 Task: Research Airbnb options in AtamarÃÂ­a, Spain from 26th December, 2023 to 28st December, 2023 for 5 adults. Place can be entire room with 3 bedrooms having 3 beds and 3 bathrooms. Property type can be house.
Action: Mouse moved to (440, 122)
Screenshot: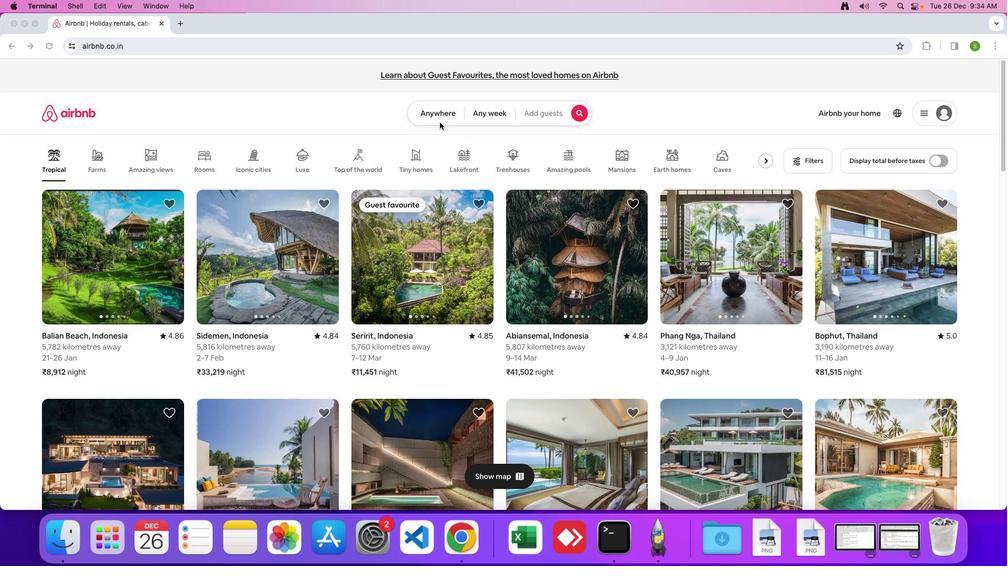 
Action: Mouse pressed left at (440, 122)
Screenshot: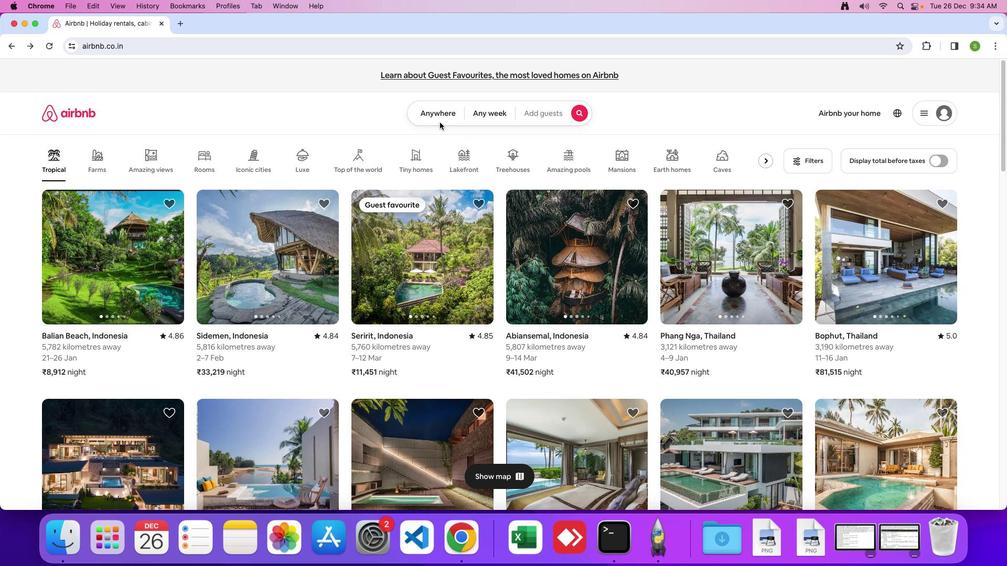 
Action: Mouse moved to (435, 116)
Screenshot: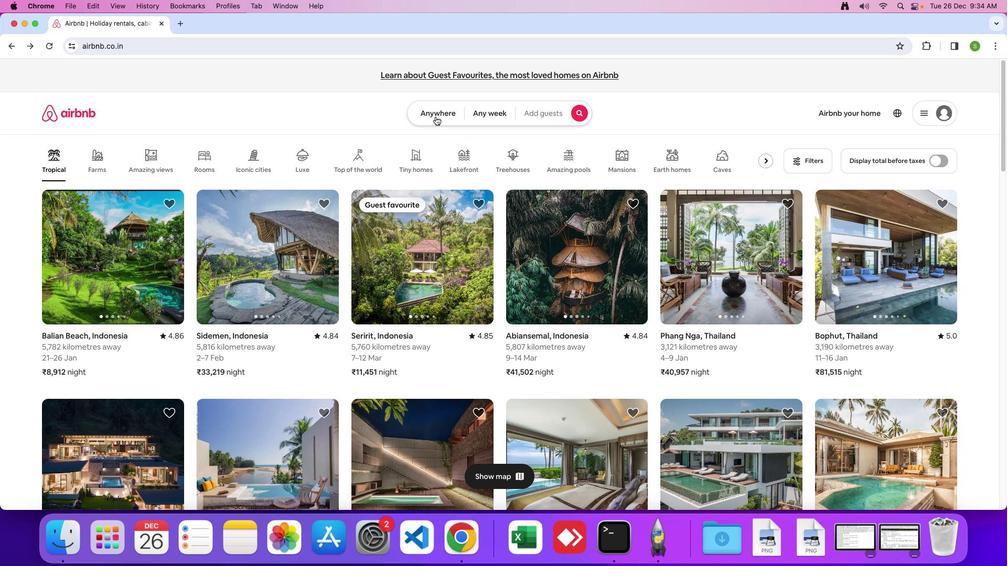 
Action: Mouse pressed left at (435, 116)
Screenshot: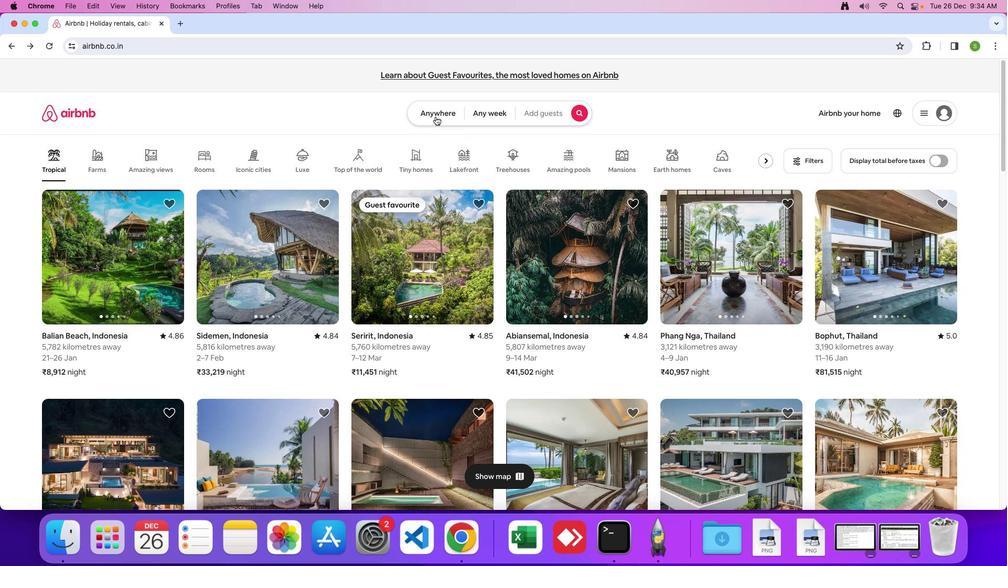
Action: Mouse moved to (378, 150)
Screenshot: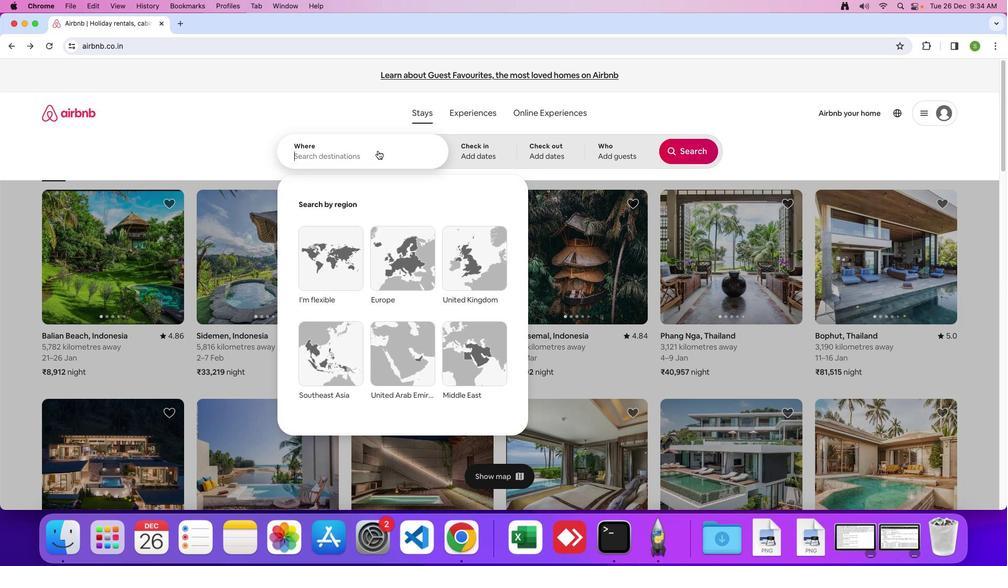 
Action: Mouse pressed left at (378, 150)
Screenshot: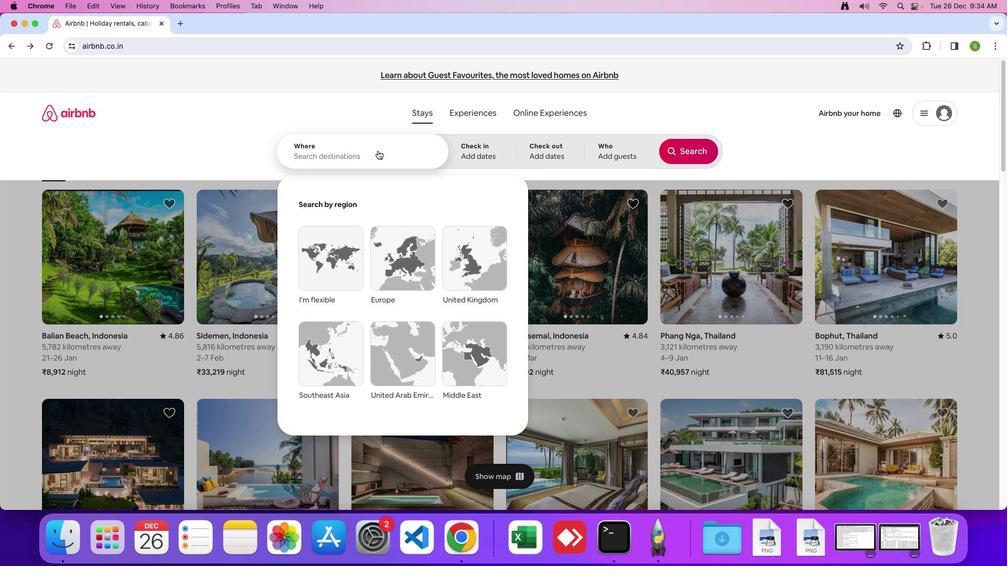 
Action: Key pressed 'A'Key.caps_lock't''a''m''a''r'Key.shift'A''a'','Key.spaceKey.shift'S''p''a''i''n'Key.enter
Screenshot: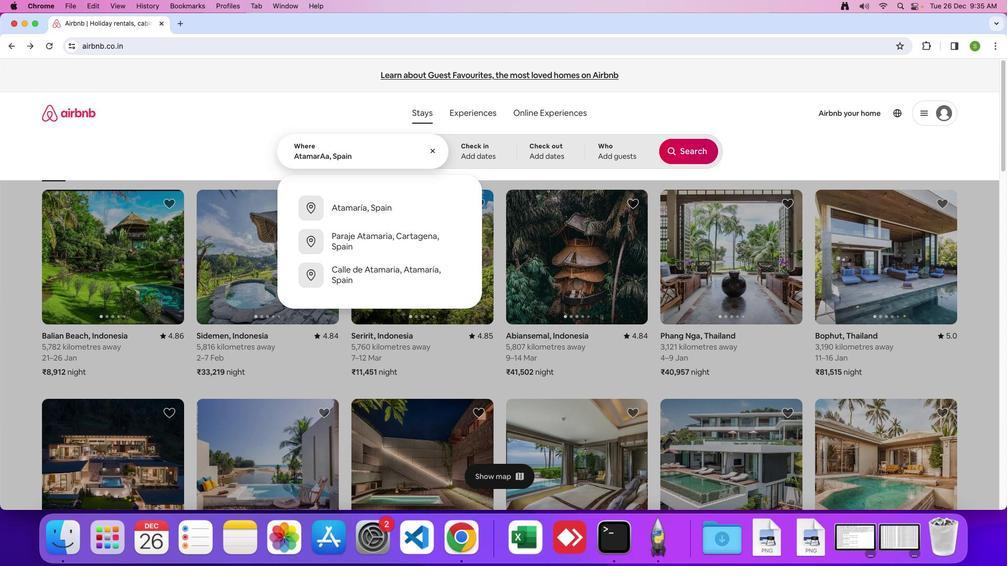
Action: Mouse moved to (368, 390)
Screenshot: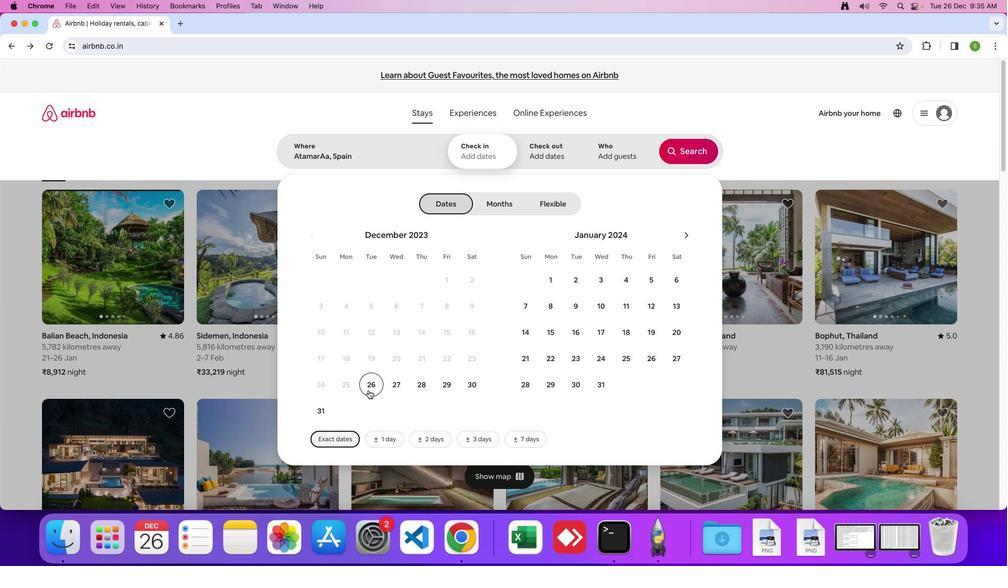 
Action: Mouse pressed left at (368, 390)
Screenshot: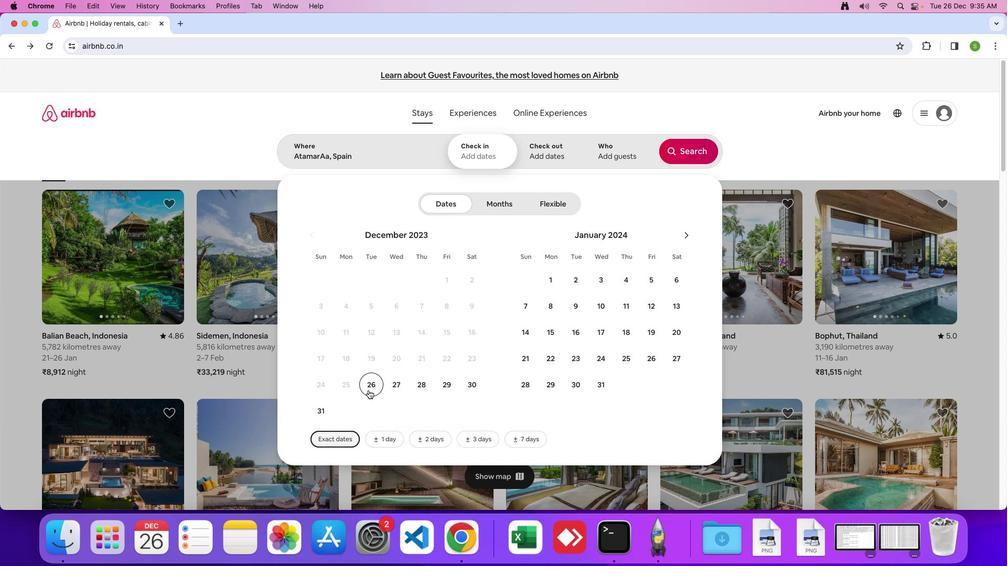 
Action: Mouse moved to (419, 392)
Screenshot: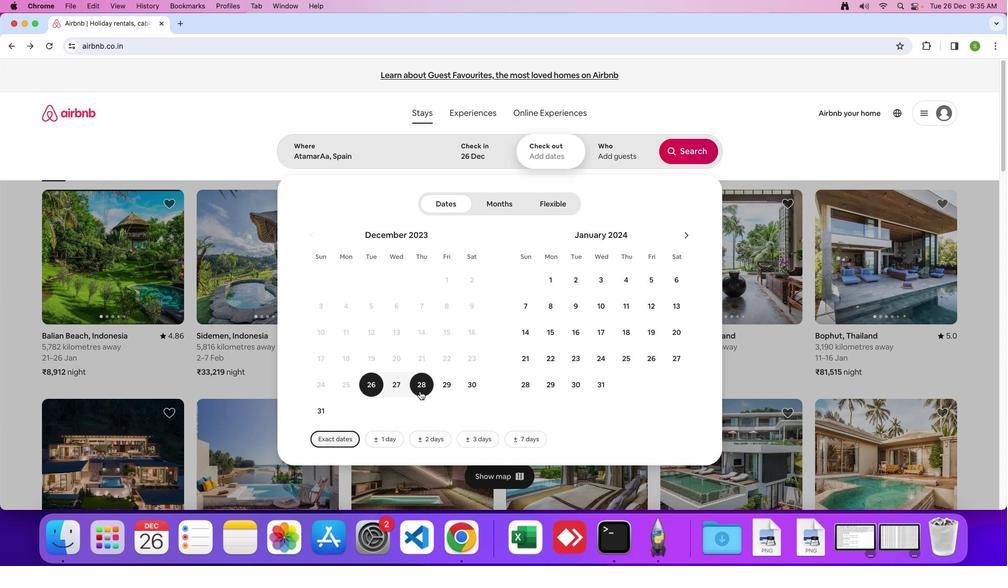 
Action: Mouse pressed left at (419, 392)
Screenshot: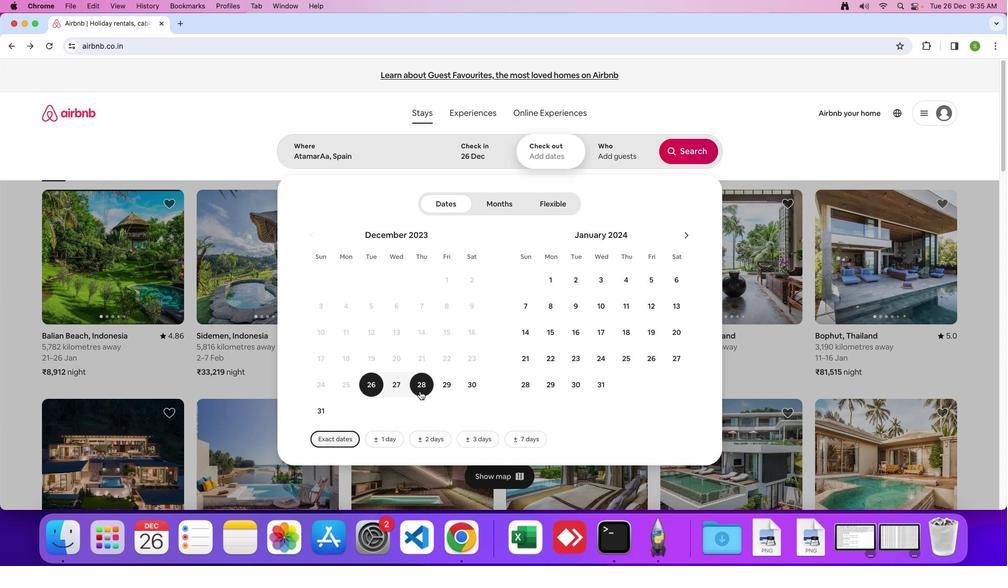 
Action: Mouse moved to (617, 159)
Screenshot: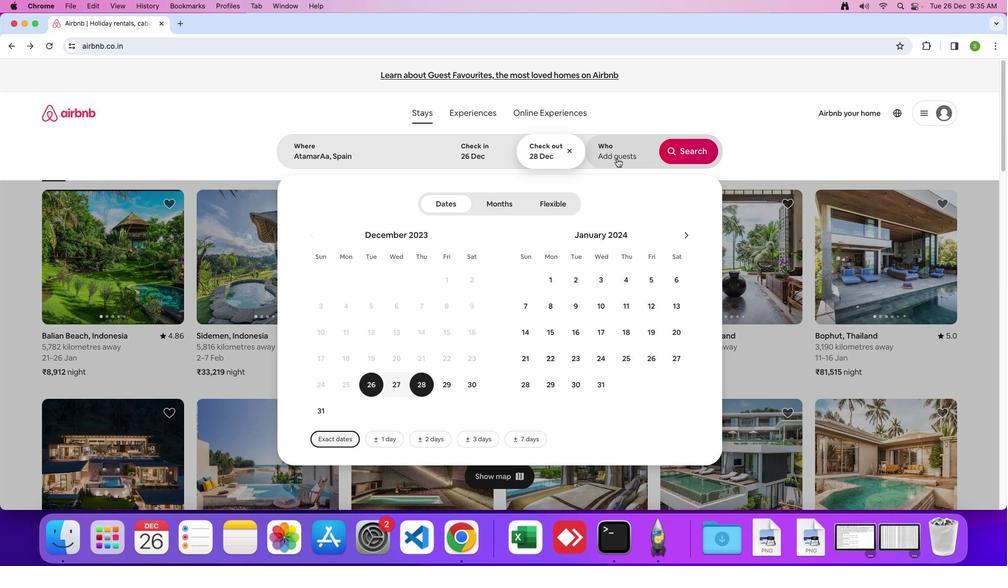 
Action: Mouse pressed left at (617, 159)
Screenshot: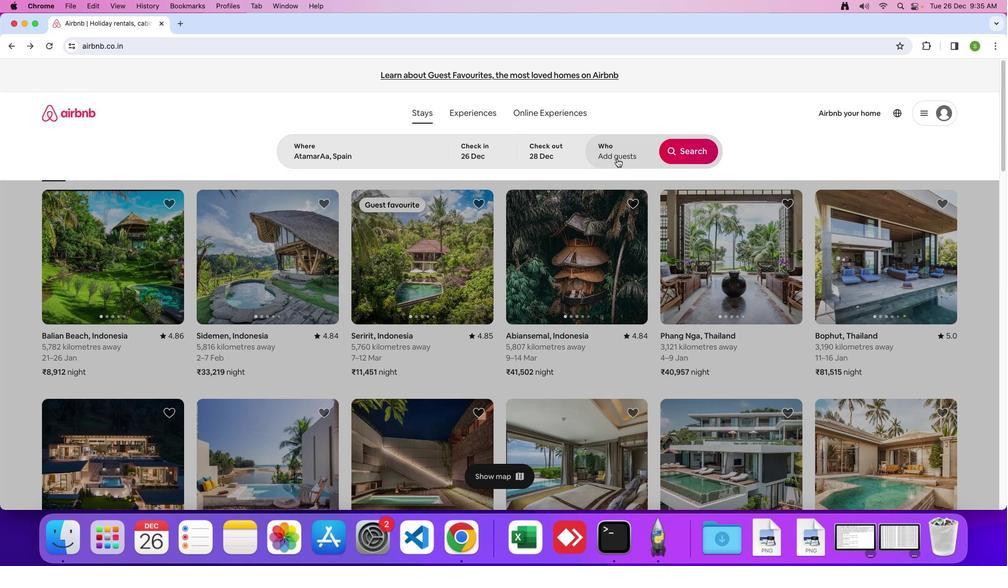 
Action: Mouse moved to (689, 207)
Screenshot: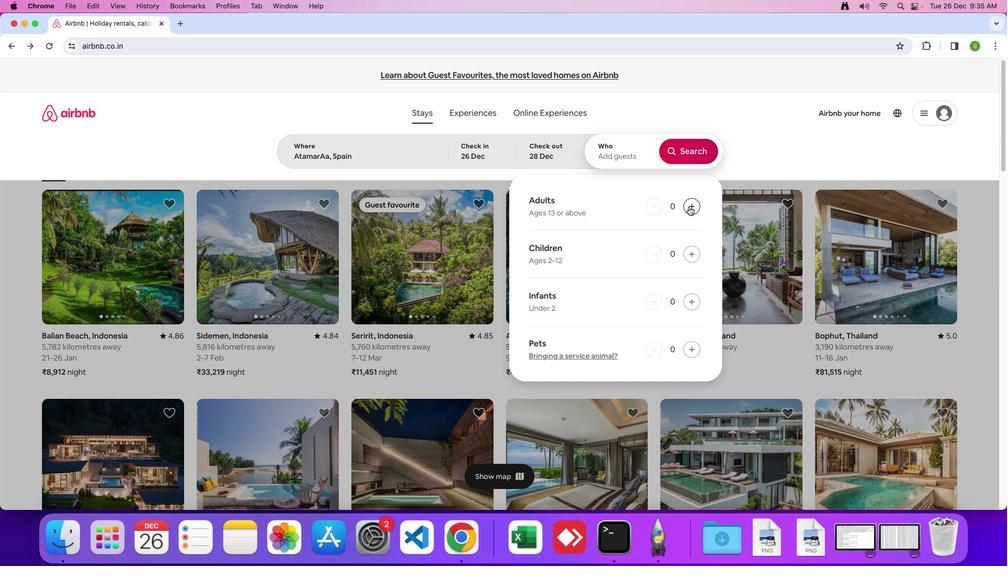 
Action: Mouse pressed left at (689, 207)
Screenshot: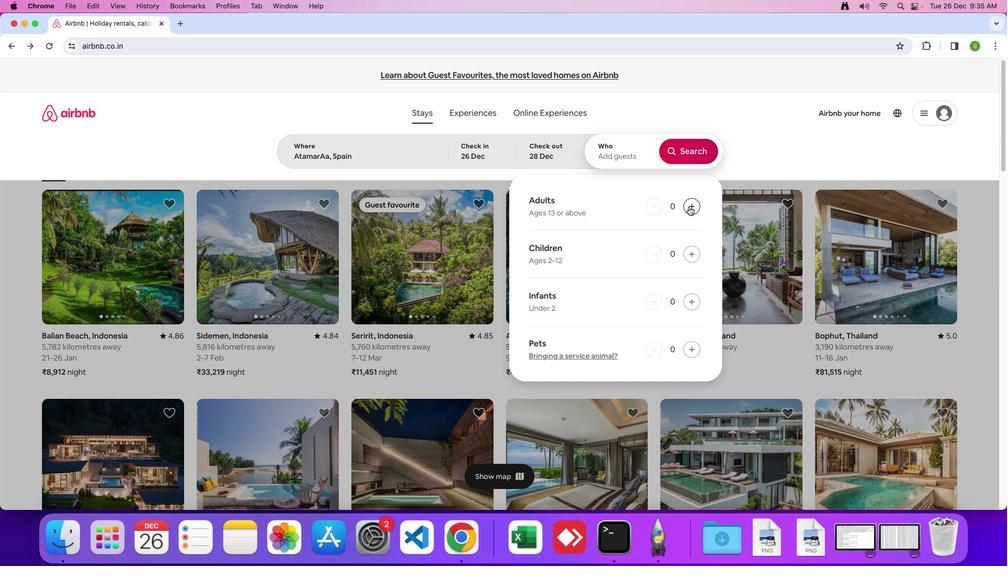 
Action: Mouse pressed left at (689, 207)
Screenshot: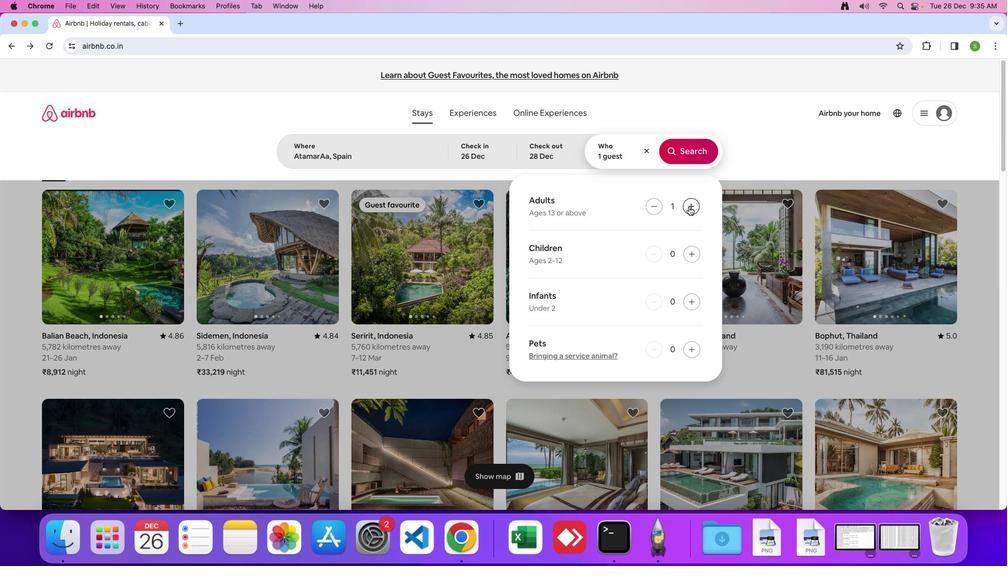 
Action: Mouse pressed left at (689, 207)
Screenshot: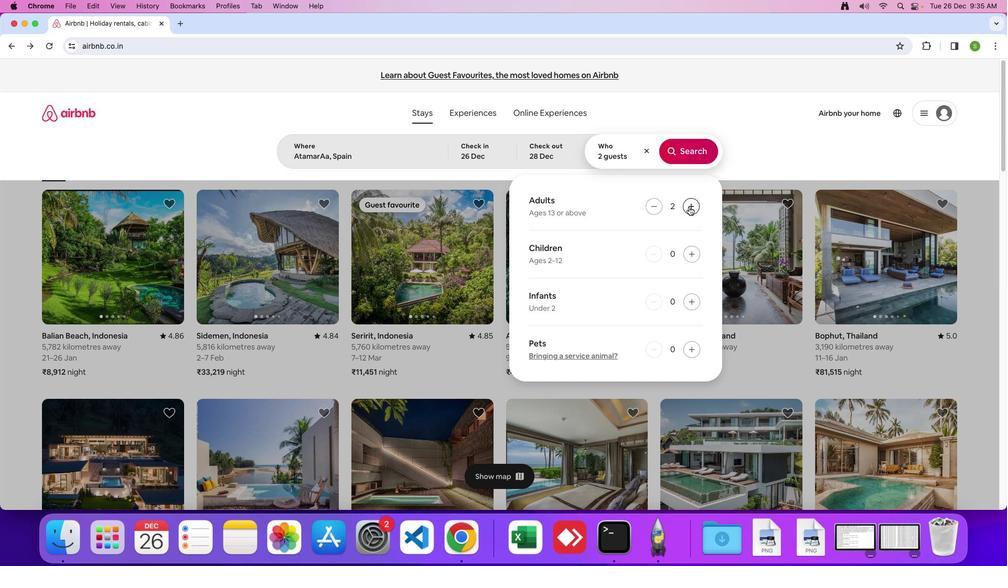 
Action: Mouse pressed left at (689, 207)
Screenshot: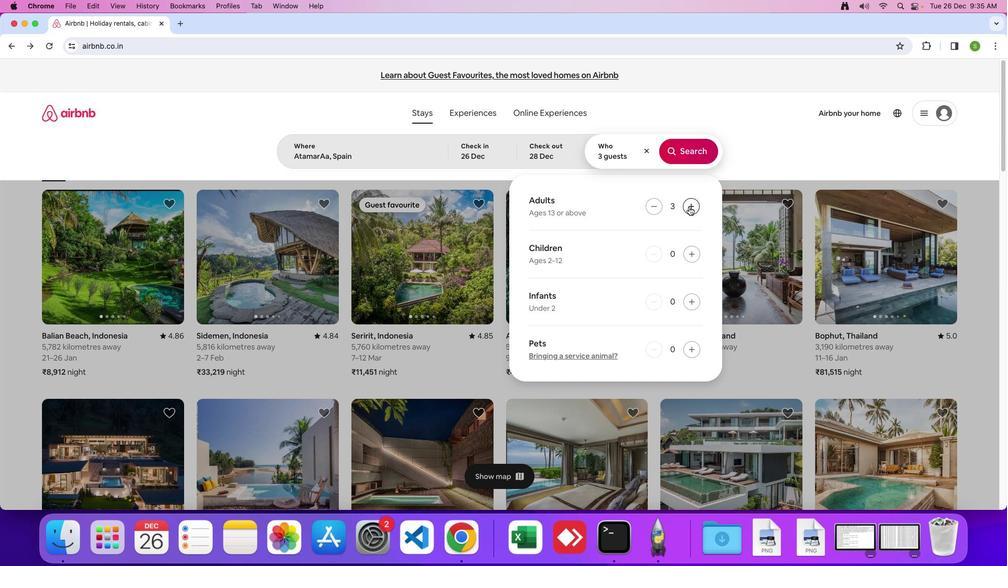 
Action: Mouse pressed left at (689, 207)
Screenshot: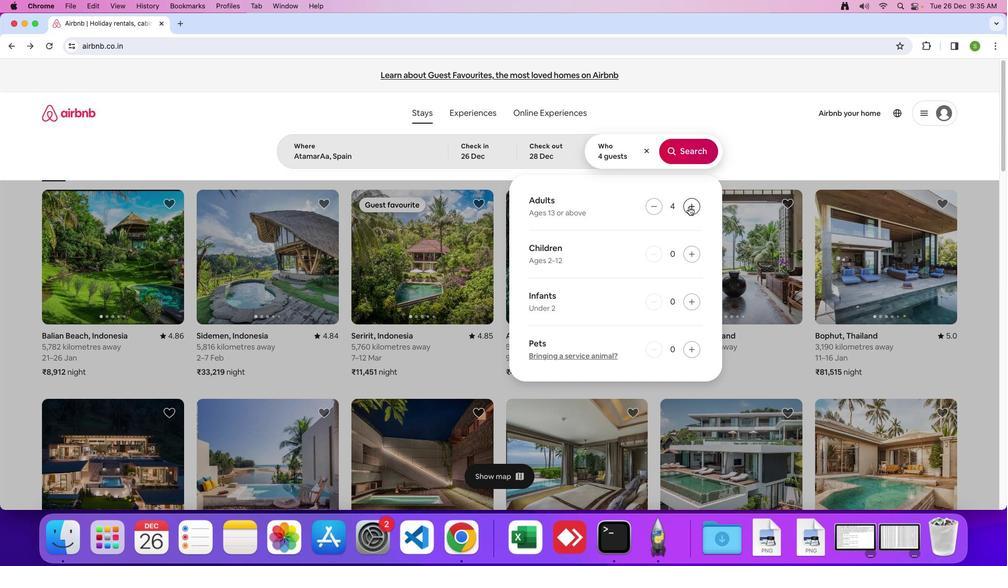 
Action: Mouse moved to (693, 146)
Screenshot: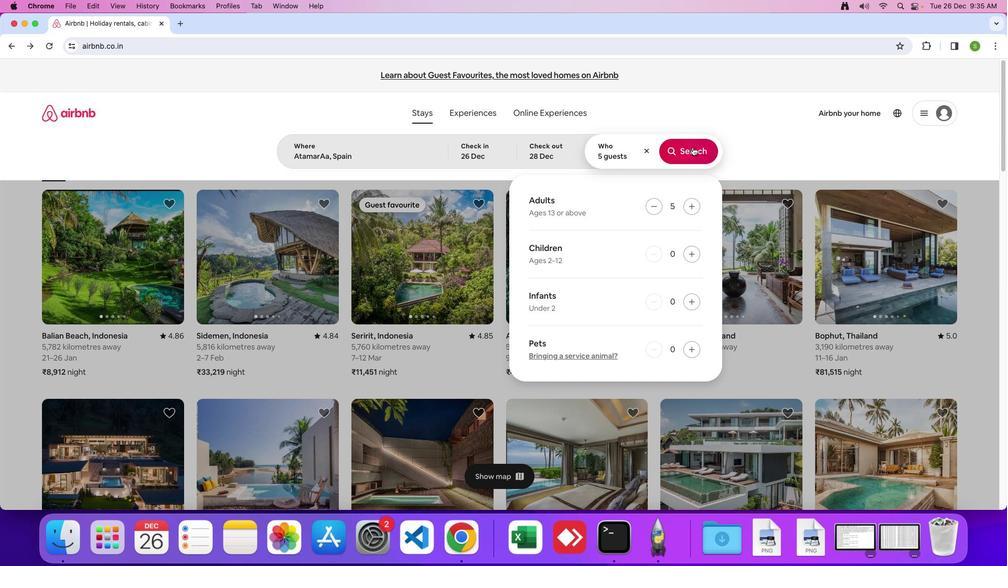 
Action: Mouse pressed left at (693, 146)
Screenshot: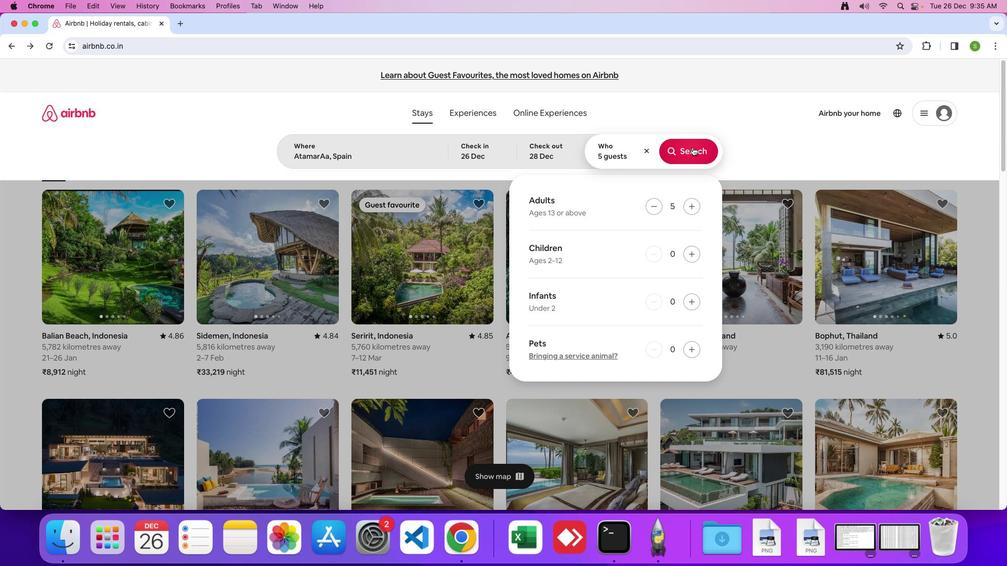 
Action: Mouse moved to (825, 114)
Screenshot: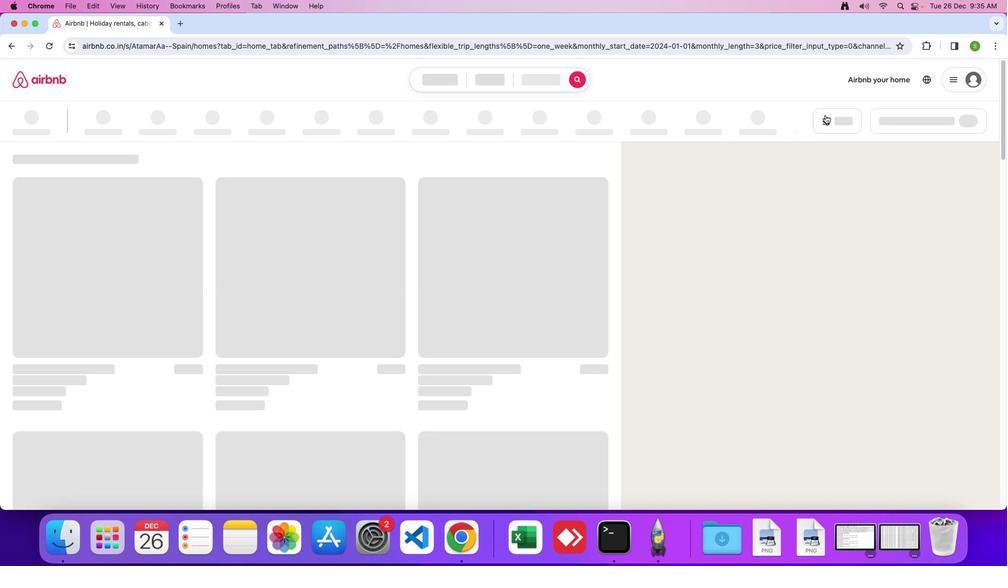 
Action: Mouse pressed left at (825, 114)
Screenshot: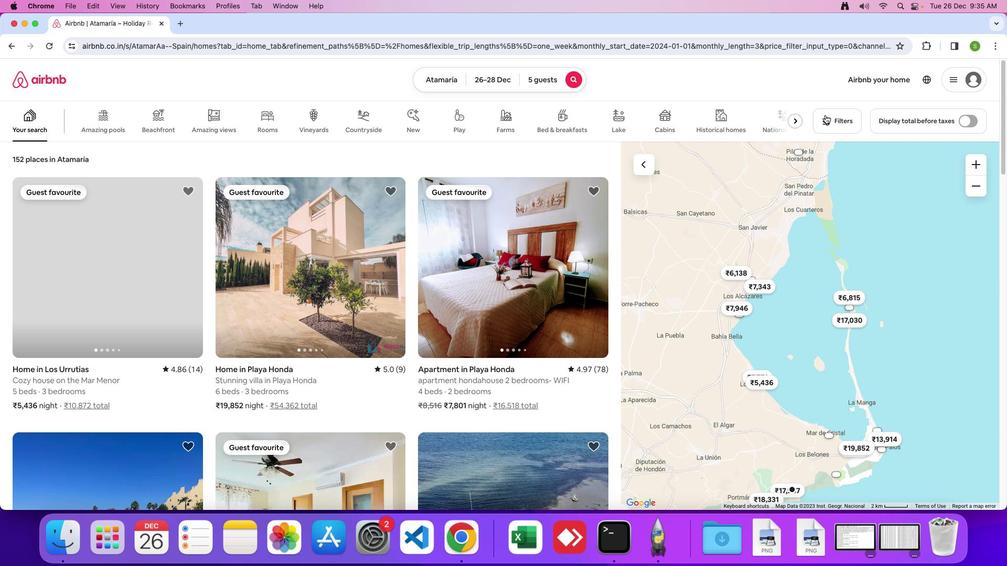 
Action: Mouse moved to (463, 273)
Screenshot: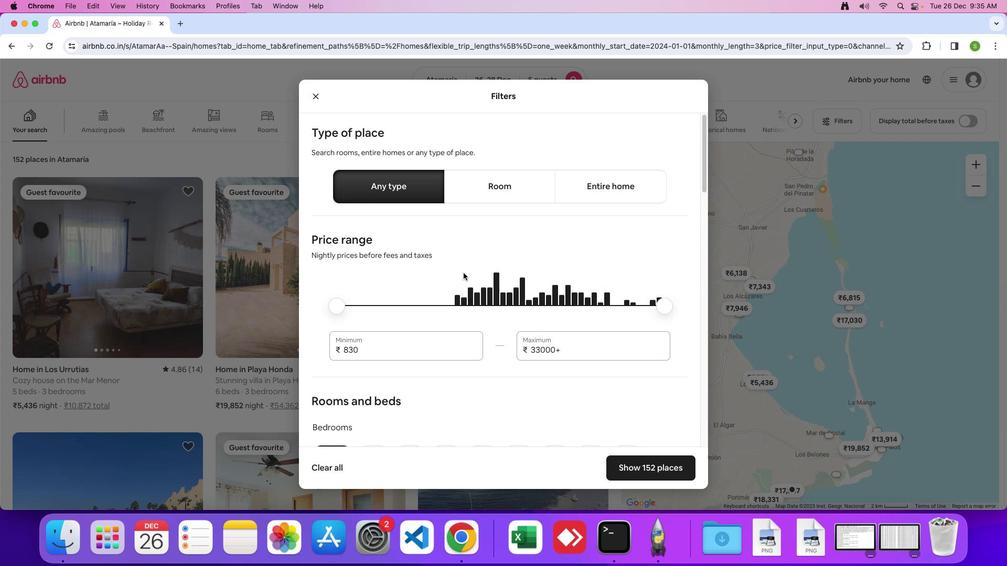 
Action: Mouse scrolled (463, 273) with delta (0, 0)
Screenshot: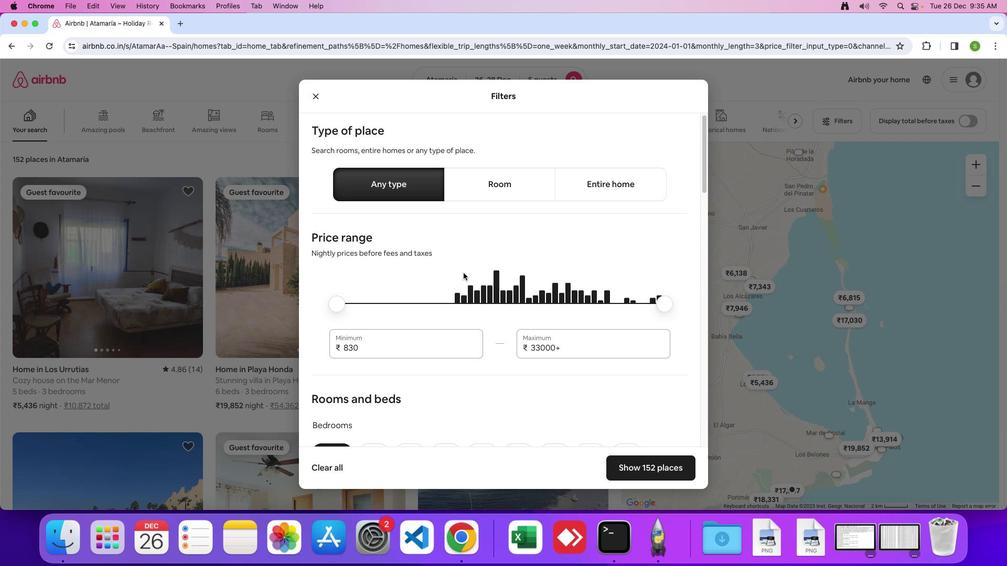 
Action: Mouse scrolled (463, 273) with delta (0, 0)
Screenshot: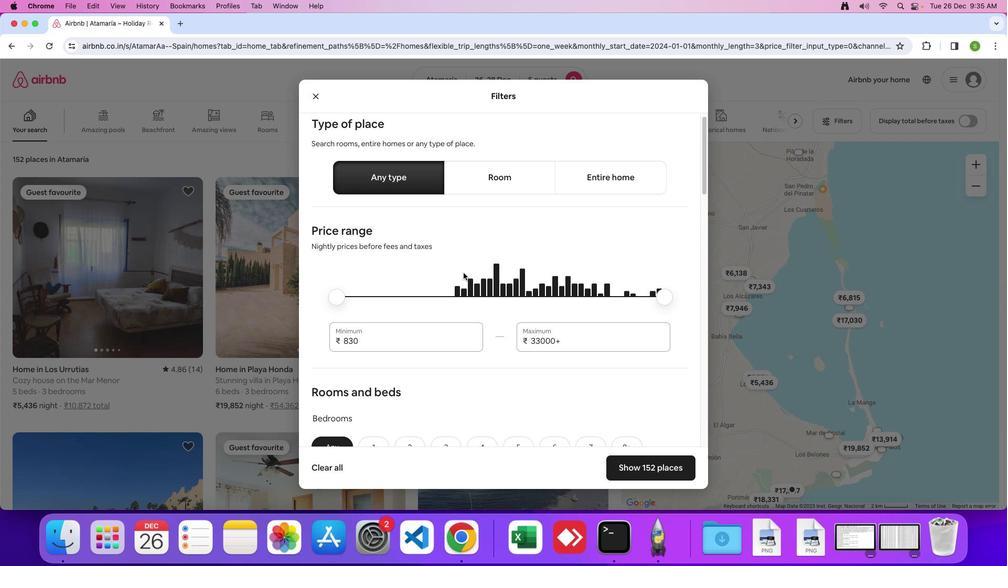
Action: Mouse scrolled (463, 273) with delta (0, 0)
Screenshot: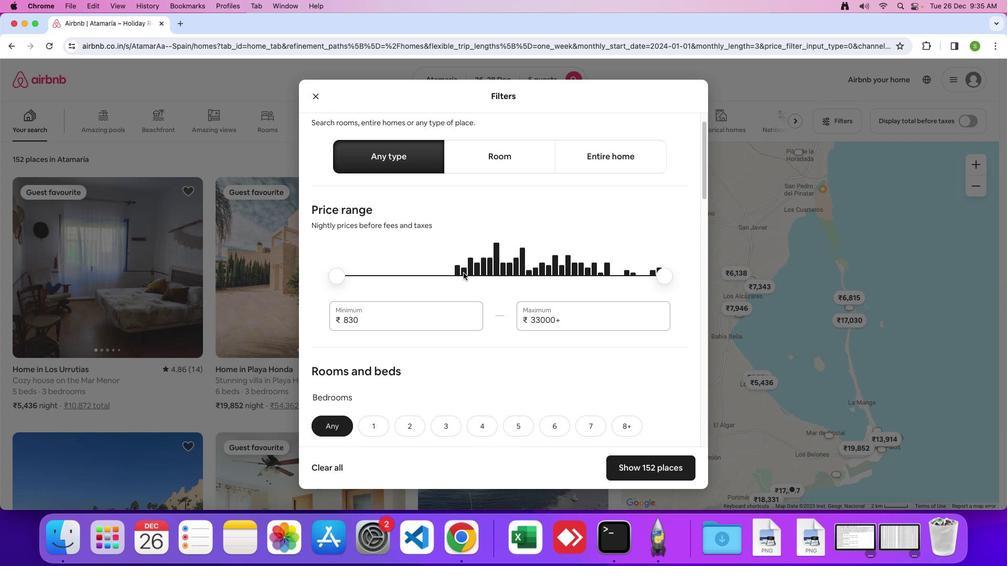 
Action: Mouse scrolled (463, 273) with delta (0, 0)
Screenshot: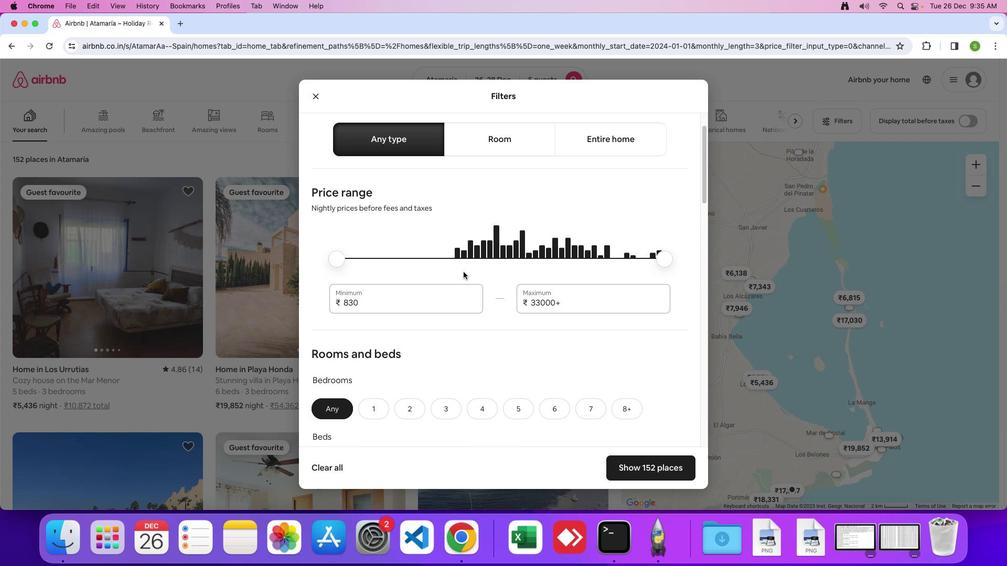 
Action: Mouse moved to (463, 271)
Screenshot: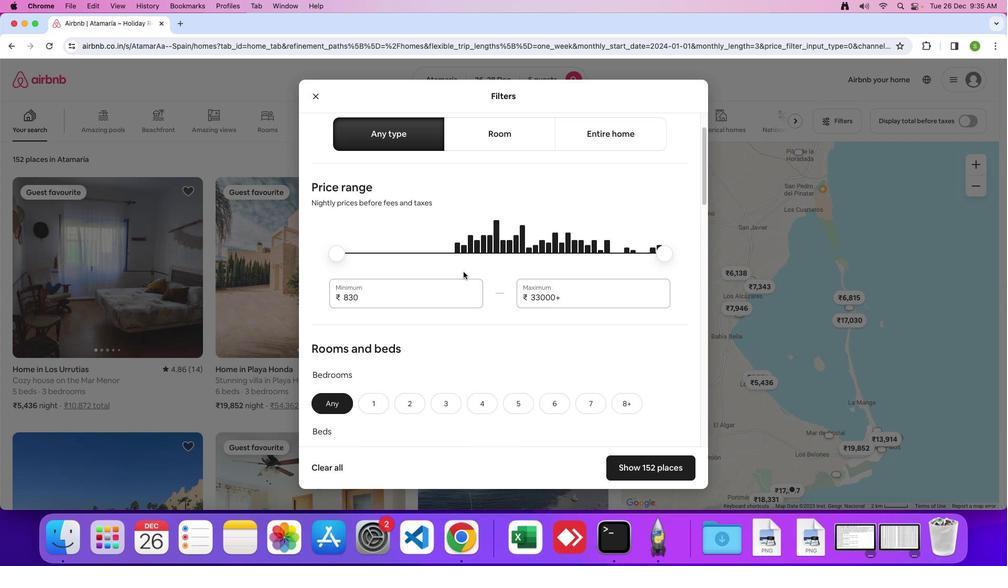 
Action: Mouse scrolled (463, 271) with delta (0, 0)
Screenshot: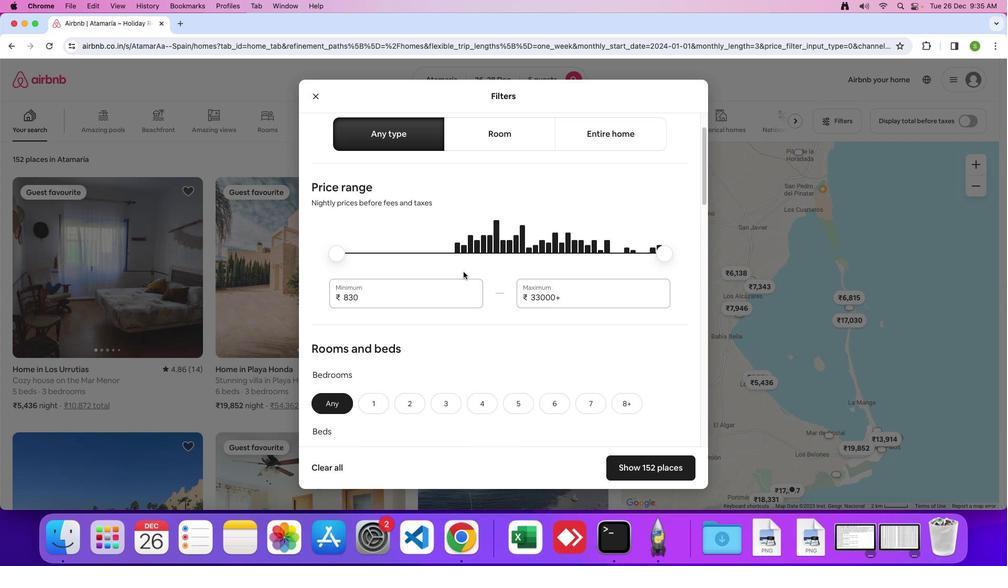 
Action: Mouse scrolled (463, 271) with delta (0, -1)
Screenshot: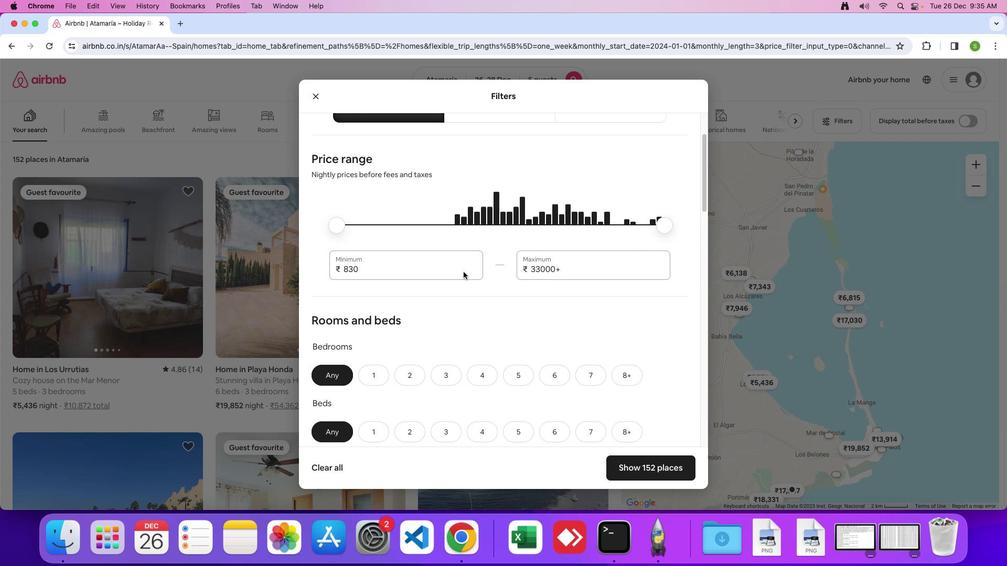 
Action: Mouse moved to (463, 271)
Screenshot: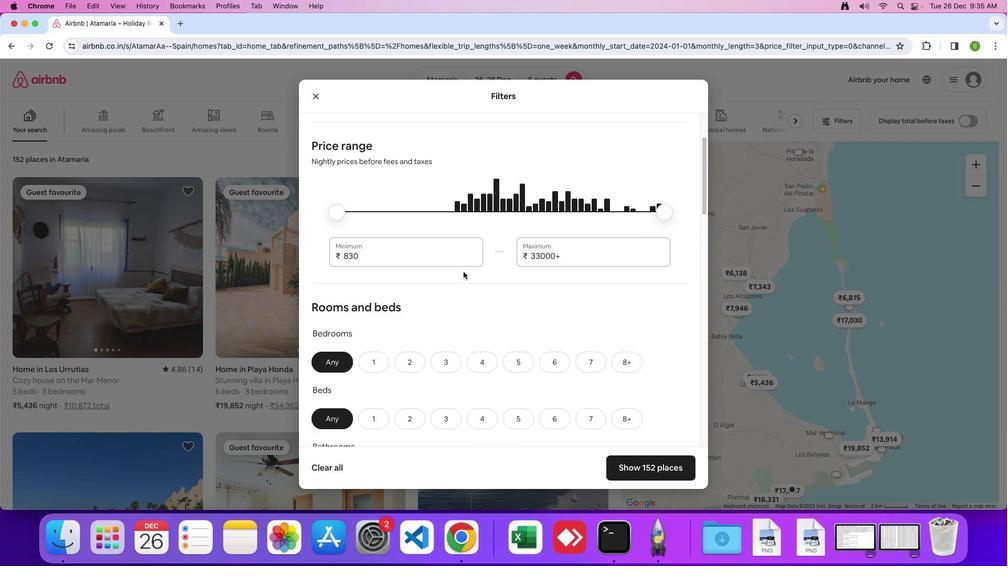 
Action: Mouse scrolled (463, 271) with delta (0, 0)
Screenshot: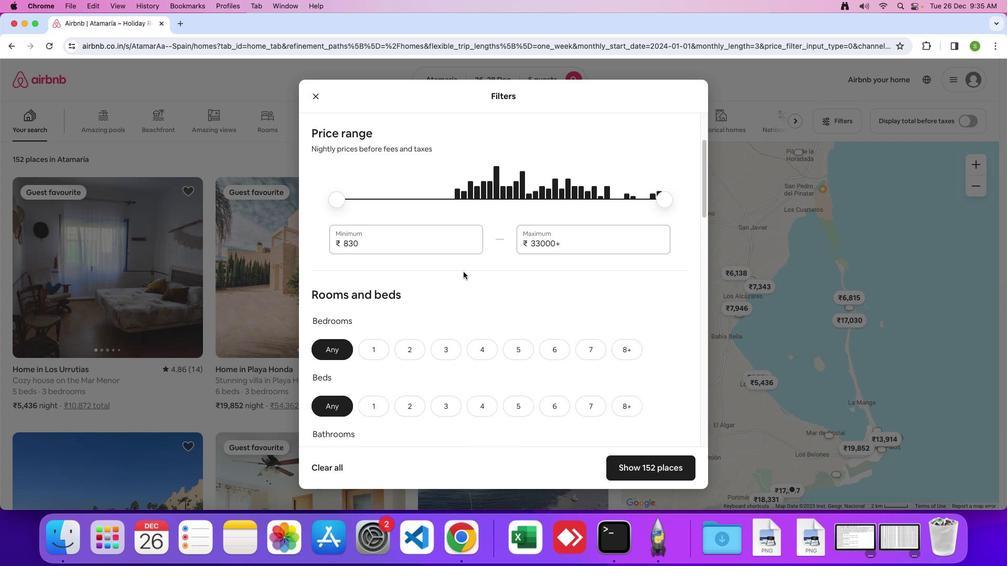 
Action: Mouse scrolled (463, 271) with delta (0, 0)
Screenshot: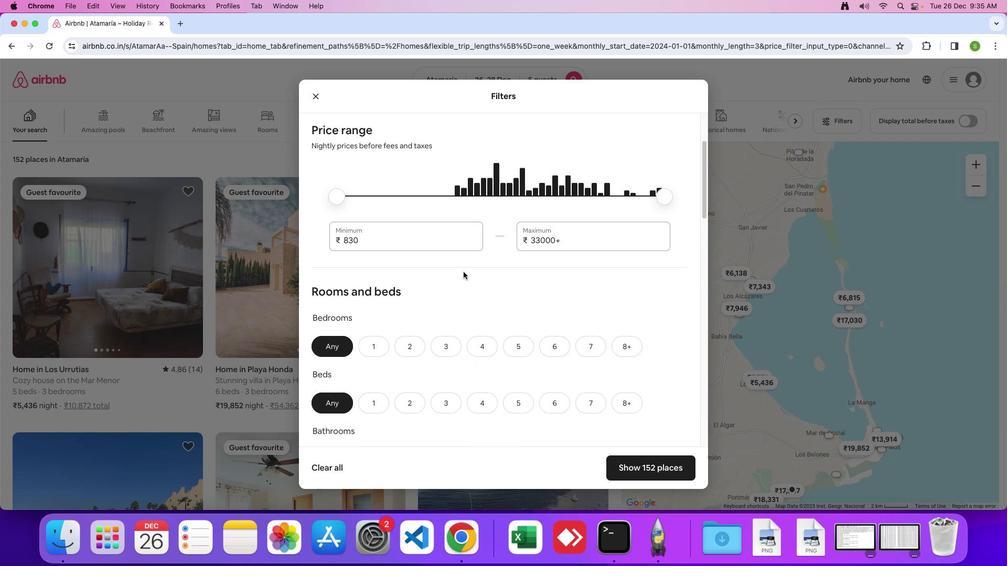 
Action: Mouse scrolled (463, 271) with delta (0, 0)
Screenshot: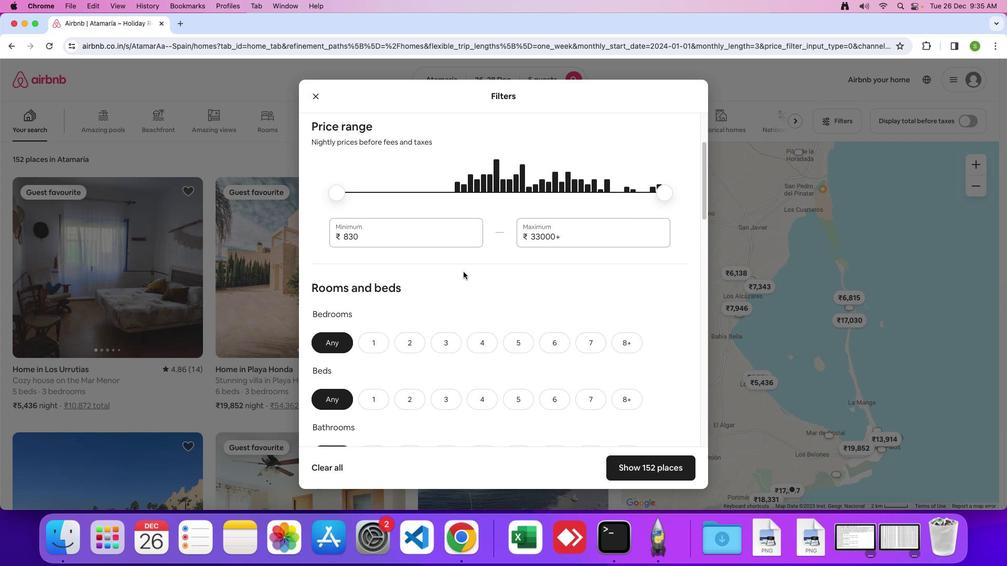 
Action: Mouse scrolled (463, 271) with delta (0, 0)
Screenshot: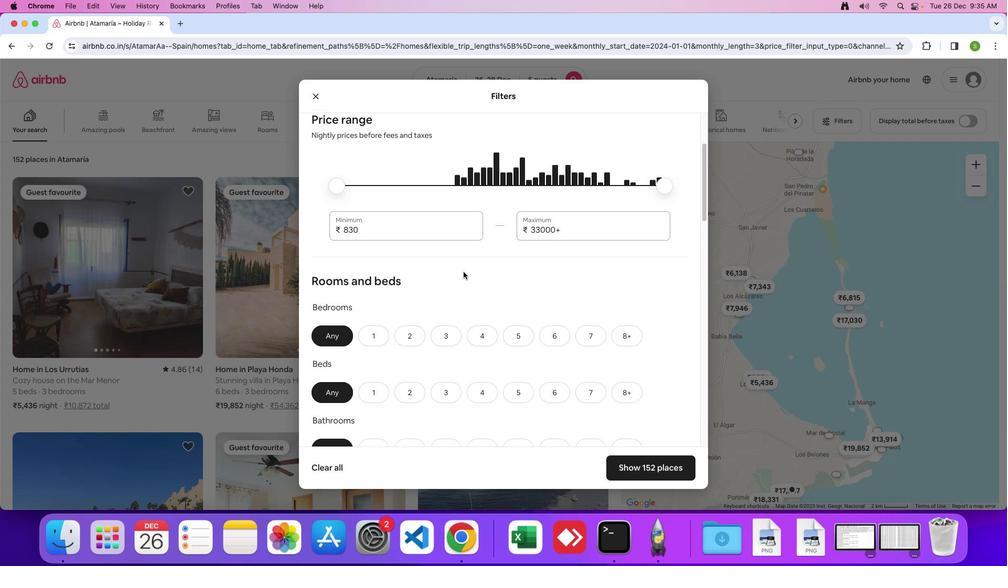 
Action: Mouse scrolled (463, 271) with delta (0, 0)
Screenshot: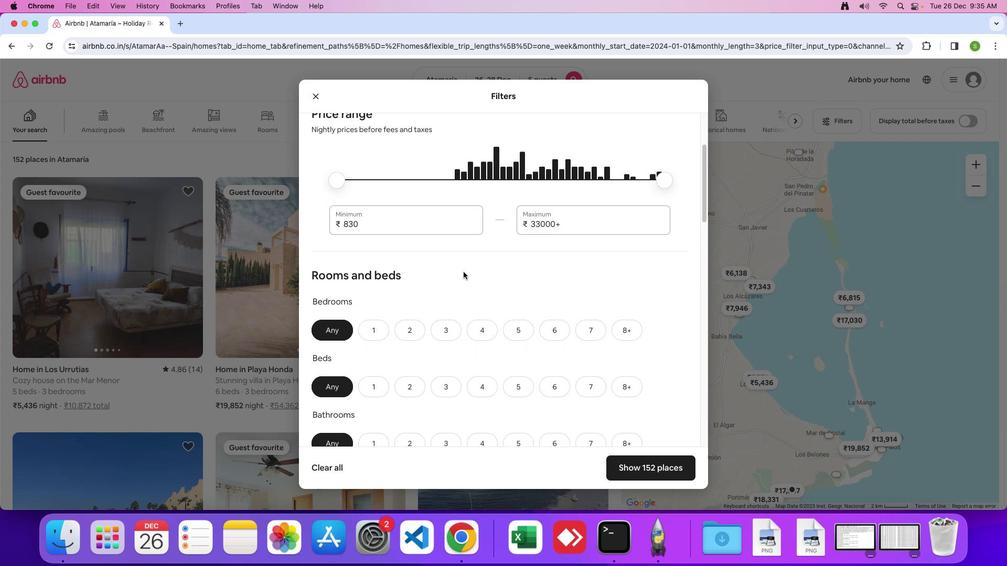 
Action: Mouse scrolled (463, 271) with delta (0, 0)
Screenshot: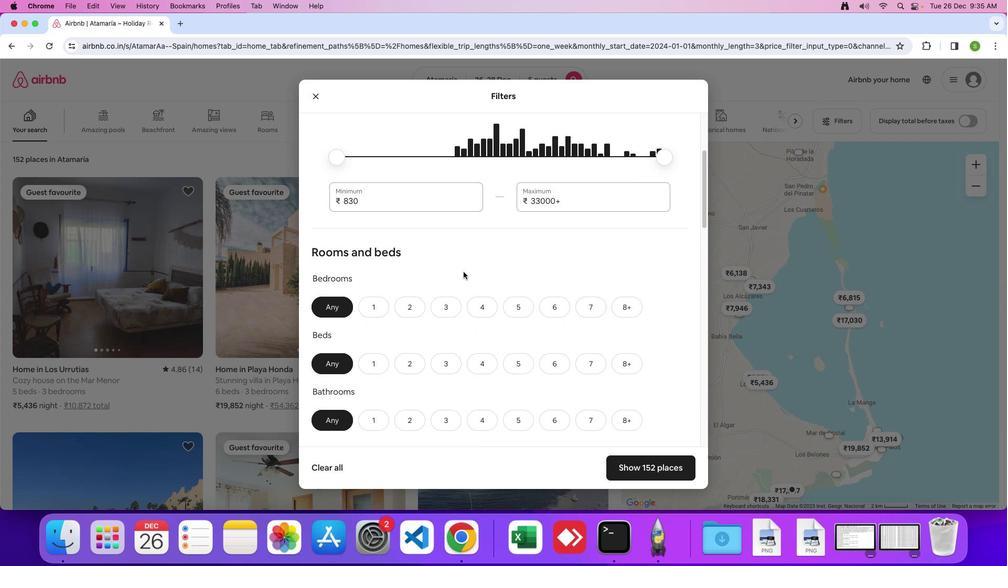 
Action: Mouse scrolled (463, 271) with delta (0, 0)
Screenshot: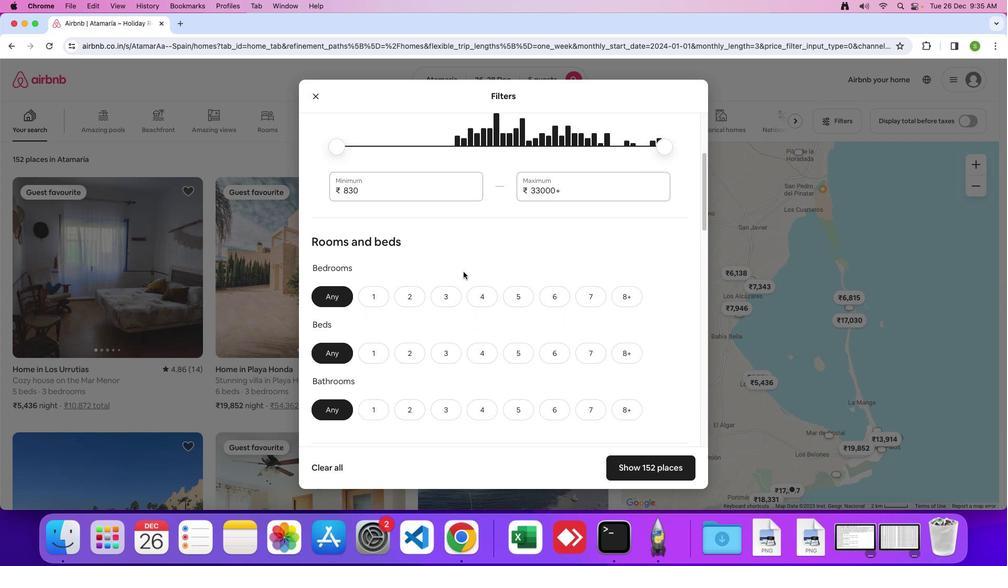 
Action: Mouse moved to (463, 271)
Screenshot: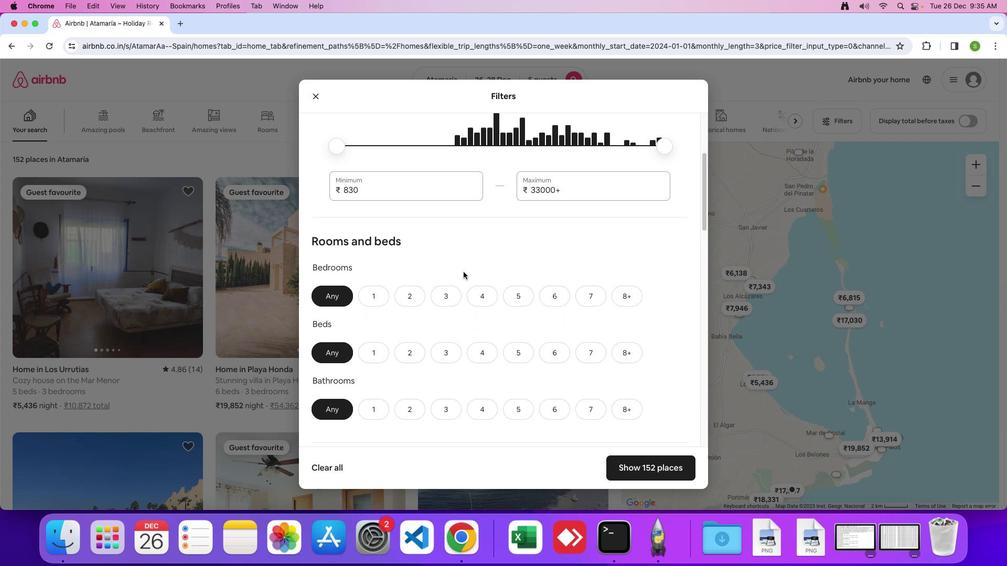 
Action: Mouse scrolled (463, 271) with delta (0, 0)
Screenshot: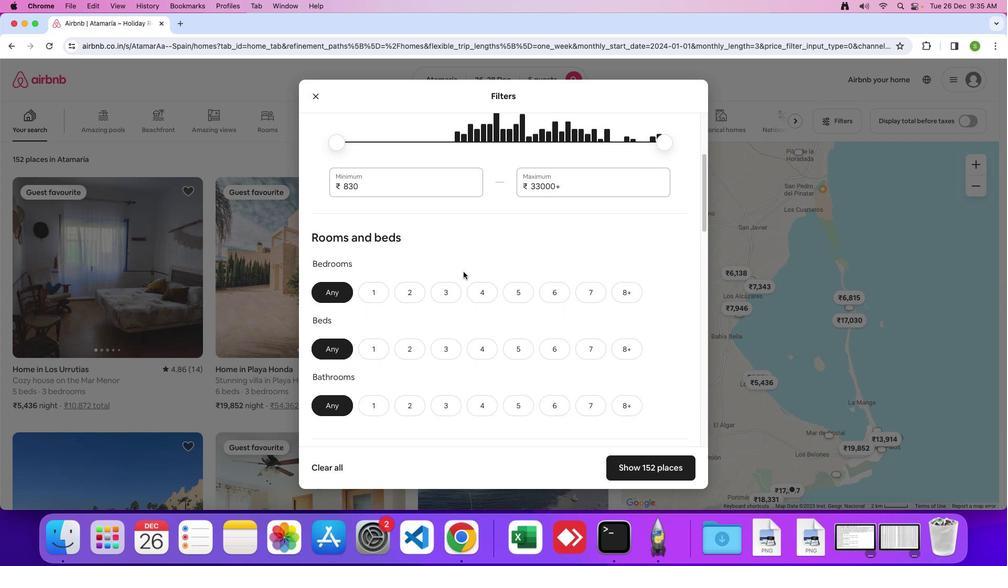 
Action: Mouse scrolled (463, 271) with delta (0, 0)
Screenshot: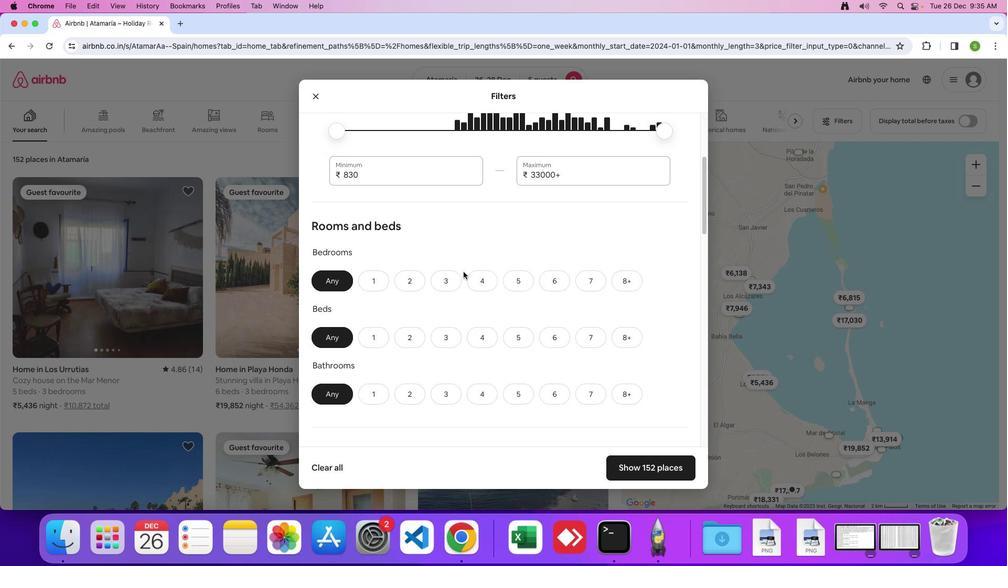 
Action: Mouse scrolled (463, 271) with delta (0, -1)
Screenshot: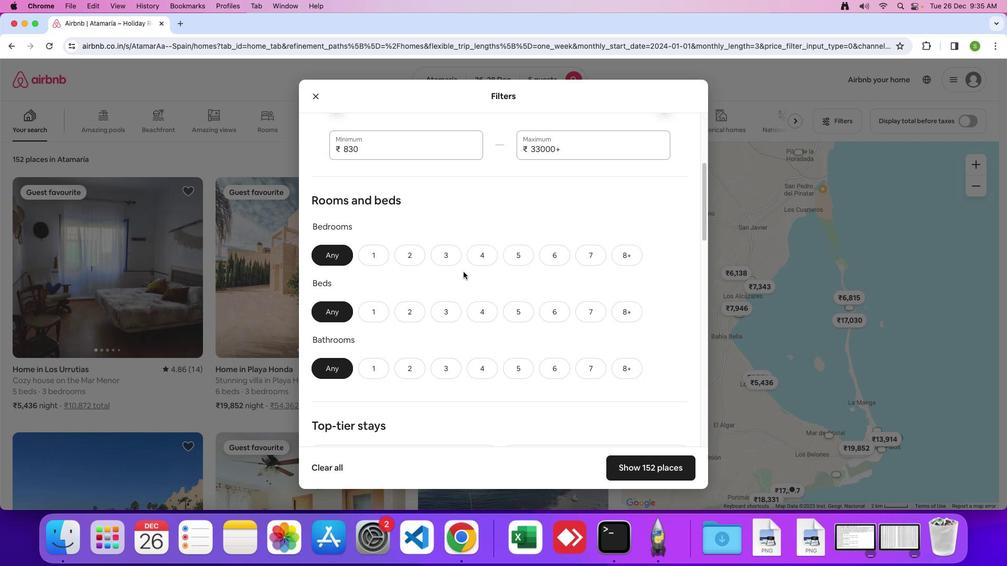 
Action: Mouse moved to (451, 238)
Screenshot: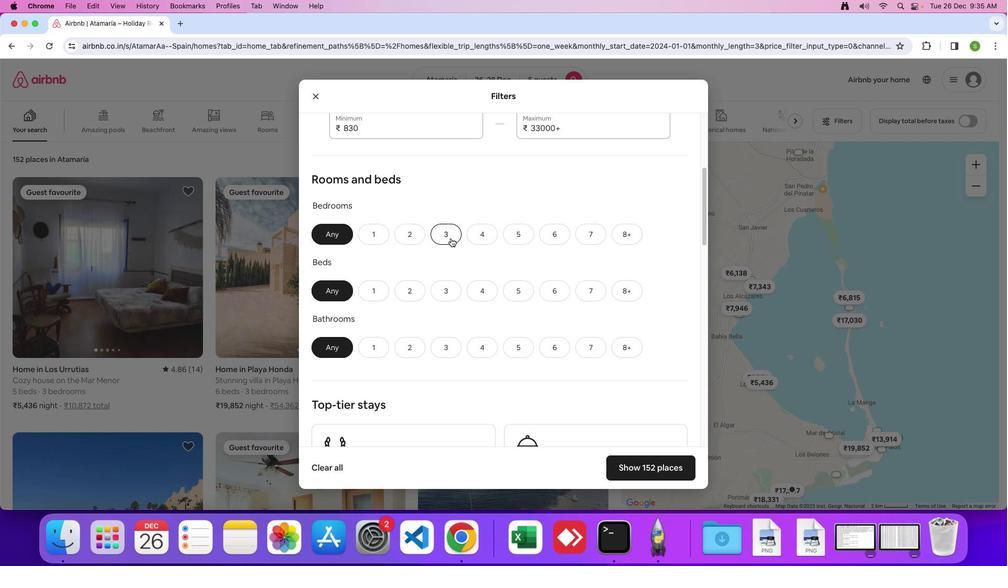 
Action: Mouse pressed left at (451, 238)
Screenshot: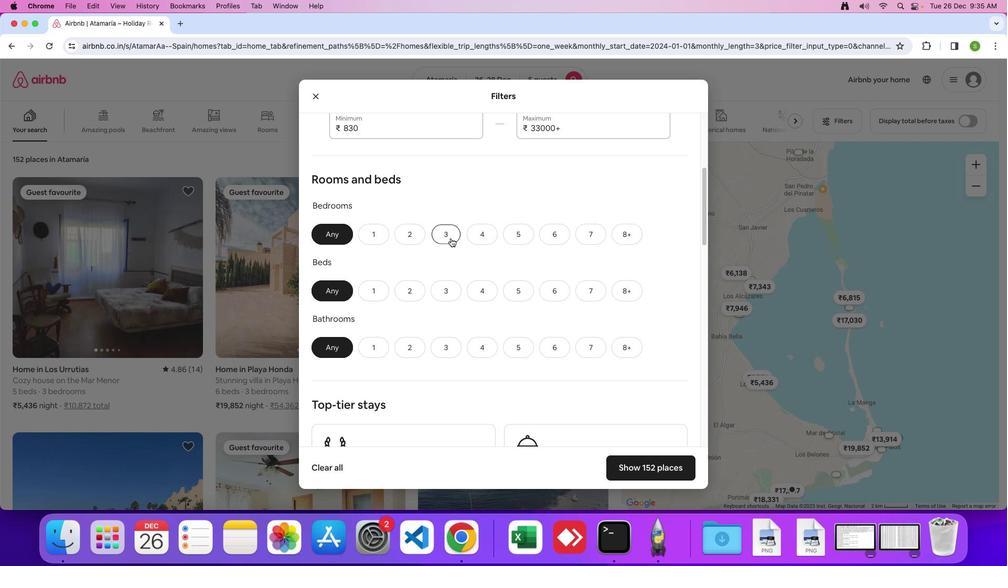 
Action: Mouse moved to (452, 285)
Screenshot: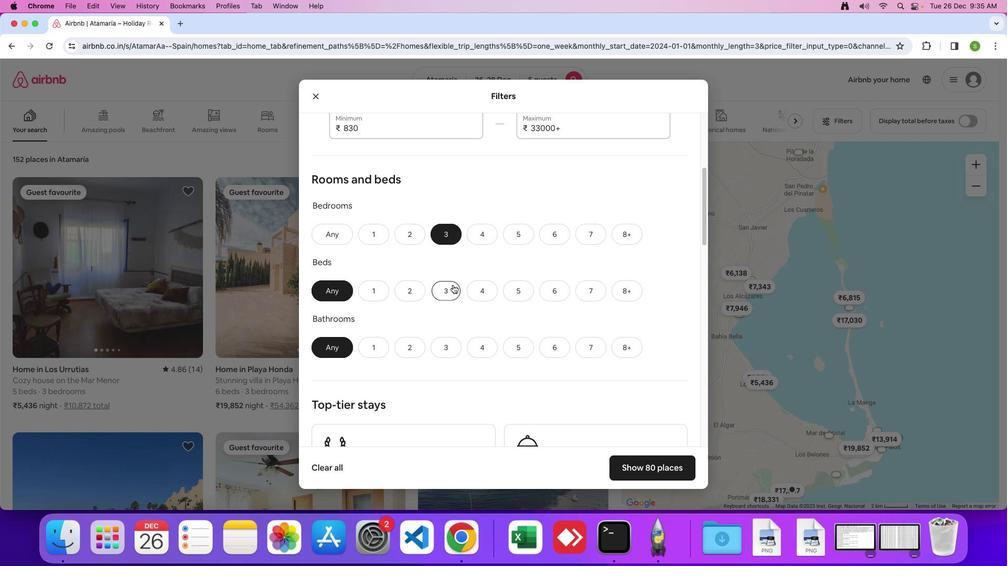 
Action: Mouse pressed left at (452, 285)
Screenshot: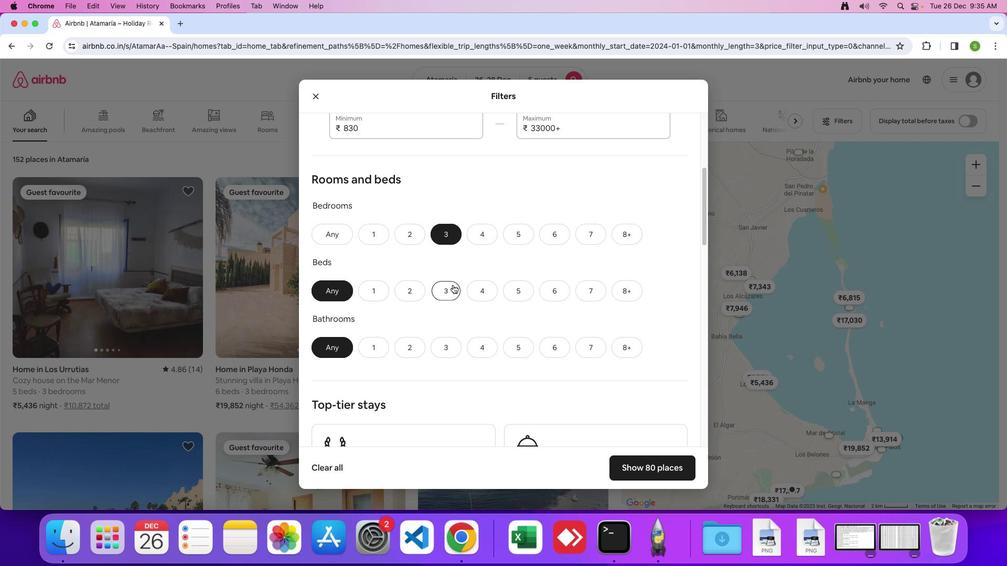 
Action: Mouse moved to (450, 341)
Screenshot: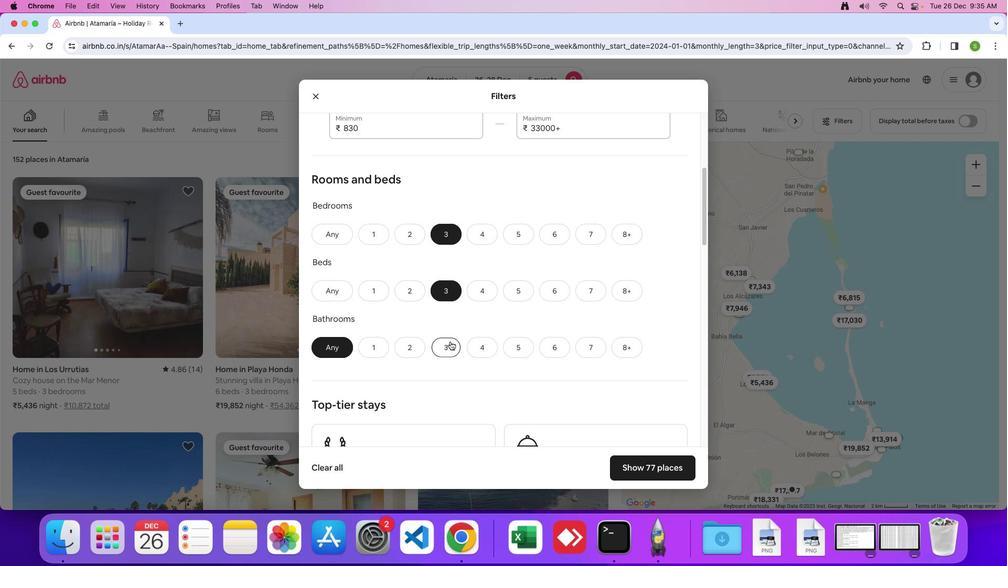 
Action: Mouse pressed left at (450, 341)
Screenshot: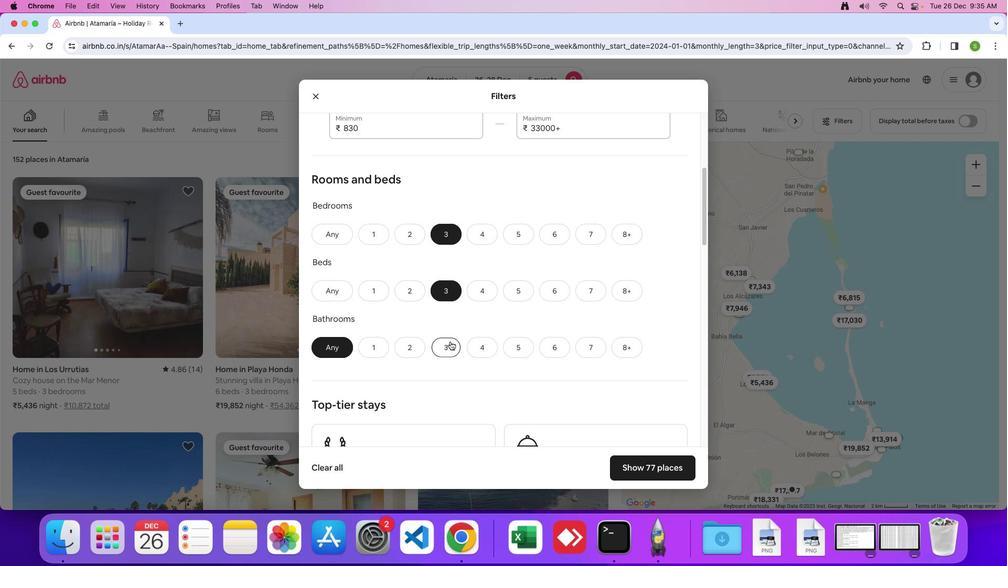 
Action: Mouse moved to (494, 282)
Screenshot: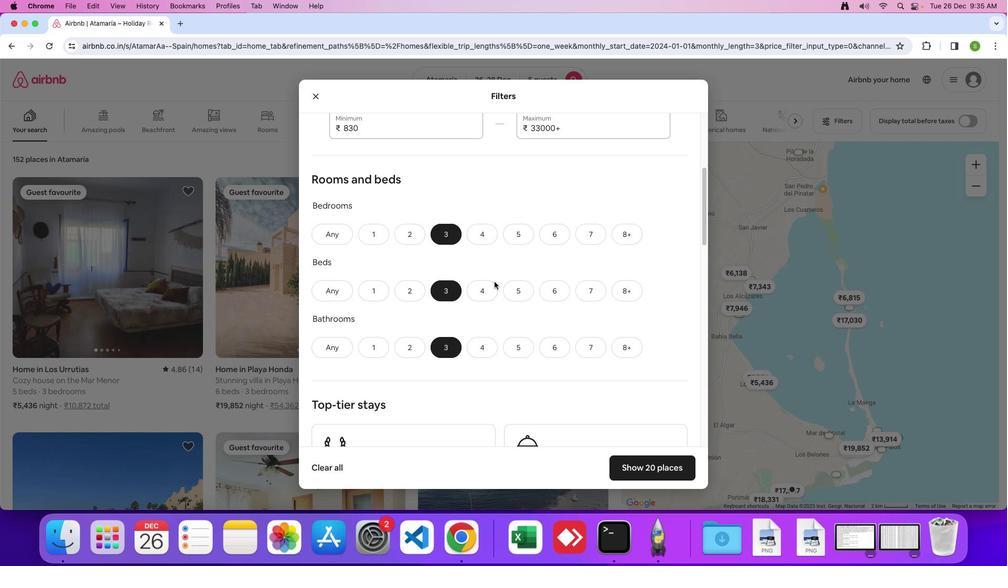 
Action: Mouse scrolled (494, 282) with delta (0, 0)
Screenshot: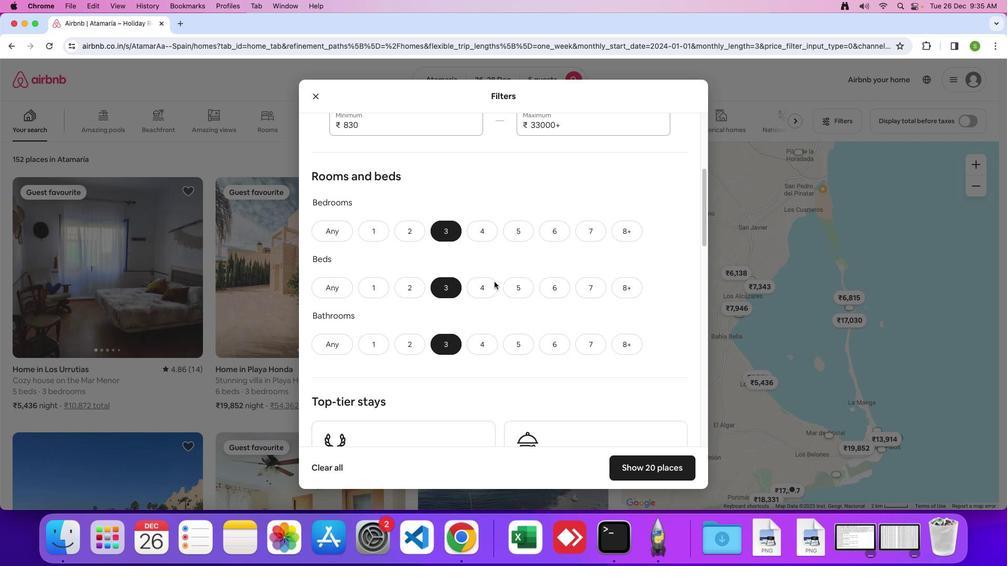
Action: Mouse scrolled (494, 282) with delta (0, 0)
Screenshot: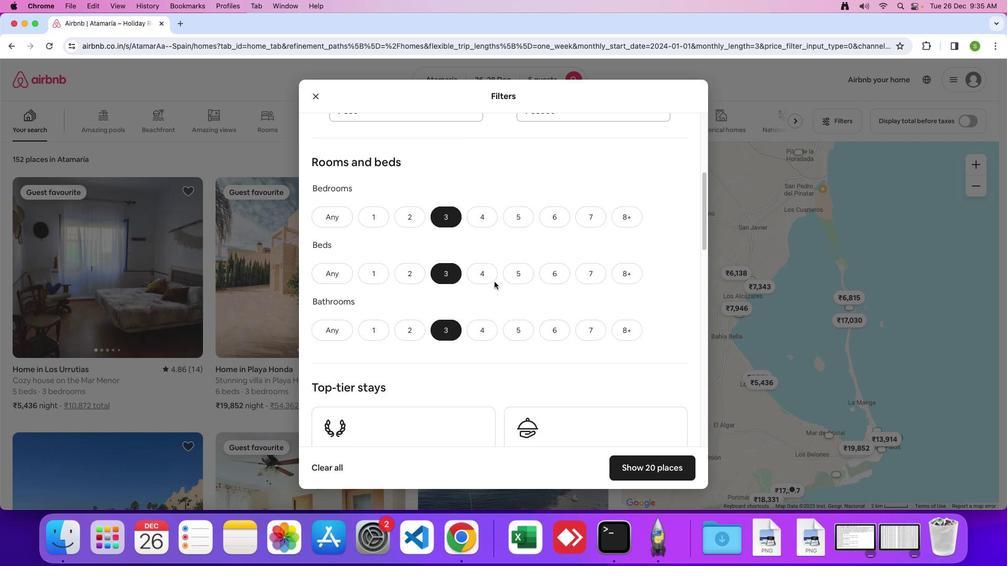 
Action: Mouse scrolled (494, 282) with delta (0, -1)
Screenshot: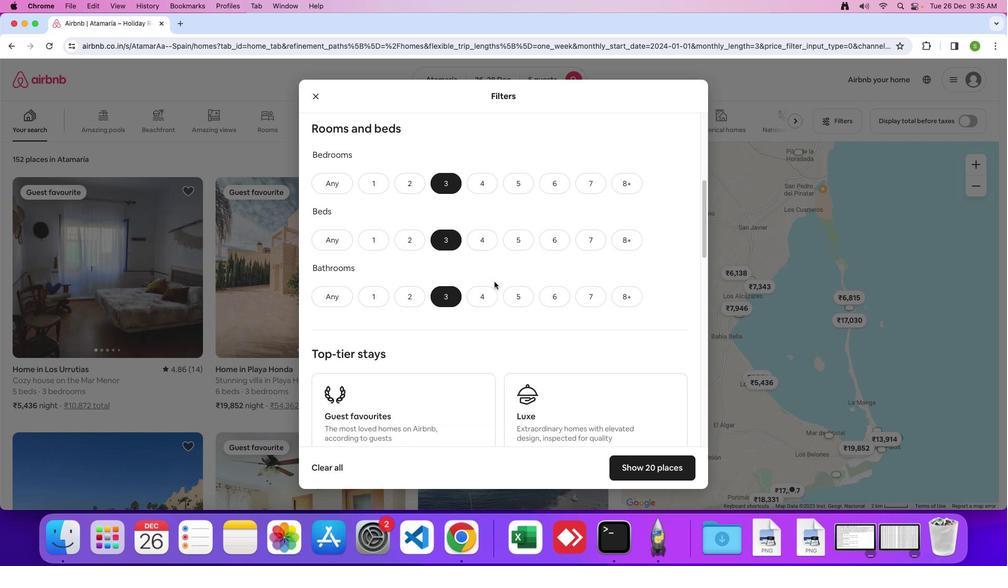 
Action: Mouse scrolled (494, 282) with delta (0, 0)
Screenshot: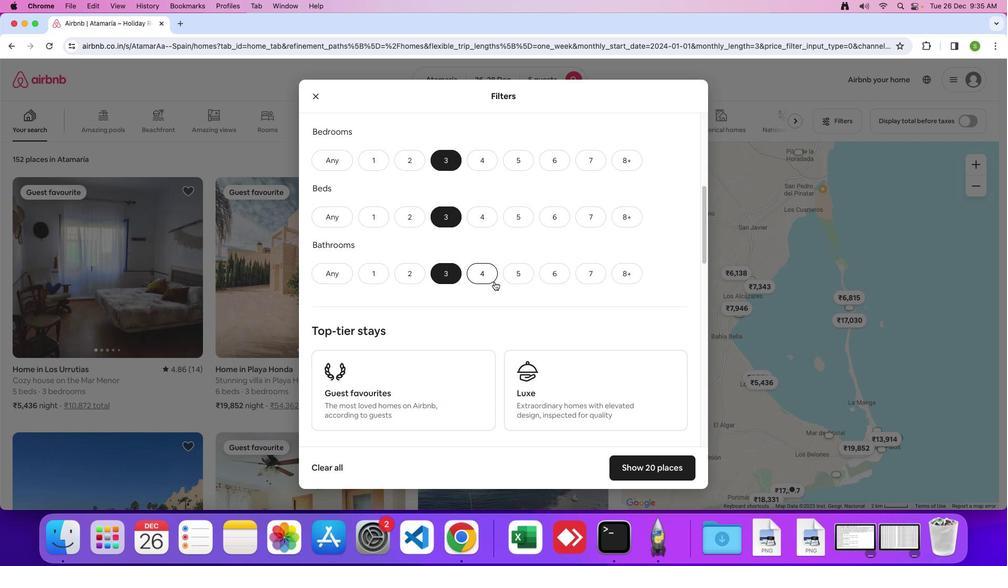 
Action: Mouse scrolled (494, 282) with delta (0, 0)
Screenshot: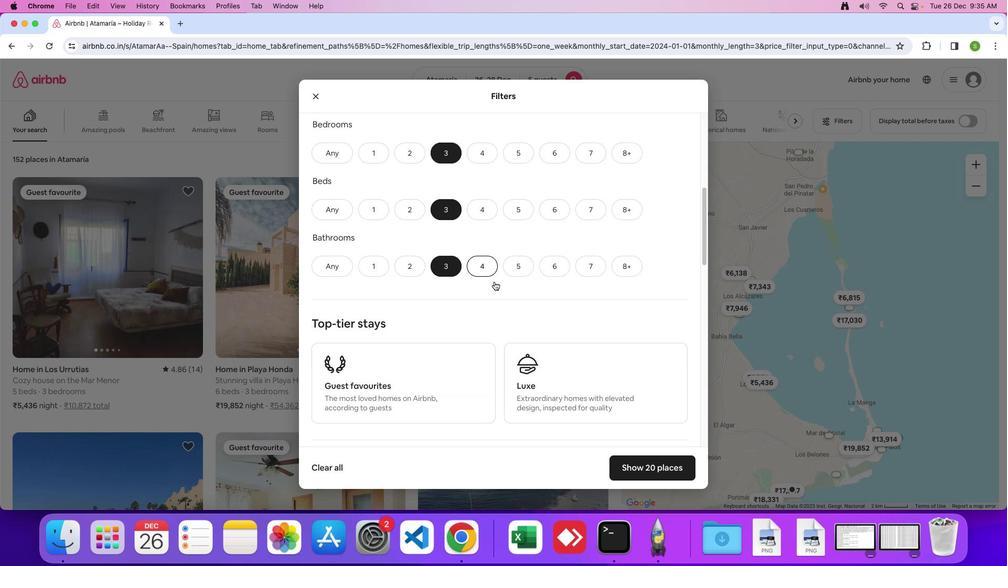 
Action: Mouse scrolled (494, 282) with delta (0, 0)
Screenshot: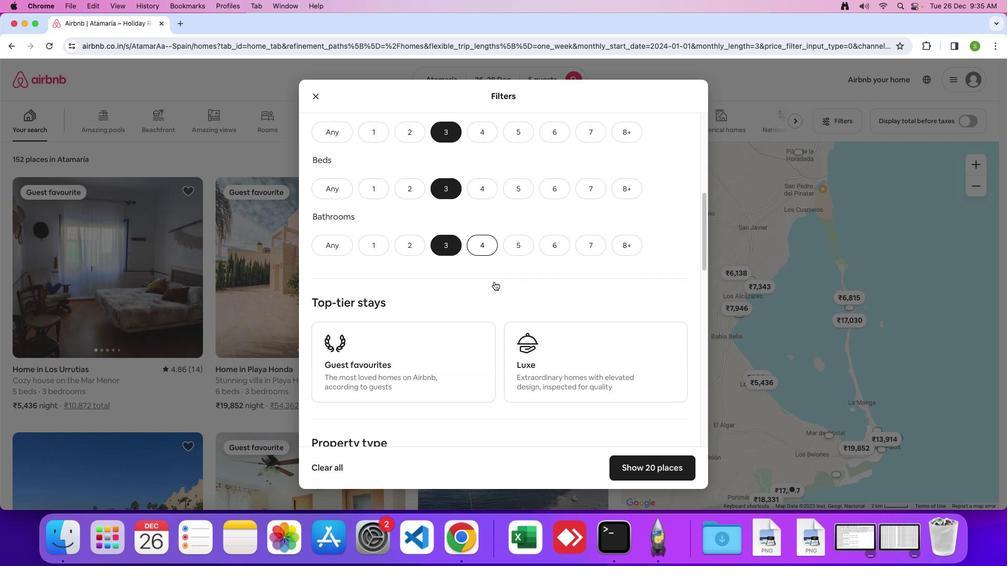 
Action: Mouse scrolled (494, 282) with delta (0, 0)
Screenshot: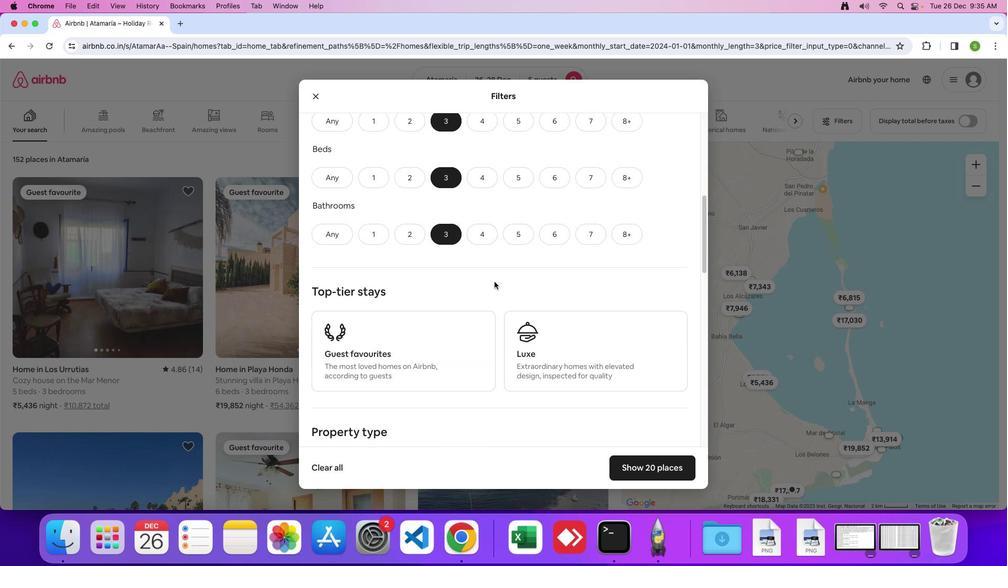 
Action: Mouse scrolled (494, 282) with delta (0, 0)
Screenshot: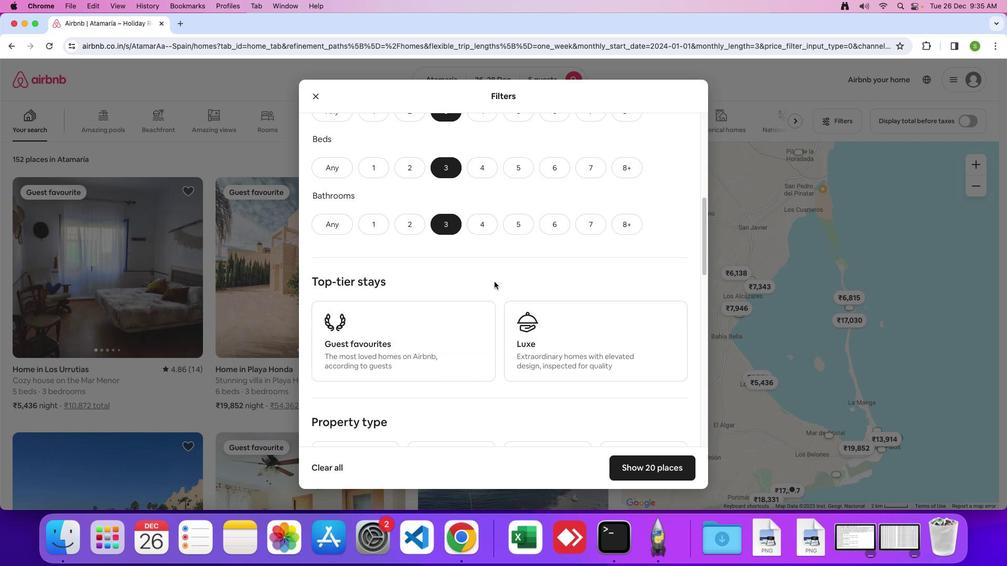 
Action: Mouse scrolled (494, 282) with delta (0, 0)
Screenshot: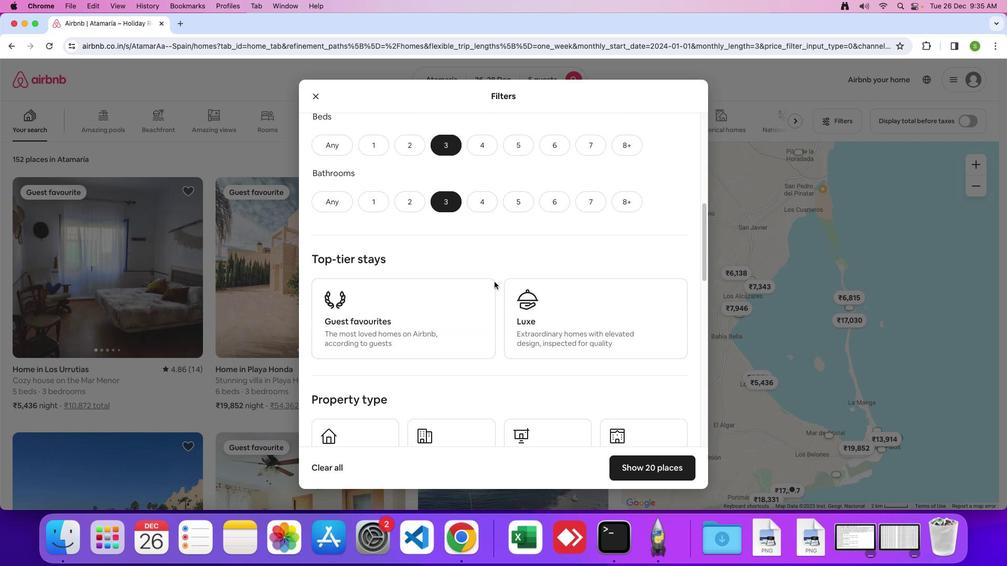
Action: Mouse scrolled (494, 282) with delta (0, 0)
Screenshot: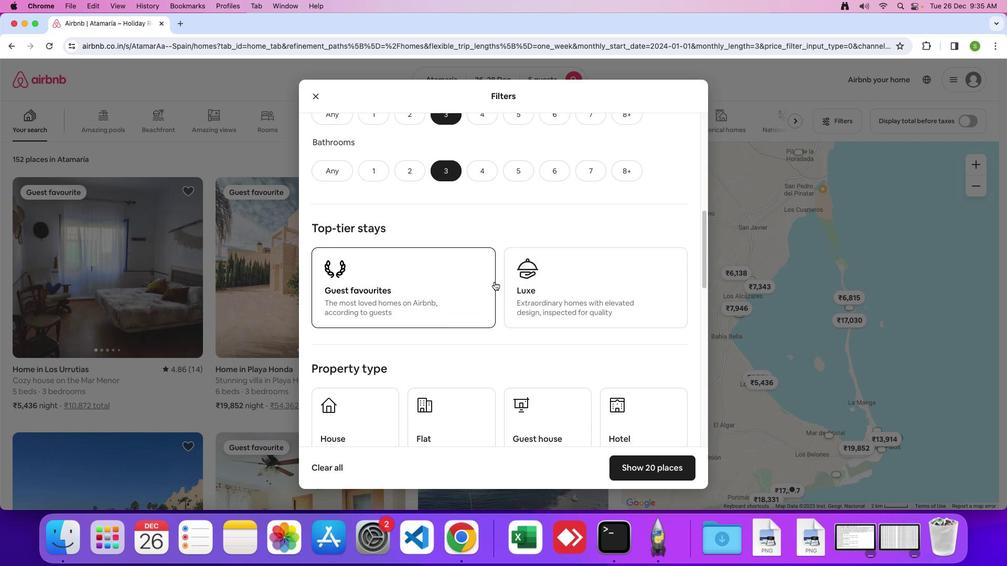 
Action: Mouse scrolled (494, 282) with delta (0, 0)
Screenshot: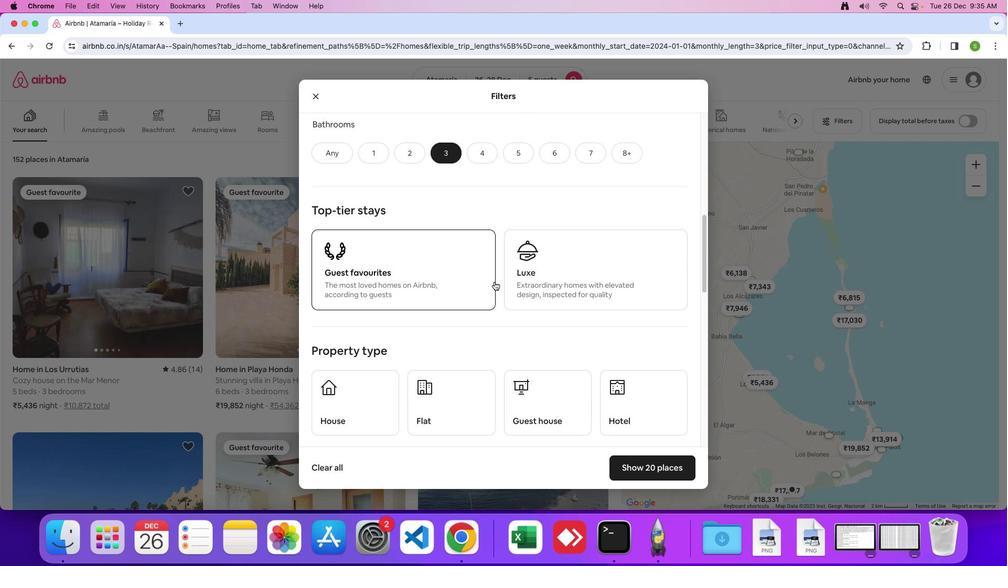 
Action: Mouse scrolled (494, 282) with delta (0, -1)
Screenshot: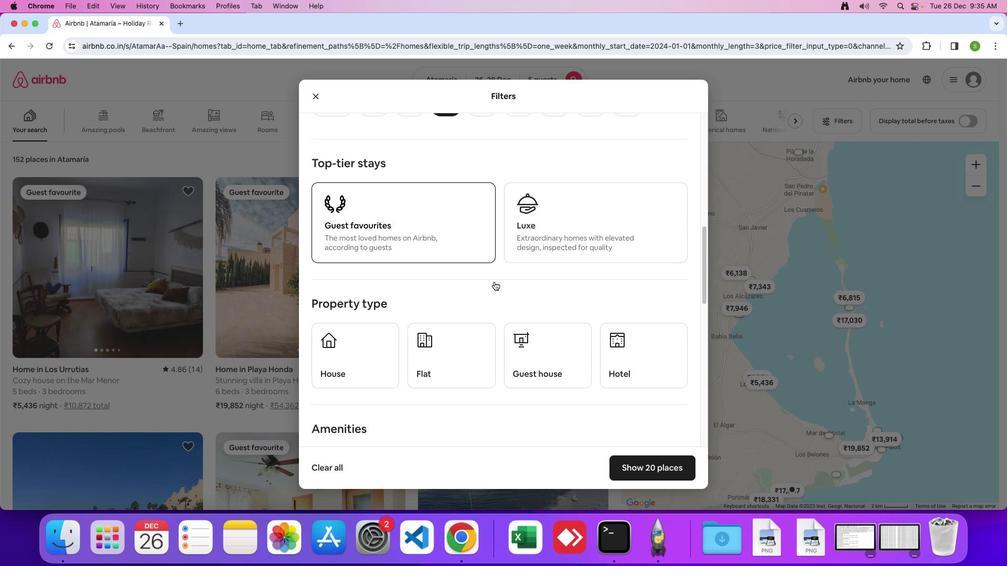 
Action: Mouse scrolled (494, 282) with delta (0, 0)
Screenshot: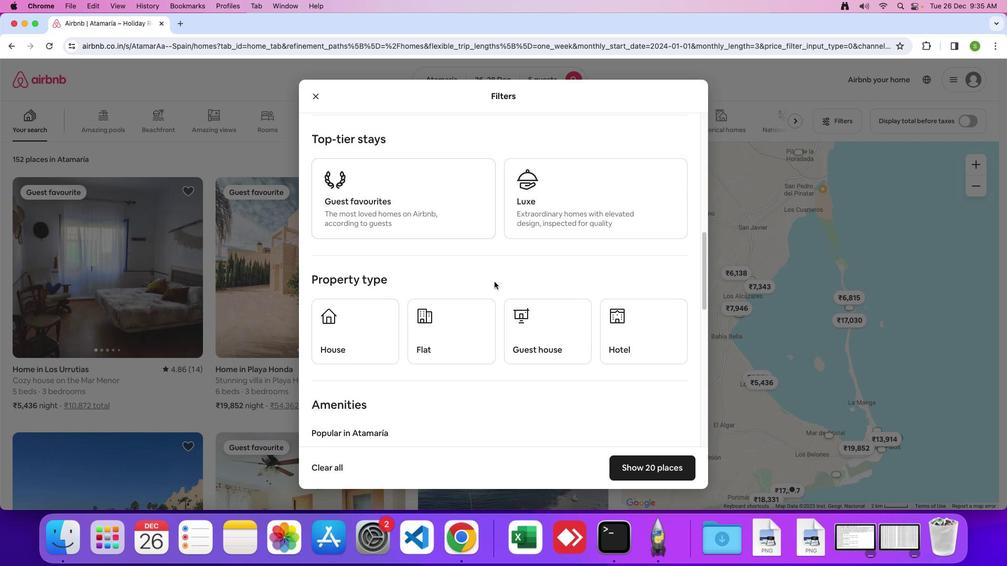 
Action: Mouse scrolled (494, 282) with delta (0, 0)
Screenshot: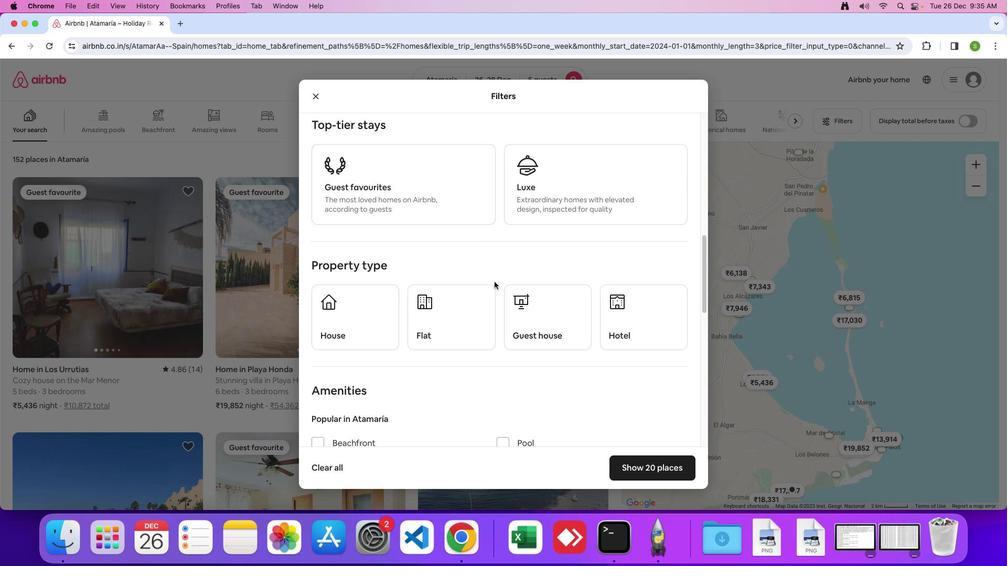 
Action: Mouse scrolled (494, 282) with delta (0, -1)
Screenshot: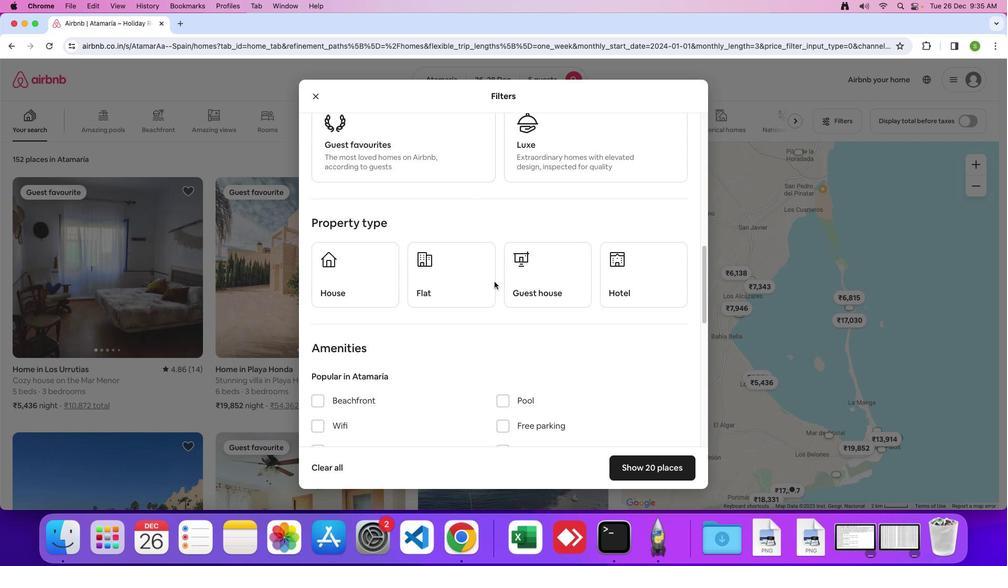 
Action: Mouse moved to (351, 275)
Screenshot: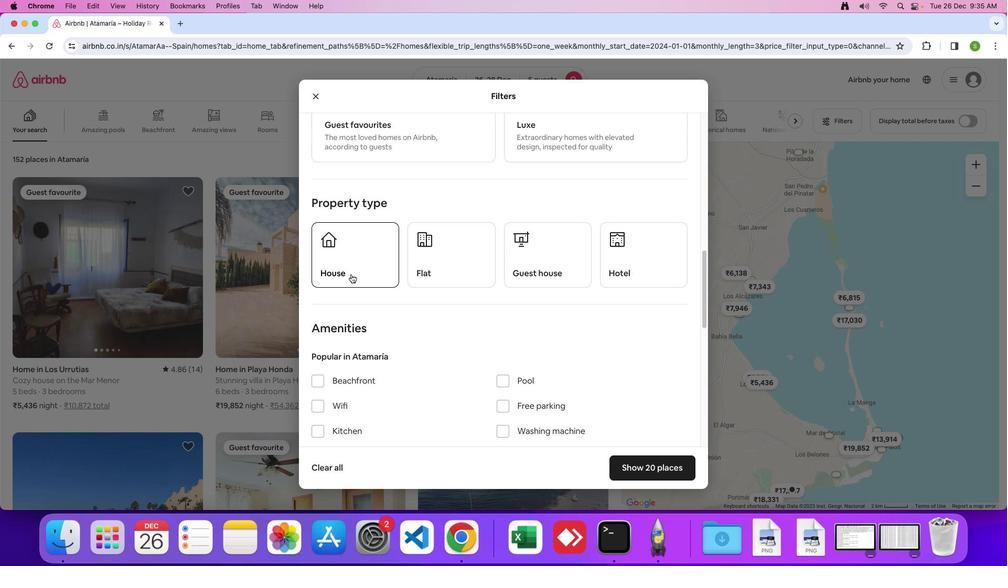 
Action: Mouse pressed left at (351, 275)
Screenshot: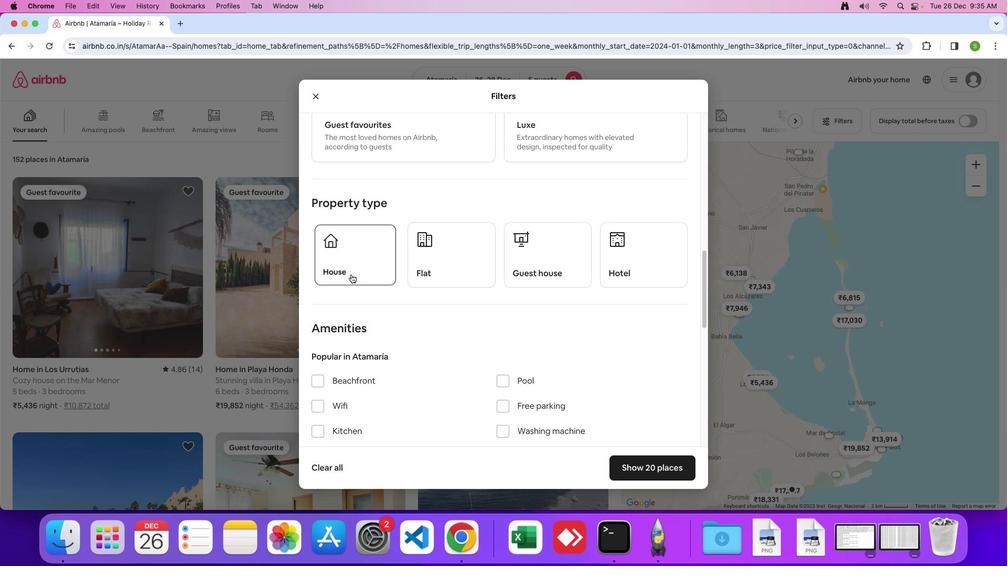 
Action: Mouse moved to (537, 330)
Screenshot: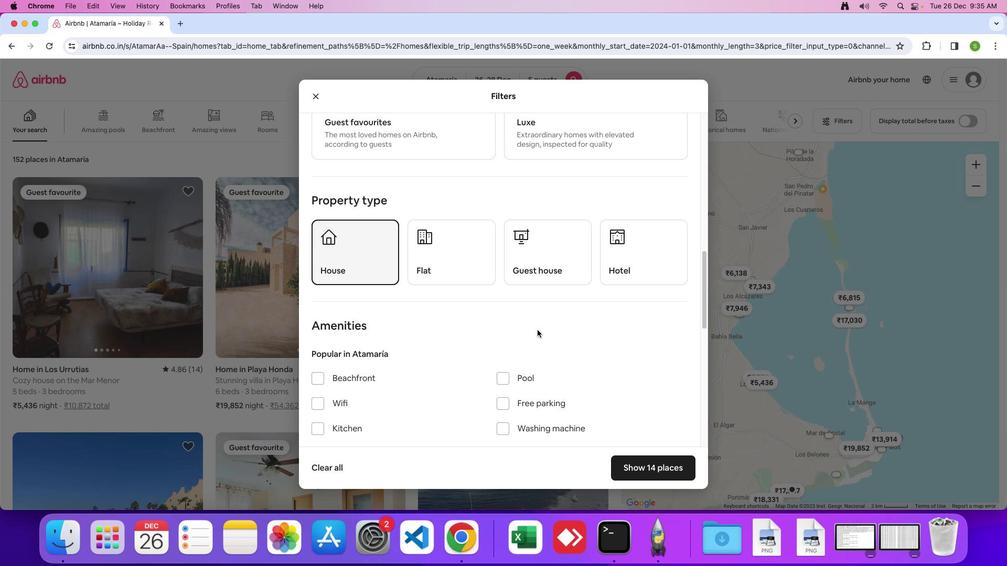 
Action: Mouse scrolled (537, 330) with delta (0, 0)
Screenshot: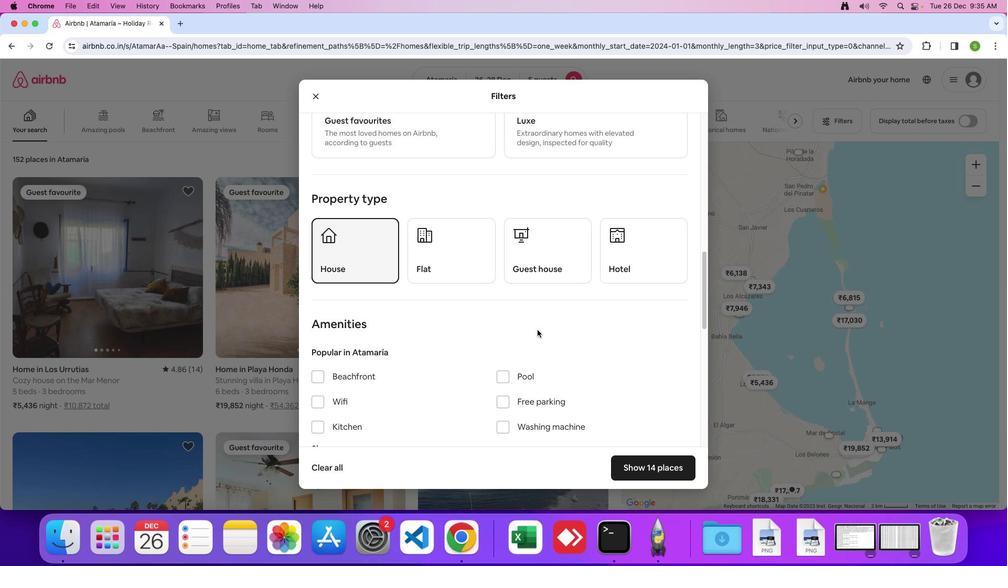 
Action: Mouse scrolled (537, 330) with delta (0, 0)
Screenshot: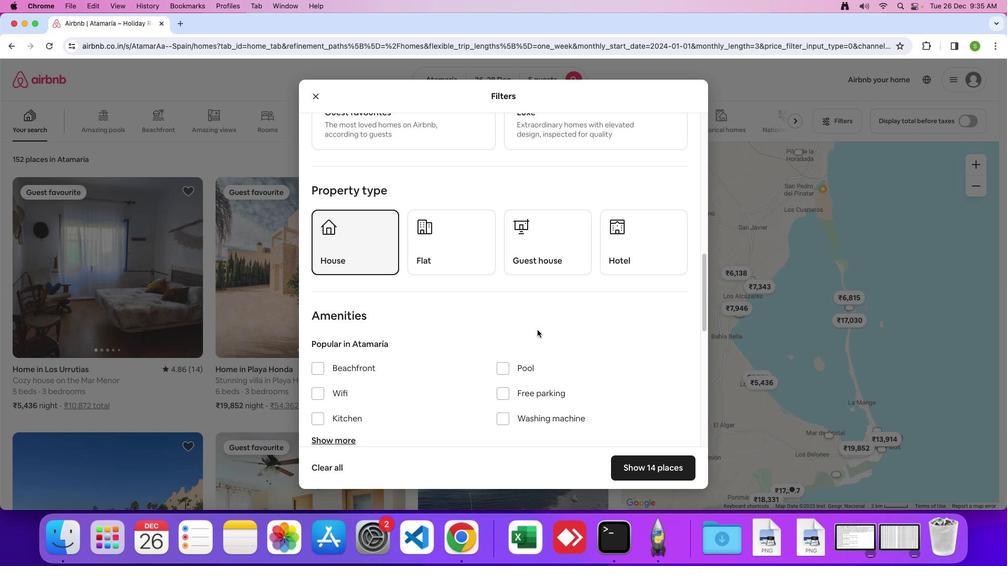 
Action: Mouse scrolled (537, 330) with delta (0, 0)
Screenshot: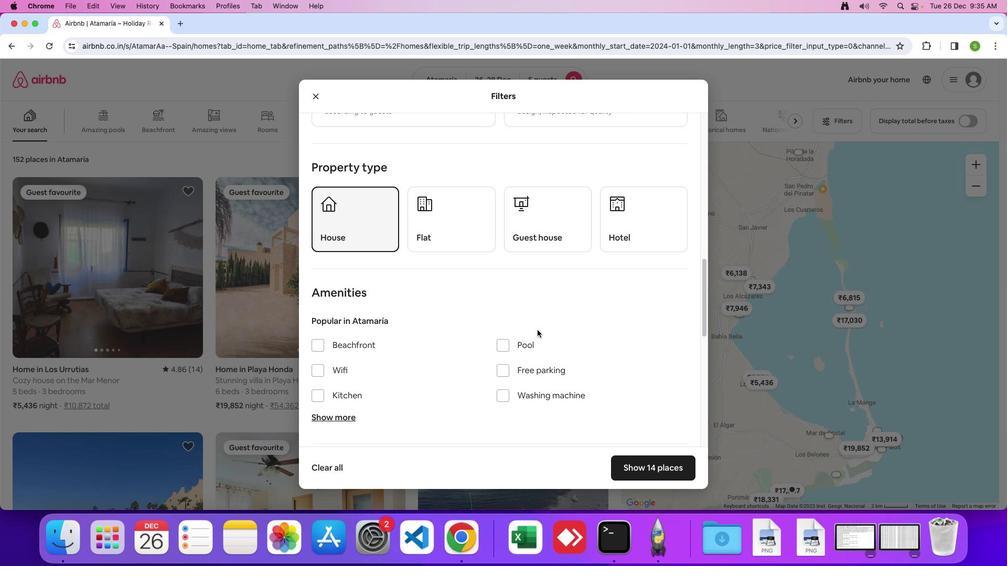 
Action: Mouse scrolled (537, 330) with delta (0, 0)
Screenshot: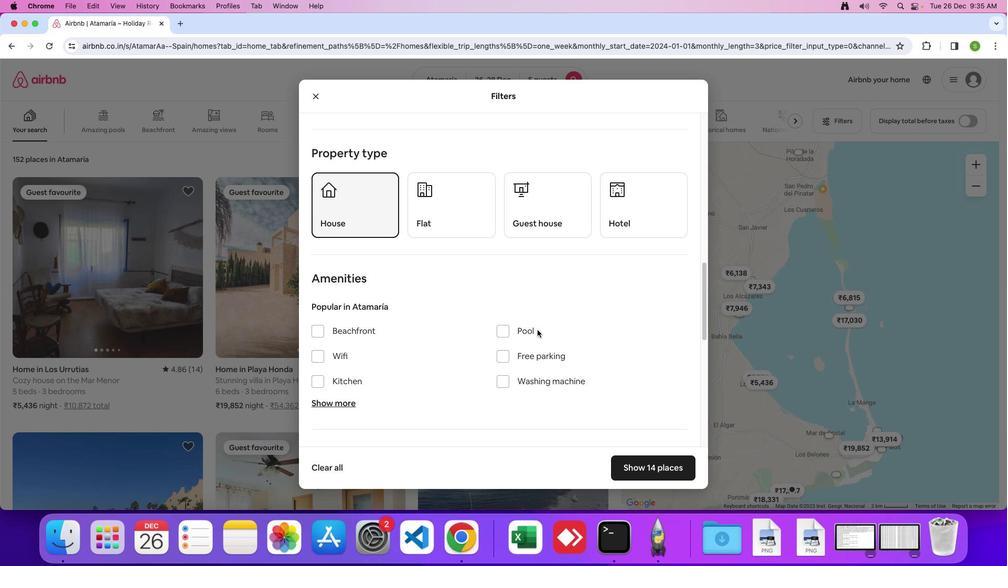 
Action: Mouse scrolled (537, 330) with delta (0, 0)
Screenshot: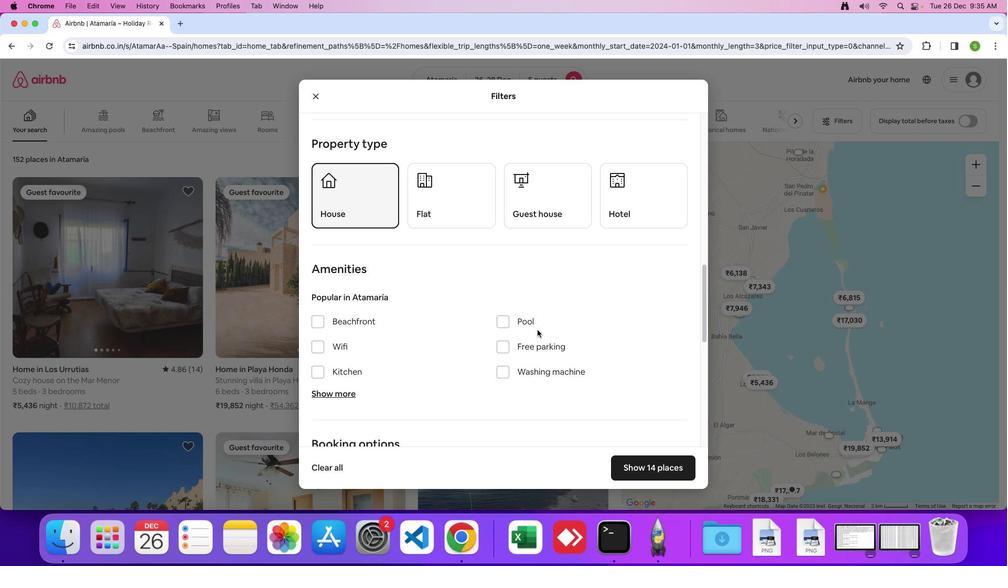 
Action: Mouse scrolled (537, 330) with delta (0, -1)
Screenshot: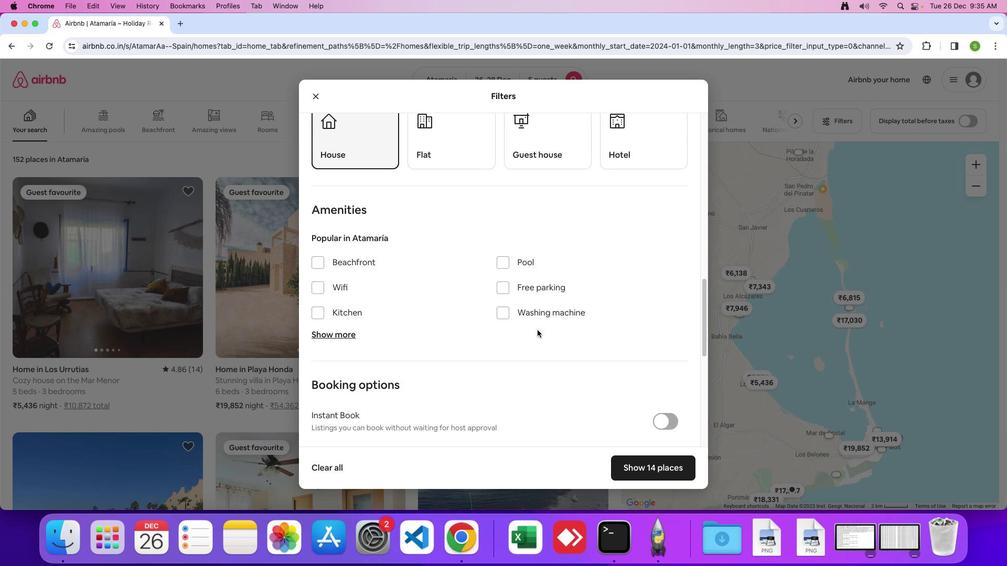 
Action: Mouse scrolled (537, 330) with delta (0, 0)
Screenshot: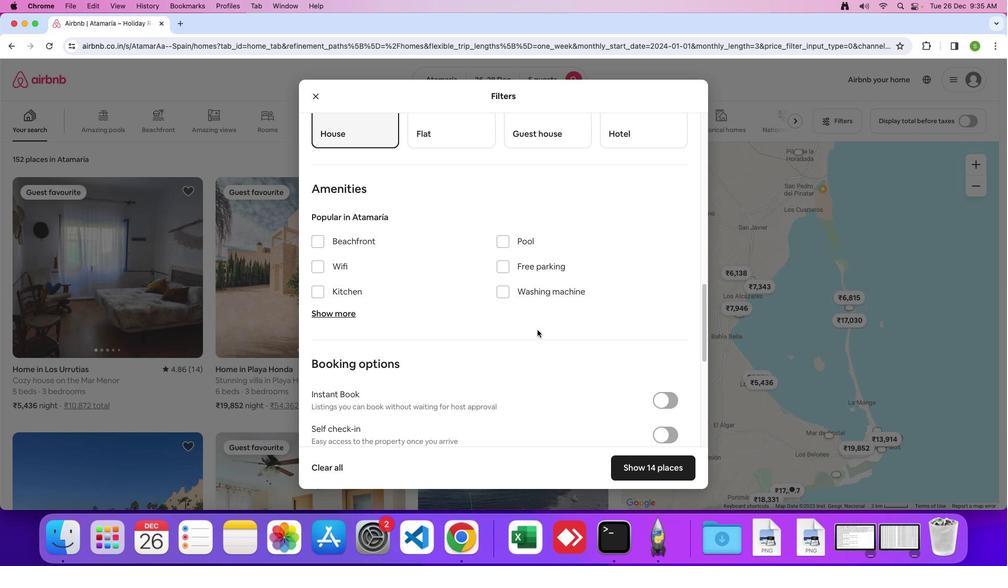 
Action: Mouse scrolled (537, 330) with delta (0, 0)
Screenshot: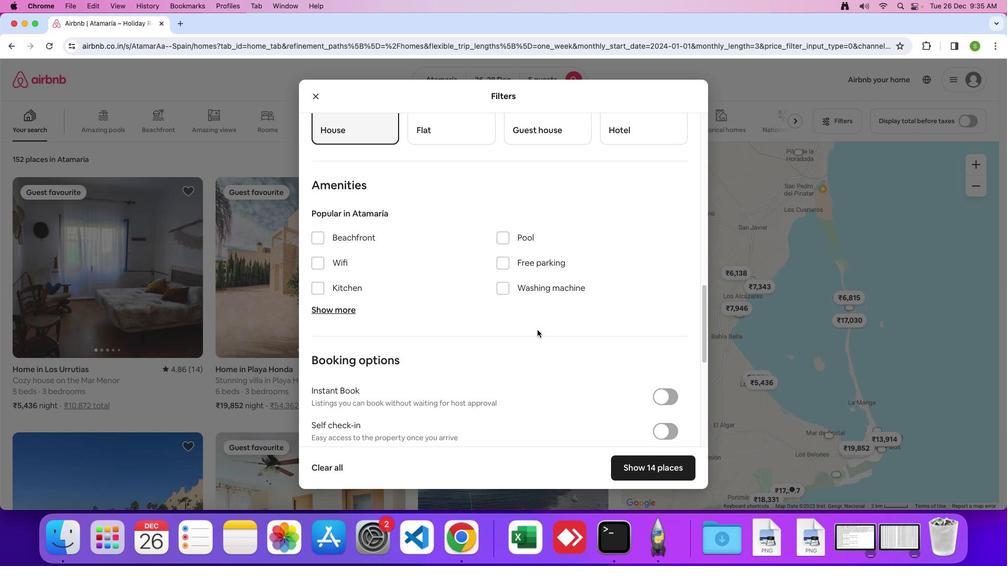 
Action: Mouse scrolled (537, 330) with delta (0, -1)
Screenshot: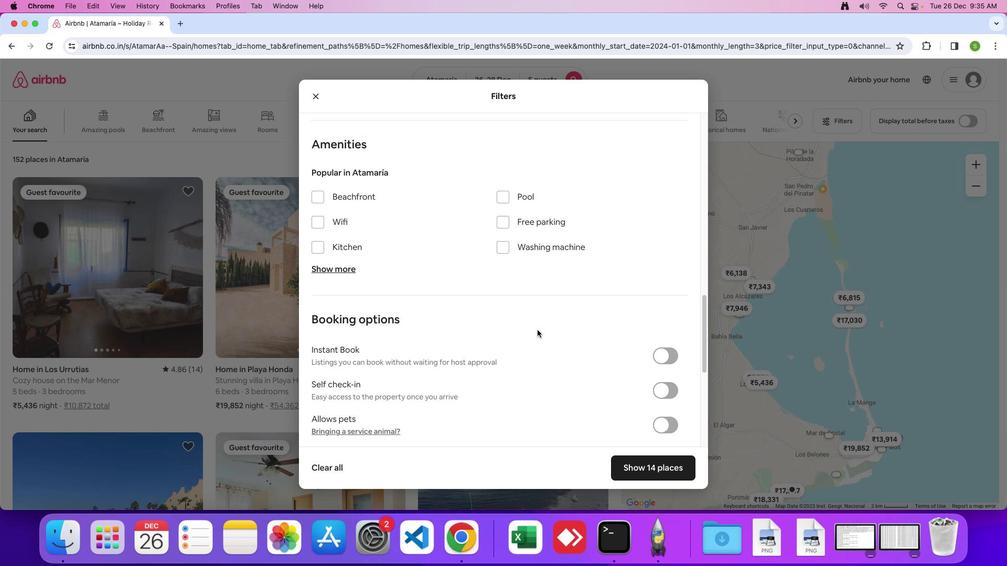 
Action: Mouse scrolled (537, 330) with delta (0, 0)
Screenshot: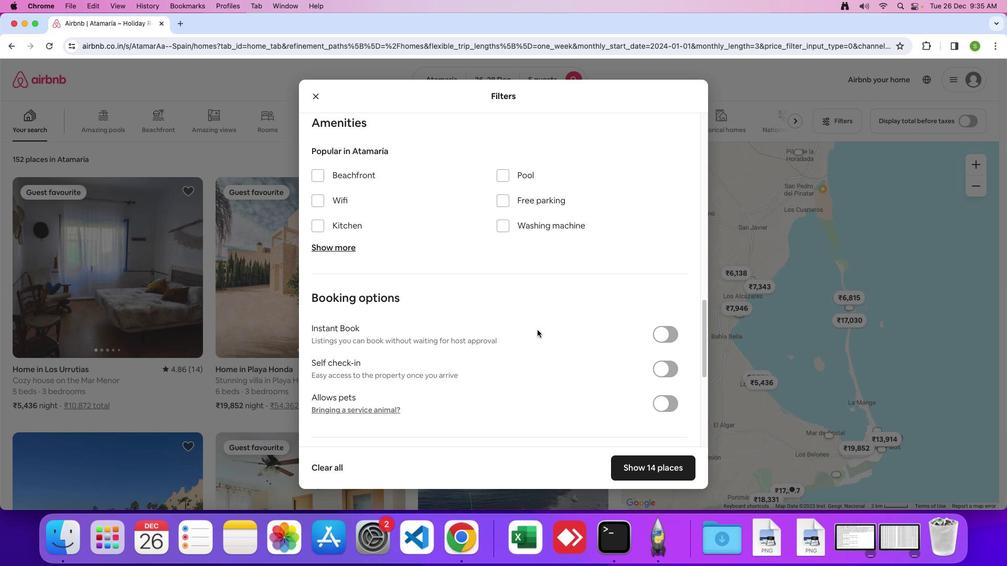 
Action: Mouse scrolled (537, 330) with delta (0, 0)
Screenshot: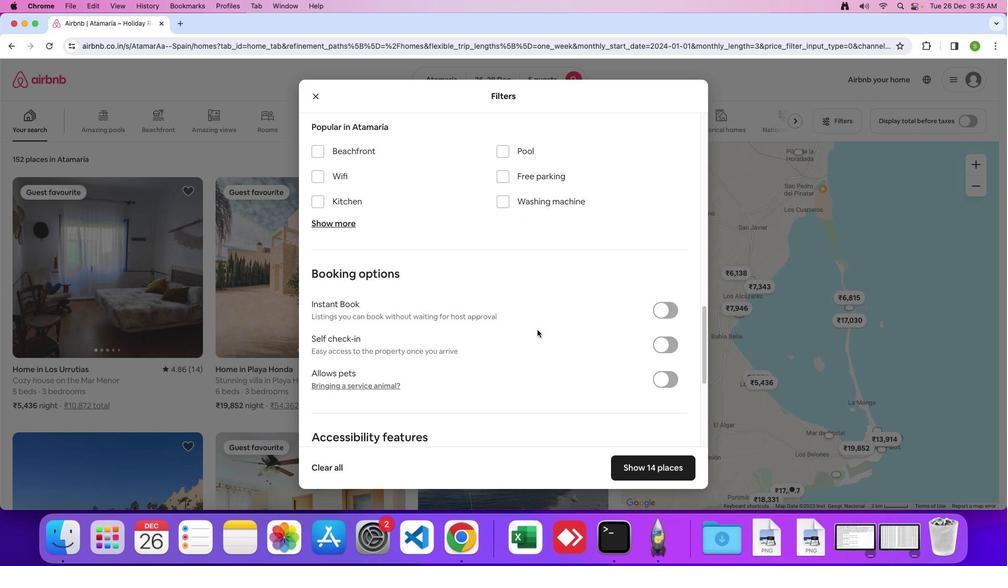 
Action: Mouse scrolled (537, 330) with delta (0, -1)
Screenshot: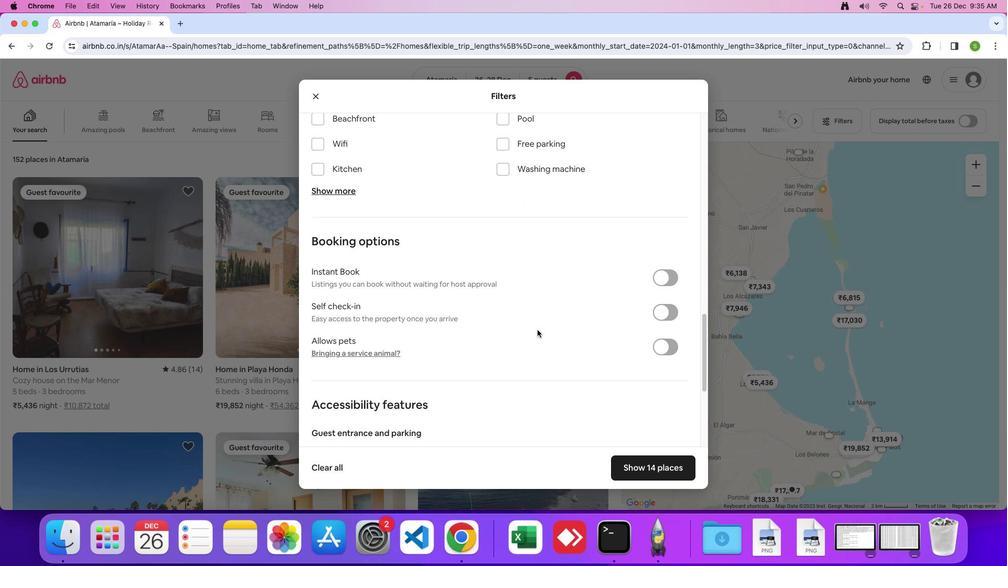 
Action: Mouse scrolled (537, 330) with delta (0, 0)
Screenshot: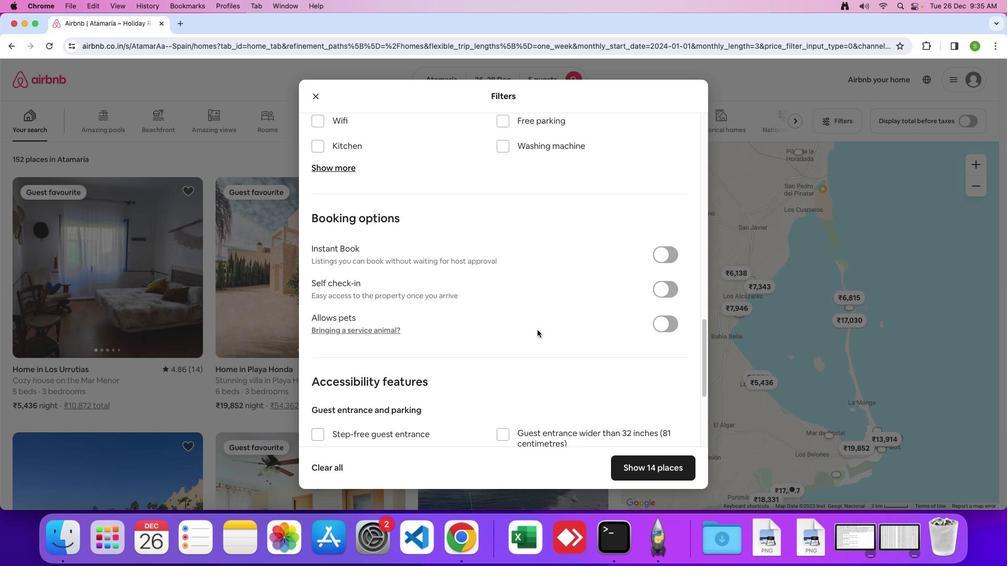 
Action: Mouse scrolled (537, 330) with delta (0, 0)
Screenshot: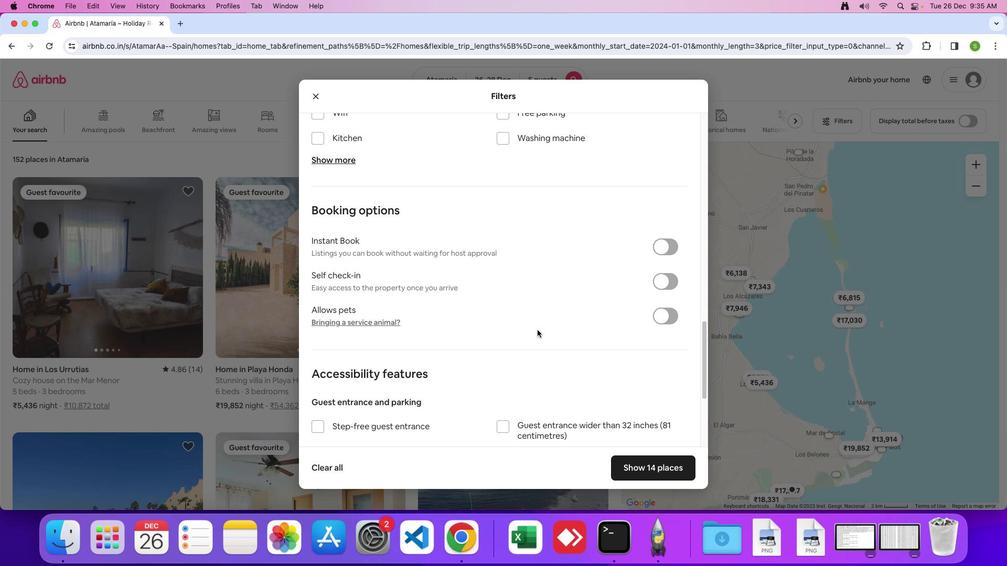 
Action: Mouse scrolled (537, 330) with delta (0, -1)
Screenshot: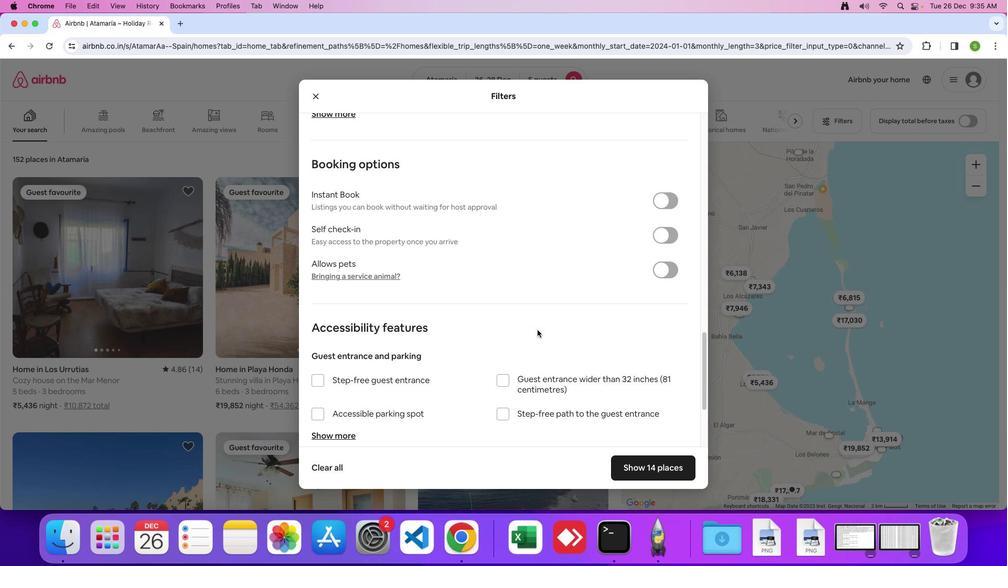 
Action: Mouse moved to (520, 304)
Screenshot: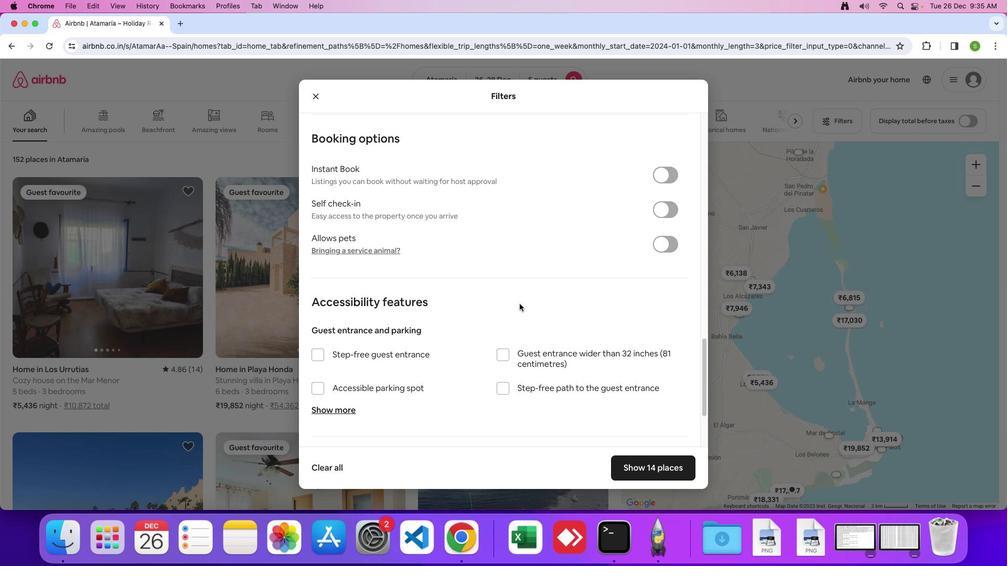 
Action: Mouse scrolled (520, 304) with delta (0, 0)
Screenshot: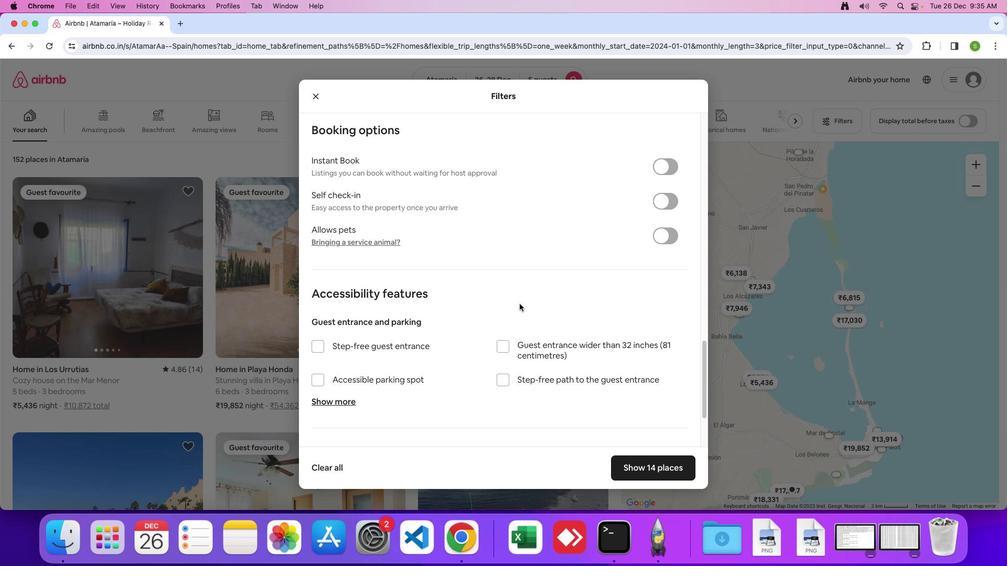 
Action: Mouse scrolled (520, 304) with delta (0, 0)
Screenshot: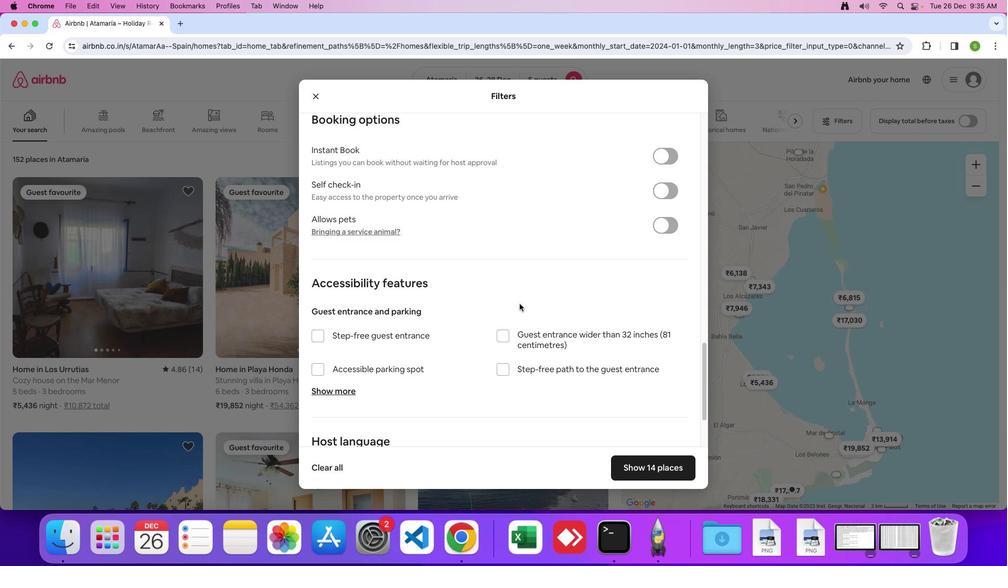 
Action: Mouse scrolled (520, 304) with delta (0, -1)
Screenshot: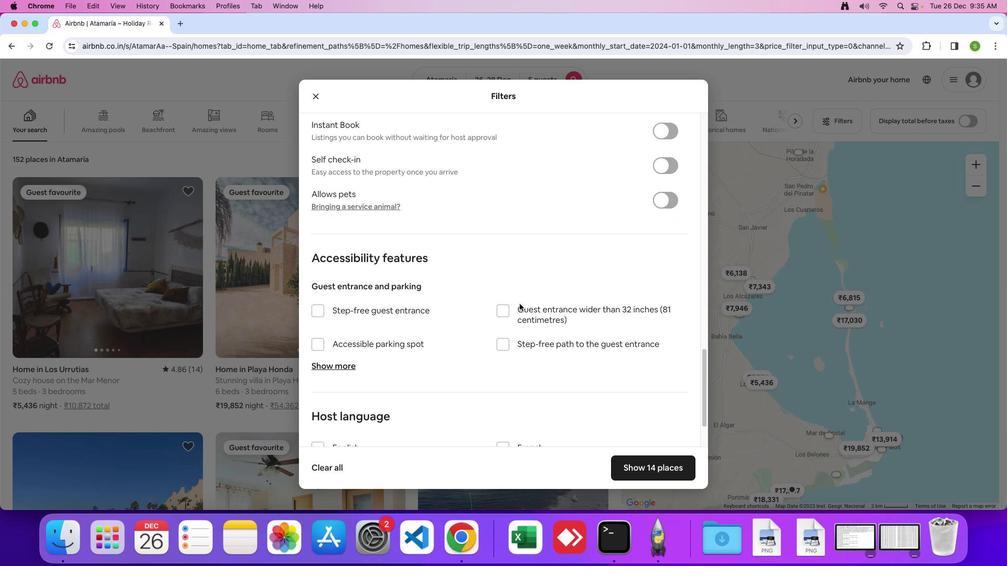 
Action: Mouse scrolled (520, 304) with delta (0, 0)
Screenshot: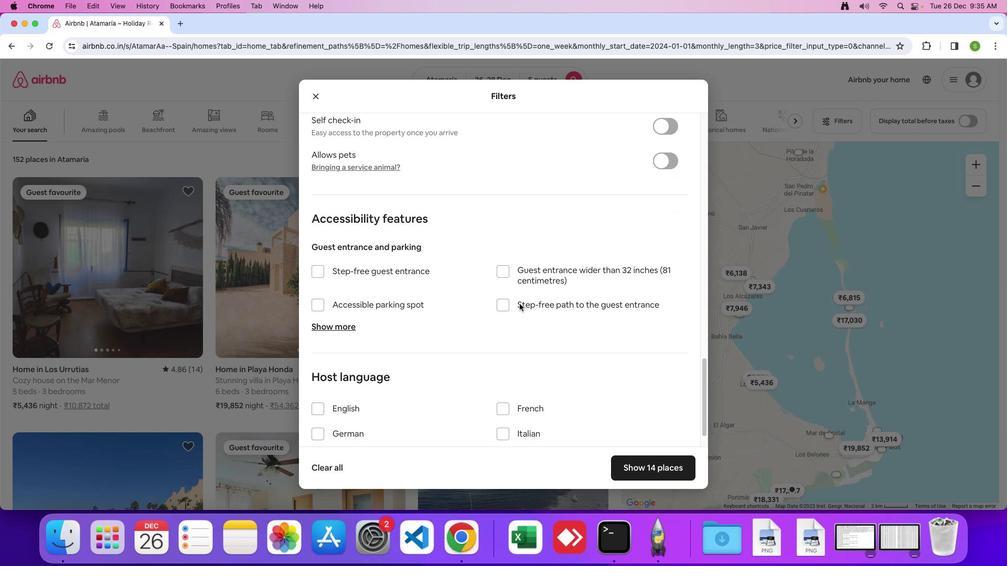 
Action: Mouse scrolled (520, 304) with delta (0, 0)
Screenshot: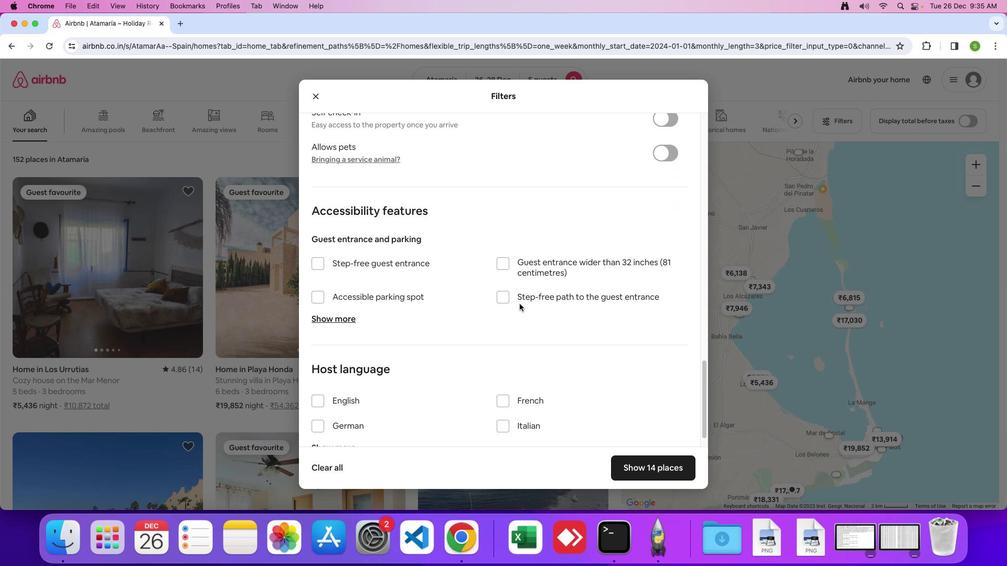 
Action: Mouse scrolled (520, 304) with delta (0, -1)
Screenshot: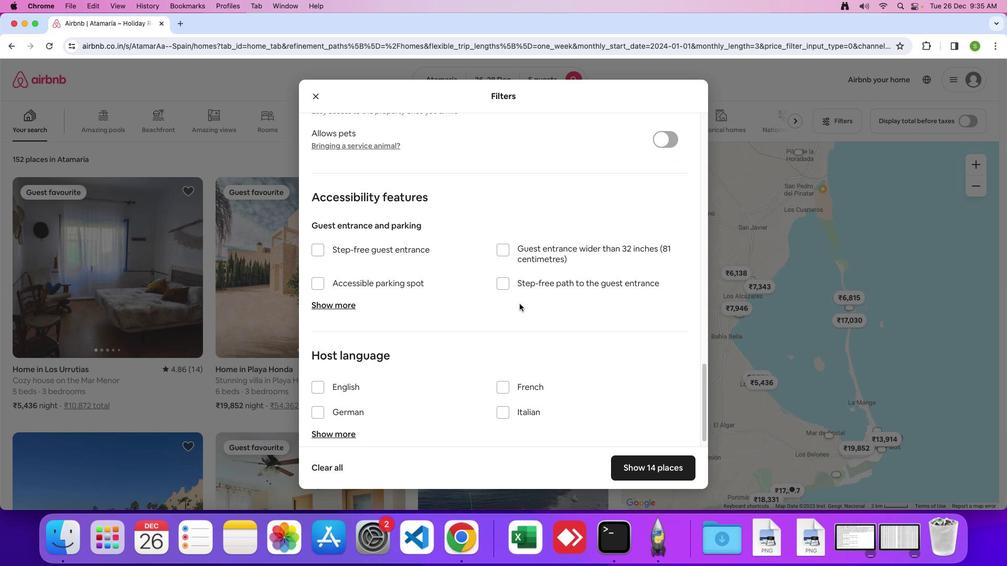 
Action: Mouse scrolled (520, 304) with delta (0, 0)
Screenshot: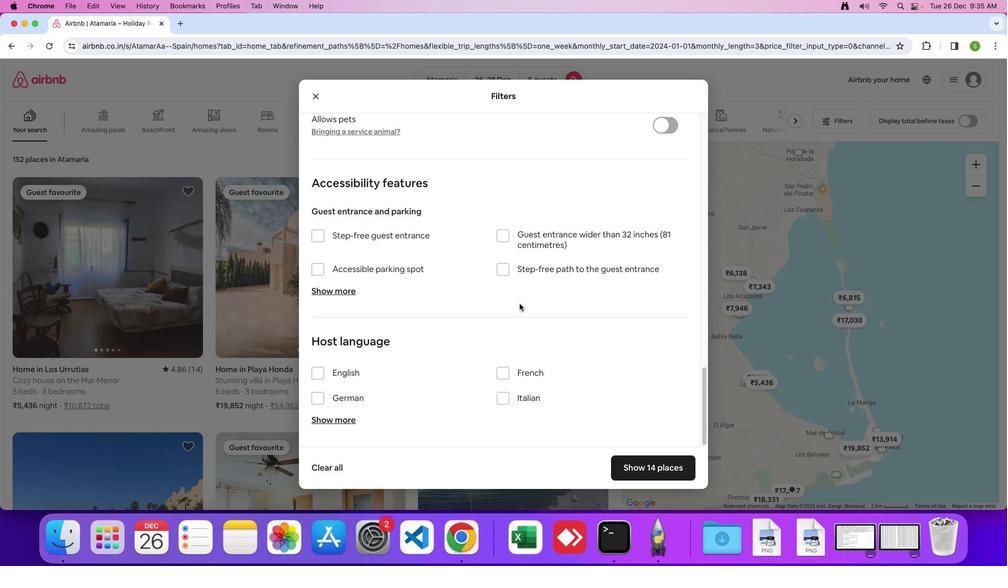 
Action: Mouse scrolled (520, 304) with delta (0, 0)
Screenshot: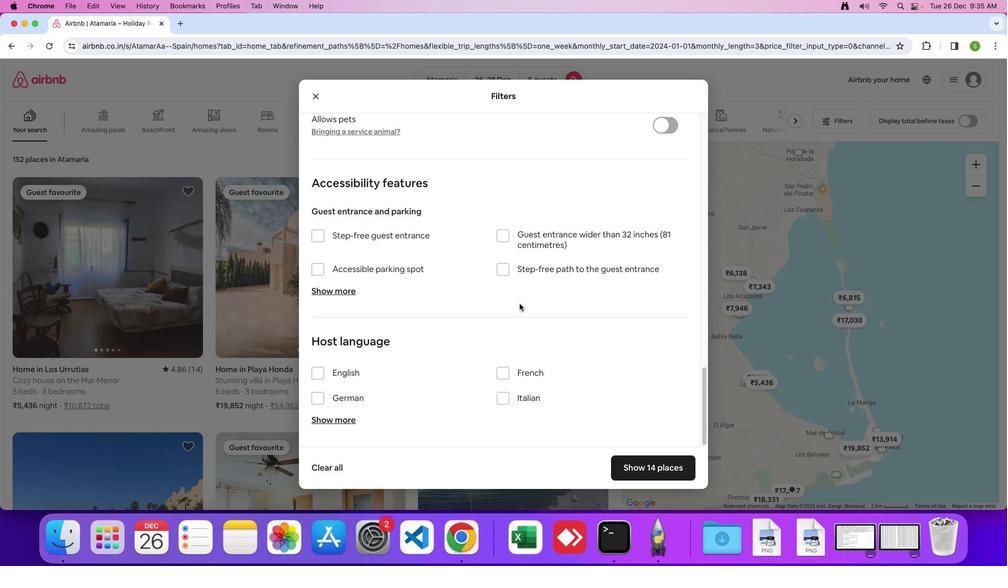 
Action: Mouse scrolled (520, 304) with delta (0, -1)
Screenshot: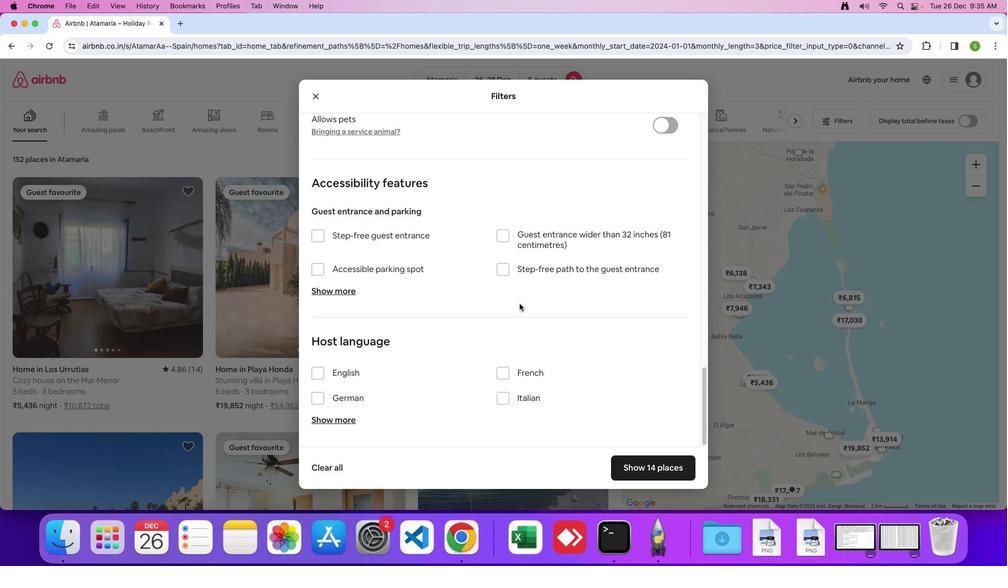 
Action: Mouse moved to (668, 458)
Screenshot: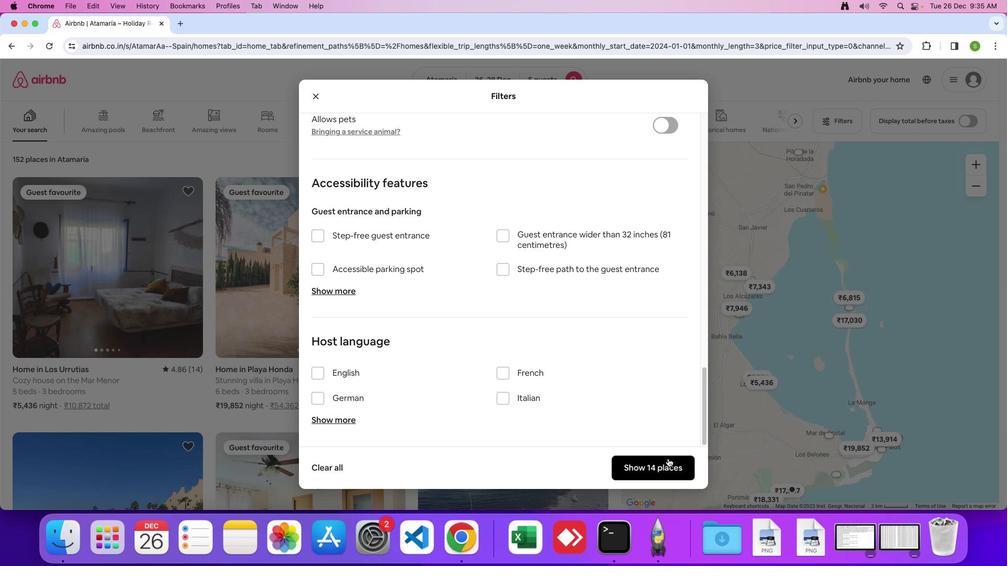 
Action: Mouse pressed left at (668, 458)
Screenshot: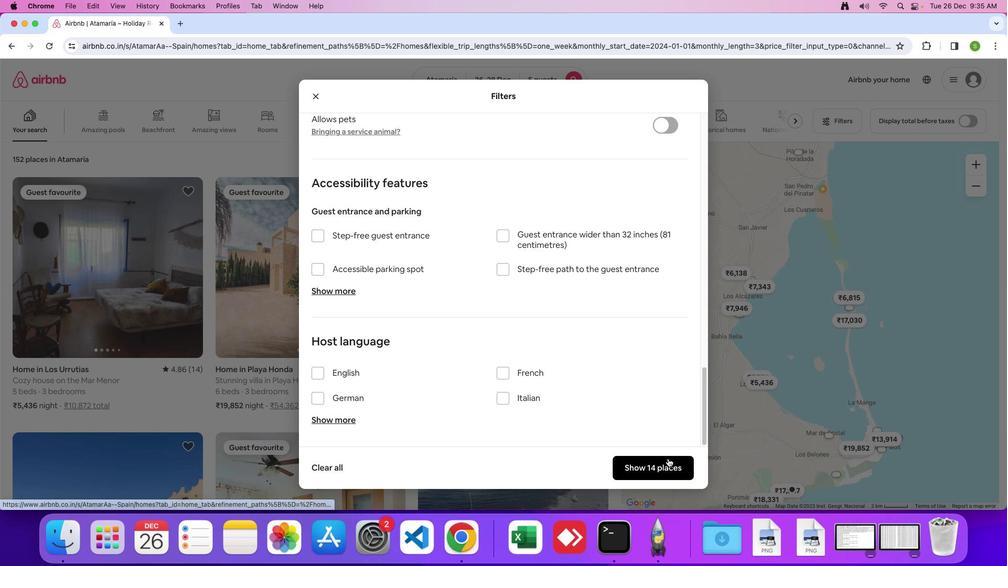 
Action: Mouse moved to (140, 258)
Screenshot: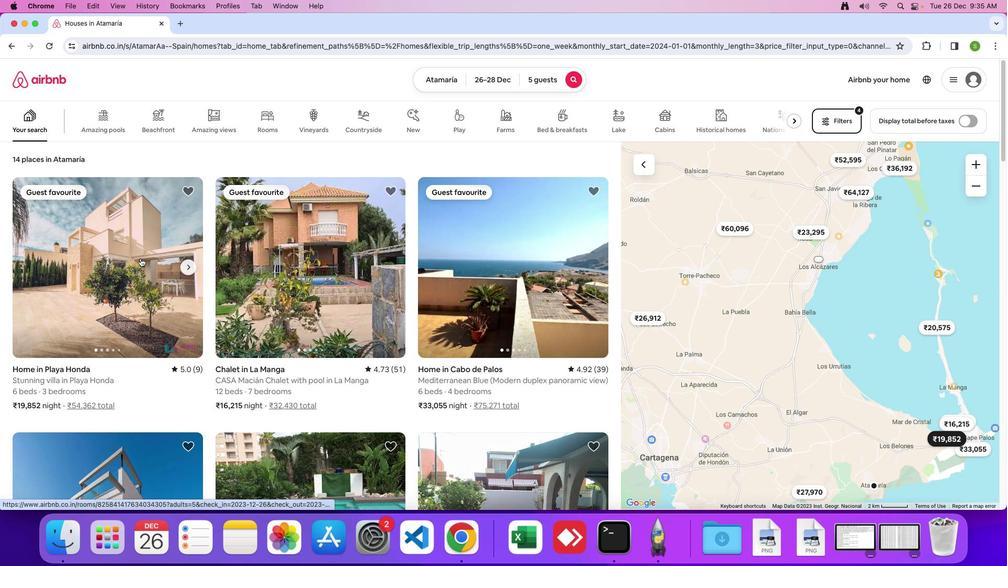
Action: Mouse pressed left at (140, 258)
Screenshot: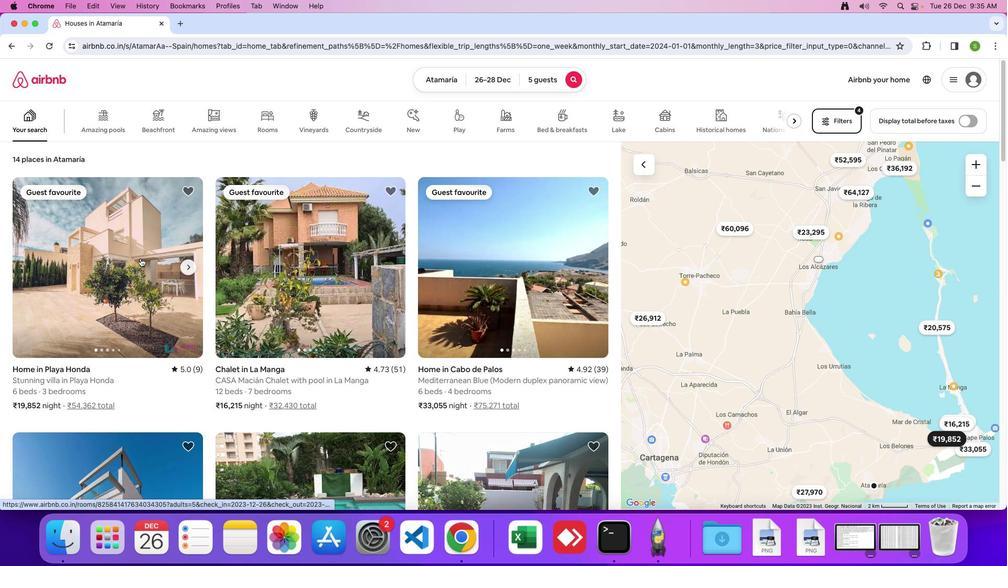 
Action: Mouse moved to (425, 258)
Screenshot: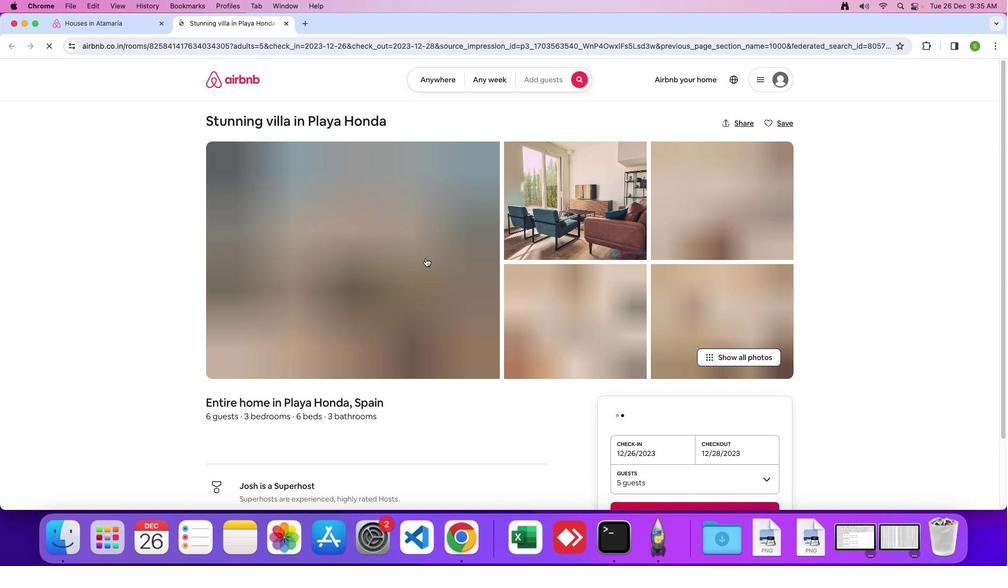 
Action: Mouse pressed left at (425, 258)
Screenshot: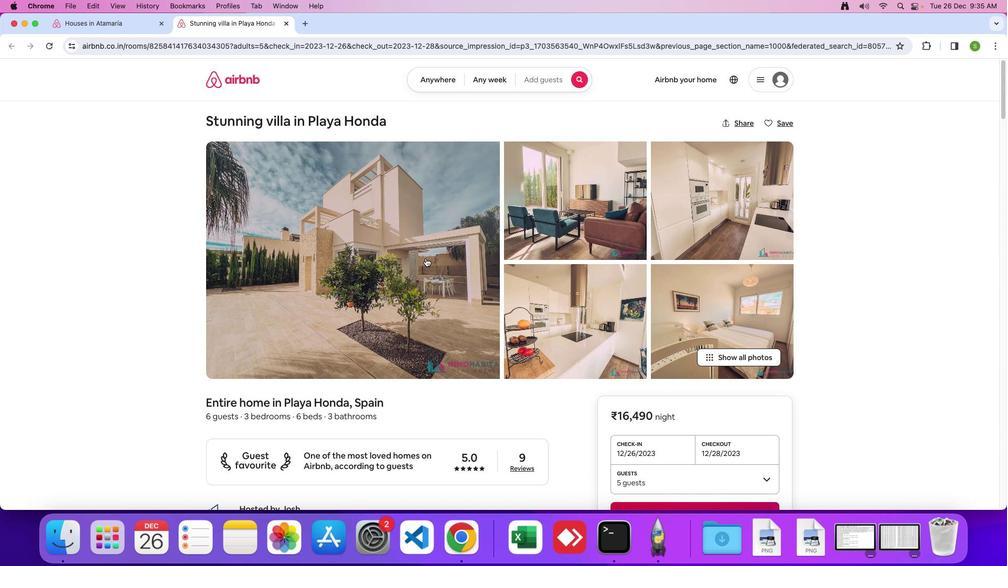 
Action: Mouse moved to (559, 278)
Screenshot: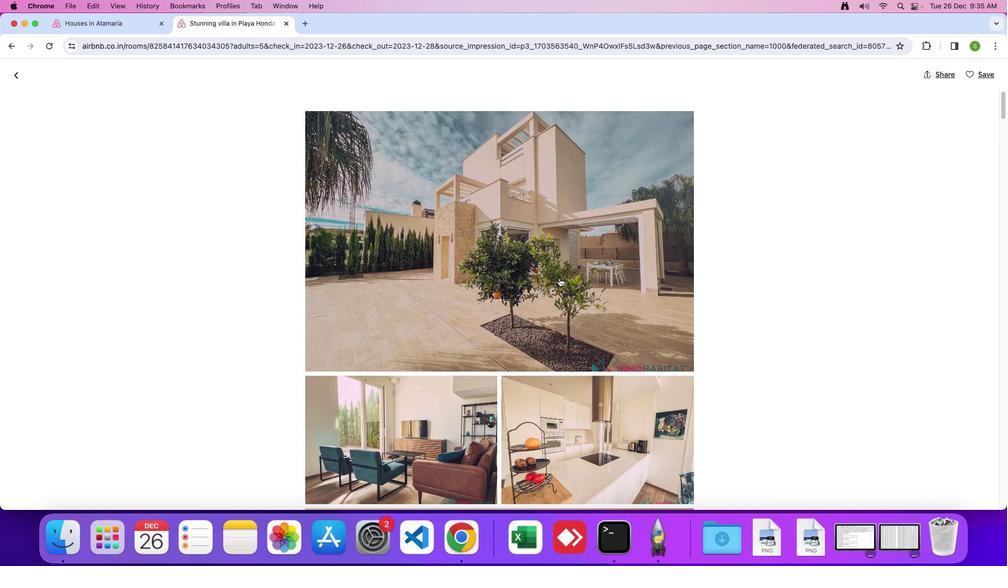 
Action: Mouse scrolled (559, 278) with delta (0, 0)
Screenshot: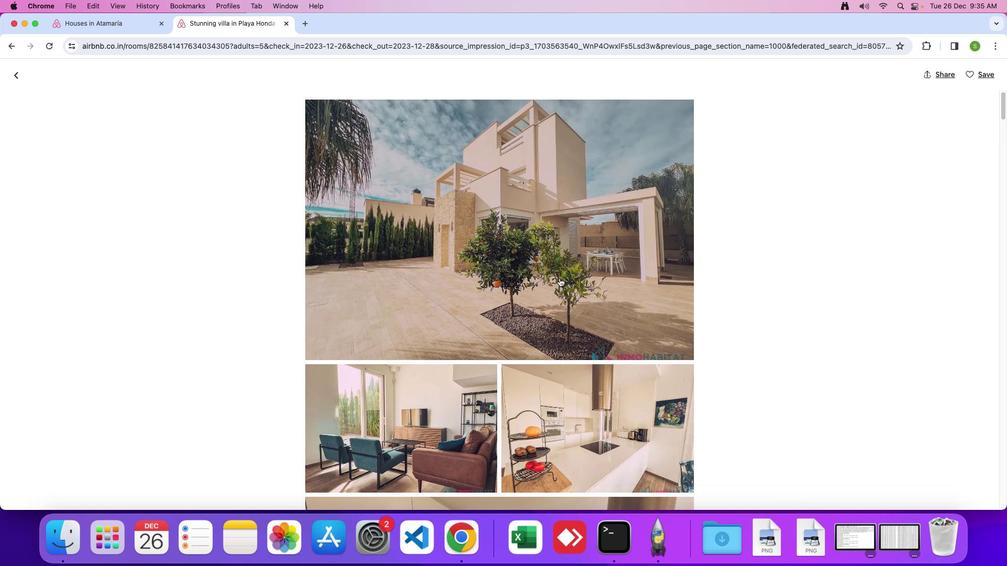 
Action: Mouse scrolled (559, 278) with delta (0, 0)
Screenshot: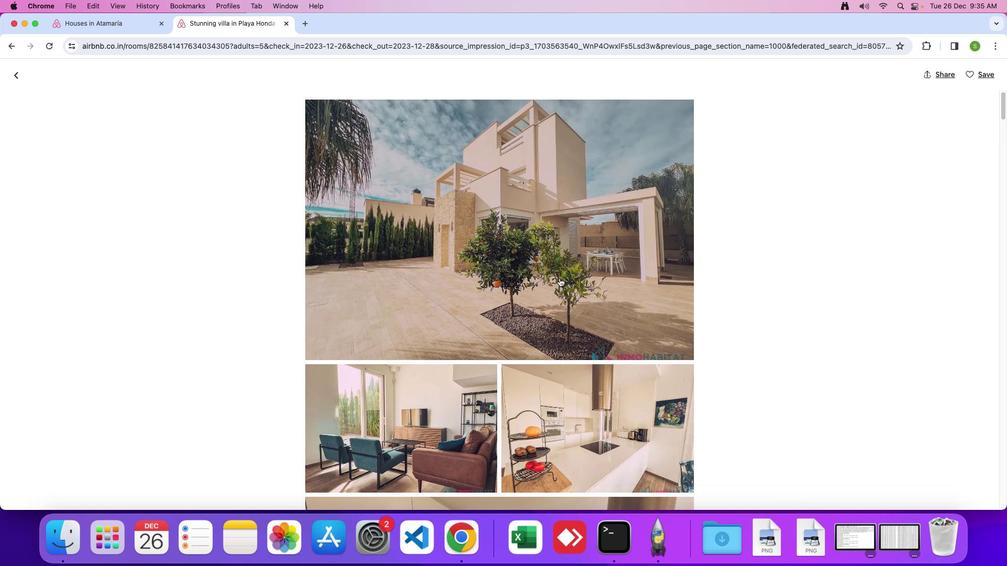 
Action: Mouse scrolled (559, 278) with delta (0, -1)
Screenshot: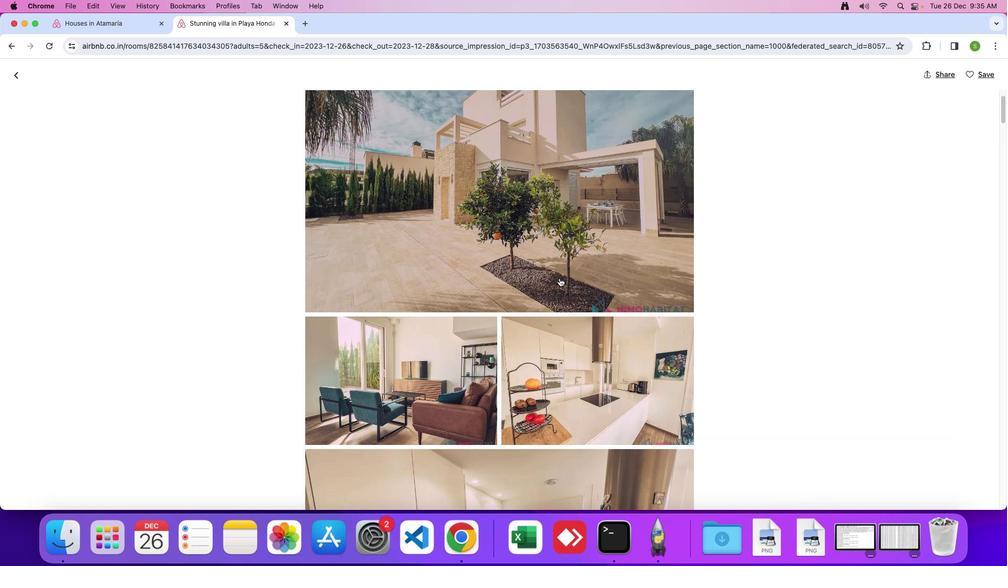 
Action: Mouse scrolled (559, 278) with delta (0, 0)
Screenshot: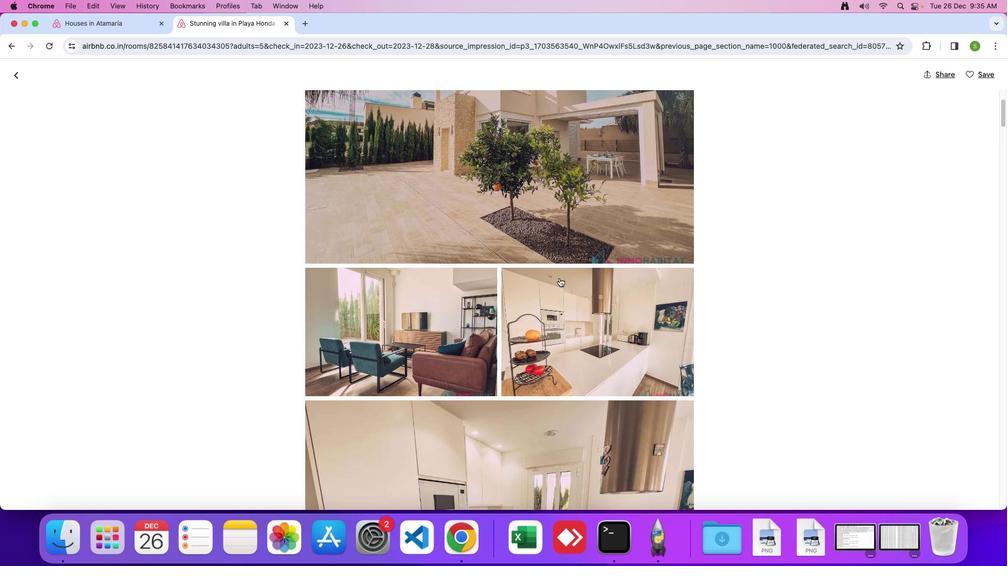 
Action: Mouse scrolled (559, 278) with delta (0, 0)
Screenshot: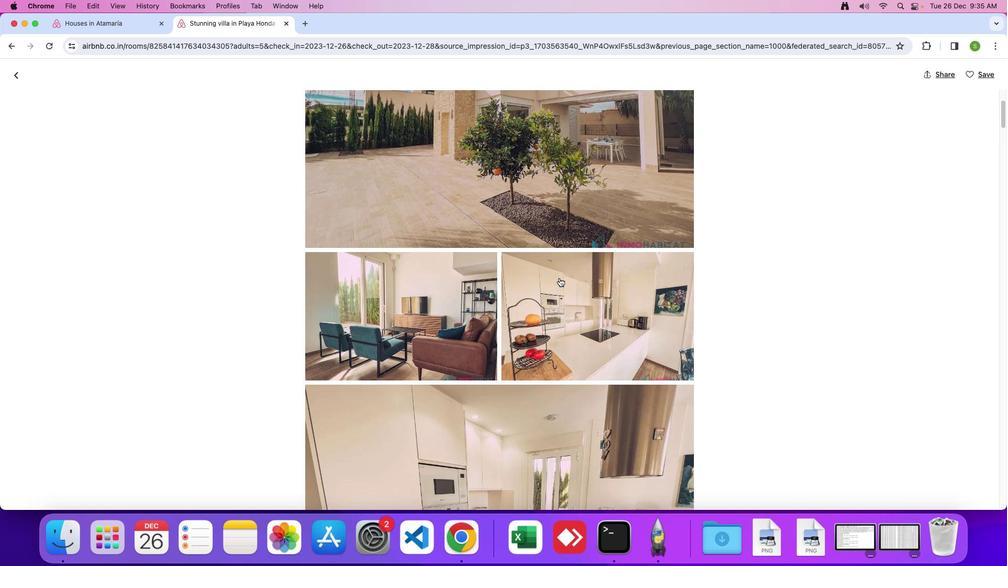 
Action: Mouse scrolled (559, 278) with delta (0, -1)
Screenshot: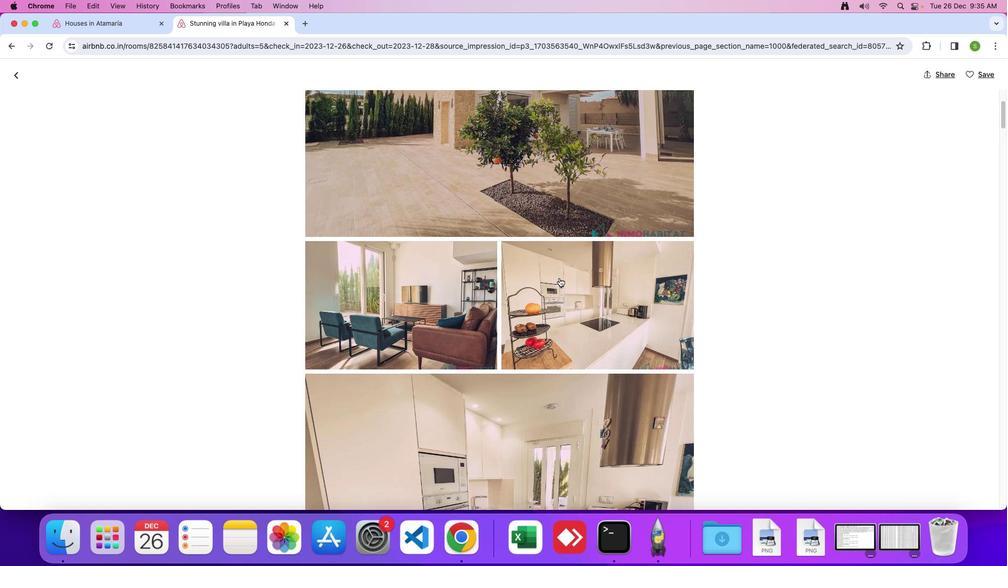 
Action: Mouse scrolled (559, 278) with delta (0, -1)
Screenshot: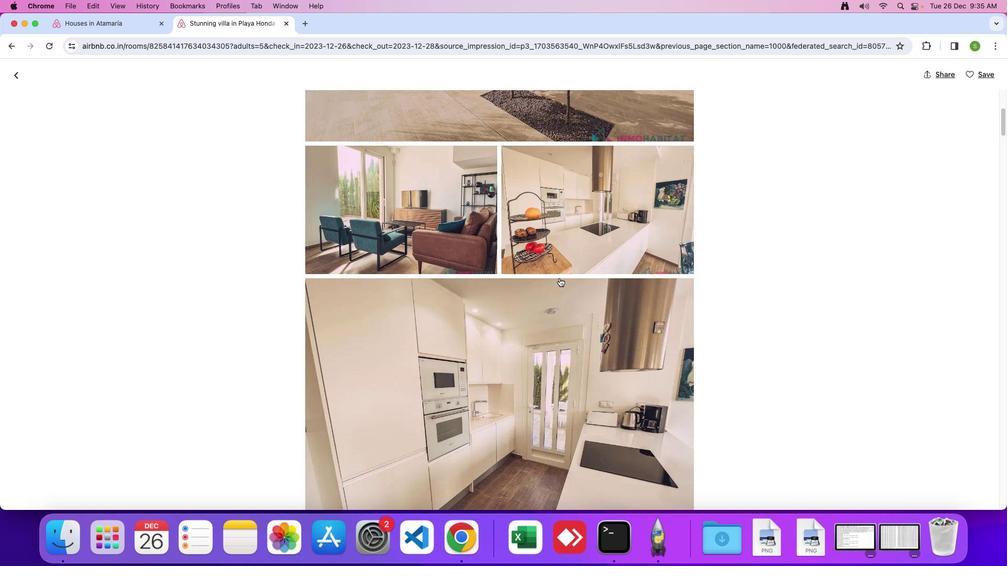 
Action: Mouse scrolled (559, 278) with delta (0, 0)
Screenshot: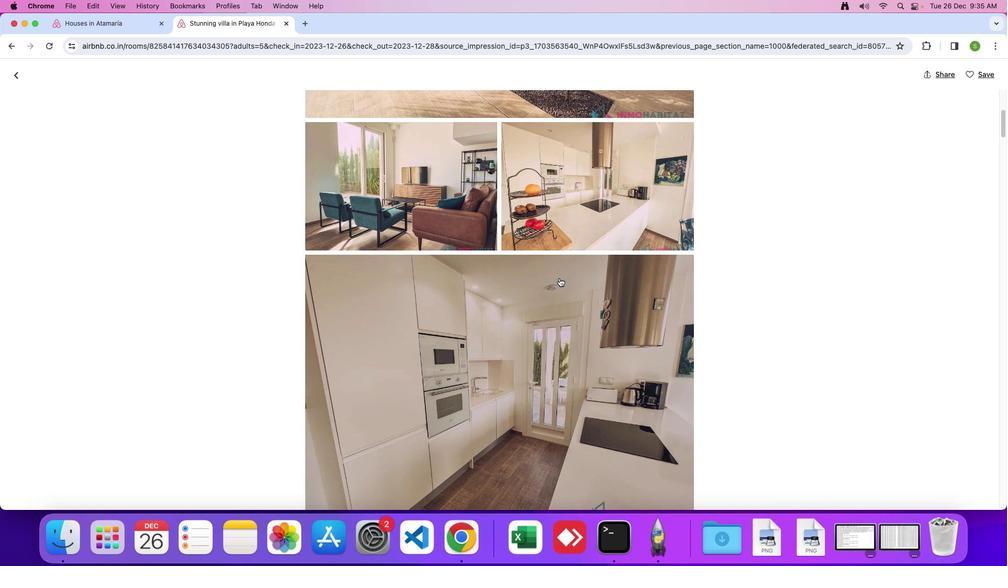 
Action: Mouse scrolled (559, 278) with delta (0, 0)
Screenshot: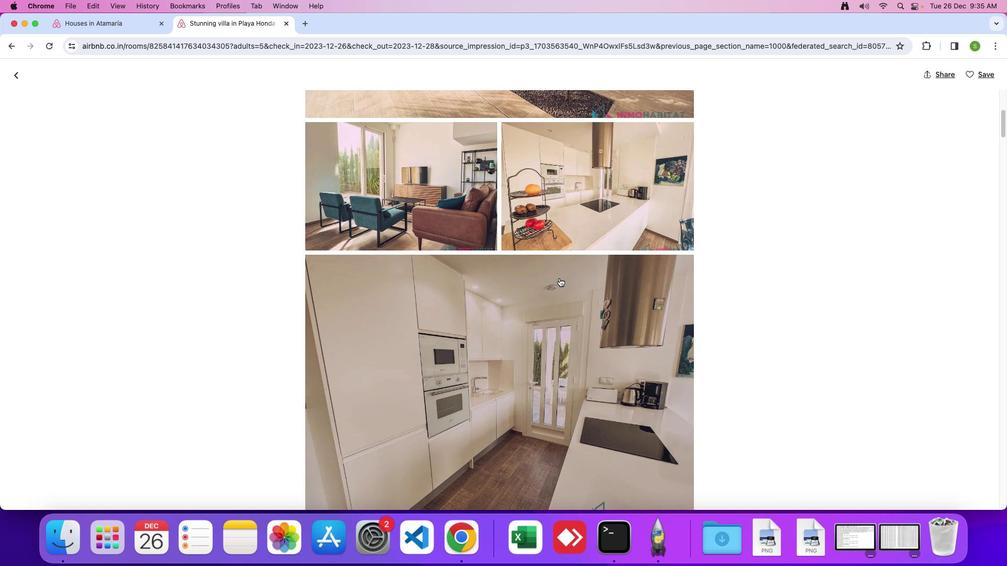 
Action: Mouse scrolled (559, 278) with delta (0, -1)
Screenshot: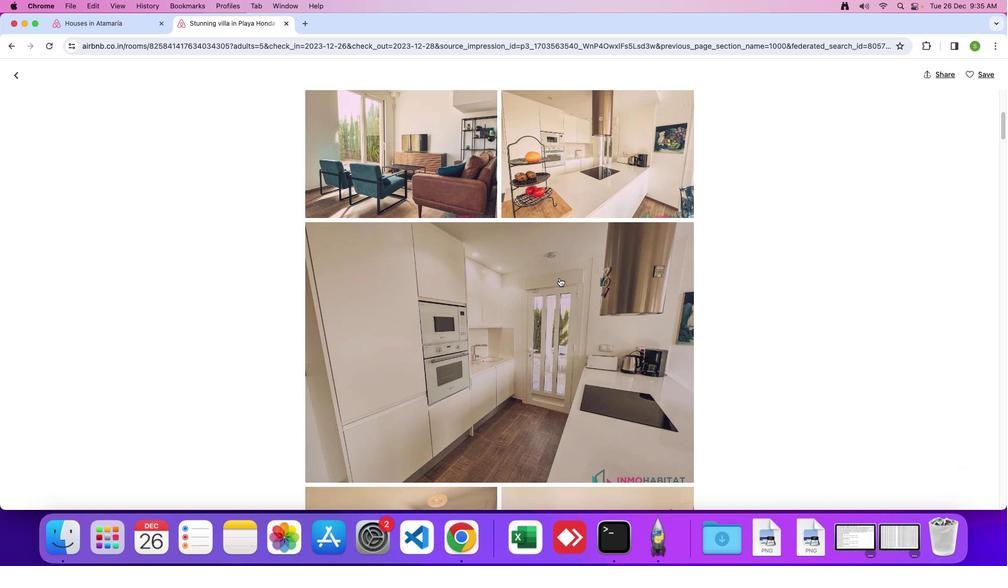 
Action: Mouse scrolled (559, 278) with delta (0, 0)
Screenshot: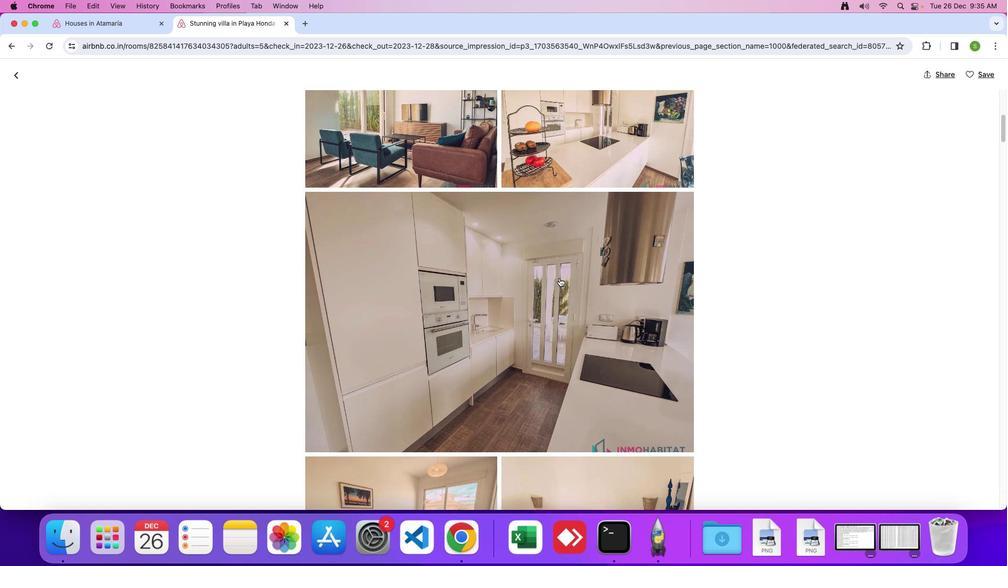 
Action: Mouse scrolled (559, 278) with delta (0, 0)
Screenshot: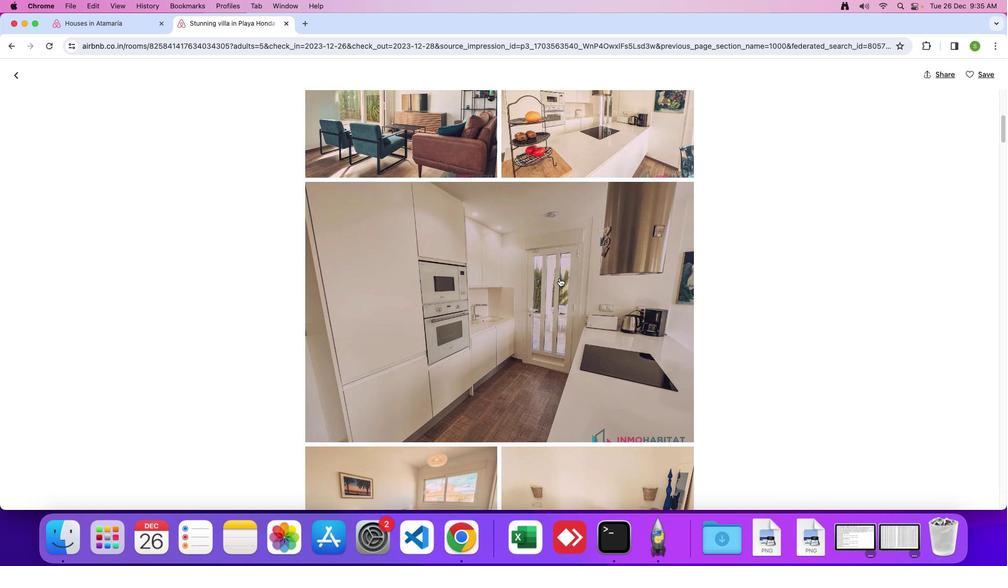 
Action: Mouse scrolled (559, 278) with delta (0, -1)
Screenshot: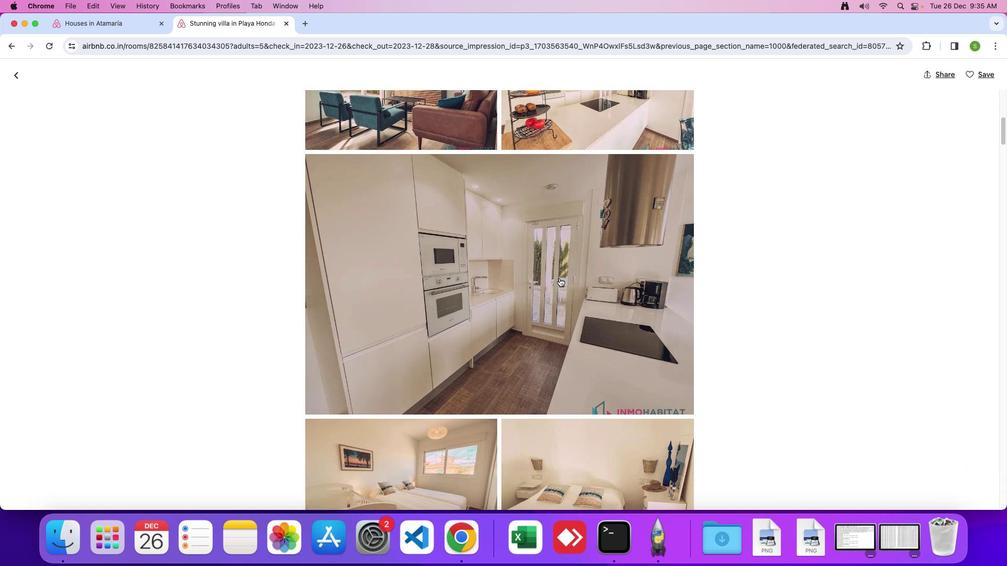 
Action: Mouse scrolled (559, 278) with delta (0, 0)
Screenshot: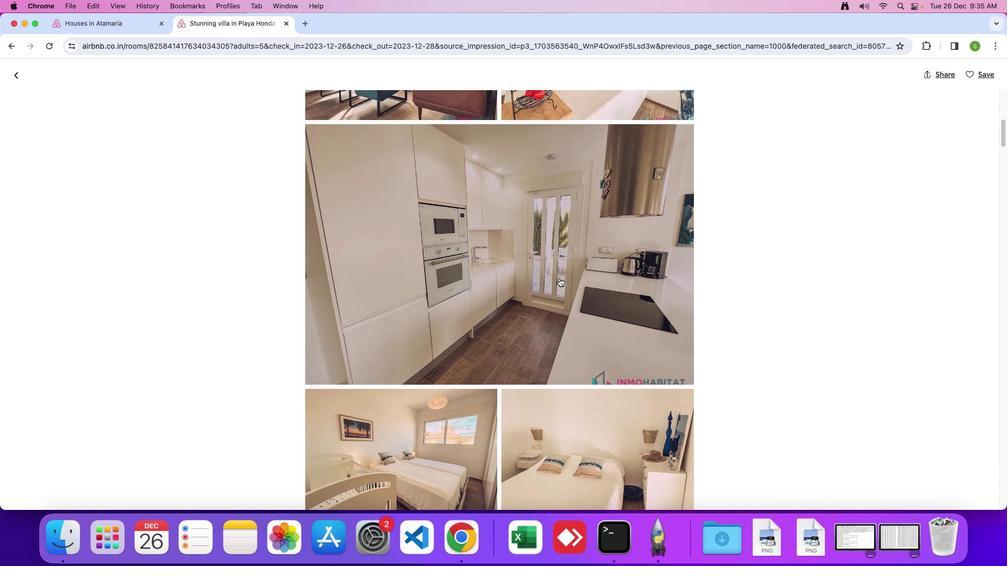 
Action: Mouse scrolled (559, 278) with delta (0, 0)
Screenshot: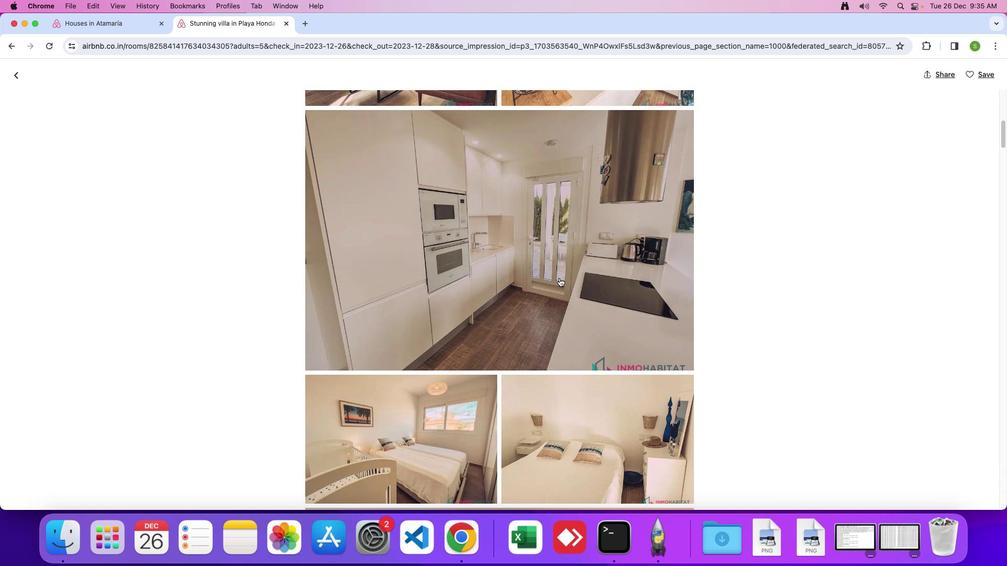 
Action: Mouse scrolled (559, 278) with delta (0, -1)
Screenshot: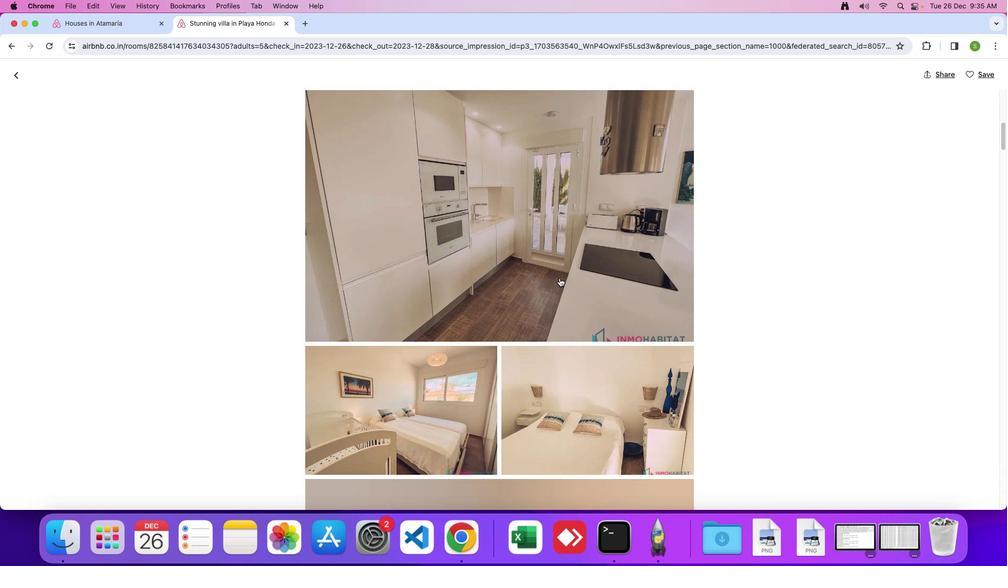 
Action: Mouse scrolled (559, 278) with delta (0, 0)
Screenshot: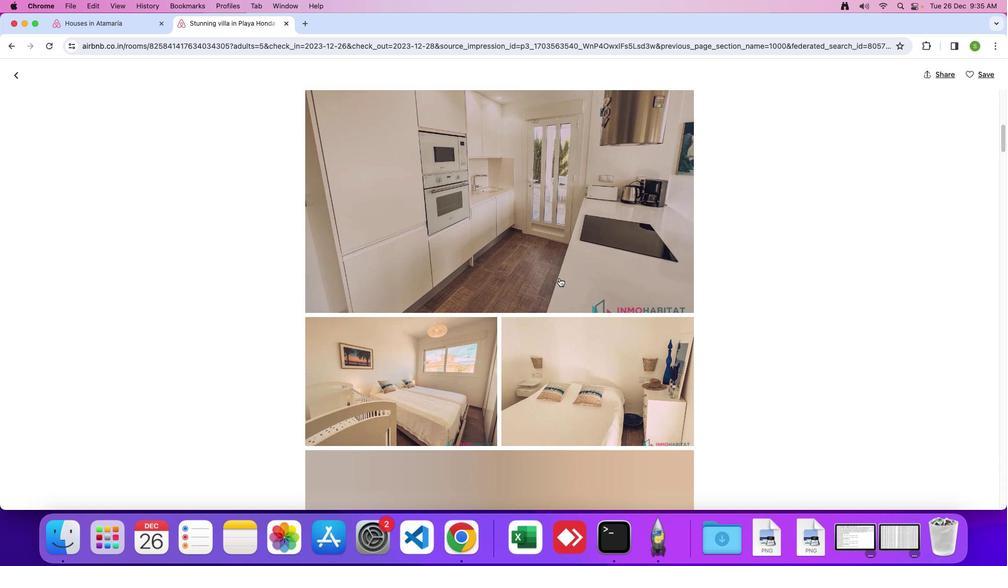
Action: Mouse scrolled (559, 278) with delta (0, 0)
Screenshot: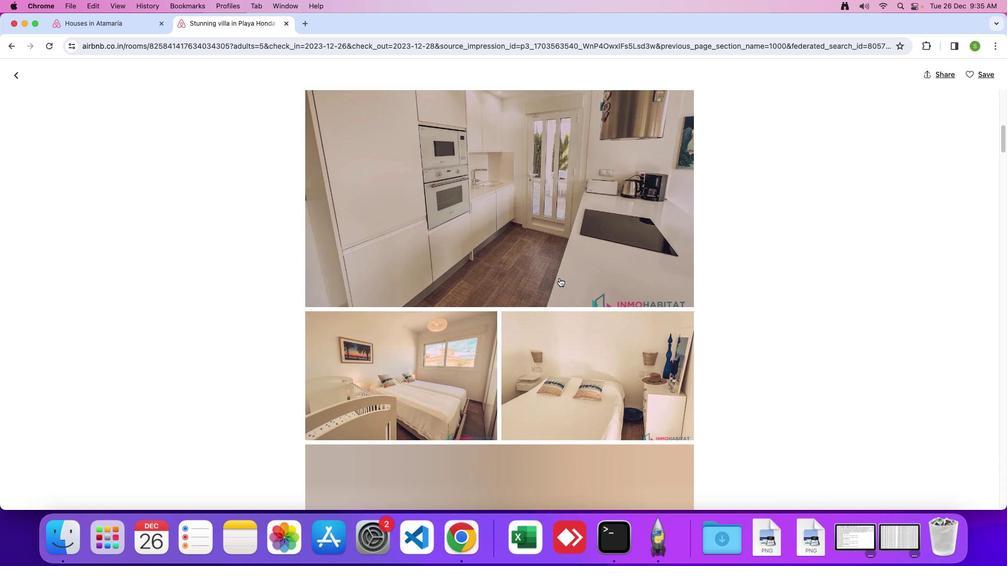 
Action: Mouse scrolled (559, 278) with delta (0, 0)
Screenshot: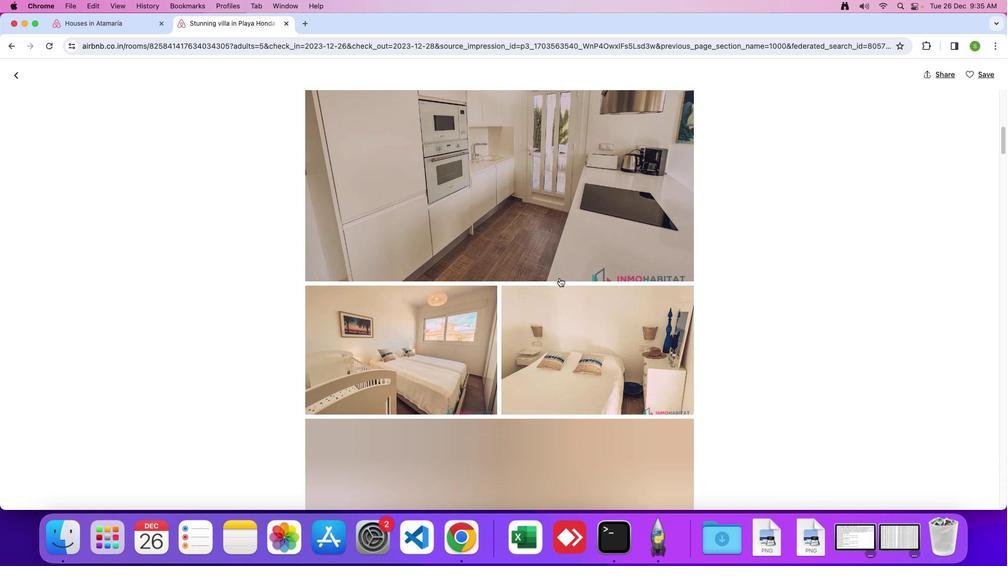 
Action: Mouse scrolled (559, 278) with delta (0, 0)
Screenshot: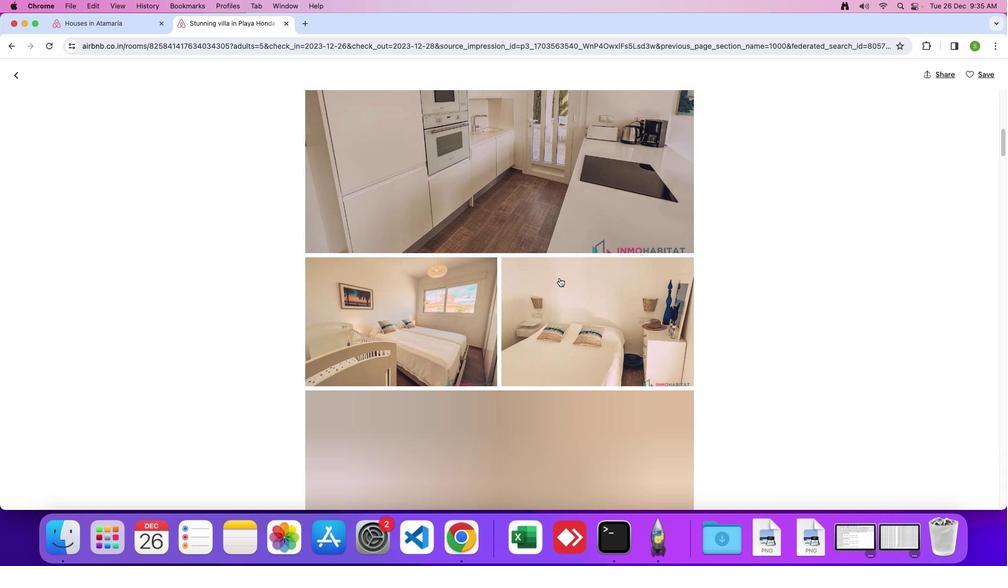 
Action: Mouse scrolled (559, 278) with delta (0, 0)
Screenshot: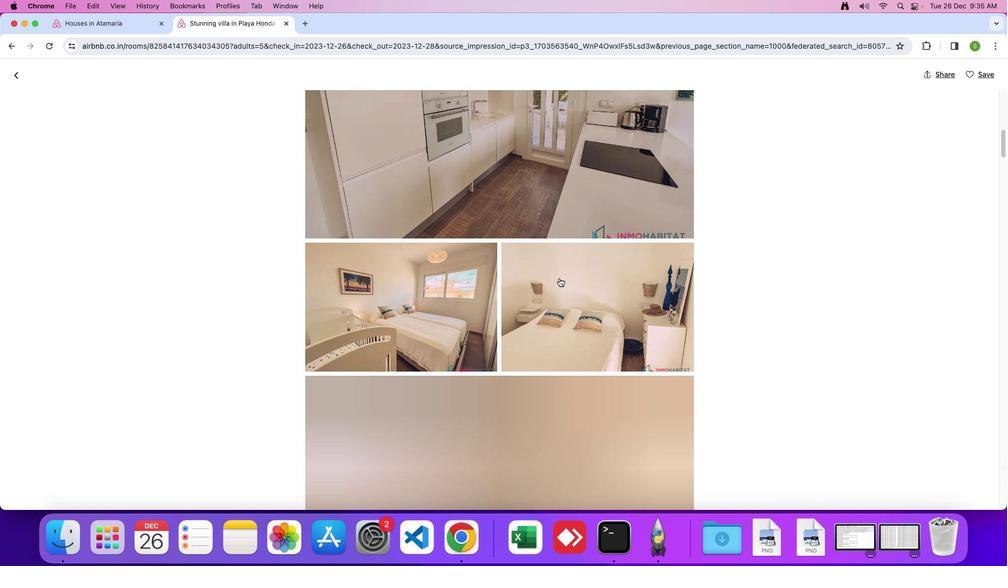 
Action: Mouse scrolled (559, 278) with delta (0, -1)
Screenshot: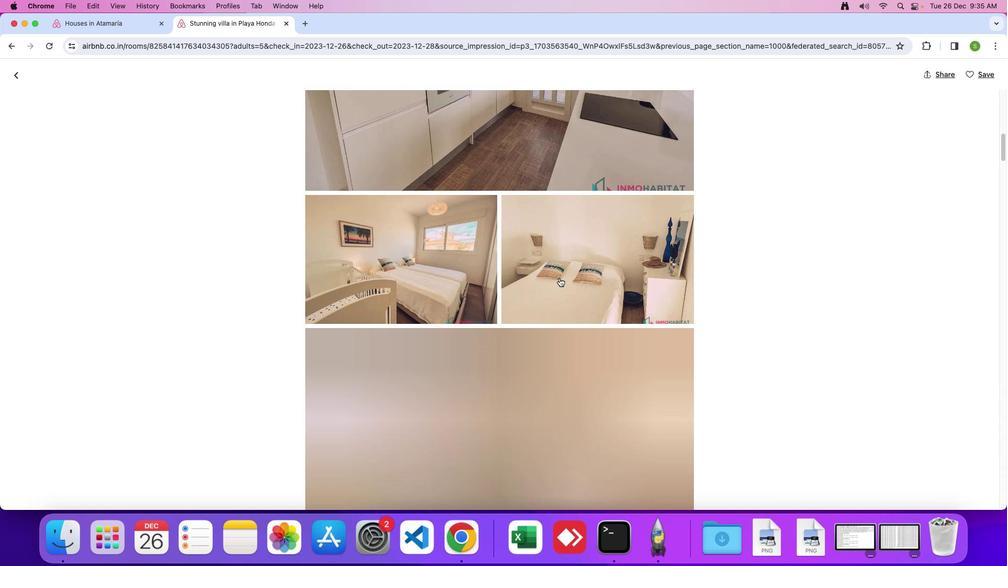 
Action: Mouse moved to (642, 314)
Screenshot: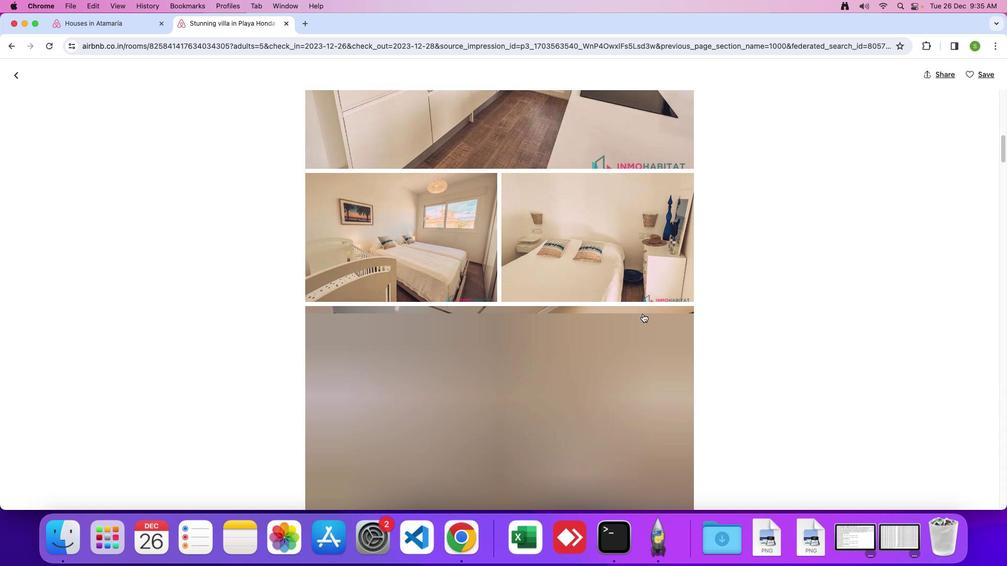 
Action: Mouse scrolled (642, 314) with delta (0, 0)
Screenshot: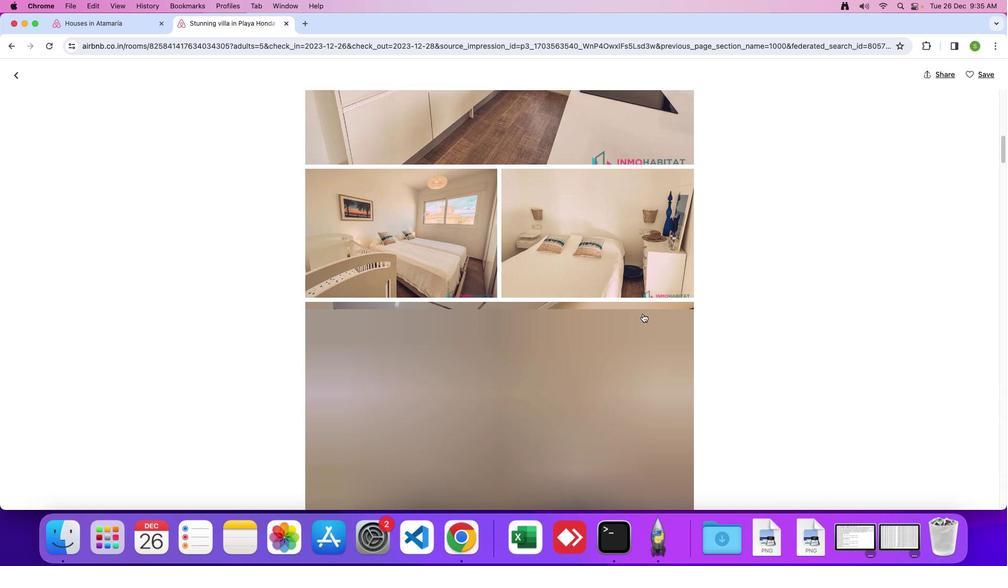 
Action: Mouse moved to (642, 313)
Screenshot: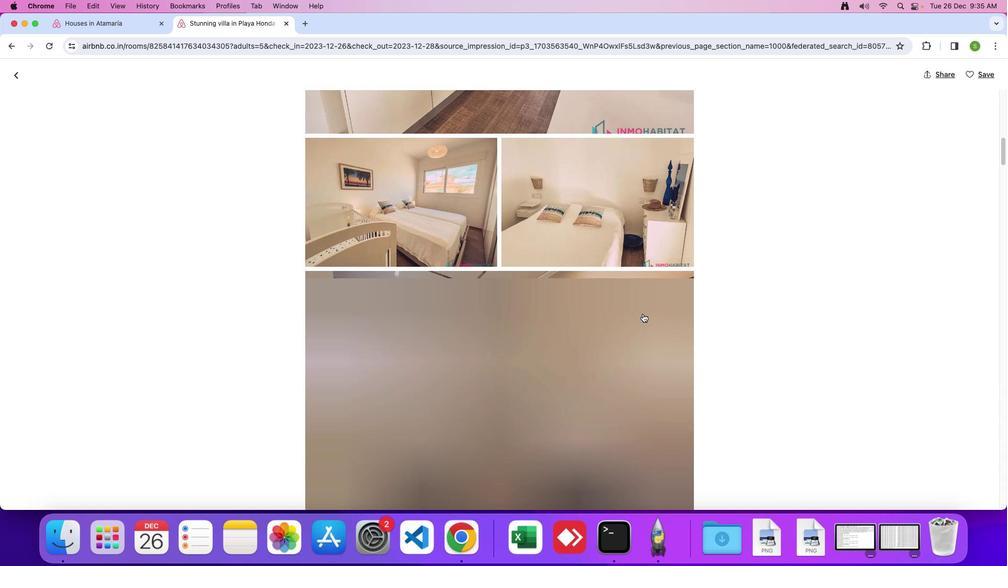 
Action: Mouse scrolled (642, 313) with delta (0, -1)
Screenshot: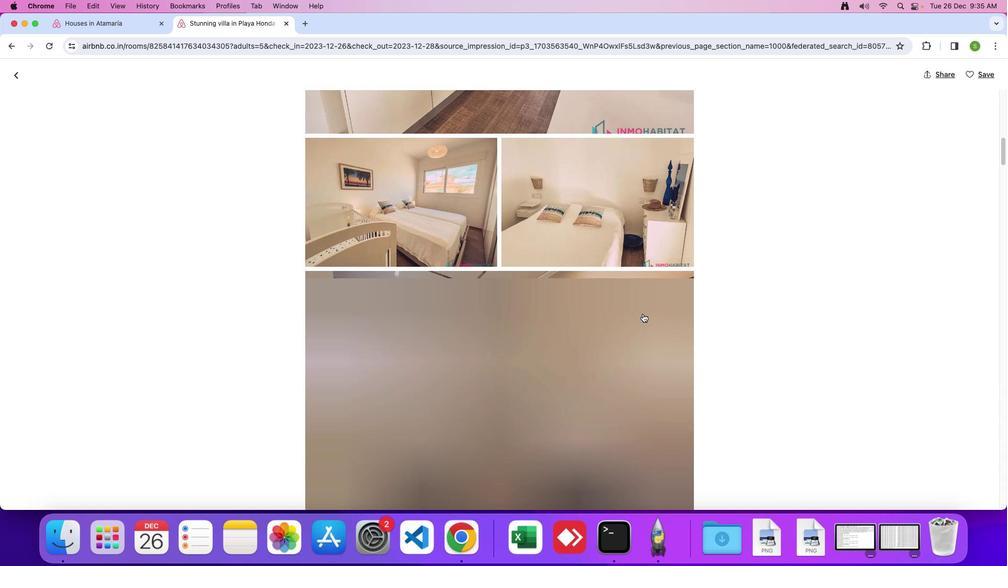 
Action: Mouse scrolled (642, 313) with delta (0, 0)
Screenshot: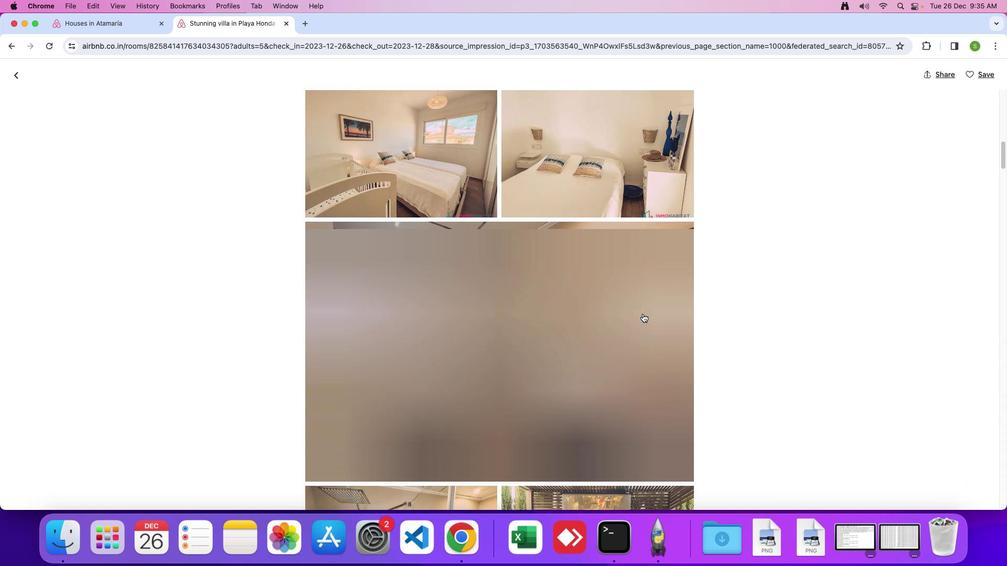 
Action: Mouse scrolled (642, 313) with delta (0, 0)
Screenshot: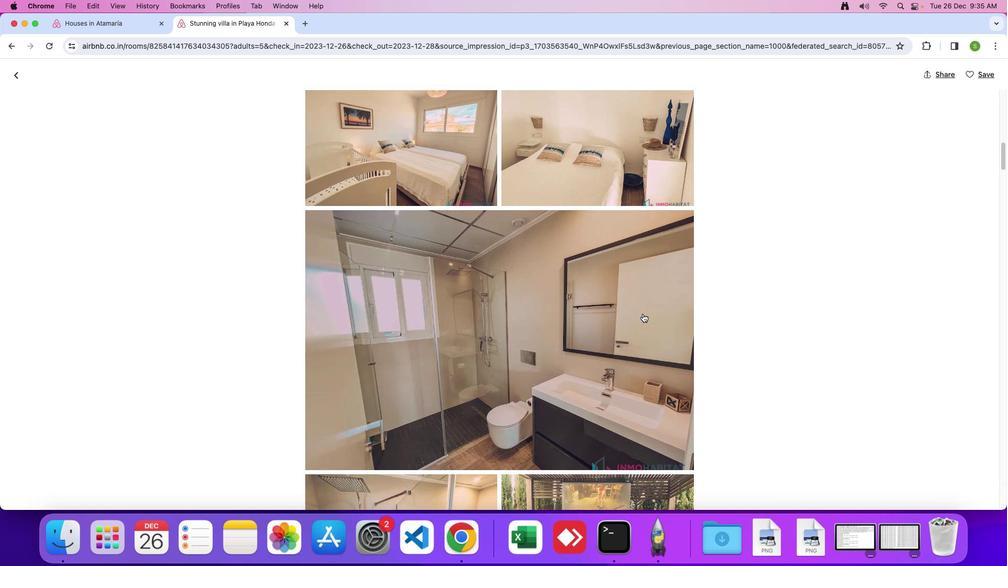 
Action: Mouse scrolled (642, 313) with delta (0, 0)
Screenshot: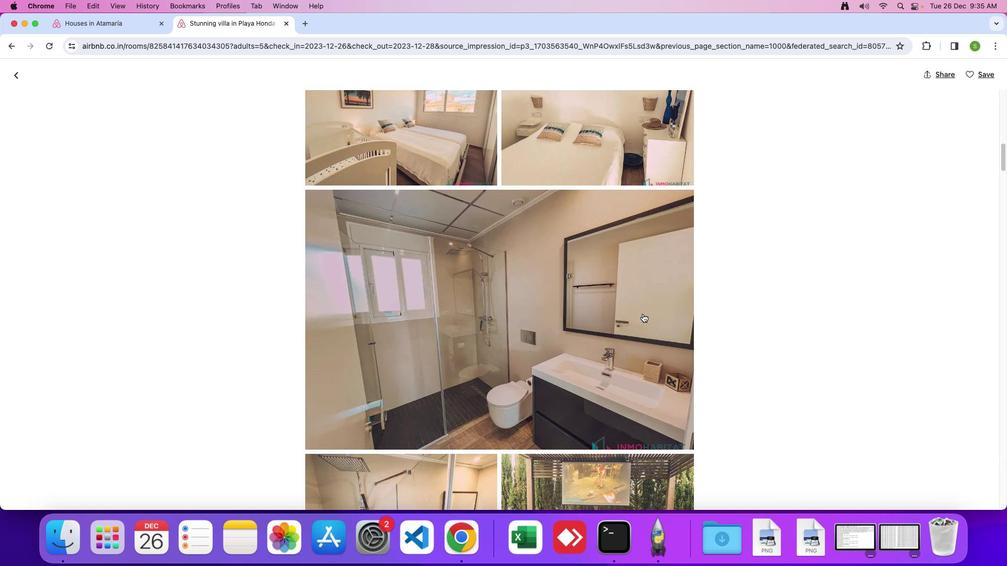 
Action: Mouse scrolled (642, 313) with delta (0, -1)
Screenshot: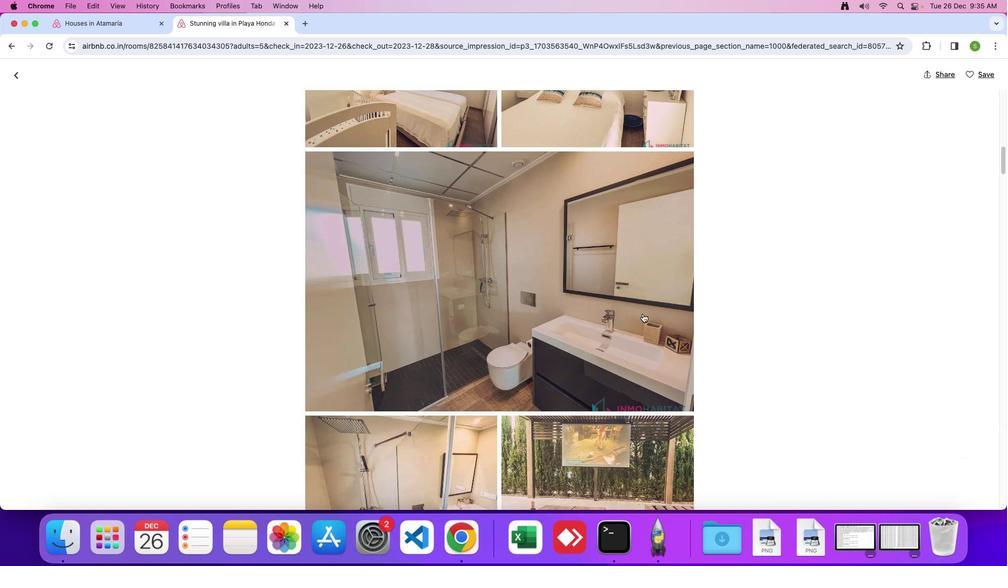 
Action: Mouse scrolled (642, 313) with delta (0, 0)
Screenshot: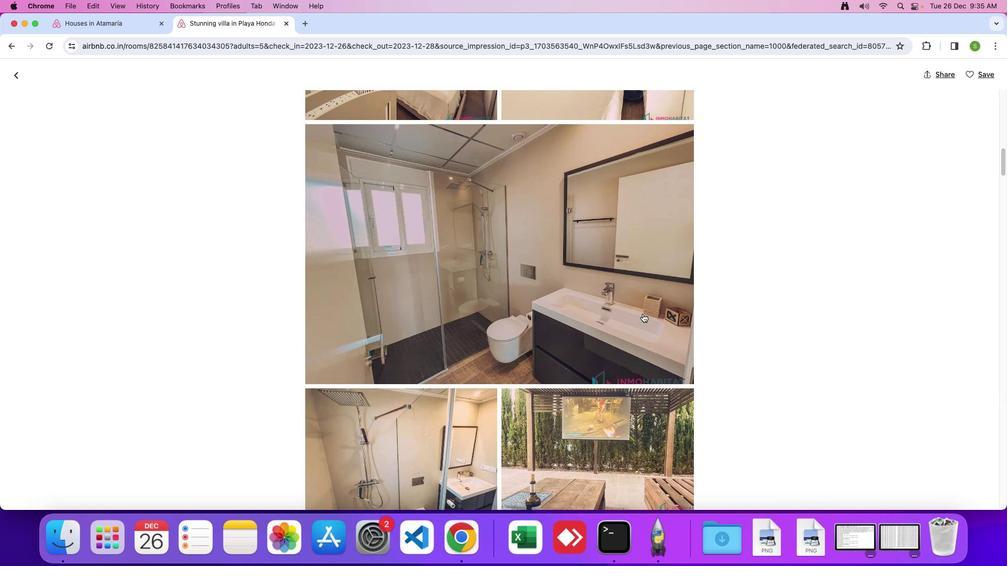 
Action: Mouse scrolled (642, 313) with delta (0, 0)
Screenshot: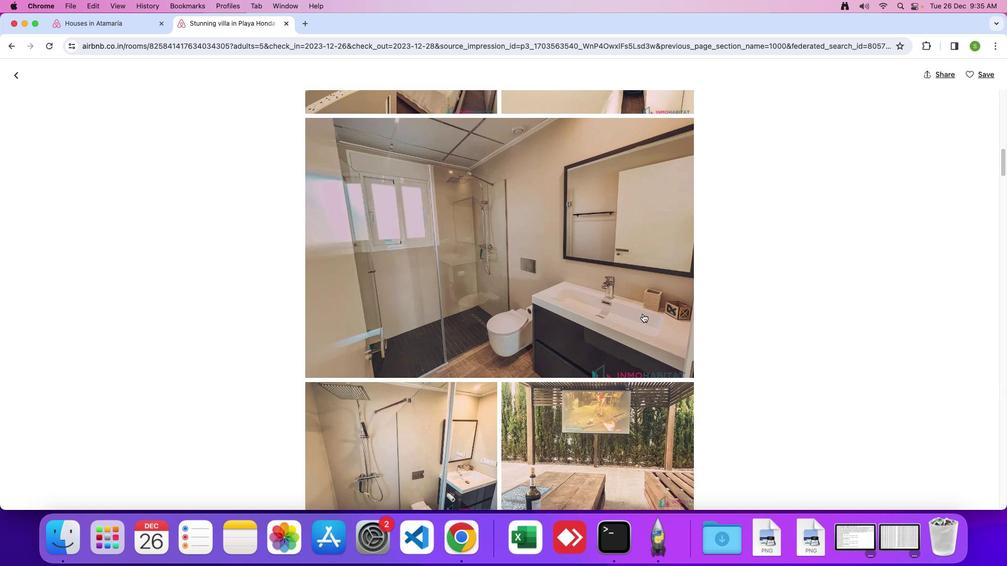 
Action: Mouse scrolled (642, 313) with delta (0, -1)
Screenshot: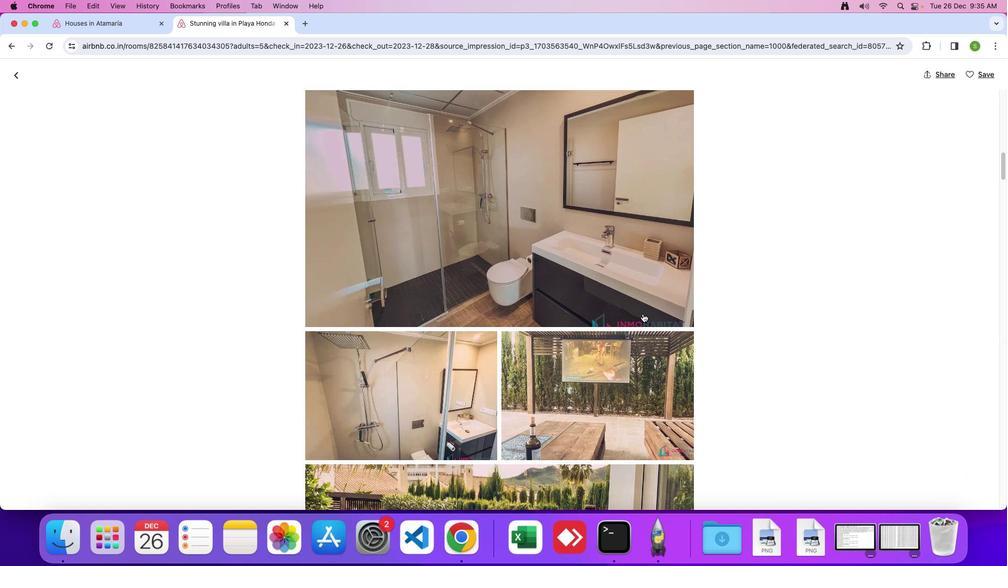 
Action: Mouse scrolled (642, 313) with delta (0, 0)
Screenshot: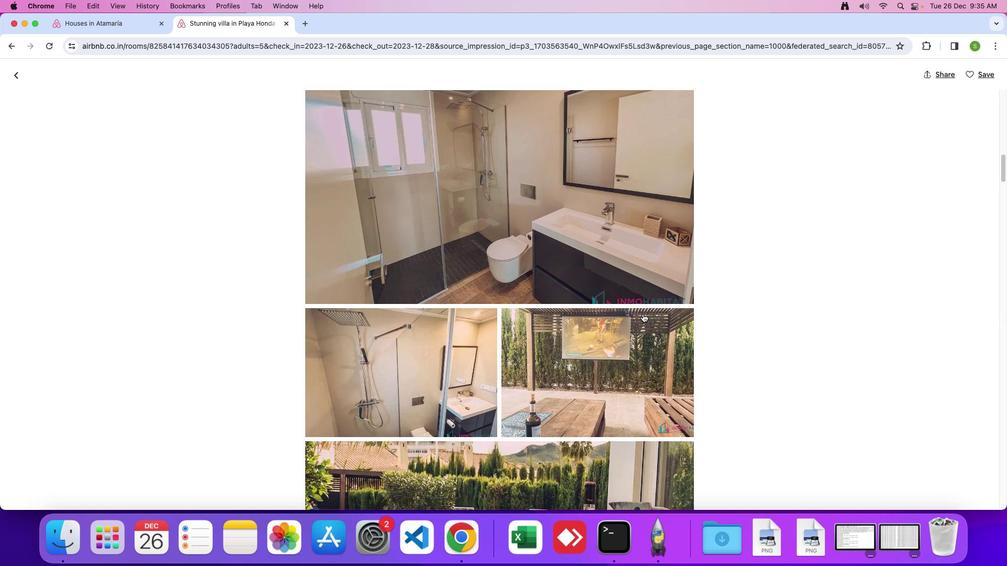 
Action: Mouse scrolled (642, 313) with delta (0, 0)
Screenshot: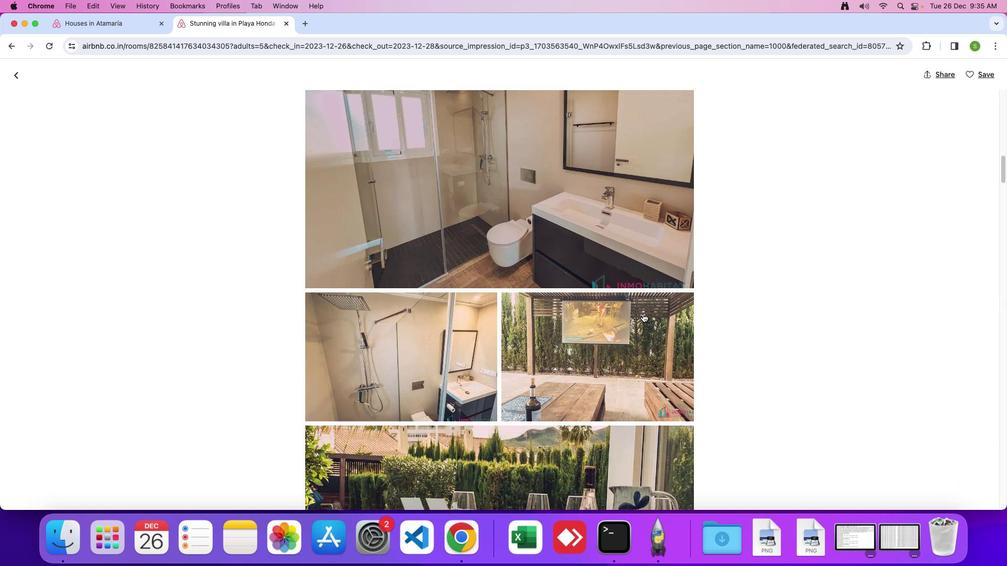 
Action: Mouse scrolled (642, 313) with delta (0, -1)
Screenshot: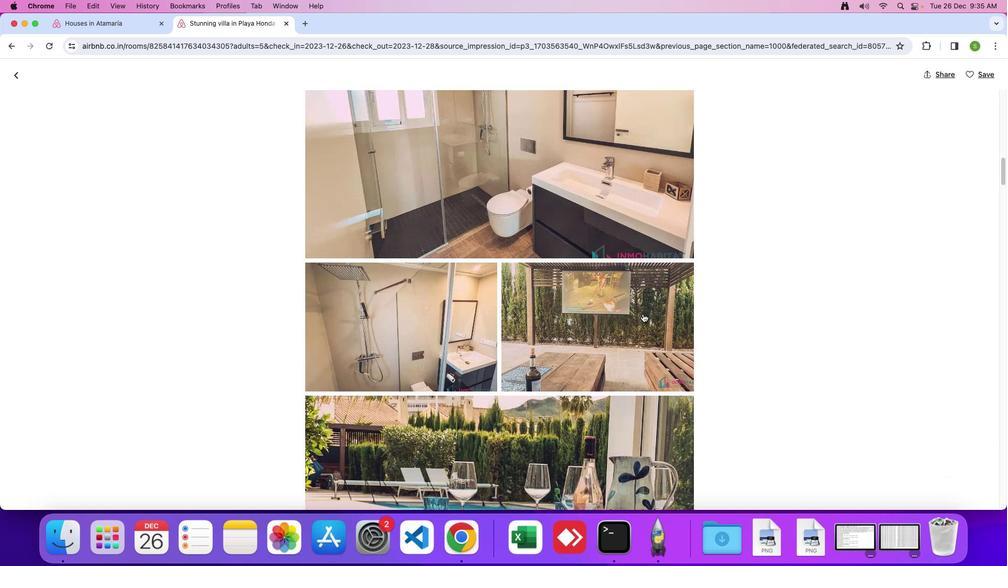 
Action: Mouse scrolled (642, 313) with delta (0, 0)
Screenshot: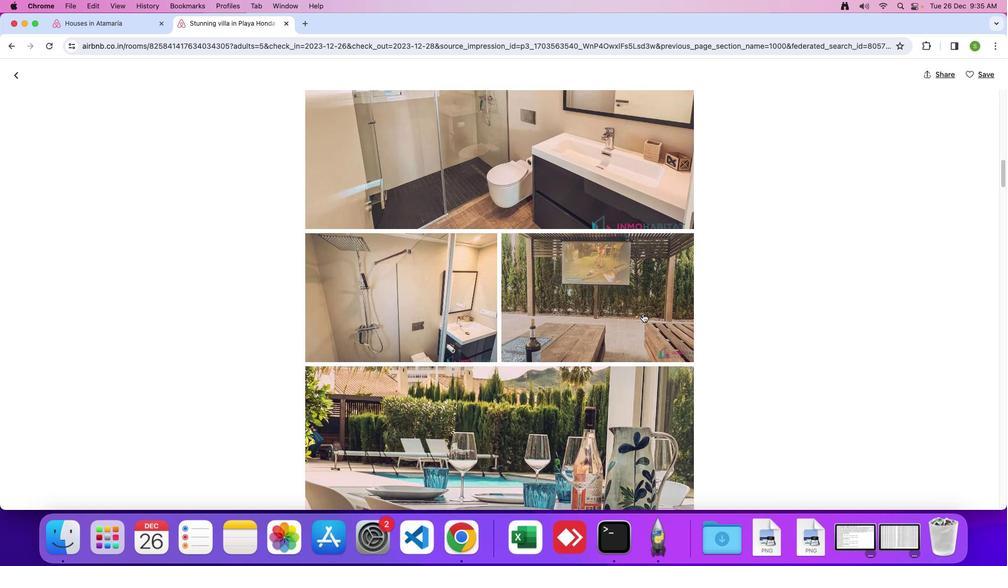 
Action: Mouse scrolled (642, 313) with delta (0, 0)
Screenshot: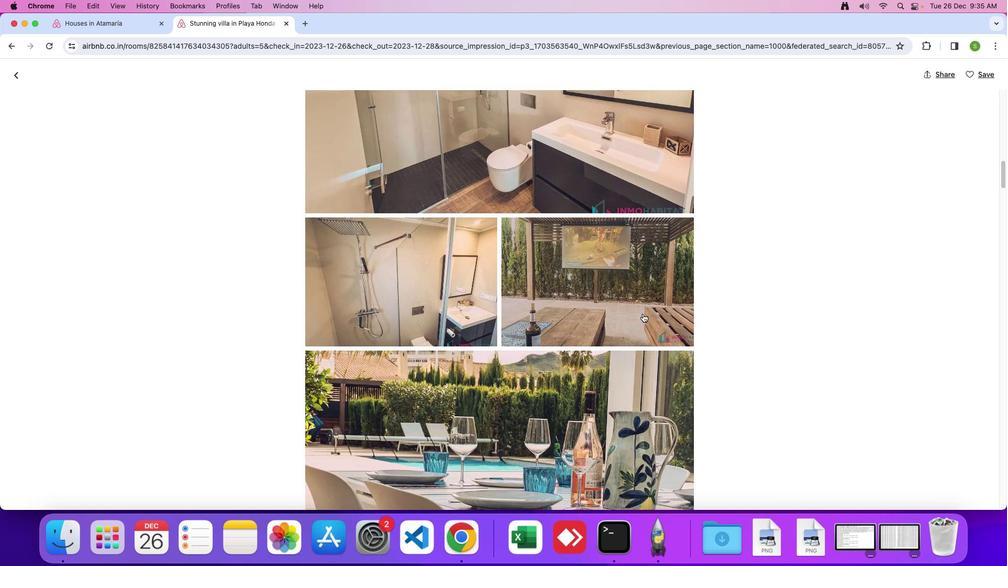 
Action: Mouse scrolled (642, 313) with delta (0, -1)
Screenshot: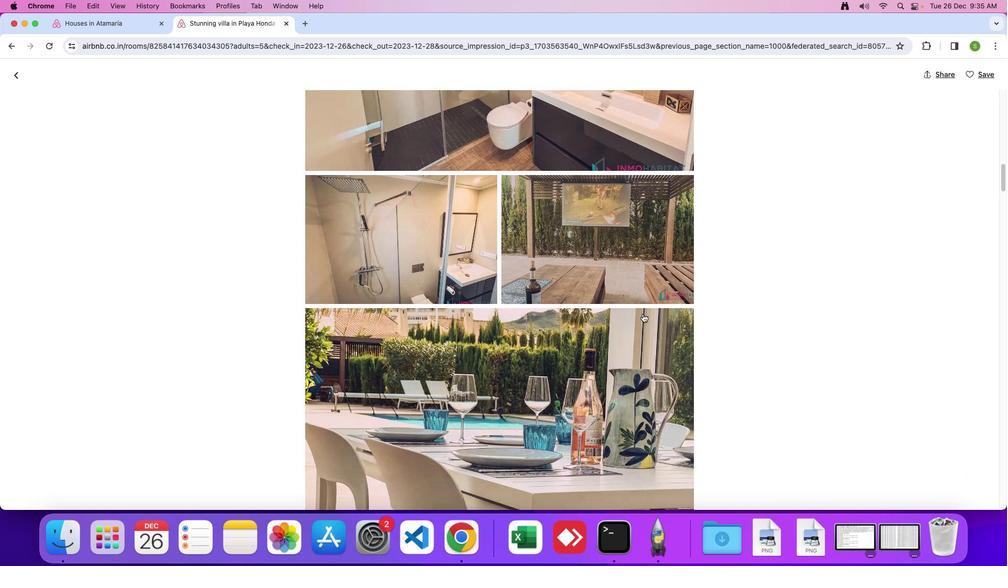 
Action: Mouse scrolled (642, 313) with delta (0, 0)
Screenshot: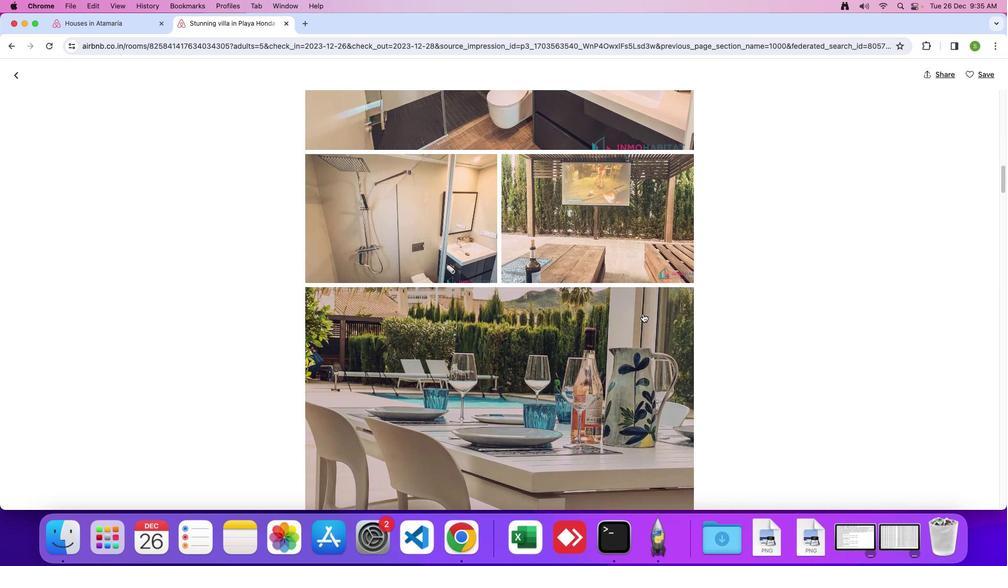 
Action: Mouse scrolled (642, 313) with delta (0, 0)
Screenshot: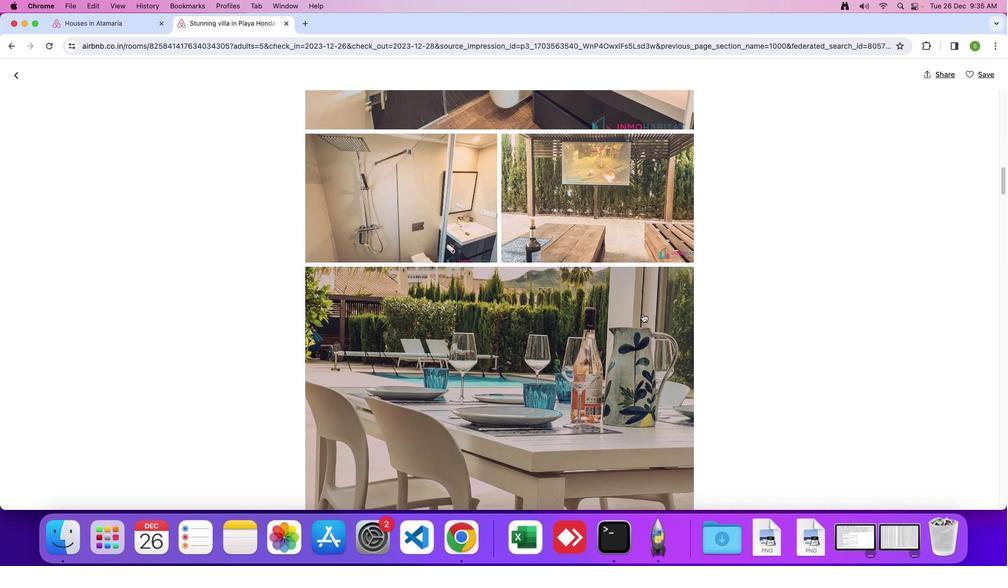 
Action: Mouse scrolled (642, 313) with delta (0, -1)
Screenshot: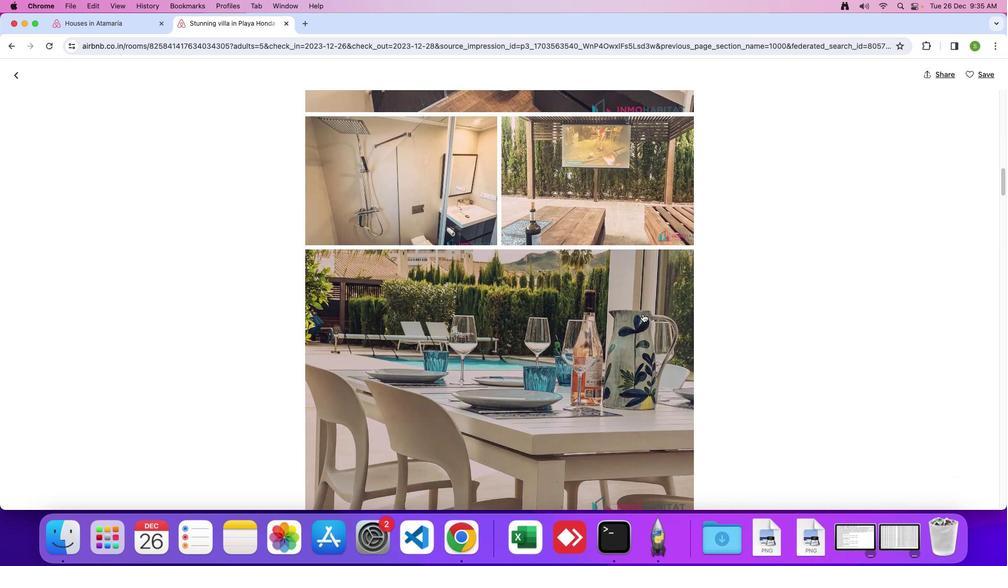
Action: Mouse scrolled (642, 313) with delta (0, 0)
Screenshot: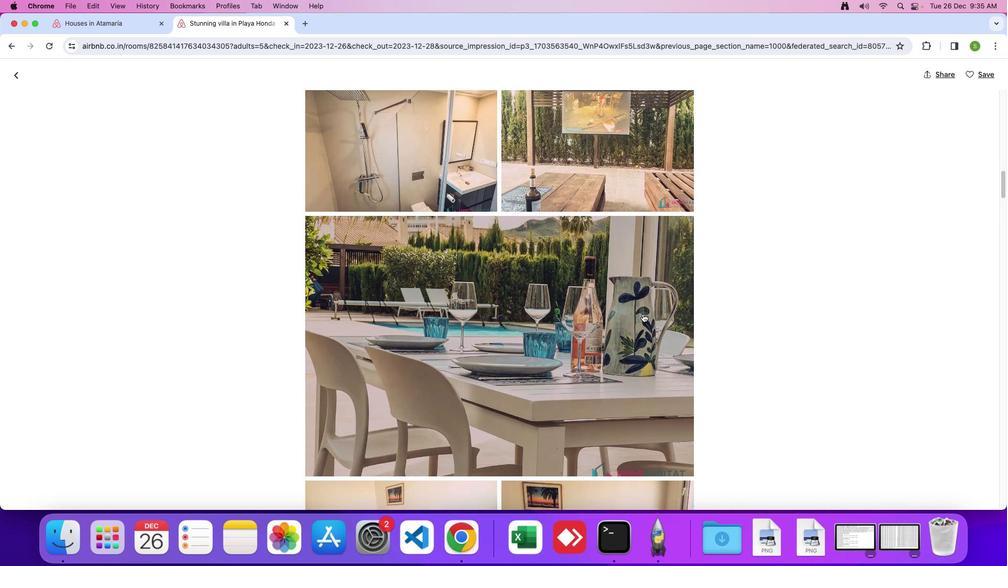 
Action: Mouse scrolled (642, 313) with delta (0, 0)
Screenshot: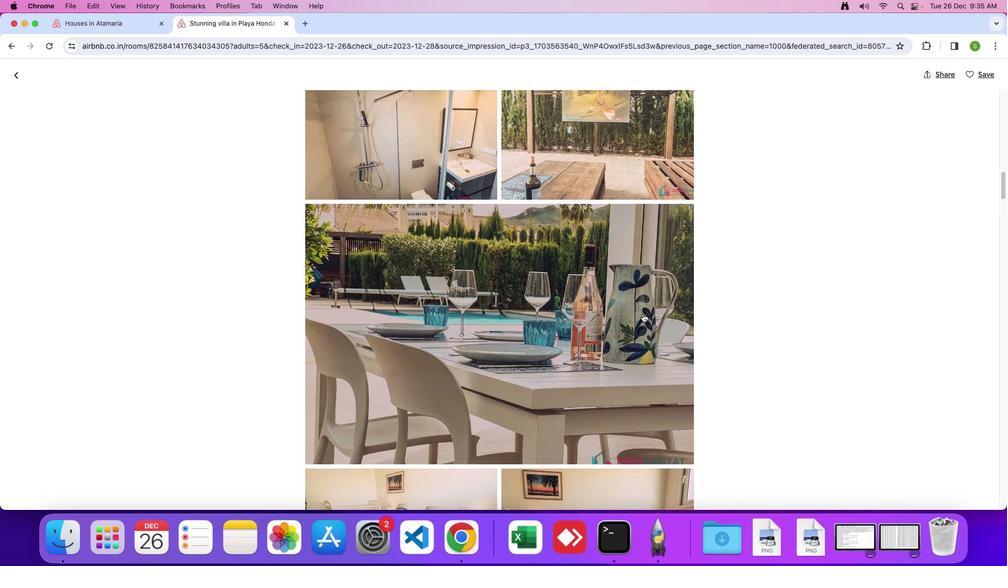 
Action: Mouse scrolled (642, 313) with delta (0, -1)
Screenshot: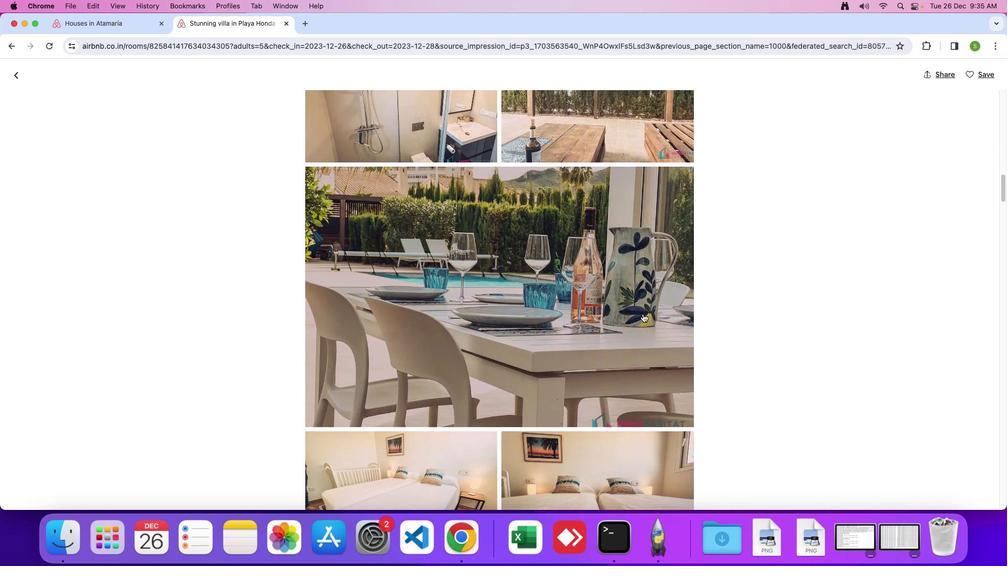 
Action: Mouse scrolled (642, 313) with delta (0, 0)
Screenshot: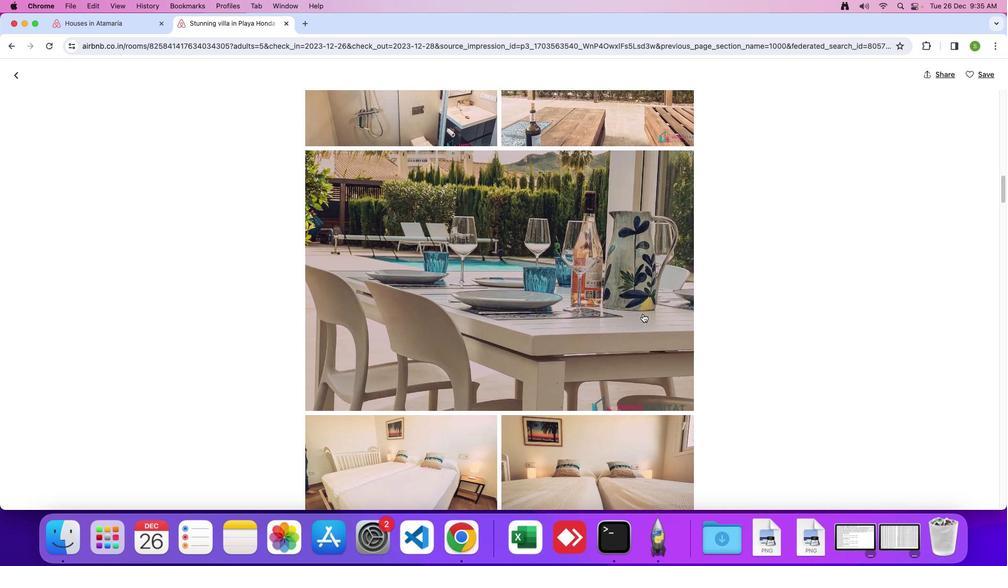 
Action: Mouse scrolled (642, 313) with delta (0, 0)
Screenshot: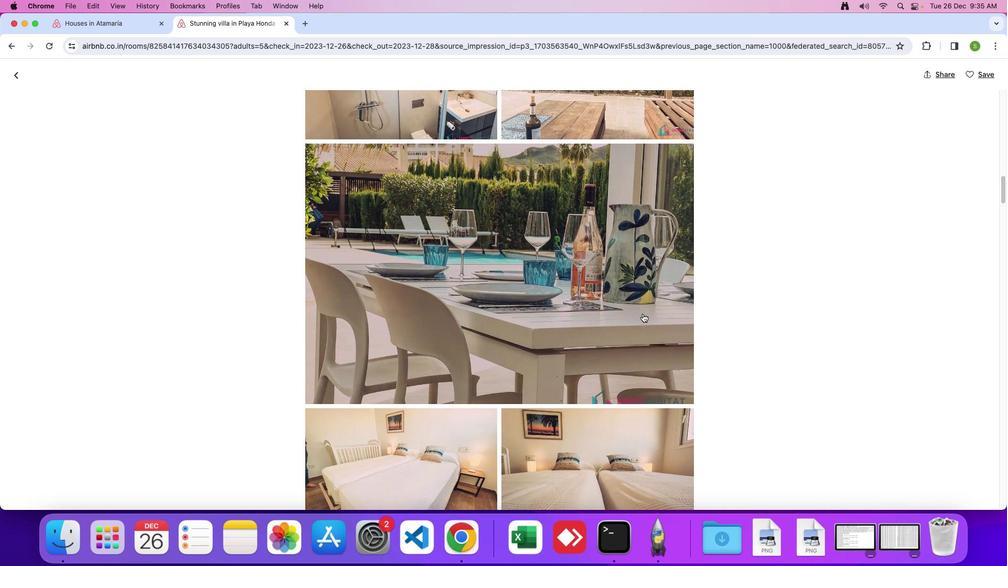 
Action: Mouse scrolled (642, 313) with delta (0, -1)
Screenshot: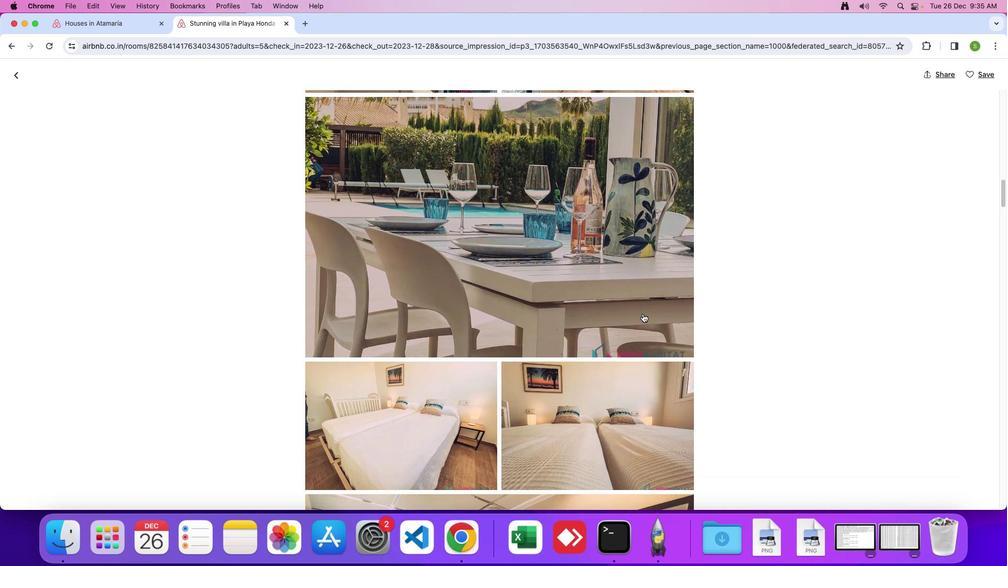 
Action: Mouse scrolled (642, 313) with delta (0, 0)
Screenshot: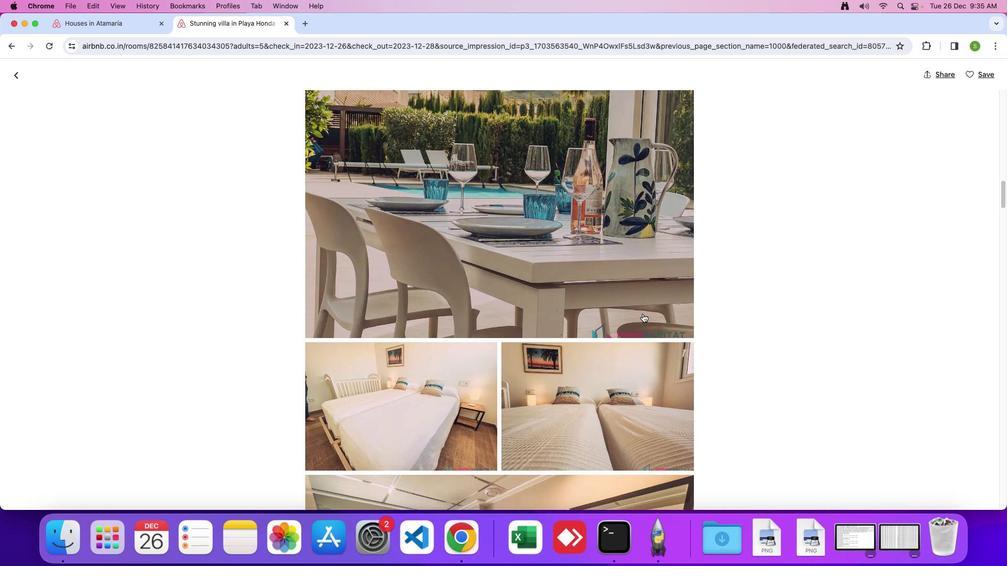 
Action: Mouse scrolled (642, 313) with delta (0, 0)
Screenshot: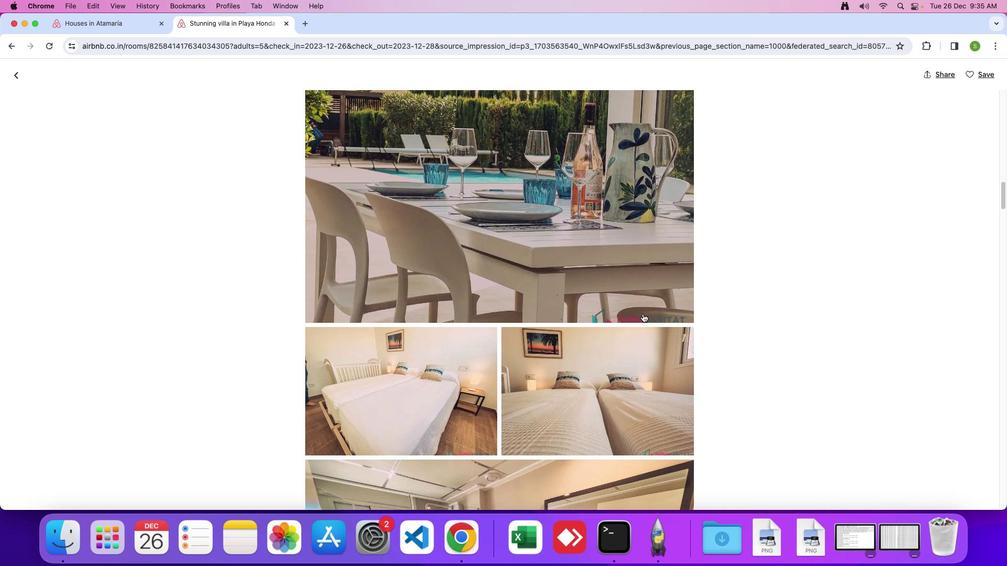 
Action: Mouse scrolled (642, 313) with delta (0, -1)
Screenshot: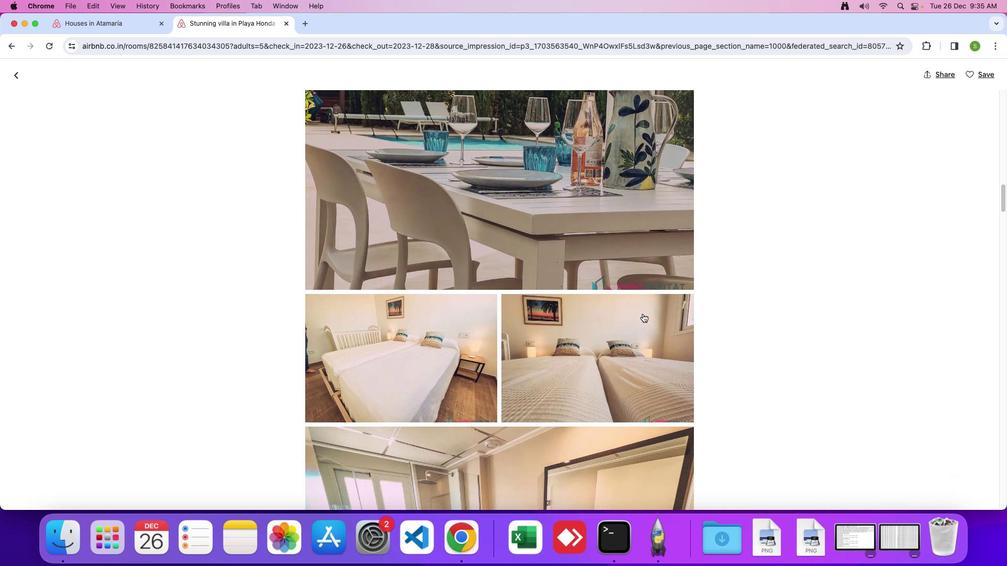 
Action: Mouse scrolled (642, 313) with delta (0, 0)
Screenshot: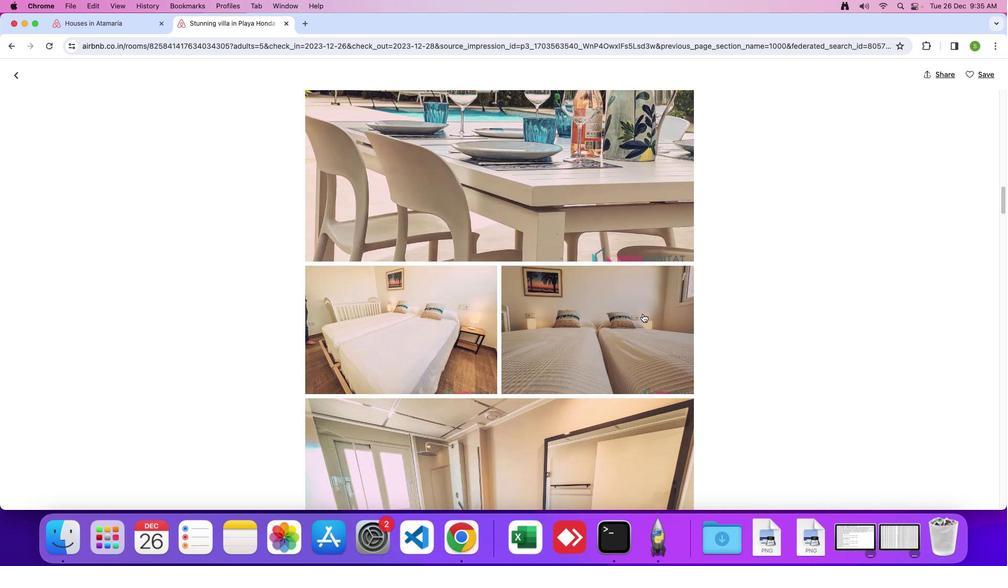 
Action: Mouse scrolled (642, 313) with delta (0, 0)
Screenshot: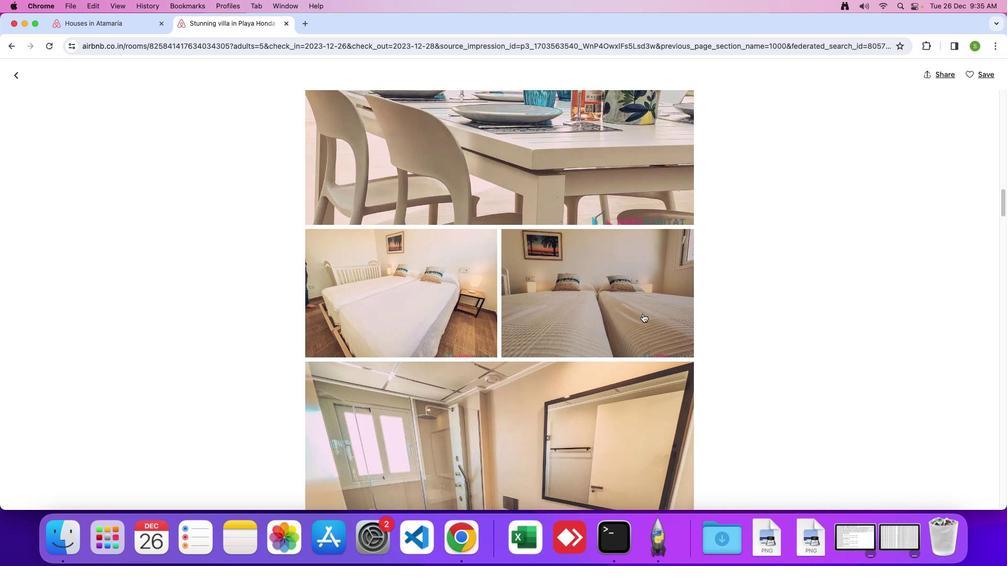 
Action: Mouse scrolled (642, 313) with delta (0, -1)
Screenshot: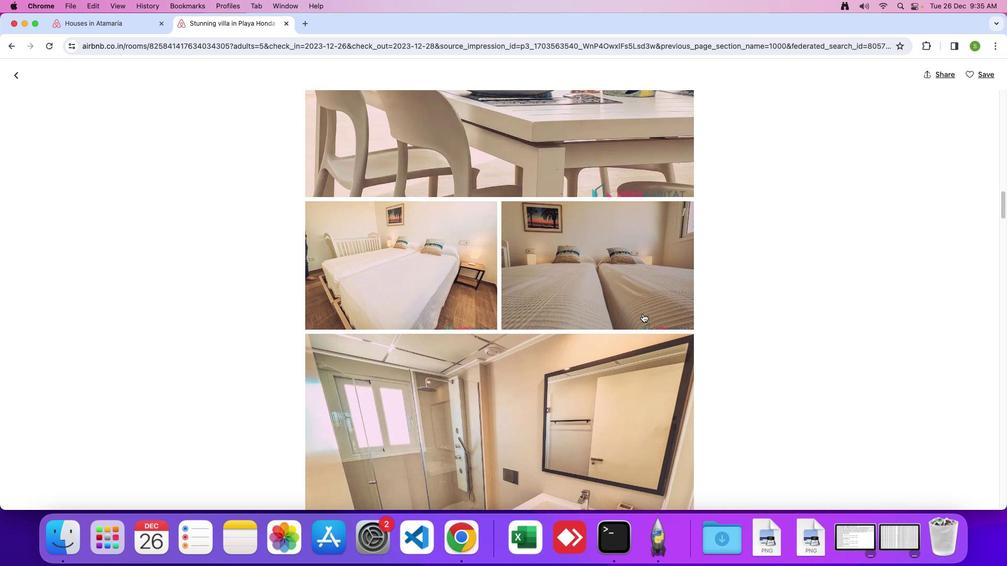 
Action: Mouse moved to (590, 289)
Screenshot: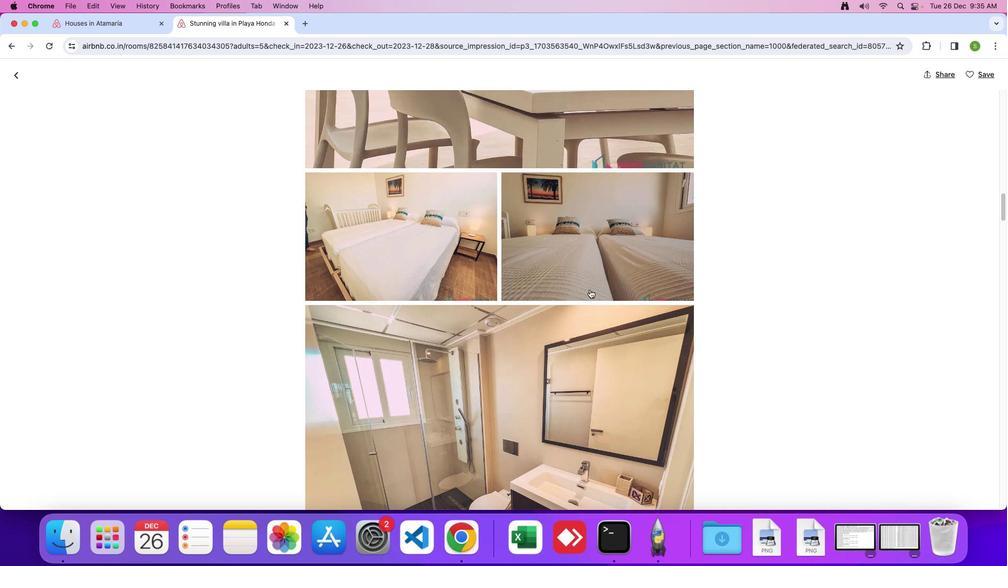 
Action: Mouse scrolled (590, 289) with delta (0, 0)
Screenshot: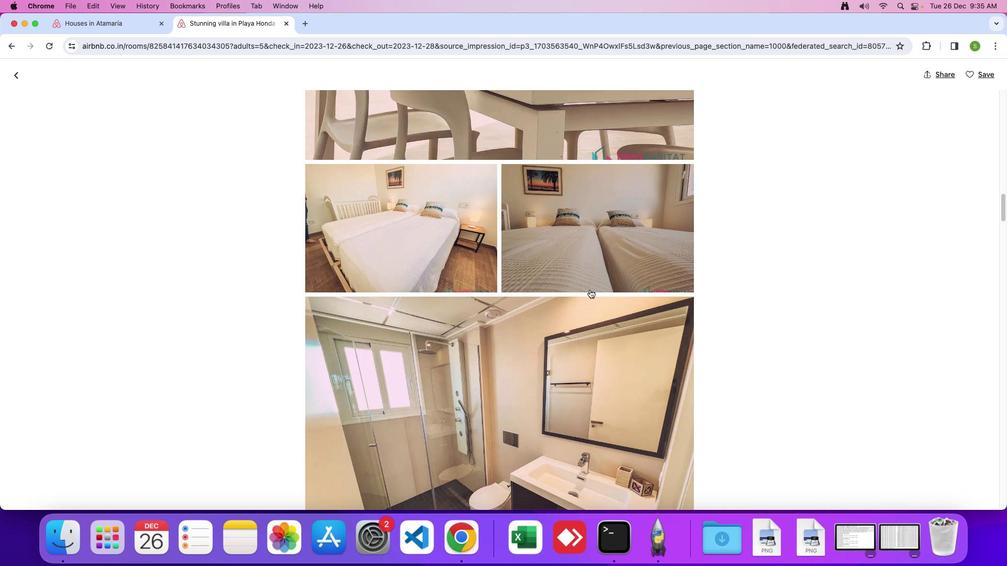 
Action: Mouse scrolled (590, 289) with delta (0, 0)
Screenshot: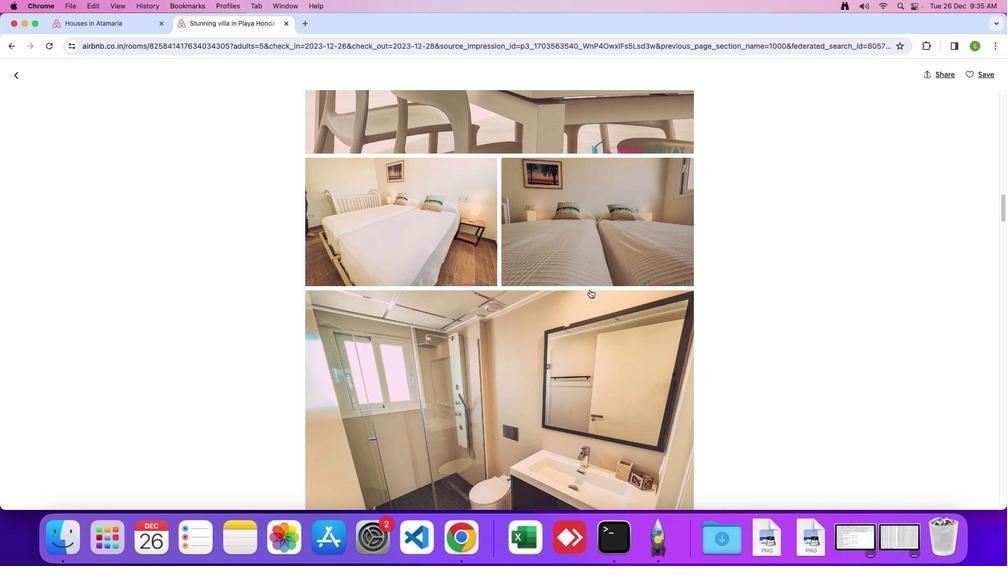 
Action: Mouse scrolled (590, 289) with delta (0, 0)
Screenshot: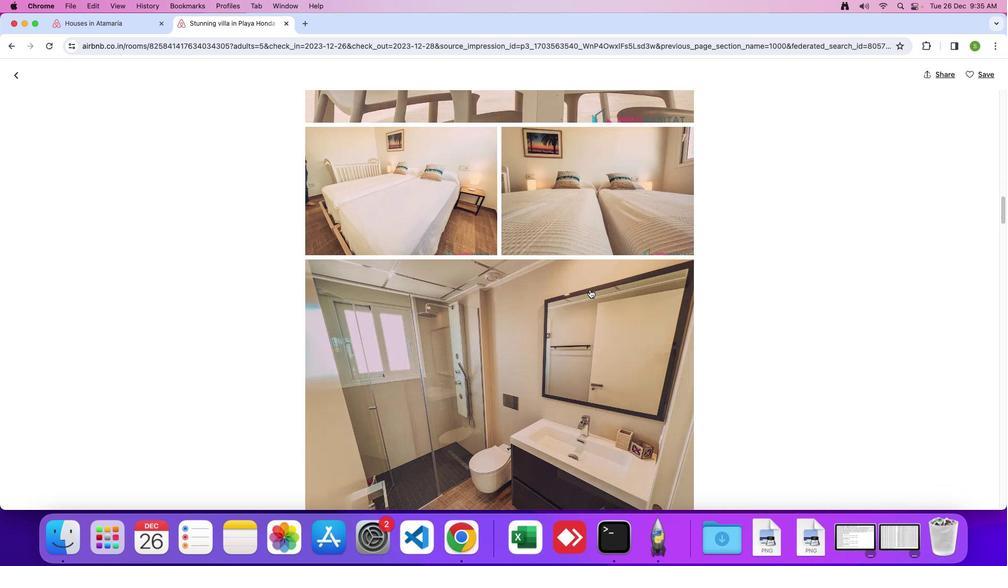 
Action: Mouse scrolled (590, 289) with delta (0, 0)
Screenshot: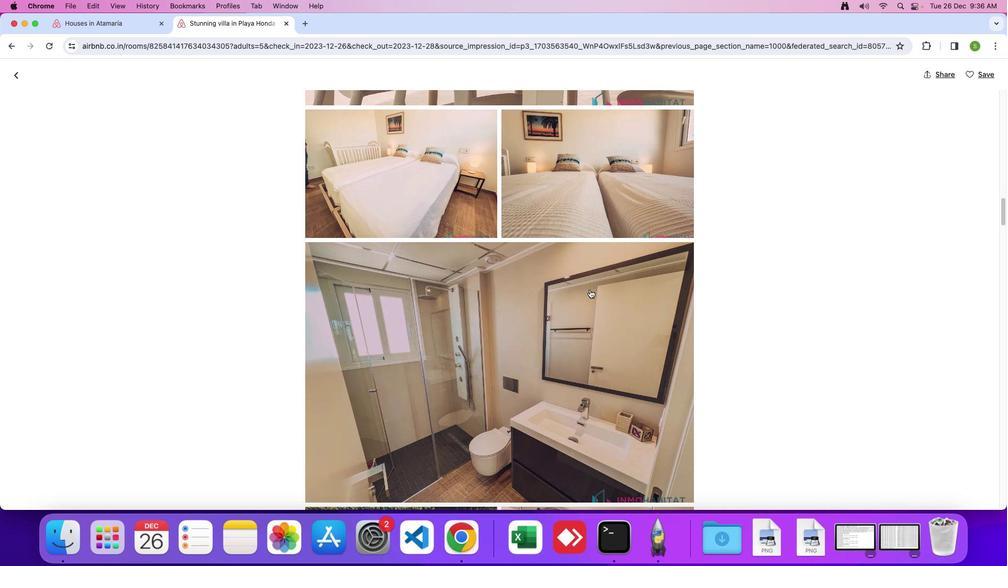 
Action: Mouse scrolled (590, 289) with delta (0, 0)
Screenshot: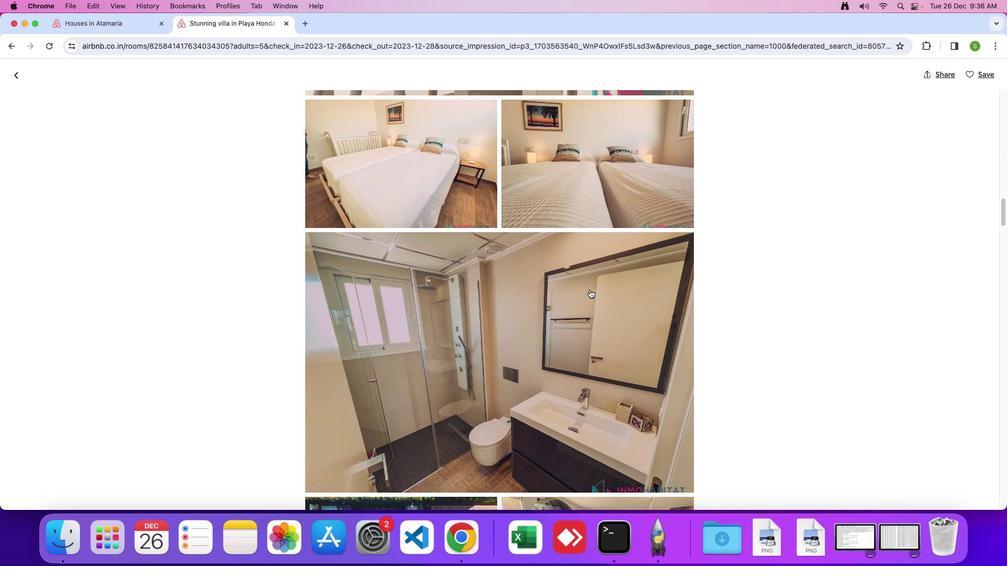
Action: Mouse scrolled (590, 289) with delta (0, -1)
Screenshot: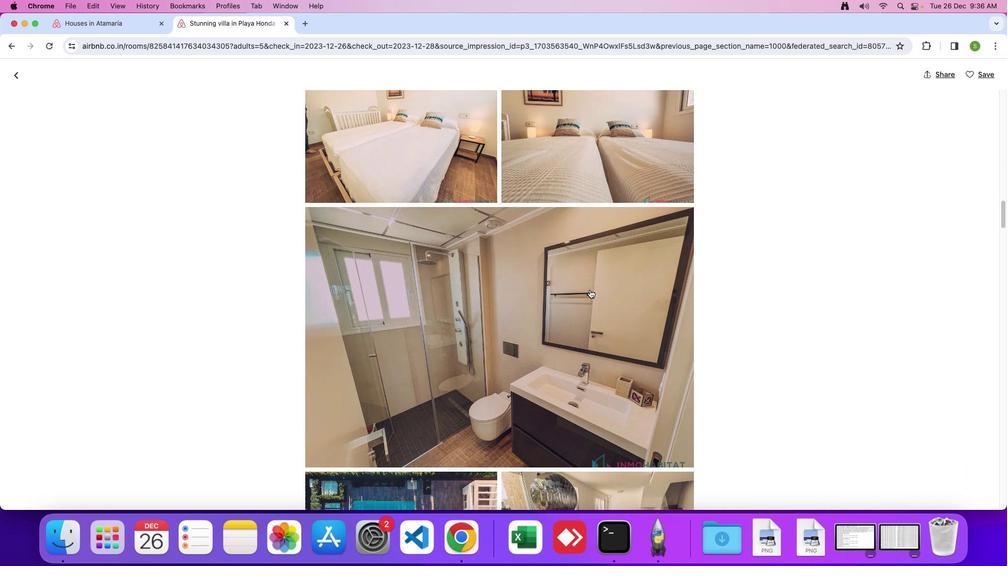 
Action: Mouse scrolled (590, 289) with delta (0, 0)
Screenshot: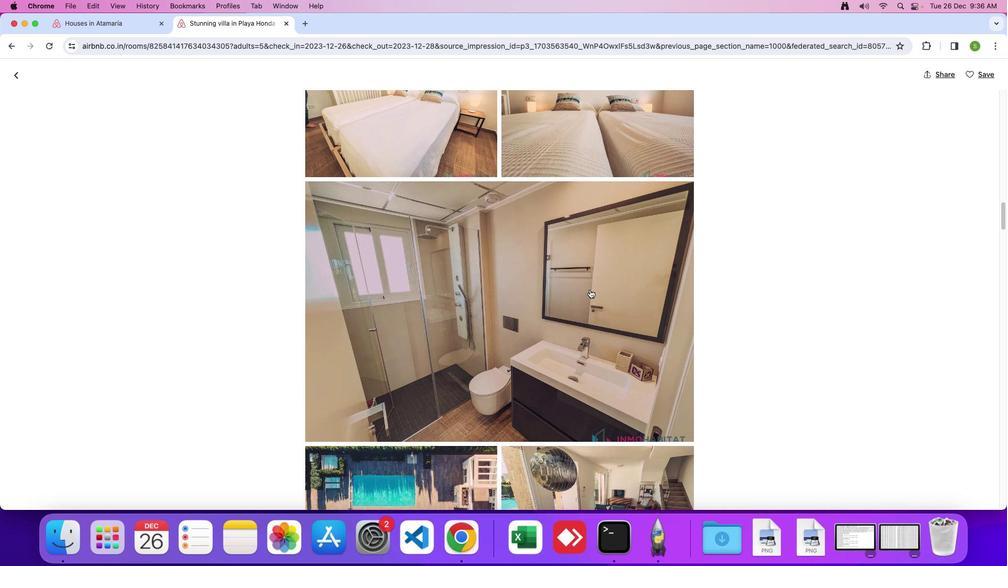 
Action: Mouse scrolled (590, 289) with delta (0, 0)
Screenshot: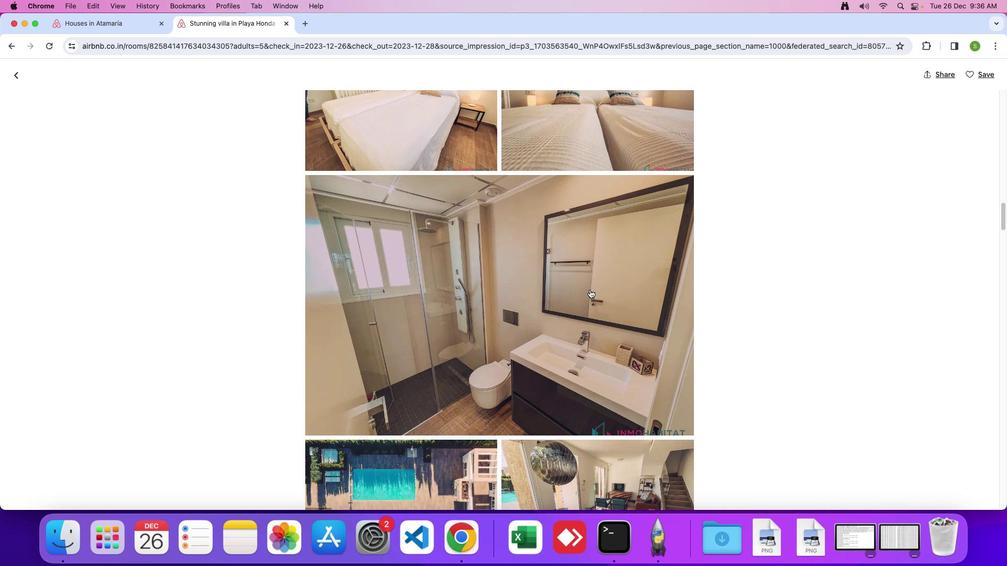 
Action: Mouse scrolled (590, 289) with delta (0, -1)
Screenshot: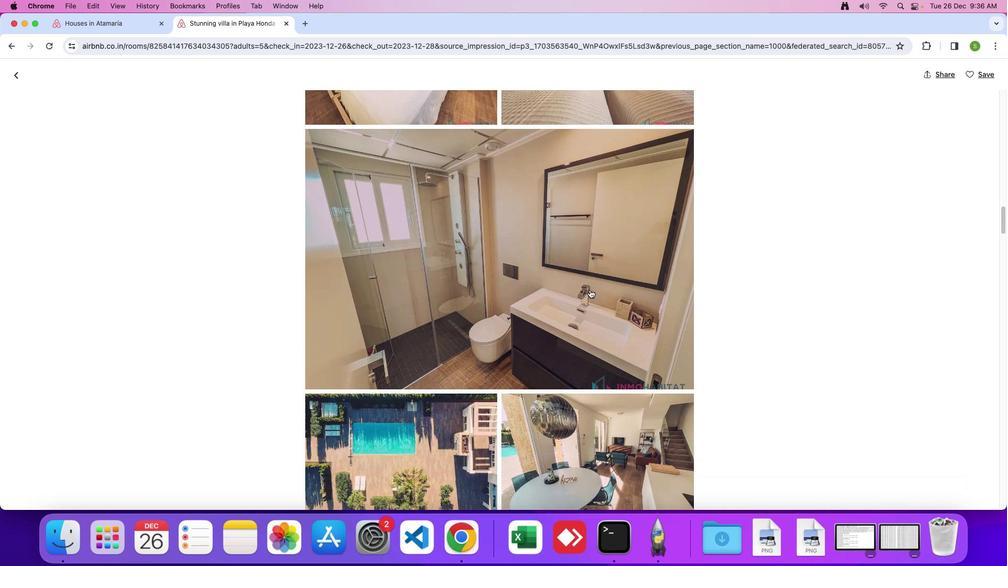 
Action: Mouse scrolled (590, 289) with delta (0, 0)
Screenshot: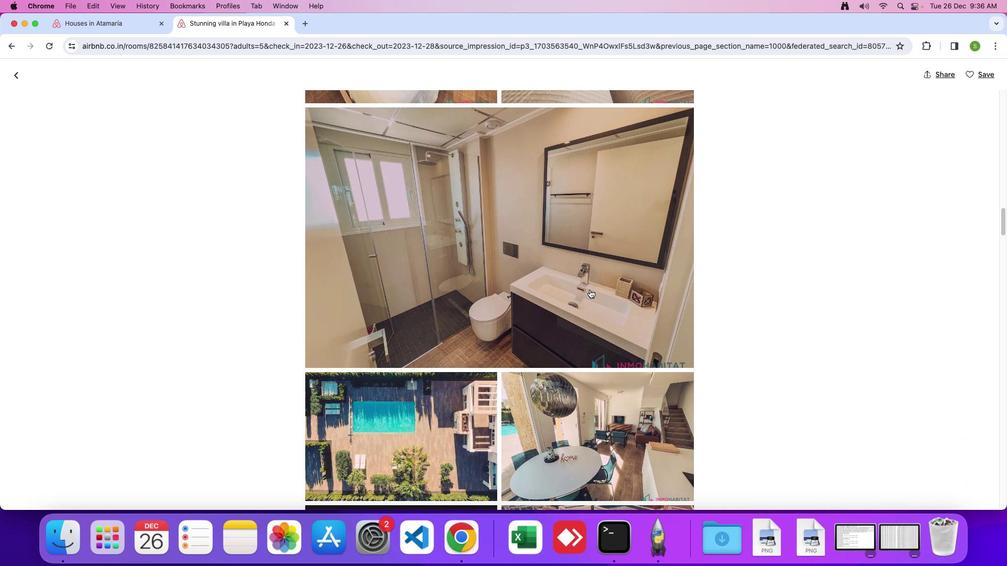 
Action: Mouse scrolled (590, 289) with delta (0, 0)
Screenshot: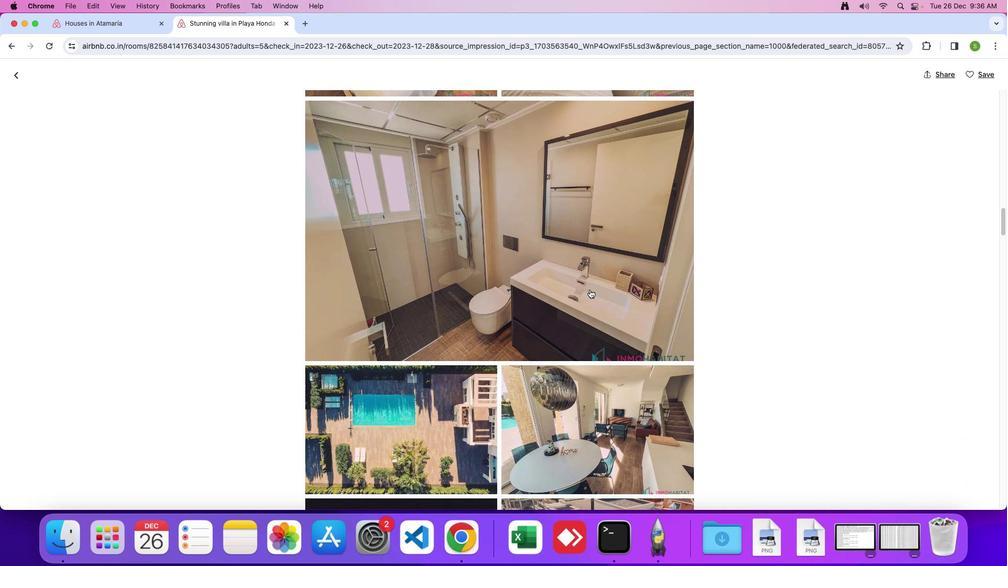 
Action: Mouse scrolled (590, 289) with delta (0, -1)
Screenshot: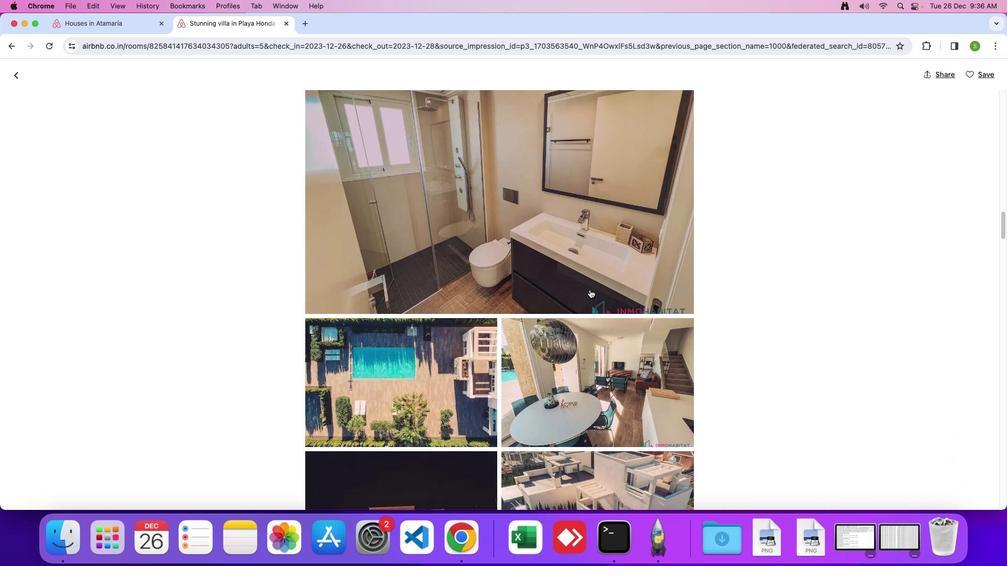 
Action: Mouse scrolled (590, 289) with delta (0, 0)
Screenshot: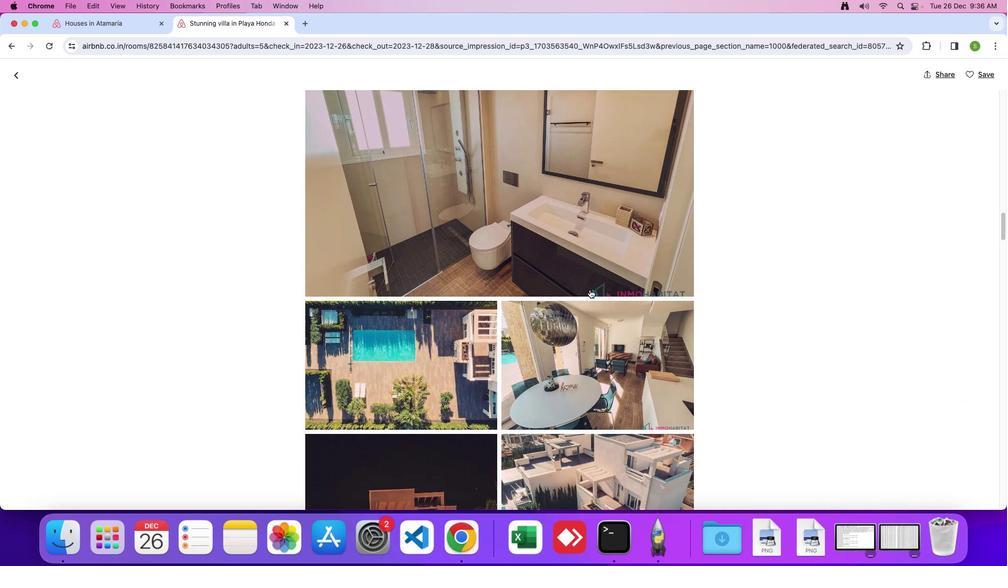 
Action: Mouse scrolled (590, 289) with delta (0, 0)
Screenshot: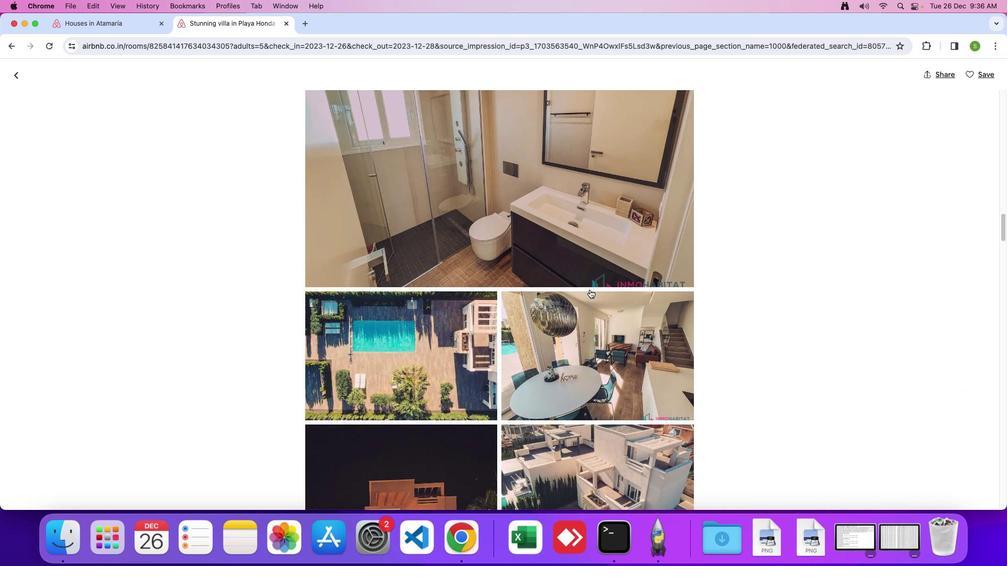 
Action: Mouse scrolled (590, 289) with delta (0, 0)
Screenshot: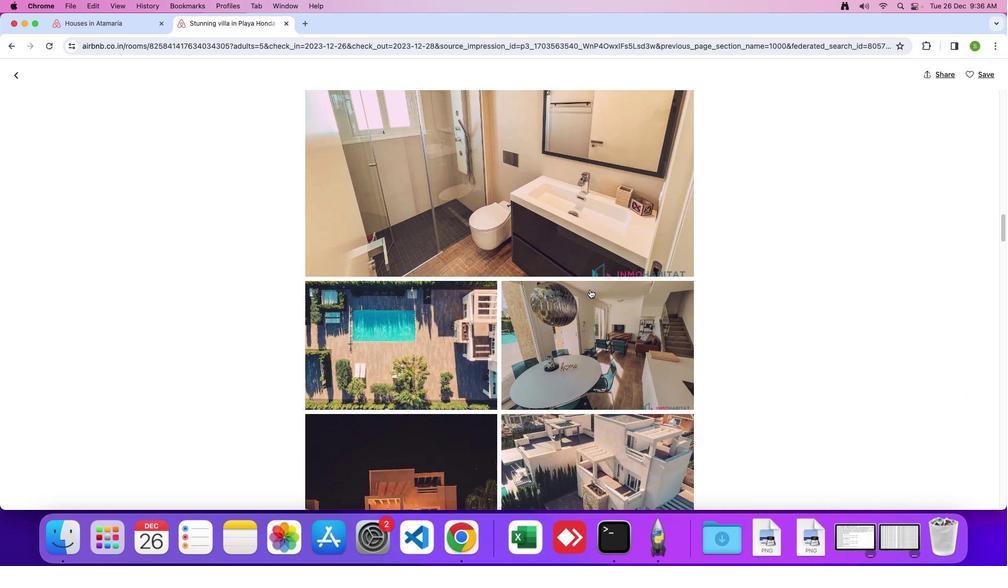 
Action: Mouse scrolled (590, 289) with delta (0, 0)
Screenshot: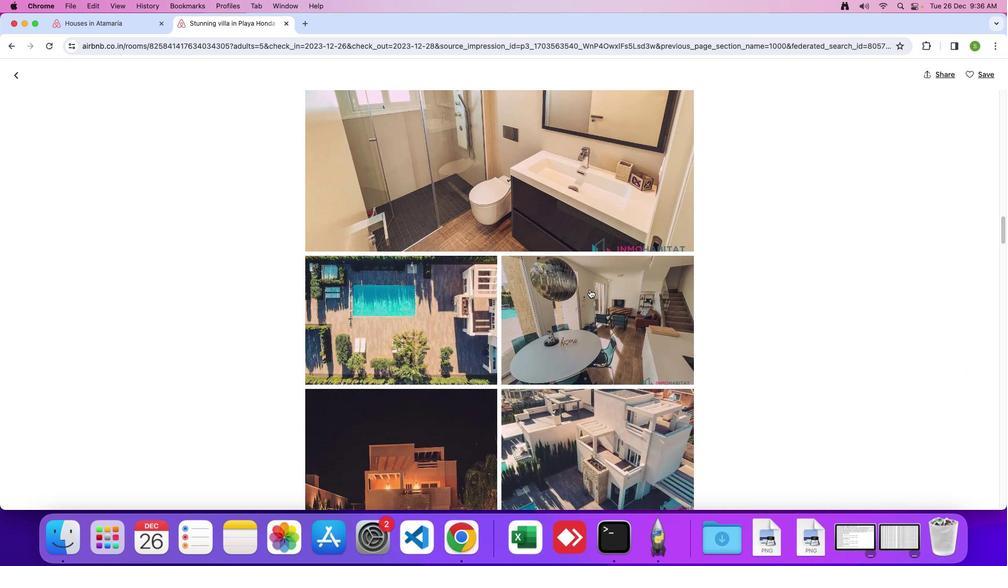 
Action: Mouse scrolled (590, 289) with delta (0, -1)
Screenshot: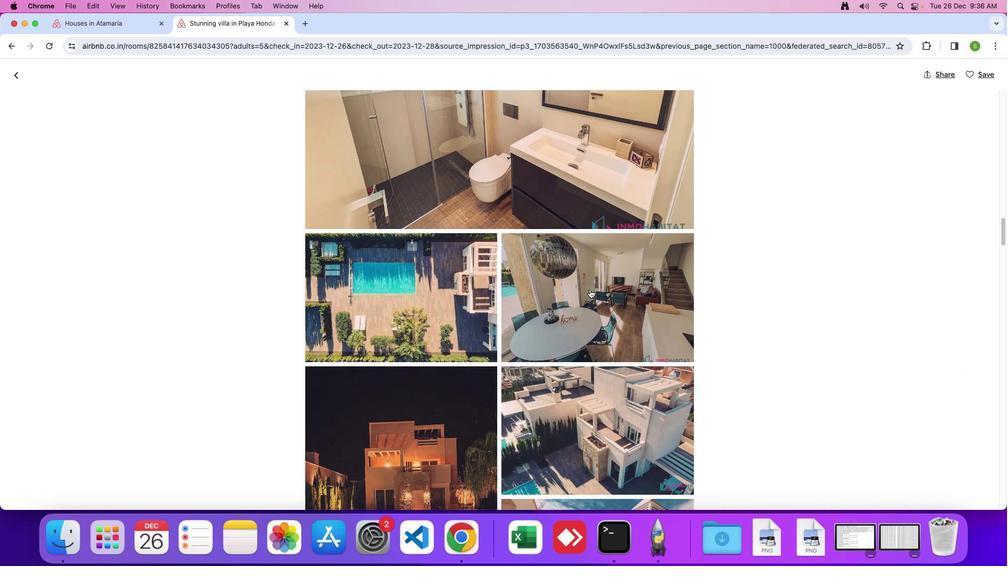 
Action: Mouse scrolled (590, 289) with delta (0, -1)
Screenshot: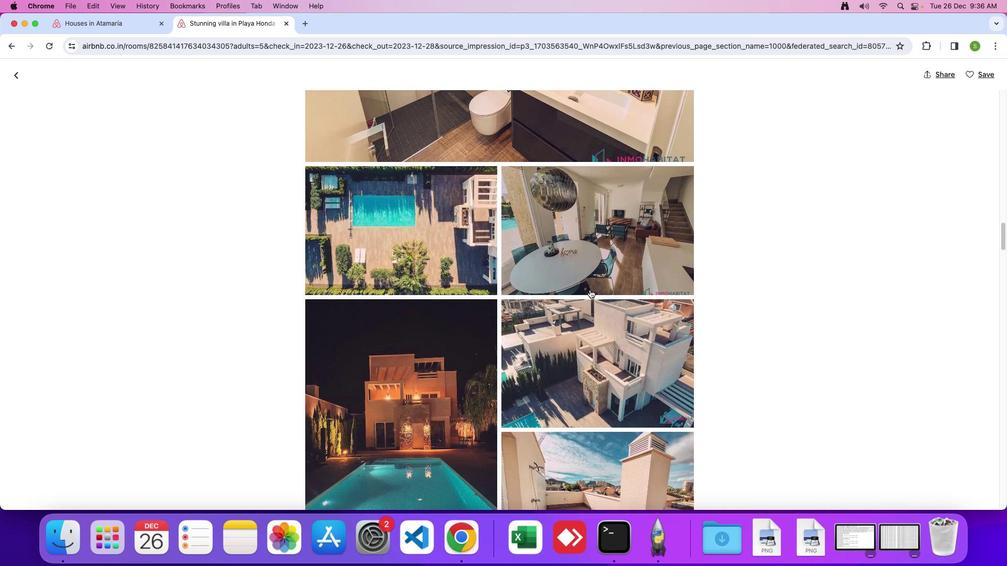 
Action: Mouse scrolled (590, 289) with delta (0, 0)
Screenshot: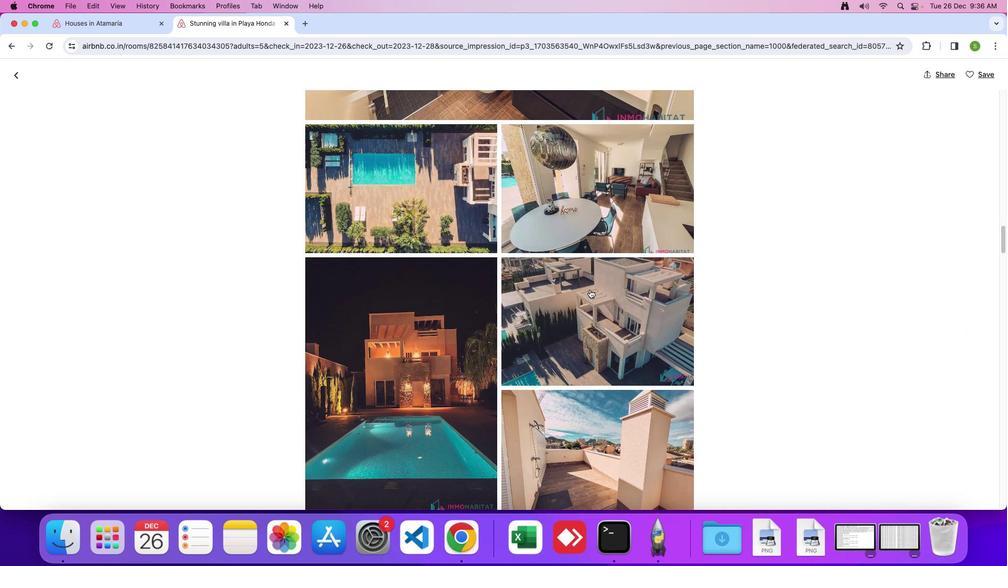 
Action: Mouse scrolled (590, 289) with delta (0, 0)
Screenshot: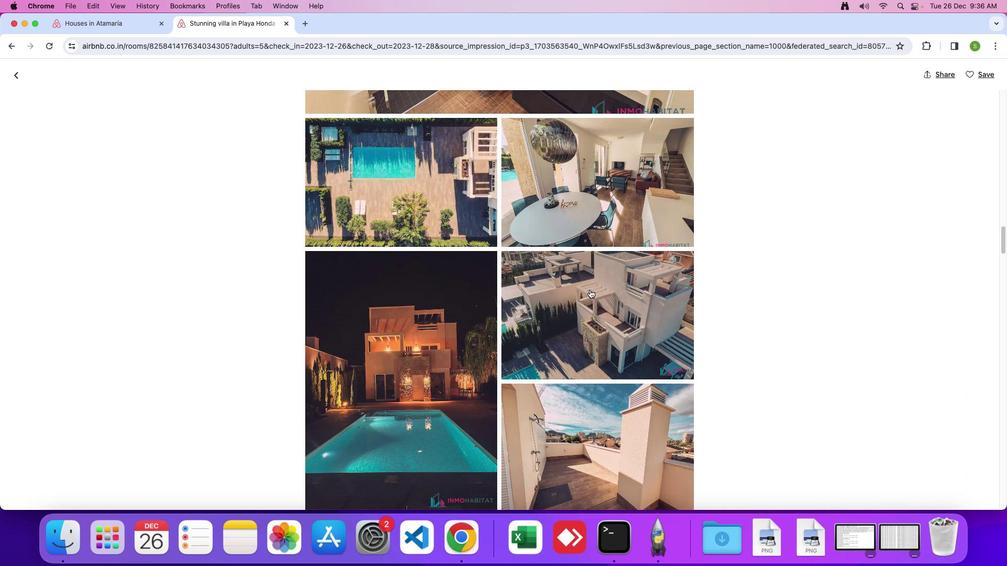
Action: Mouse scrolled (590, 289) with delta (0, -1)
Screenshot: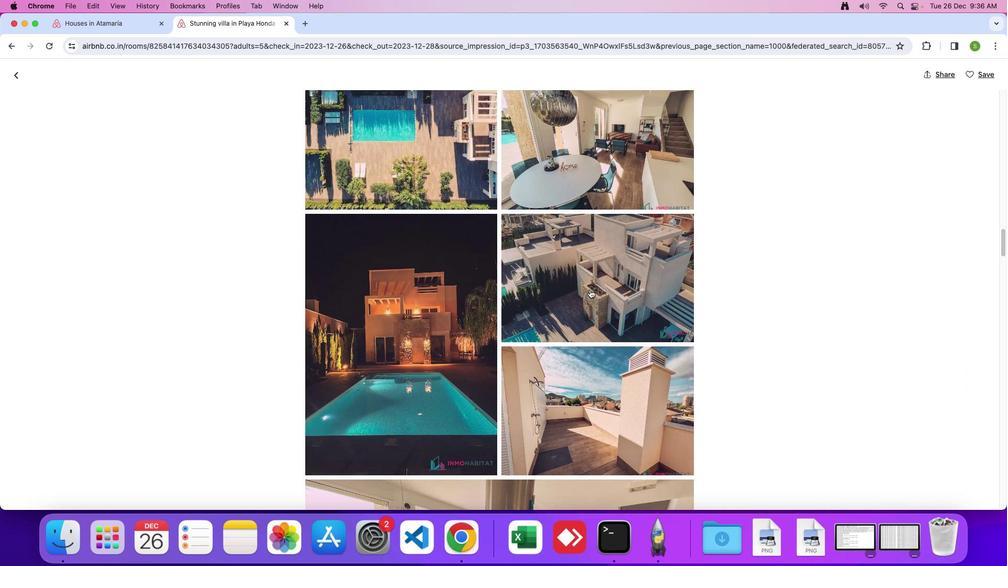 
Action: Mouse scrolled (590, 289) with delta (0, 0)
Screenshot: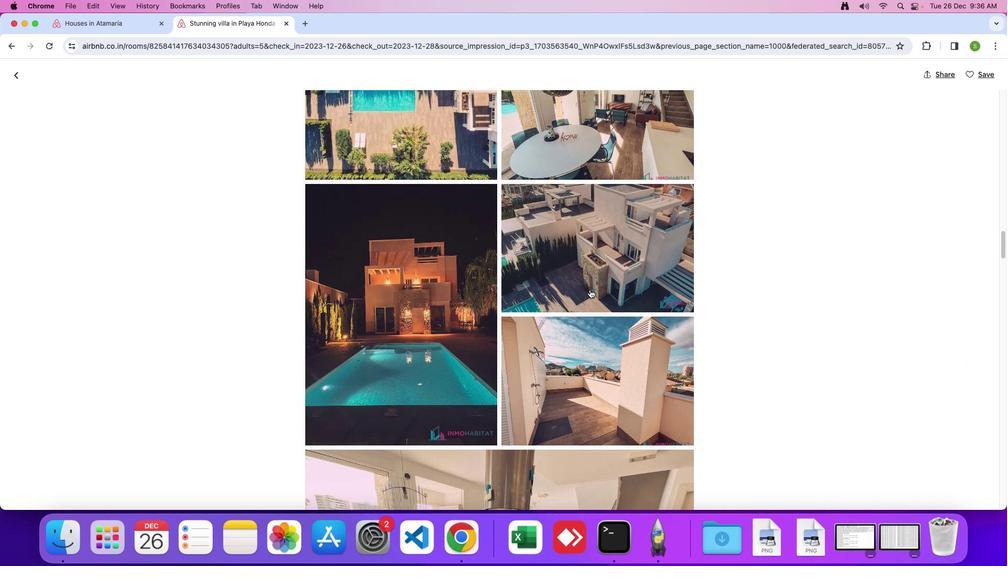 
Action: Mouse scrolled (590, 289) with delta (0, 0)
Screenshot: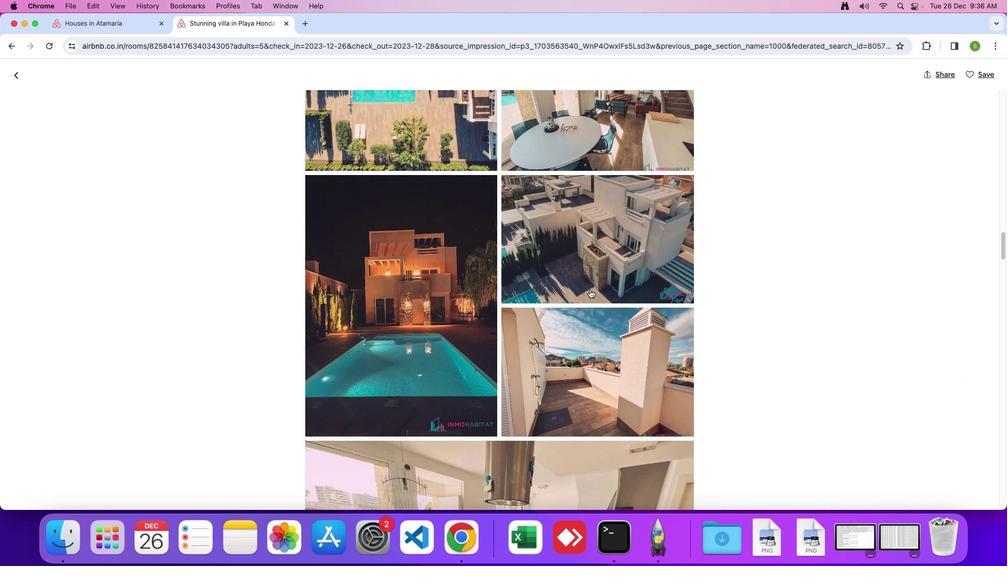 
Action: Mouse scrolled (590, 289) with delta (0, -1)
Screenshot: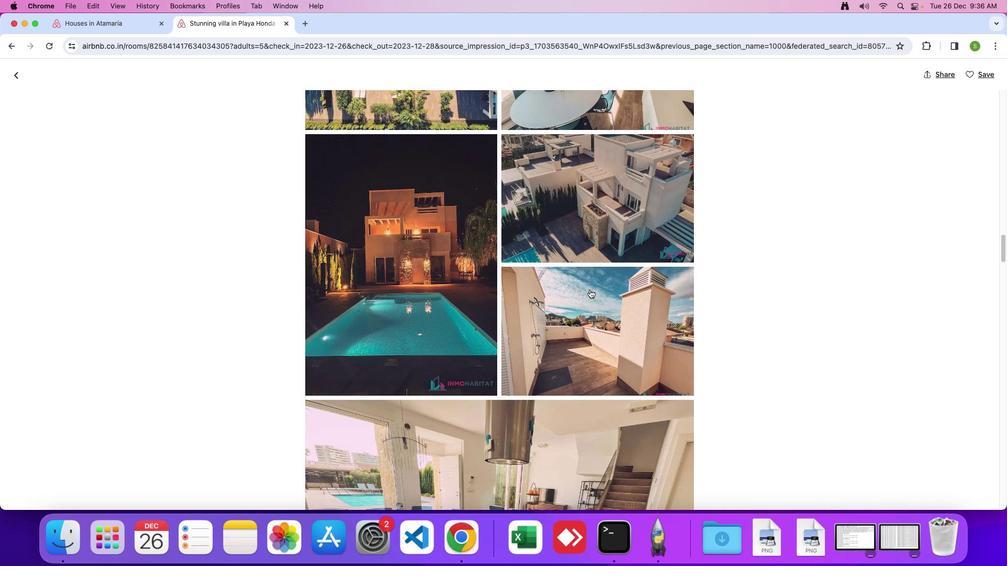 
Action: Mouse scrolled (590, 289) with delta (0, 0)
Screenshot: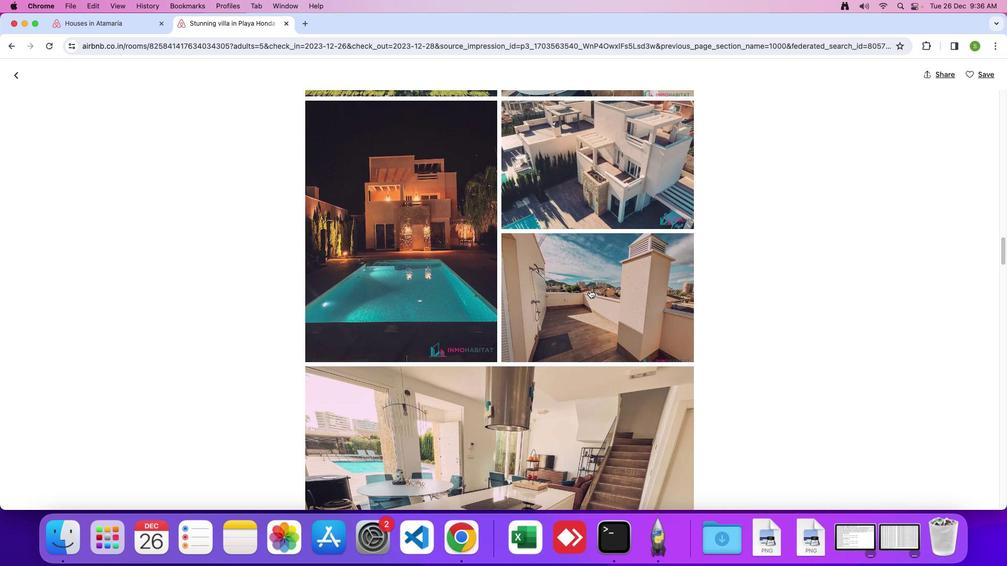 
Action: Mouse scrolled (590, 289) with delta (0, 0)
Screenshot: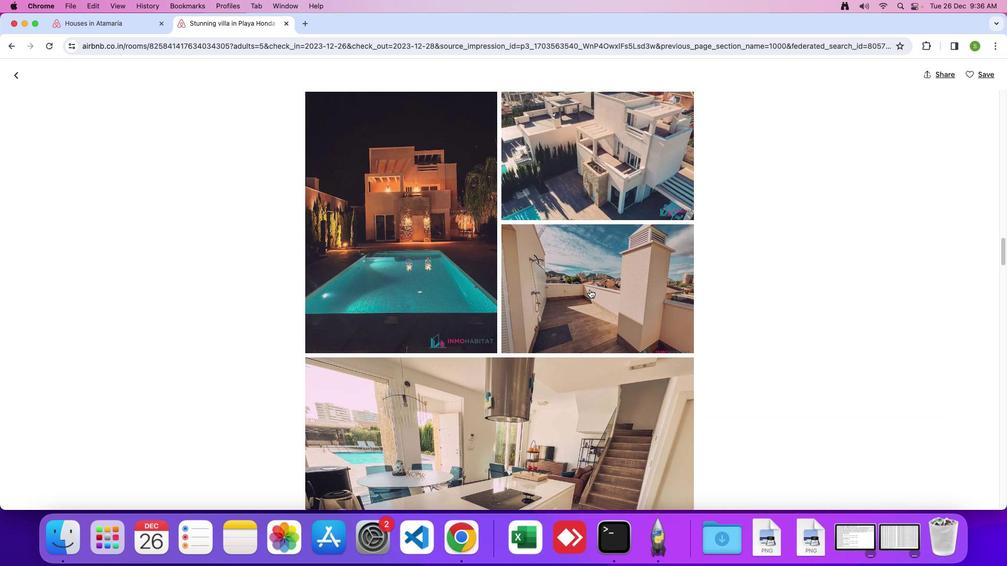 
Action: Mouse scrolled (590, 289) with delta (0, -1)
Screenshot: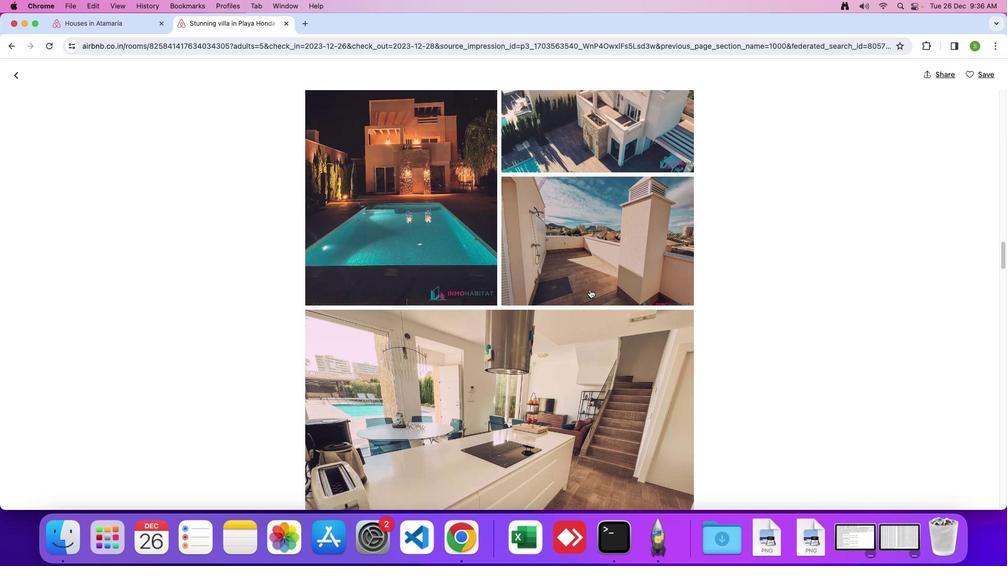 
Action: Mouse scrolled (590, 289) with delta (0, 0)
Screenshot: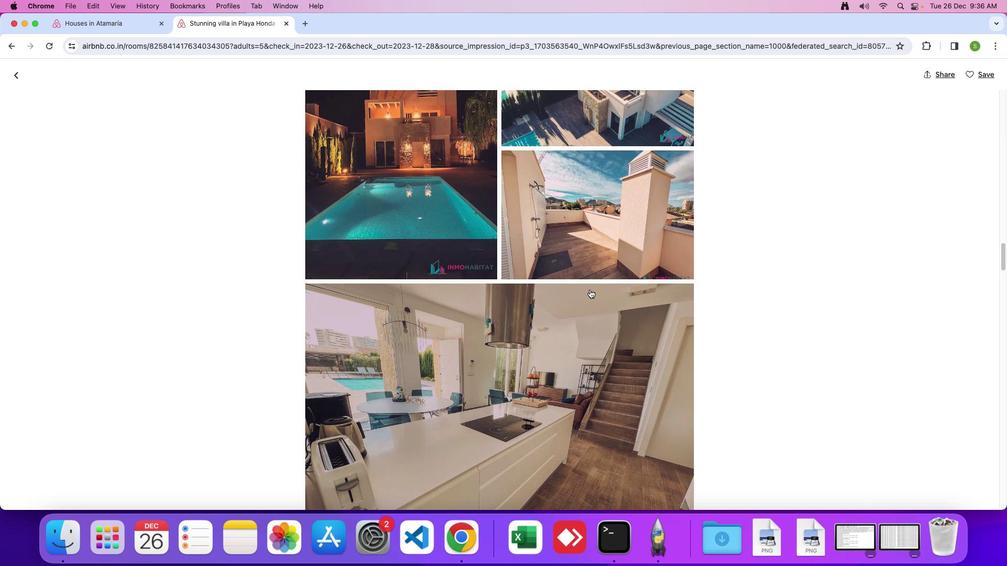 
Action: Mouse scrolled (590, 289) with delta (0, 0)
Screenshot: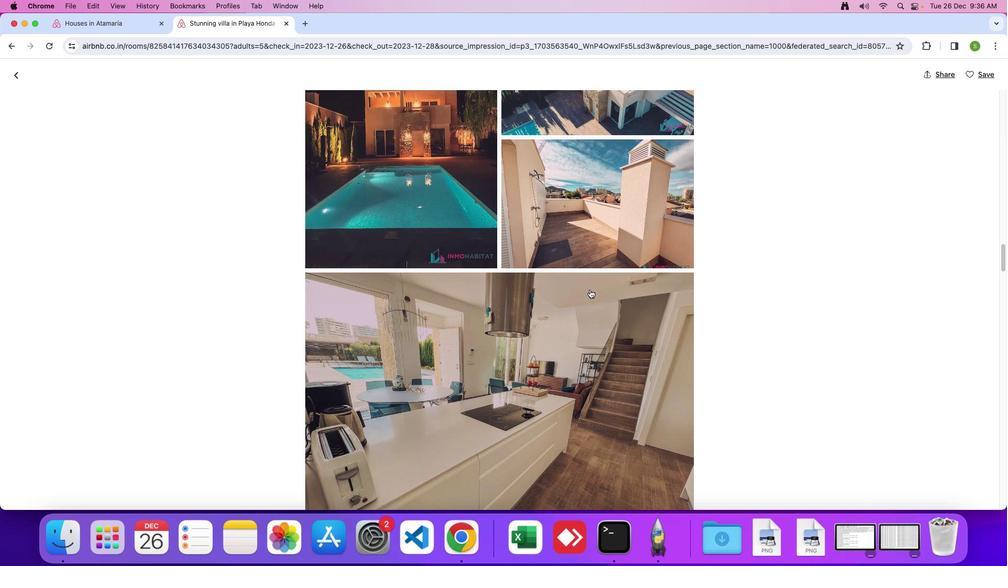 
Action: Mouse scrolled (590, 289) with delta (0, -1)
Screenshot: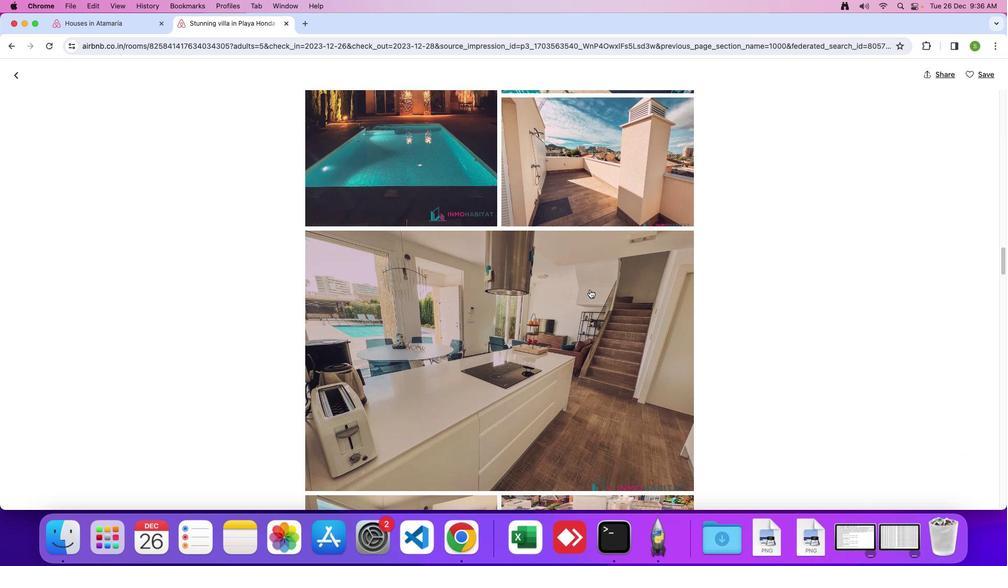 
Action: Mouse scrolled (590, 289) with delta (0, 0)
Screenshot: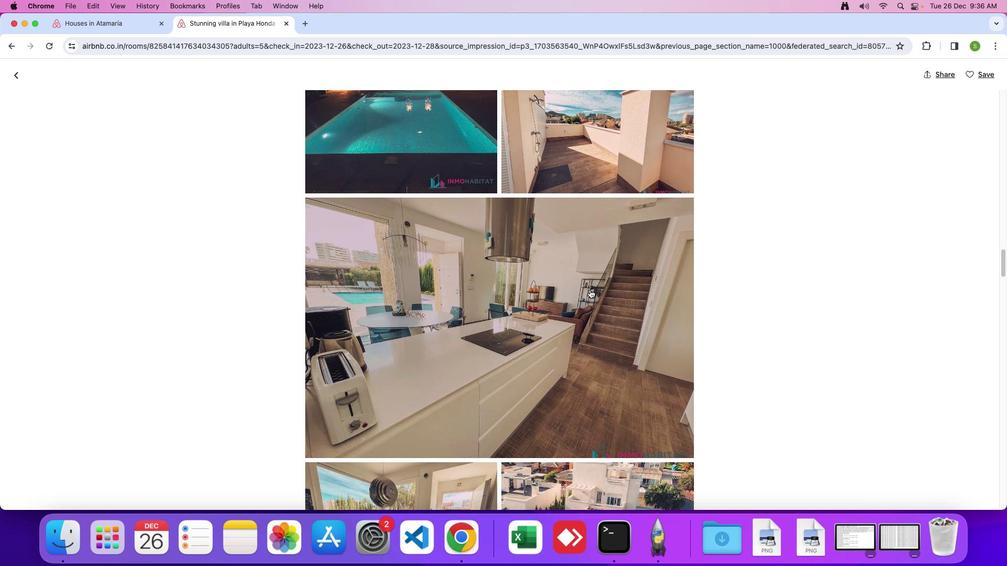 
Action: Mouse scrolled (590, 289) with delta (0, 0)
Screenshot: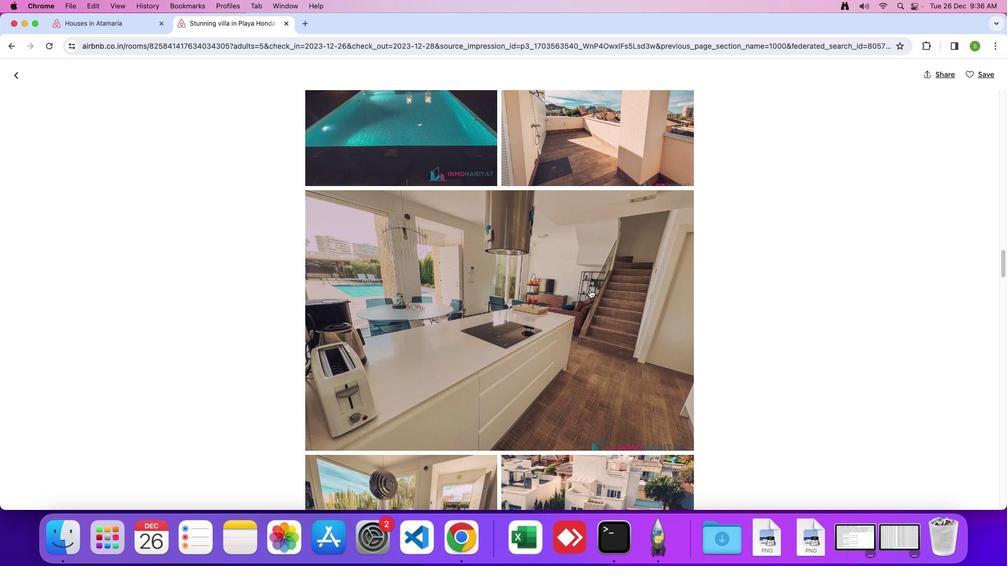 
Action: Mouse scrolled (590, 289) with delta (0, -1)
Screenshot: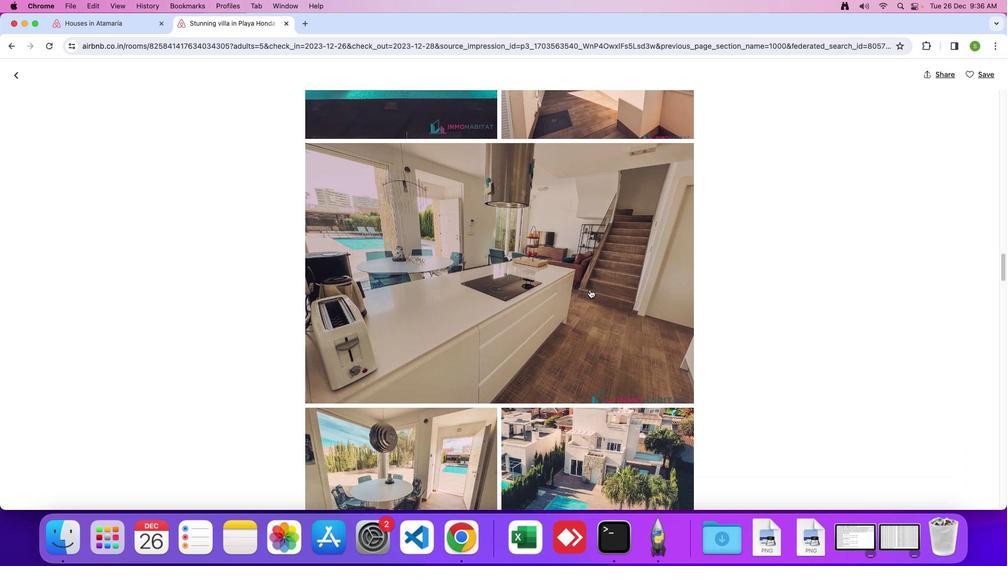 
Action: Mouse scrolled (590, 289) with delta (0, 0)
Screenshot: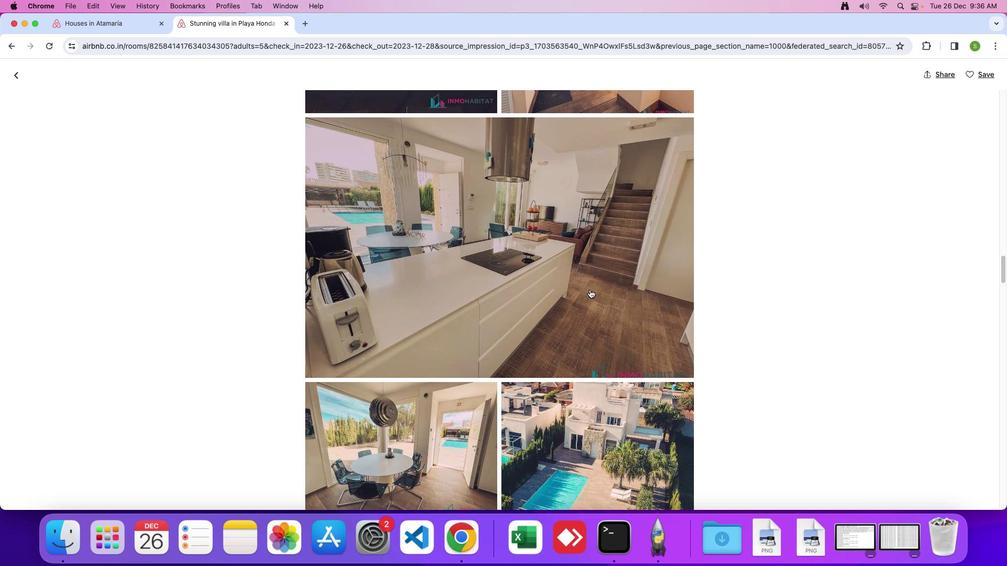 
Action: Mouse scrolled (590, 289) with delta (0, 0)
Screenshot: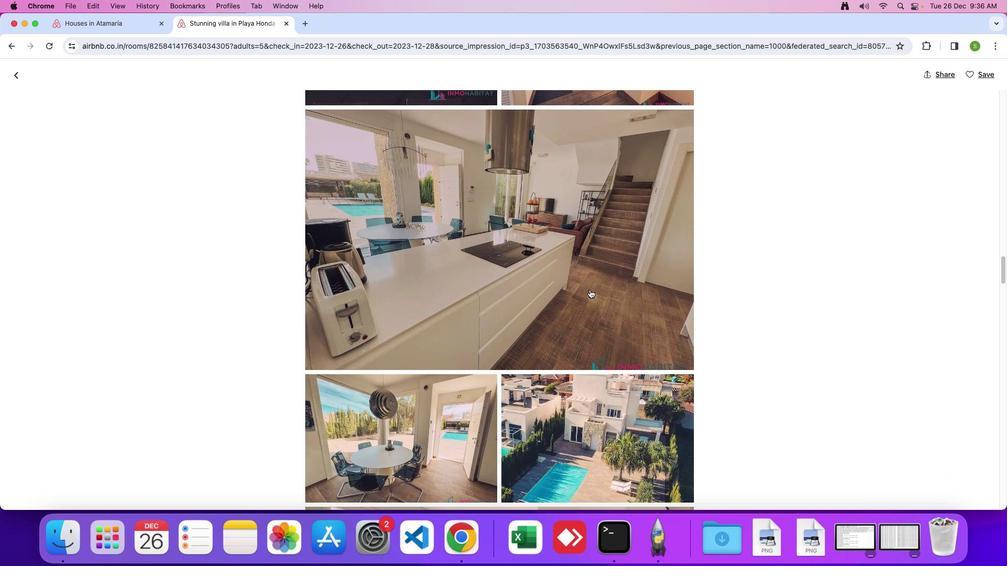 
Action: Mouse scrolled (590, 289) with delta (0, -1)
Screenshot: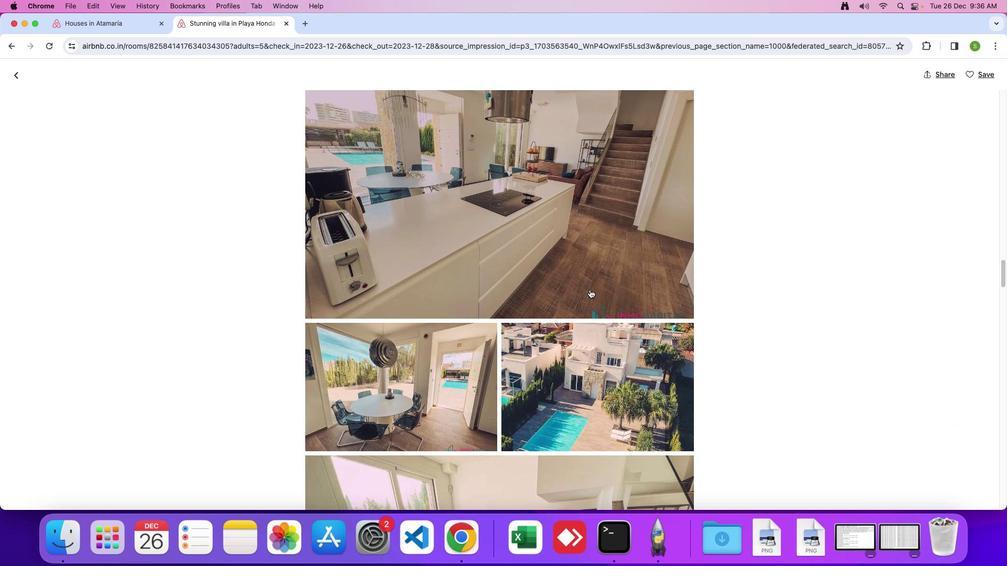 
Action: Mouse scrolled (590, 289) with delta (0, 0)
Screenshot: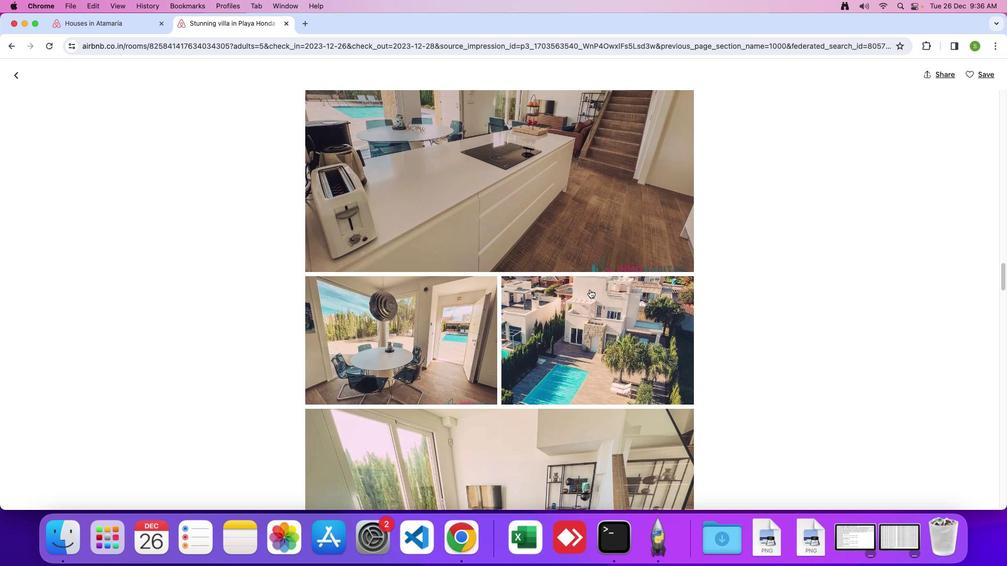 
Action: Mouse scrolled (590, 289) with delta (0, 0)
Screenshot: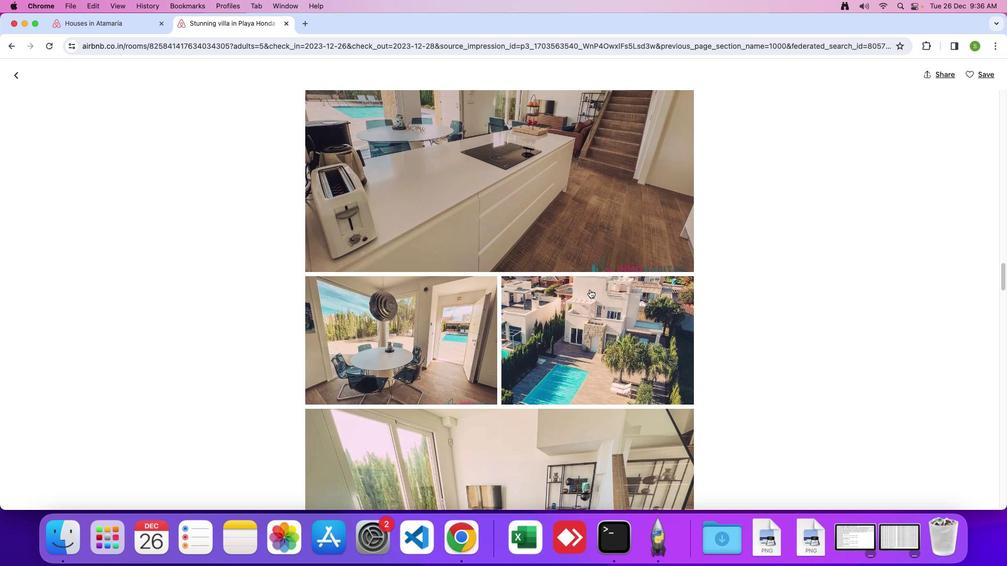 
Action: Mouse scrolled (590, 289) with delta (0, -1)
Screenshot: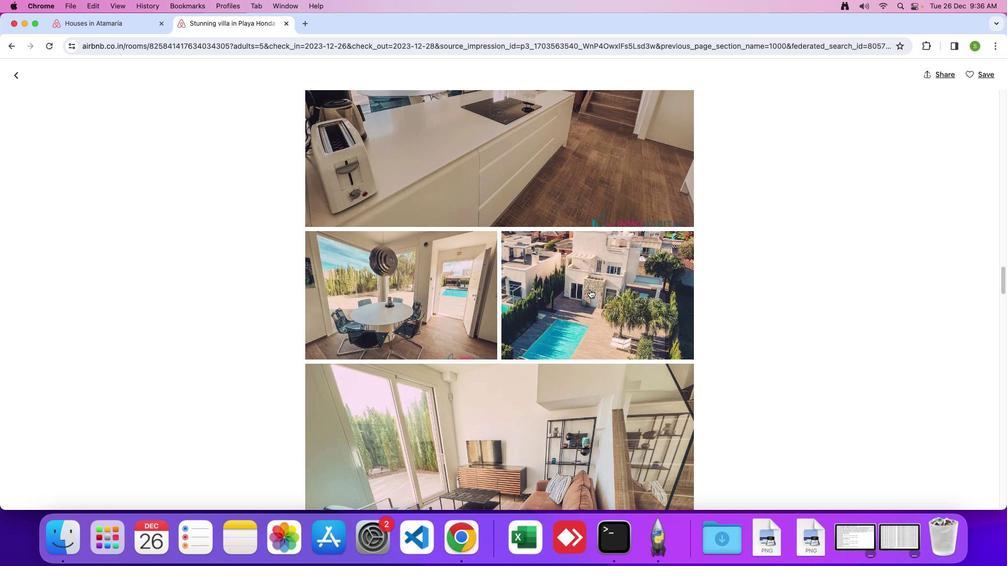 
Action: Mouse scrolled (590, 289) with delta (0, 0)
Screenshot: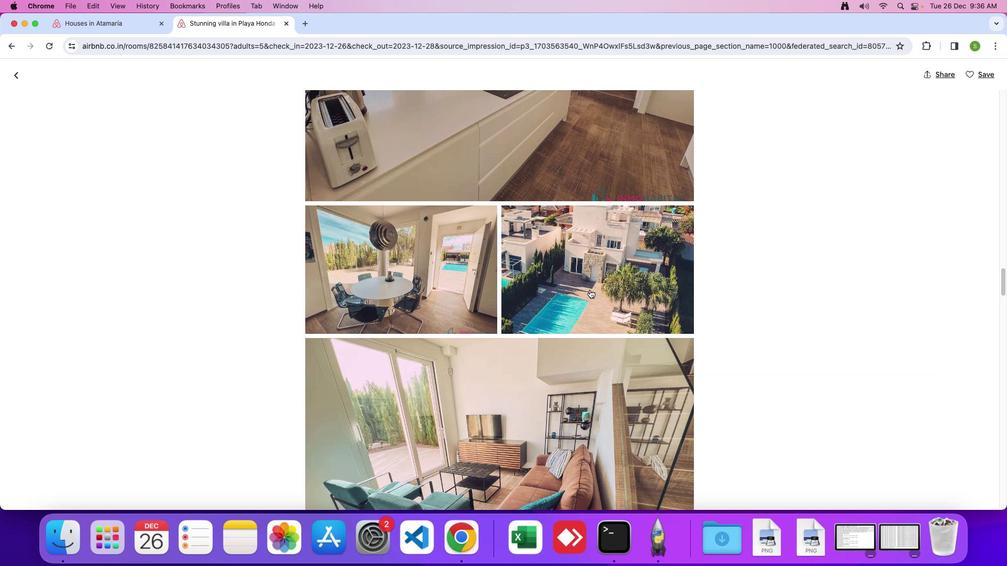 
Action: Mouse scrolled (590, 289) with delta (0, 0)
Screenshot: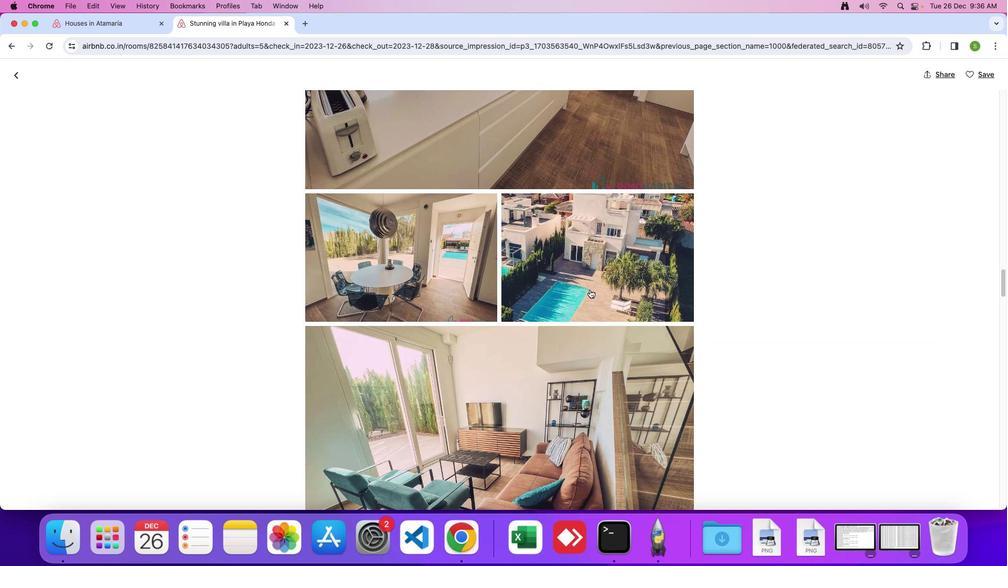 
Action: Mouse scrolled (590, 289) with delta (0, -1)
Screenshot: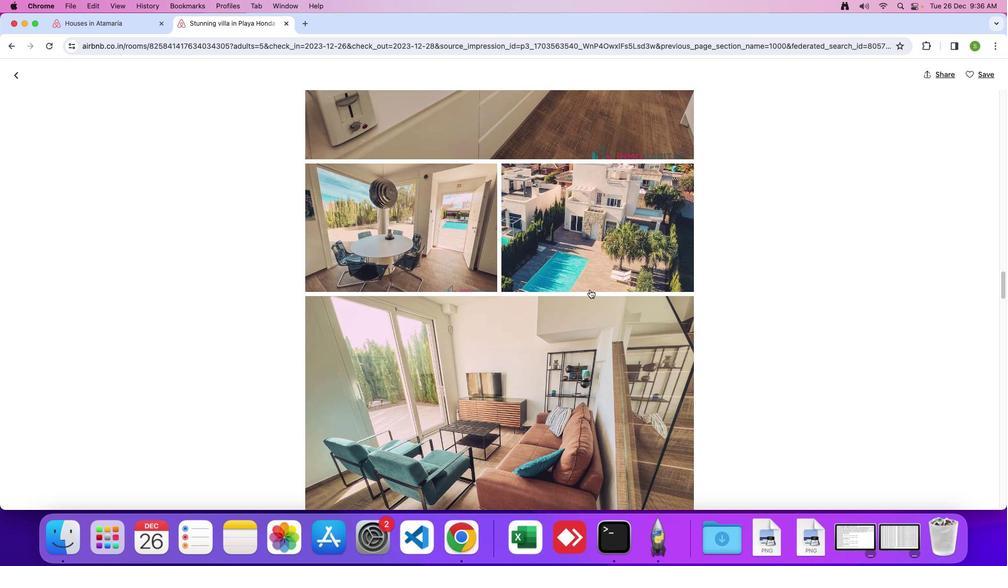 
Action: Mouse scrolled (590, 289) with delta (0, 0)
Screenshot: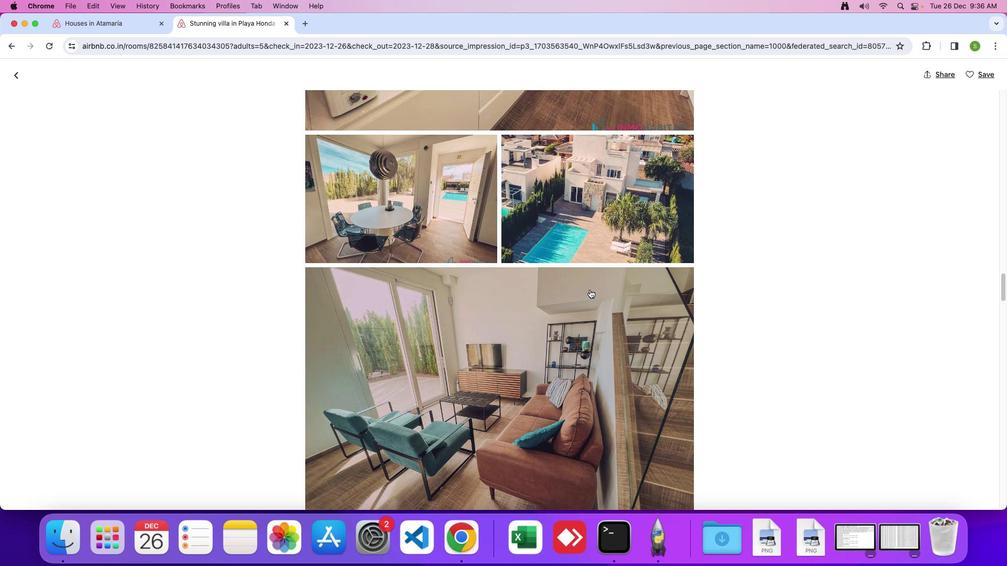 
Action: Mouse scrolled (590, 289) with delta (0, 0)
Screenshot: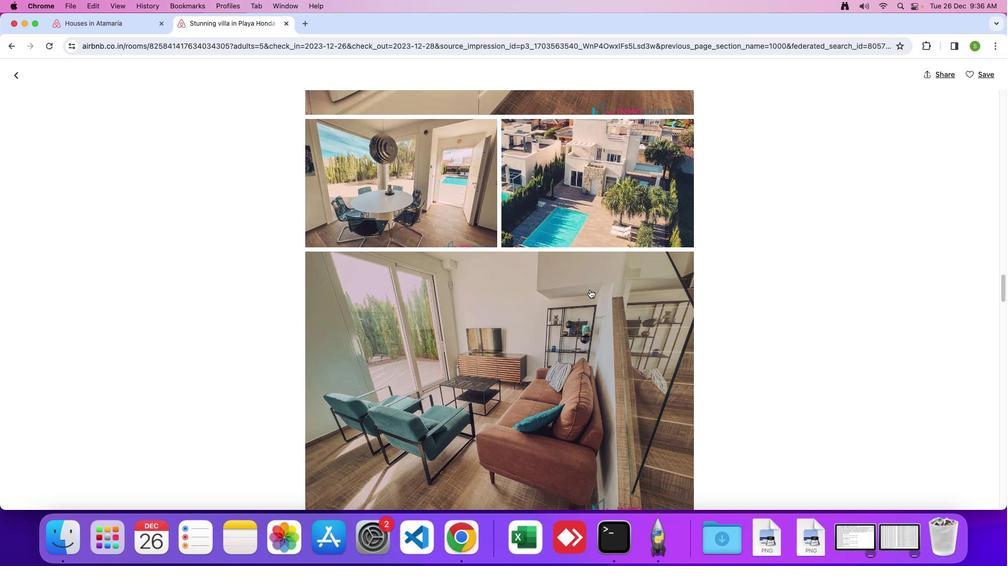
Action: Mouse scrolled (590, 289) with delta (0, -1)
Screenshot: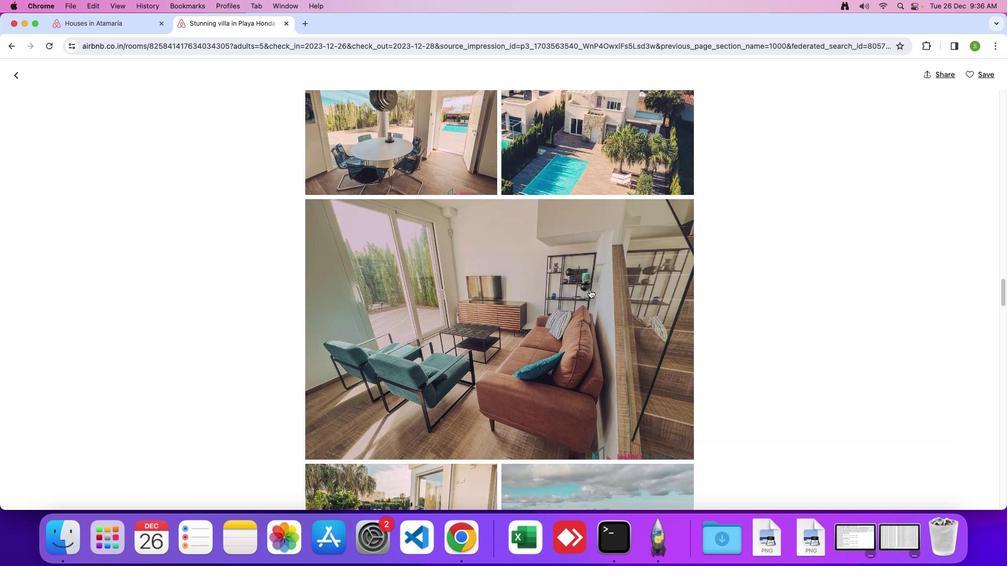 
Action: Mouse moved to (572, 302)
Screenshot: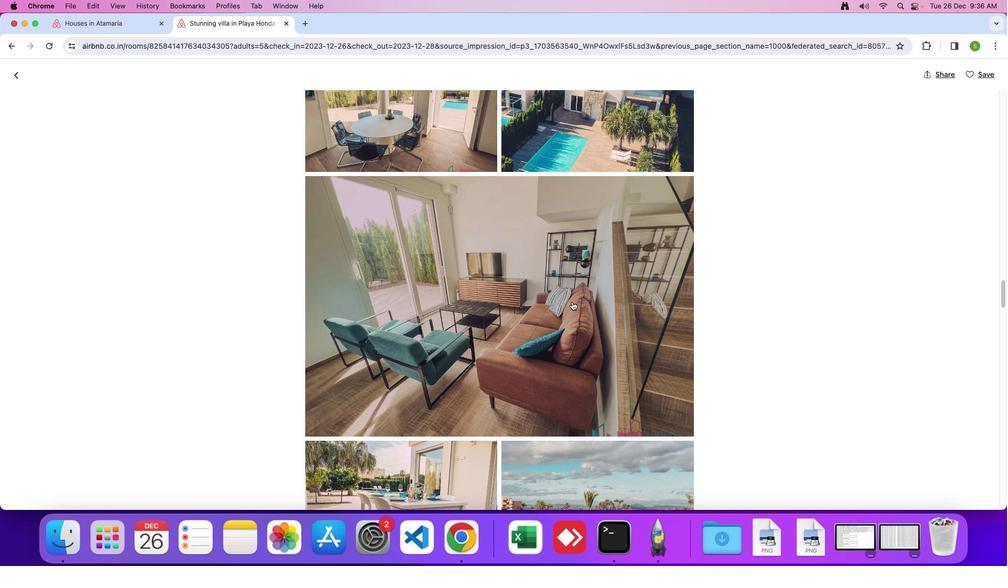 
Action: Mouse scrolled (572, 302) with delta (0, 0)
Screenshot: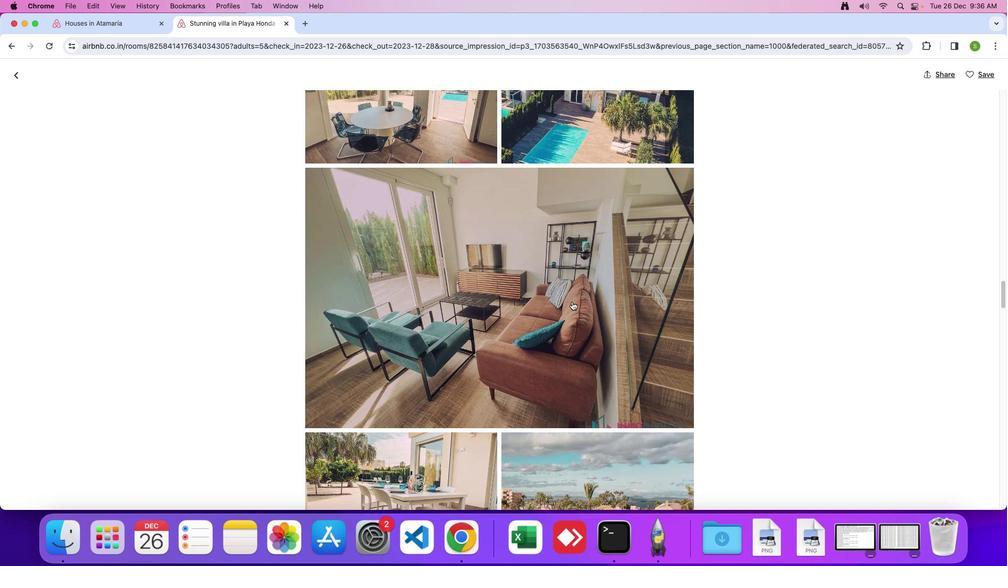 
Action: Mouse scrolled (572, 302) with delta (0, 0)
Screenshot: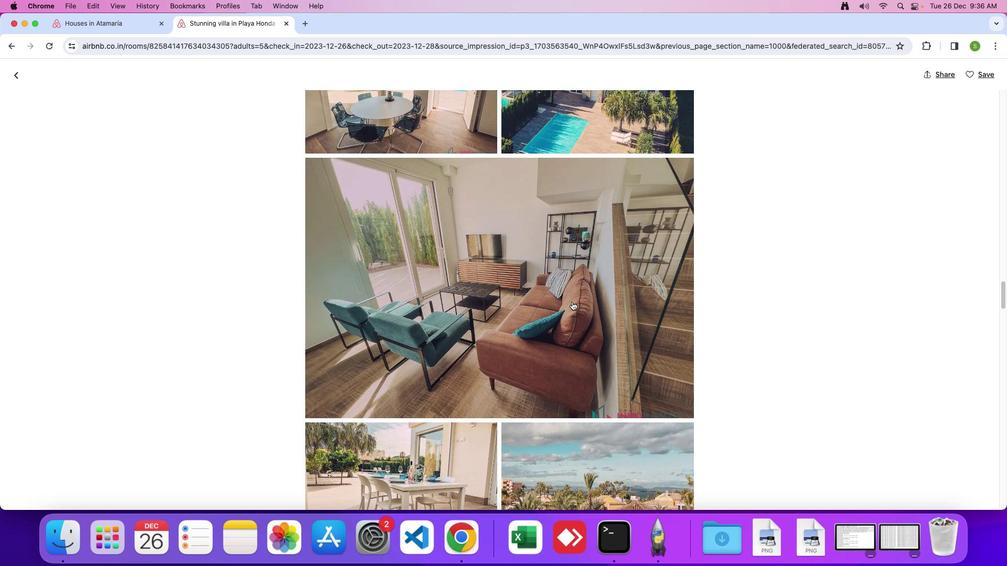 
Action: Mouse moved to (572, 301)
Screenshot: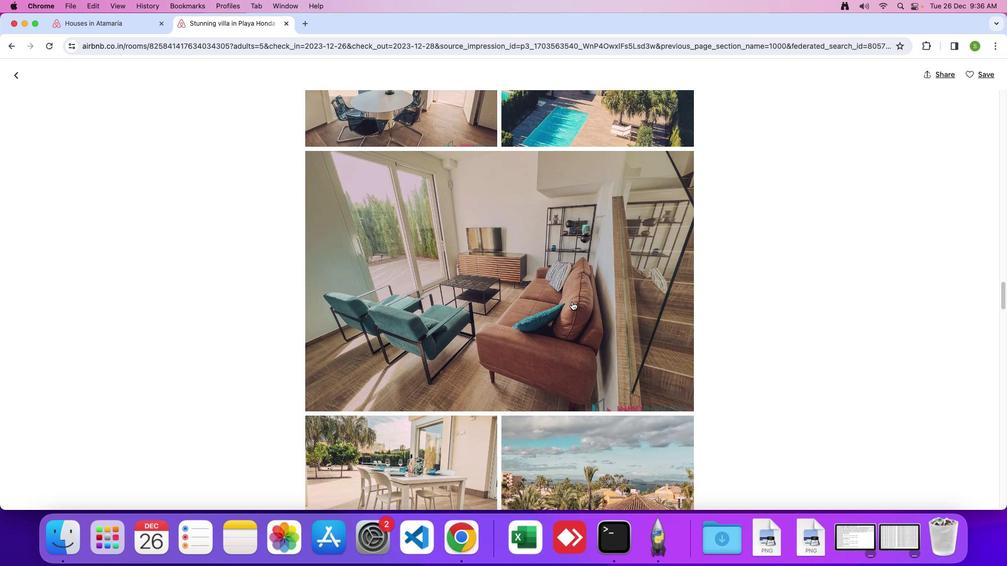 
Action: Mouse scrolled (572, 301) with delta (0, -1)
Screenshot: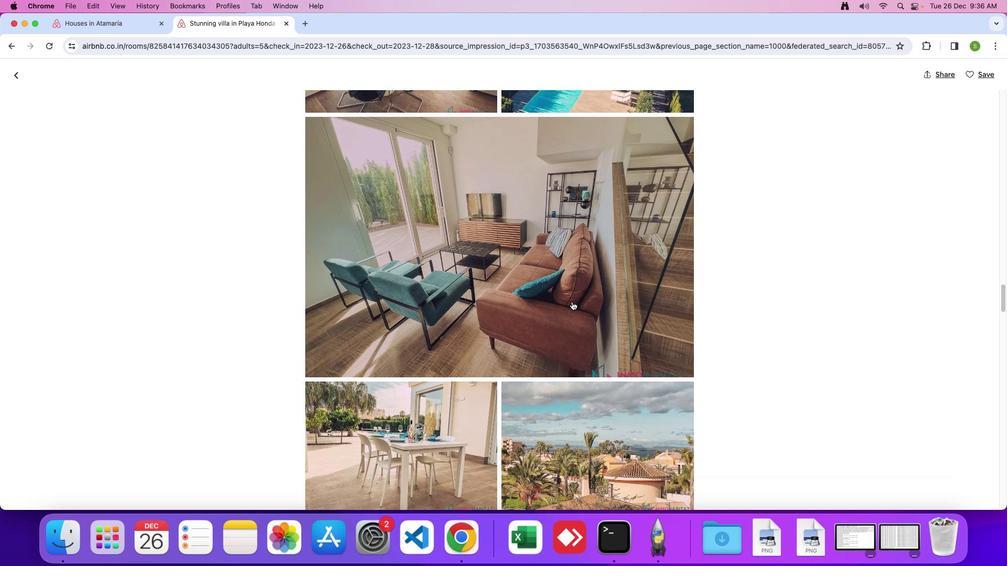 
Action: Mouse scrolled (572, 301) with delta (0, 0)
Screenshot: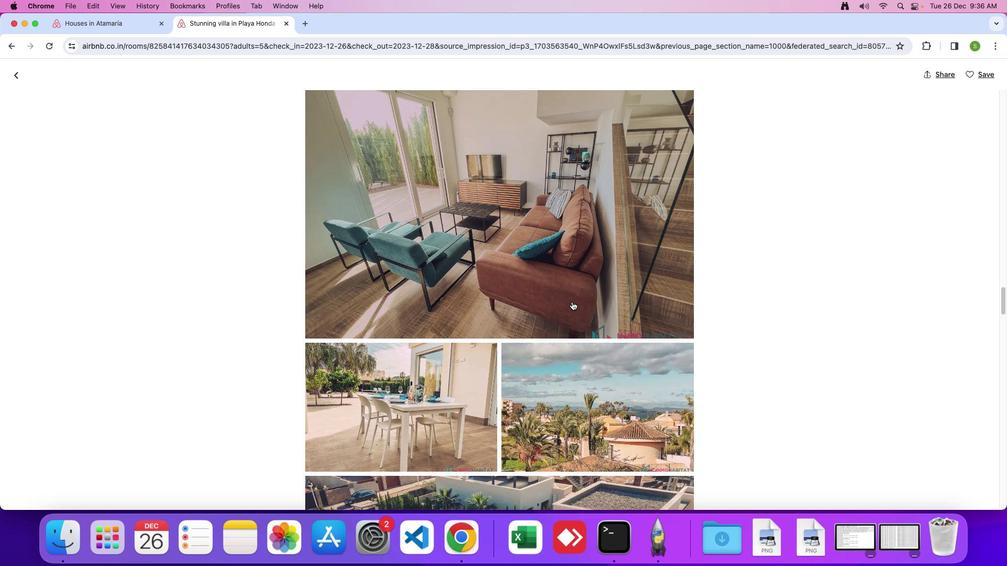 
Action: Mouse scrolled (572, 301) with delta (0, 0)
Screenshot: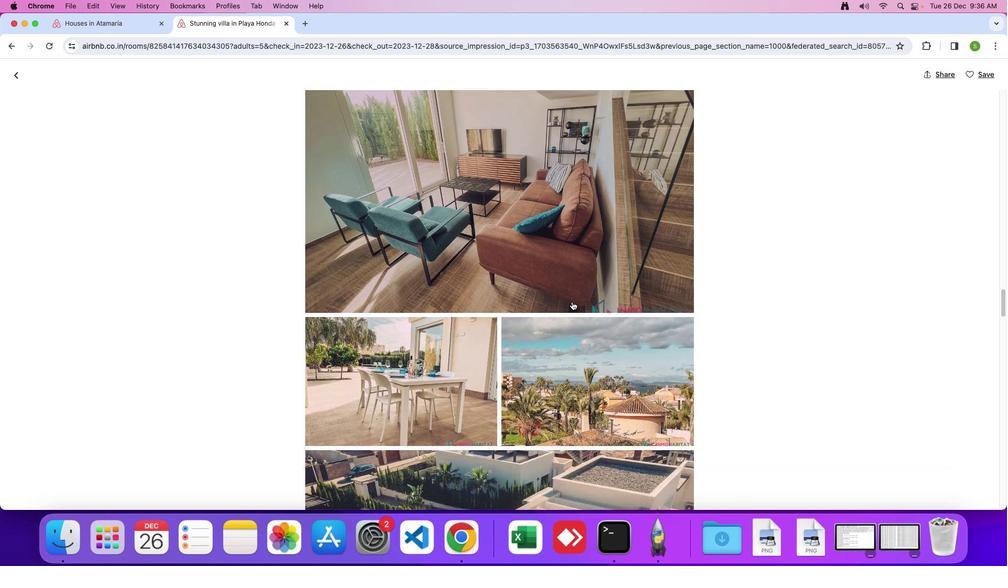 
Action: Mouse scrolled (572, 301) with delta (0, -1)
Screenshot: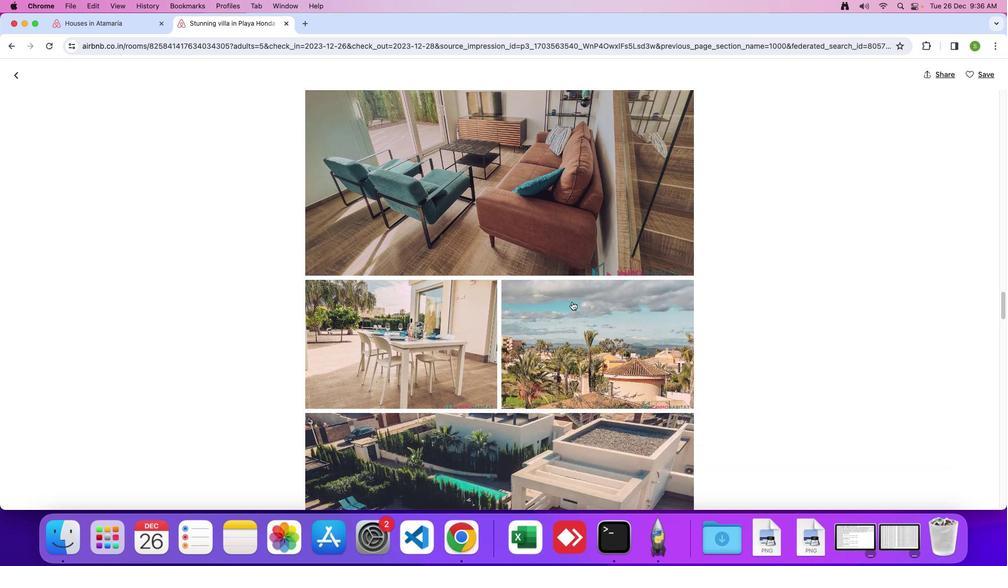 
Action: Mouse scrolled (572, 301) with delta (0, 0)
Screenshot: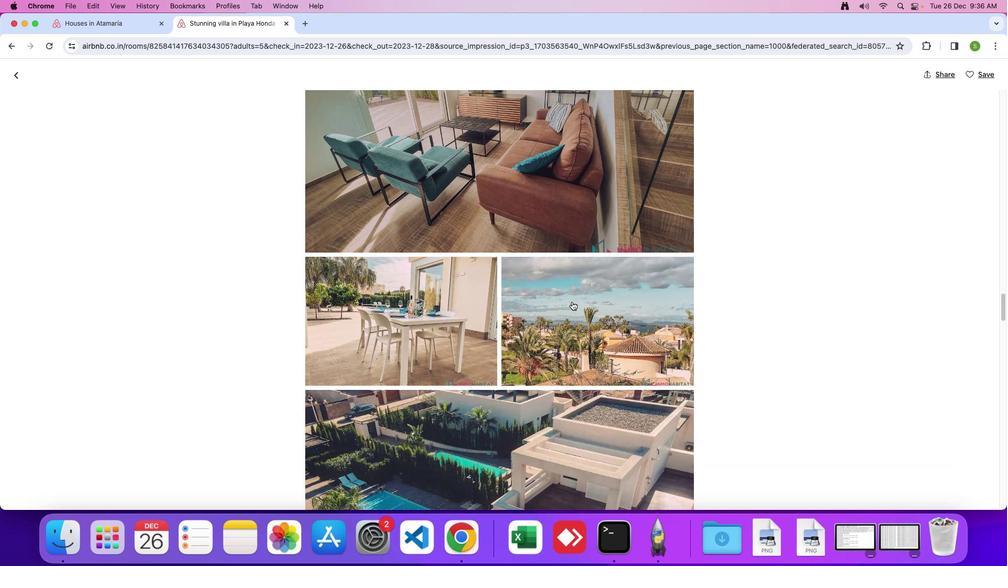 
Action: Mouse scrolled (572, 301) with delta (0, 0)
Screenshot: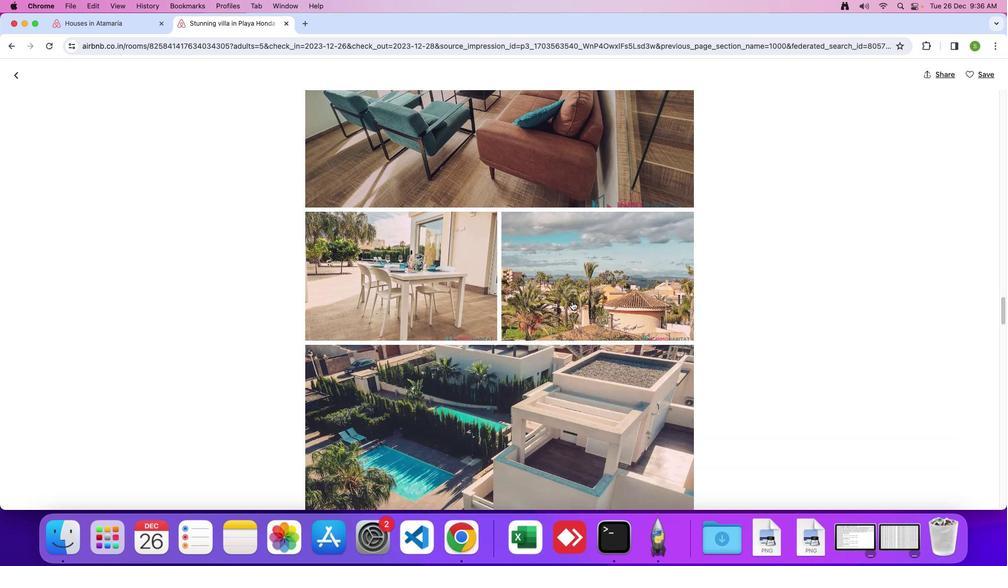 
Action: Mouse scrolled (572, 301) with delta (0, -1)
Screenshot: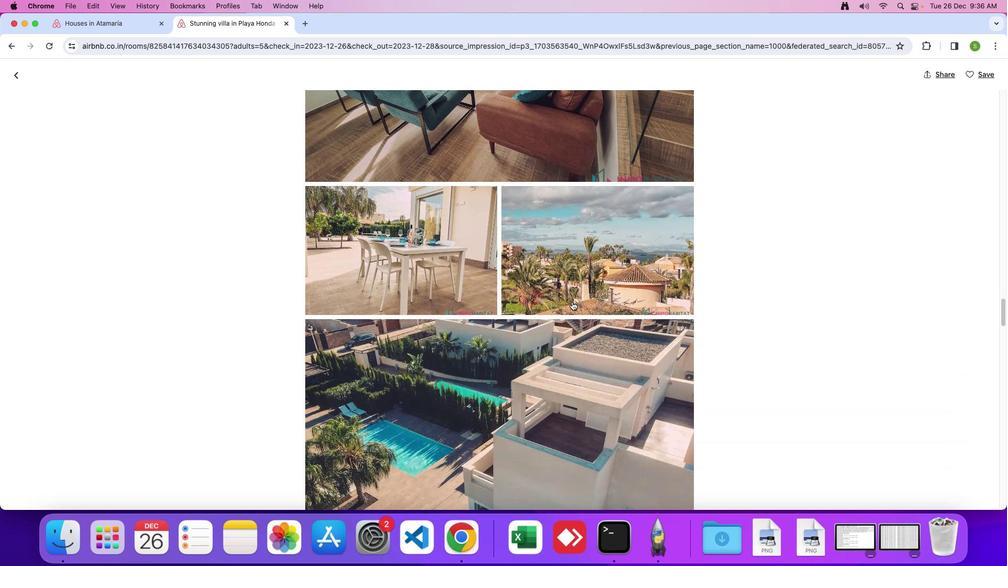
Action: Mouse scrolled (572, 301) with delta (0, 0)
Screenshot: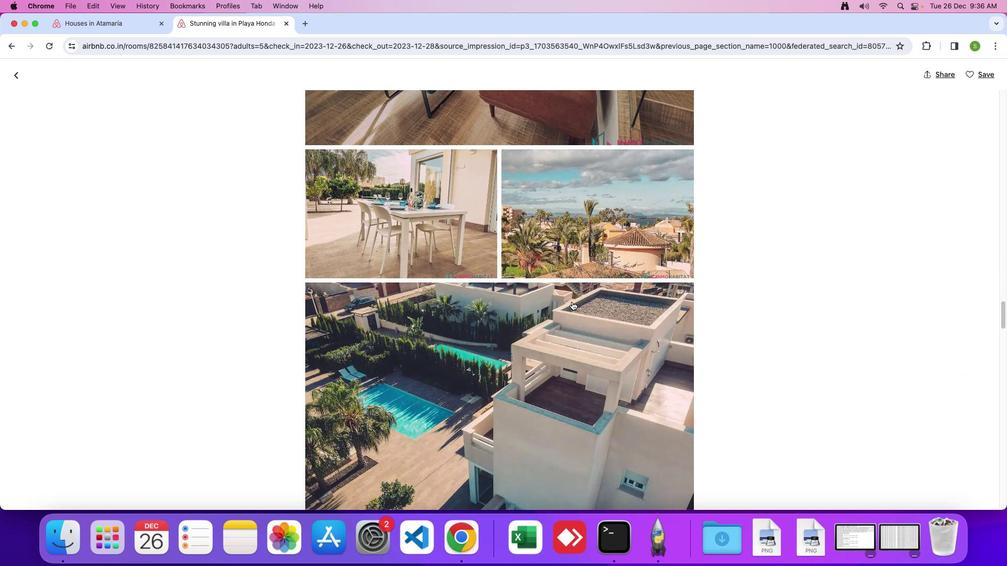 
Action: Mouse scrolled (572, 301) with delta (0, 0)
Screenshot: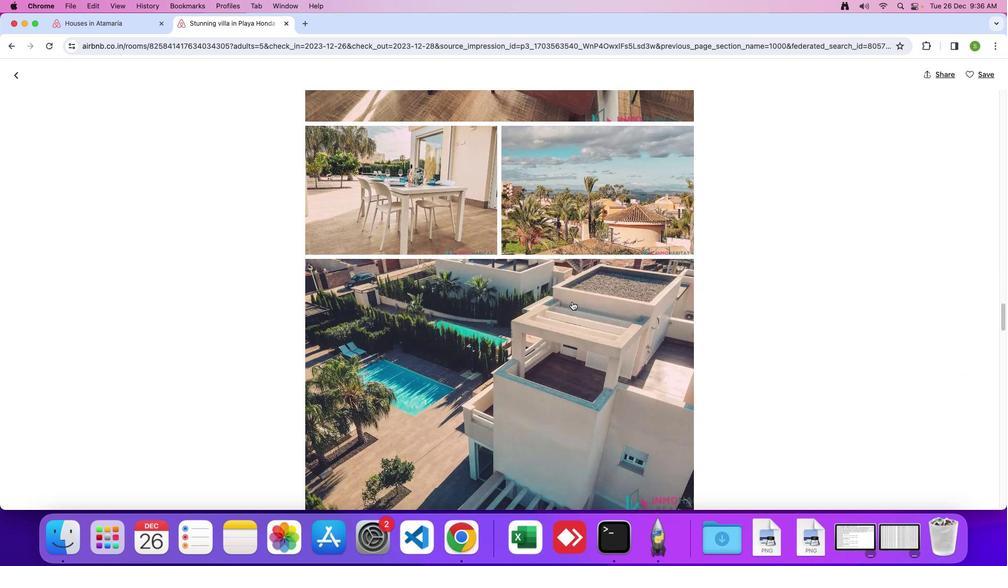 
Action: Mouse scrolled (572, 301) with delta (0, -1)
Screenshot: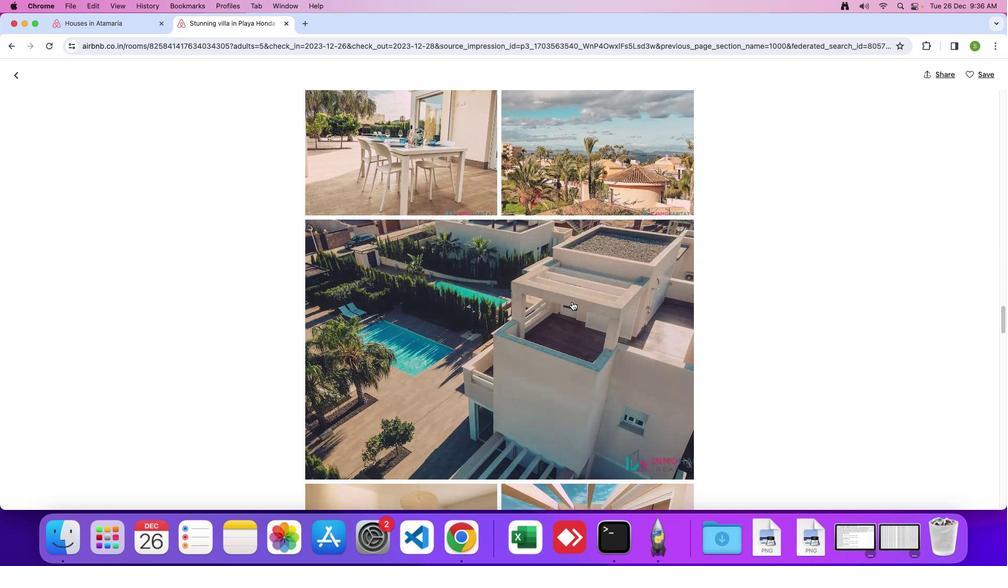 
Action: Mouse scrolled (572, 301) with delta (0, 0)
Screenshot: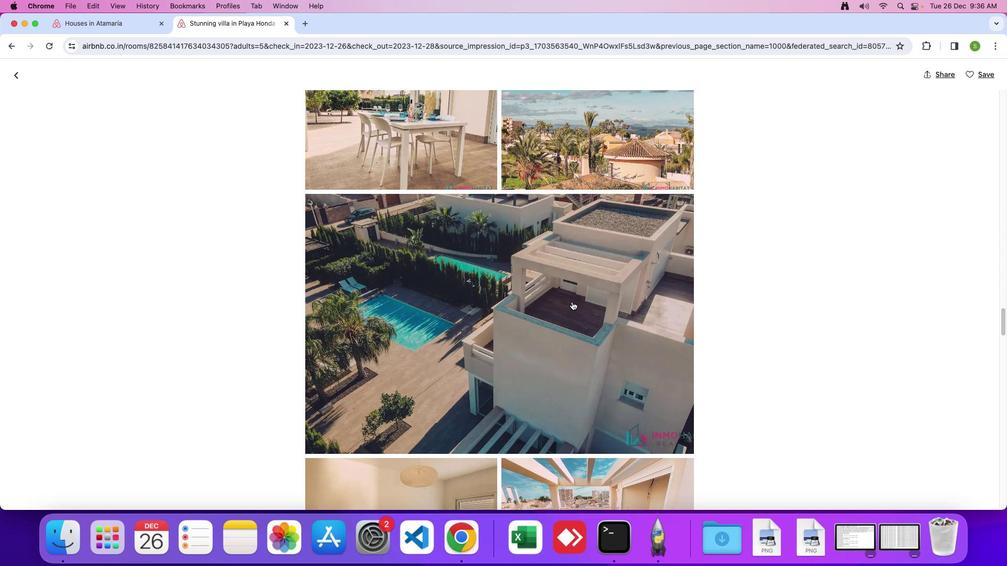 
Action: Mouse scrolled (572, 301) with delta (0, 0)
Screenshot: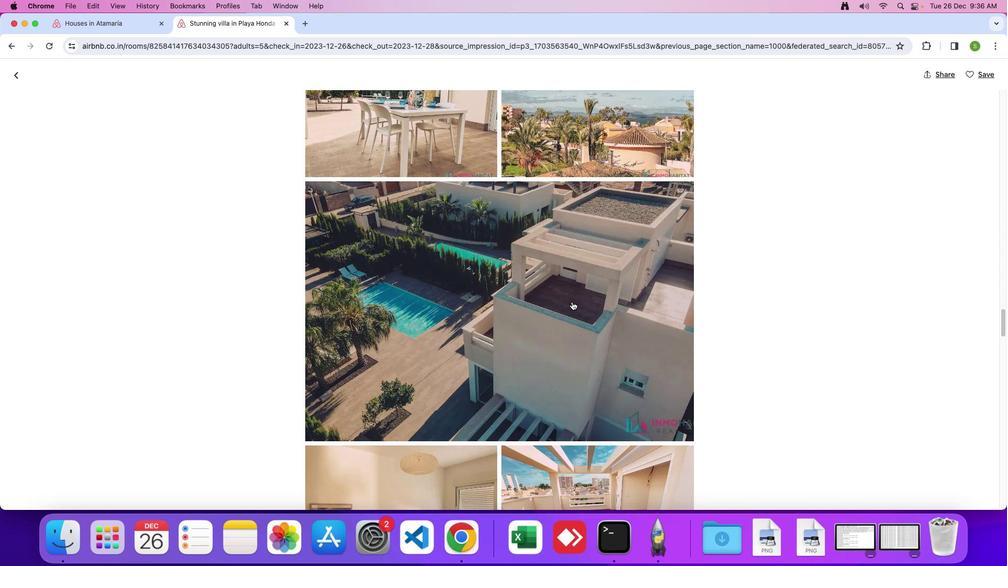 
Action: Mouse scrolled (572, 301) with delta (0, -1)
Screenshot: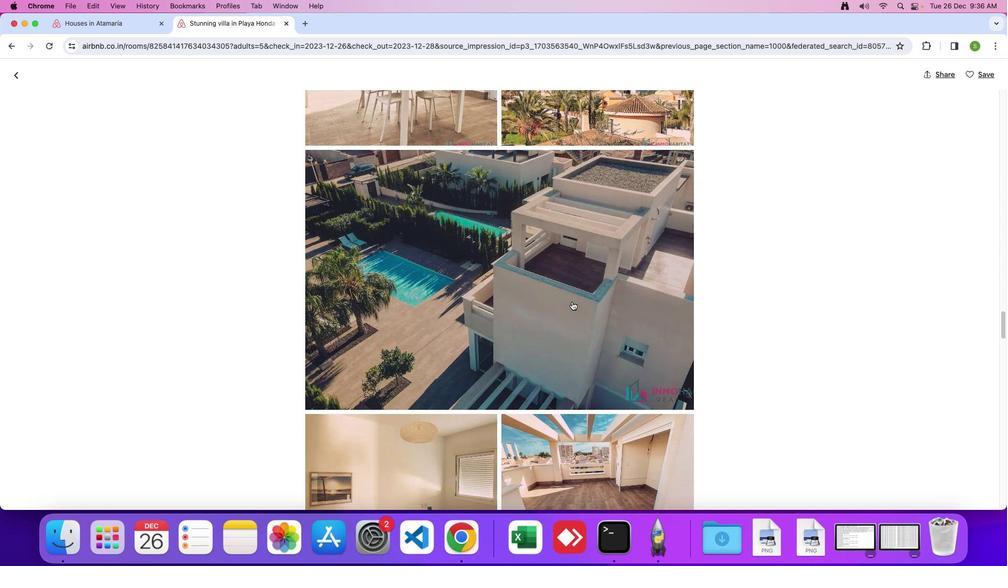 
Action: Mouse scrolled (572, 301) with delta (0, 0)
Screenshot: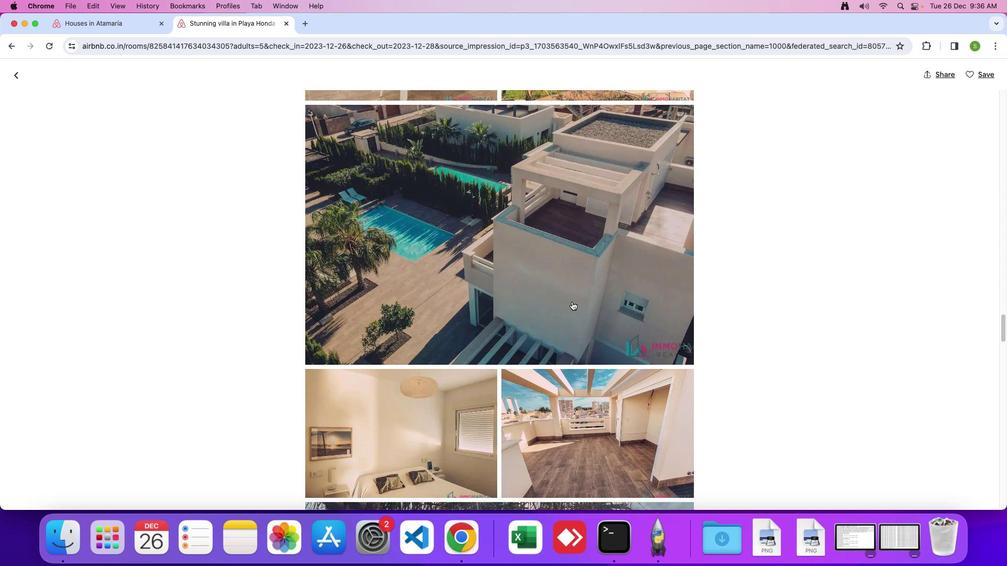 
Action: Mouse scrolled (572, 301) with delta (0, 0)
Screenshot: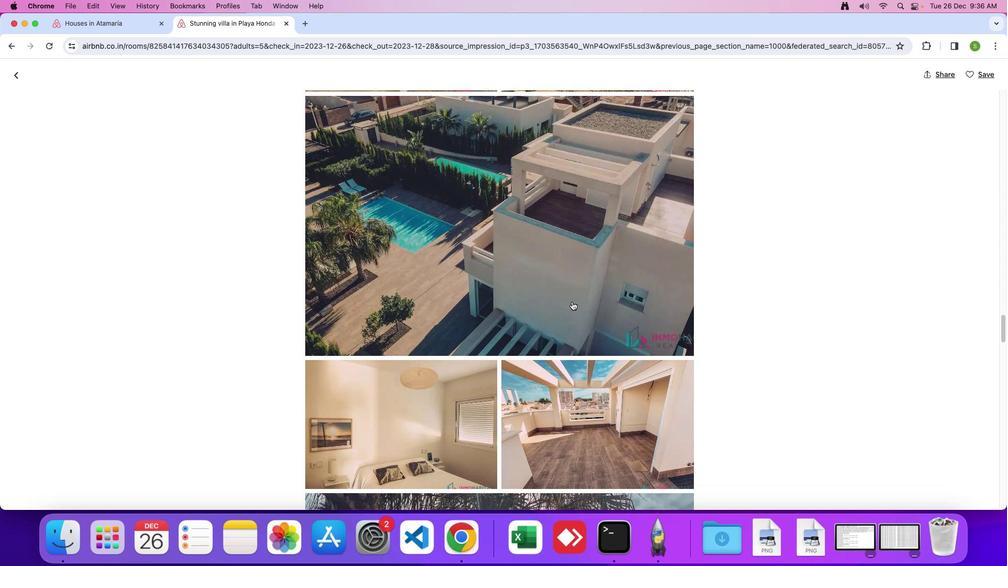 
Action: Mouse scrolled (572, 301) with delta (0, -1)
Screenshot: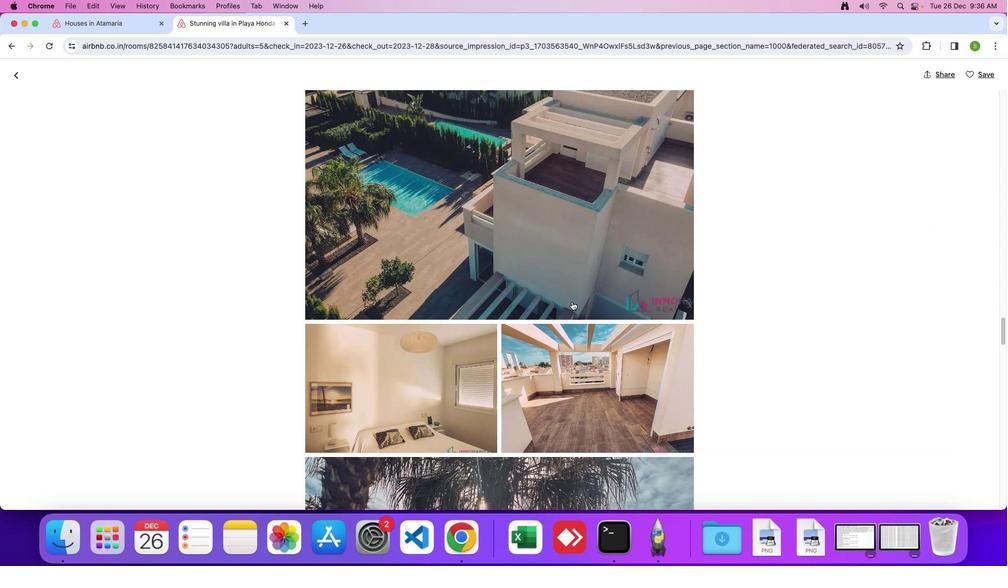 
Action: Mouse scrolled (572, 301) with delta (0, 0)
Screenshot: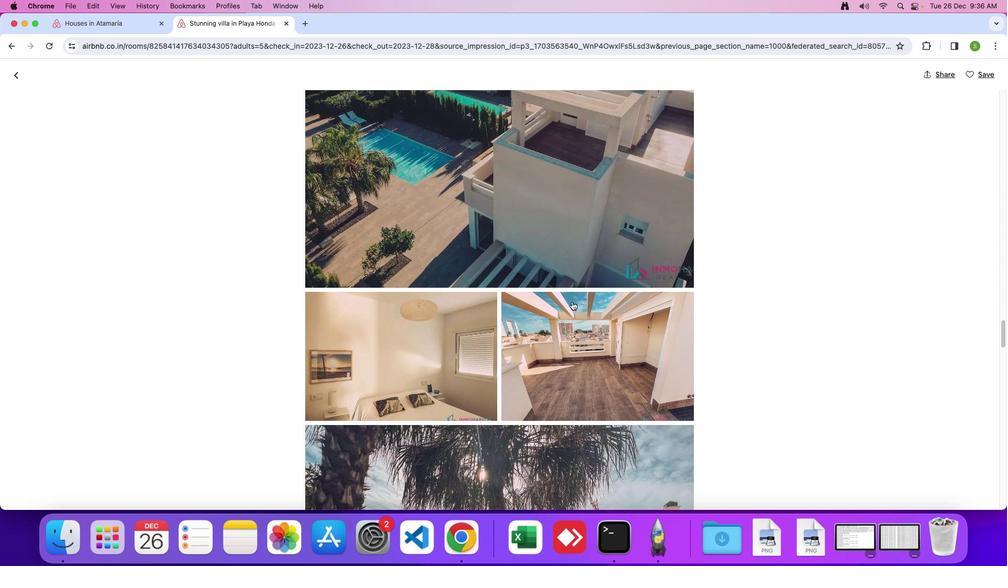 
Action: Mouse scrolled (572, 301) with delta (0, 0)
Screenshot: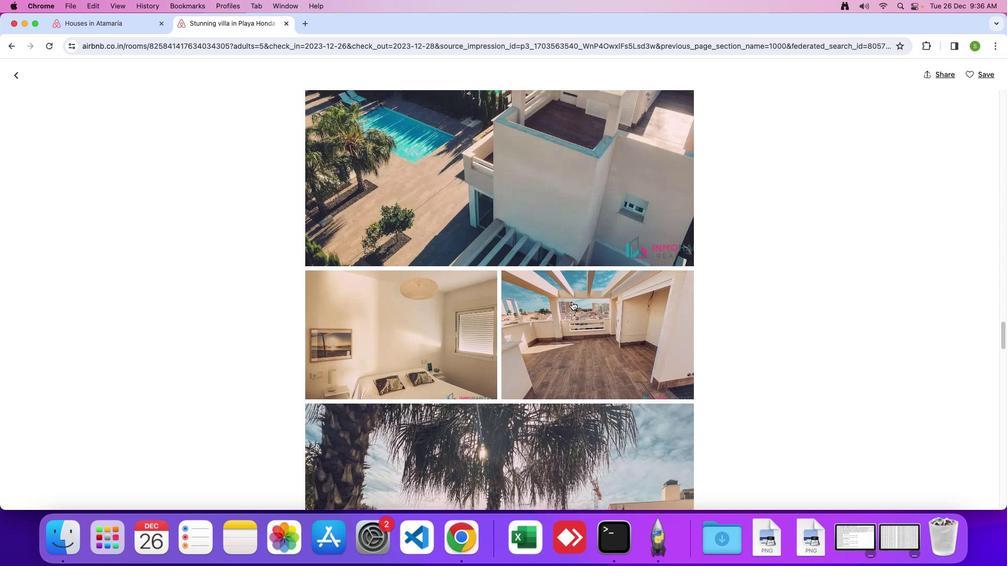 
Action: Mouse scrolled (572, 301) with delta (0, -1)
Screenshot: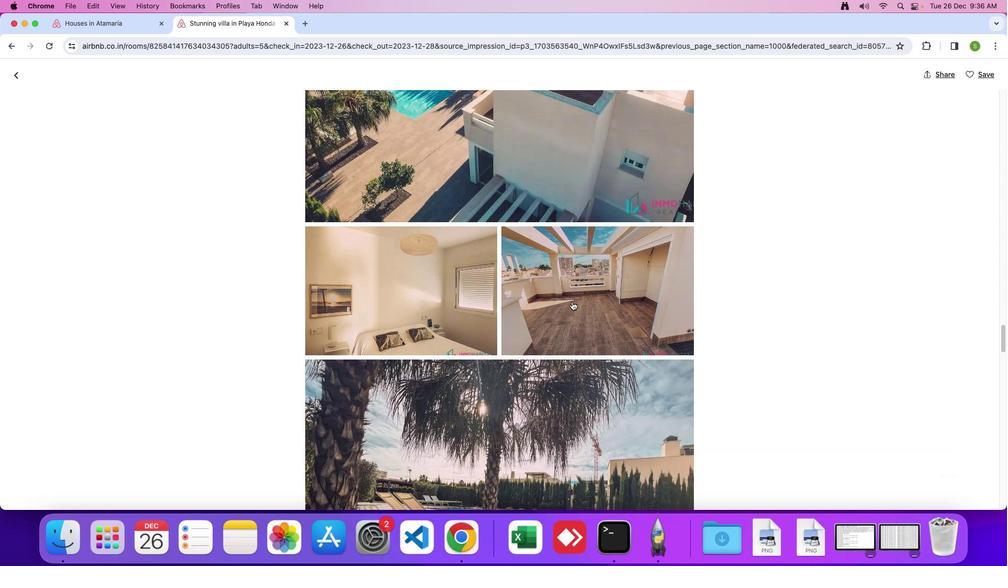 
Action: Mouse scrolled (572, 301) with delta (0, 0)
Screenshot: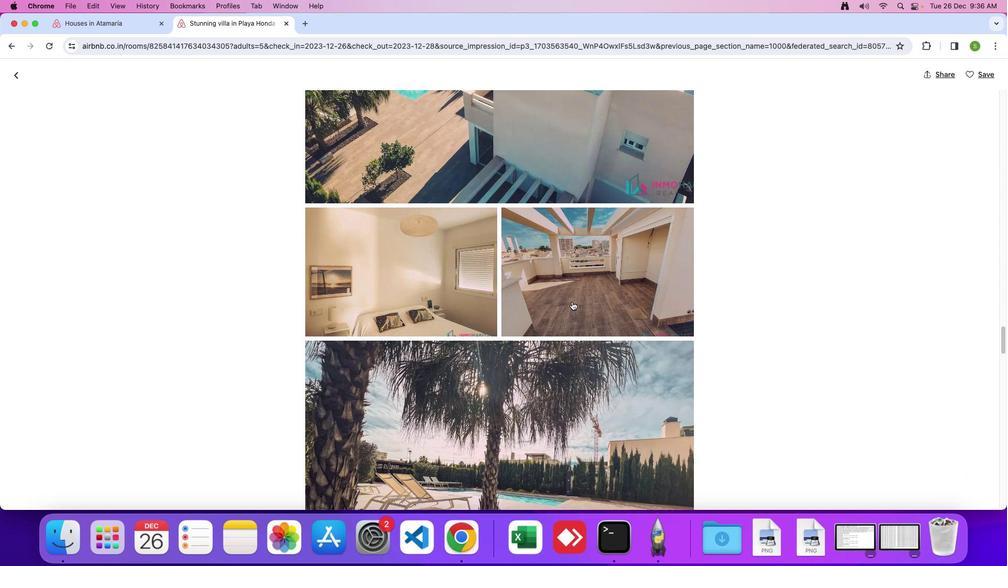 
Action: Mouse scrolled (572, 301) with delta (0, 0)
Screenshot: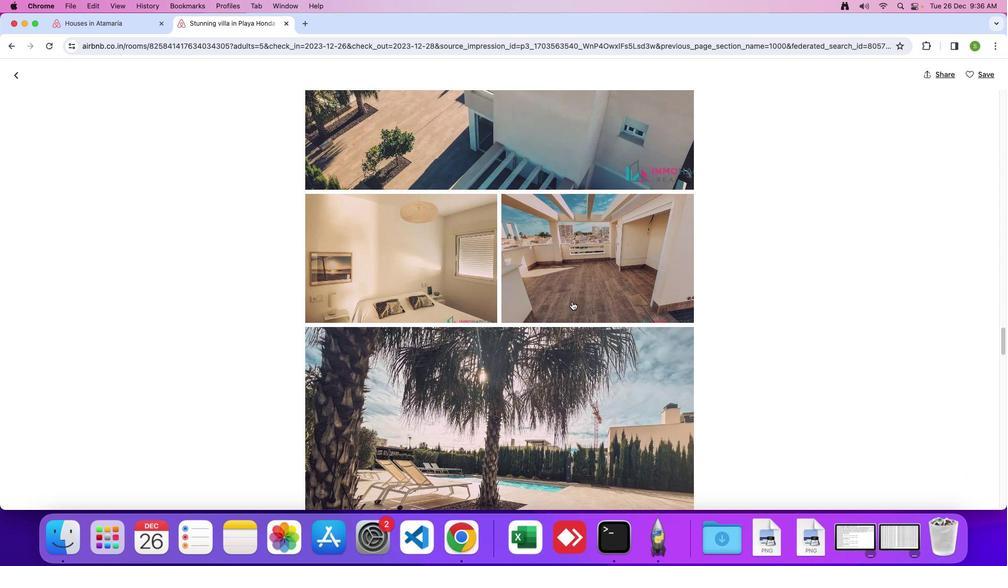 
Action: Mouse scrolled (572, 301) with delta (0, -1)
Screenshot: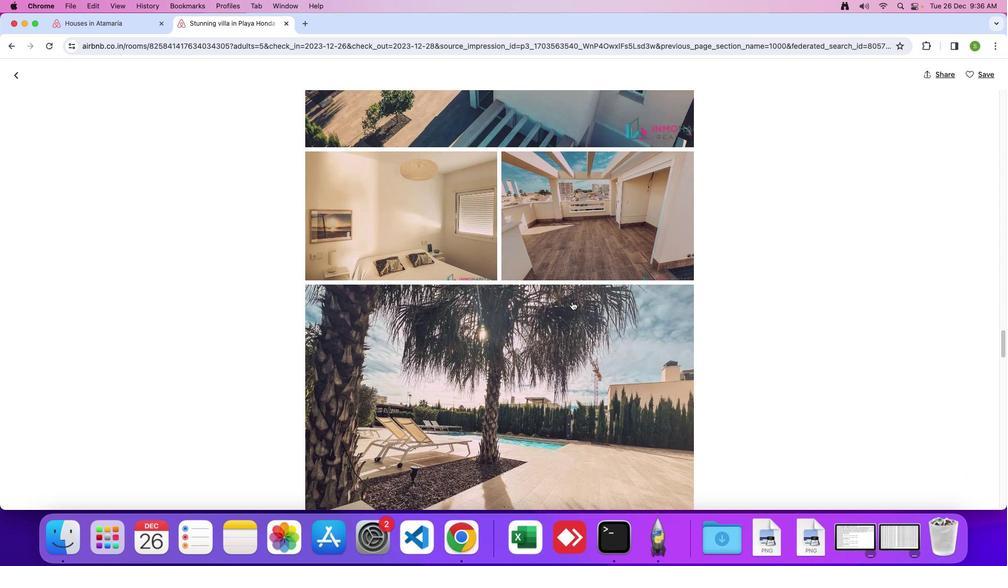 
Action: Mouse scrolled (572, 301) with delta (0, 0)
Screenshot: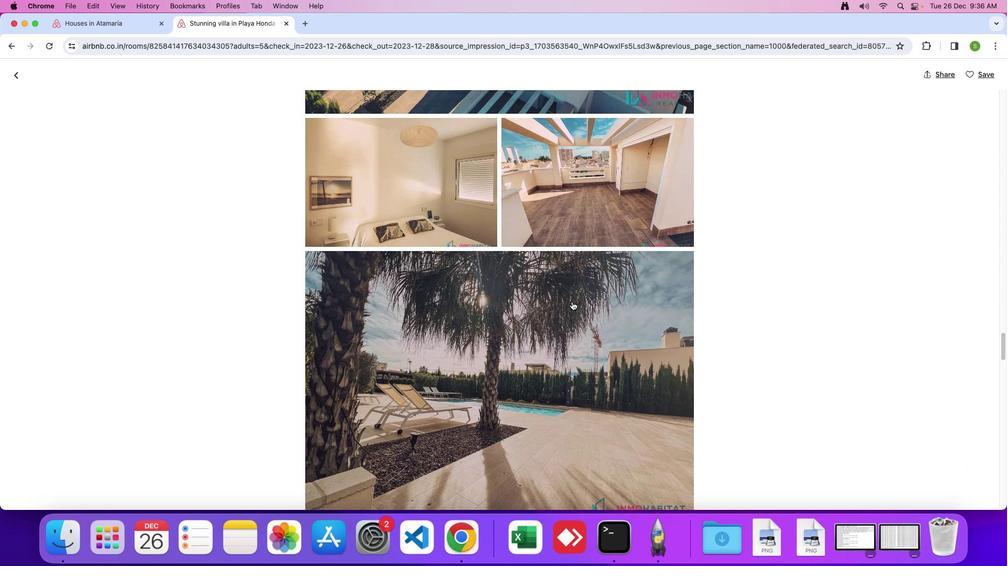 
Action: Mouse scrolled (572, 301) with delta (0, 0)
Screenshot: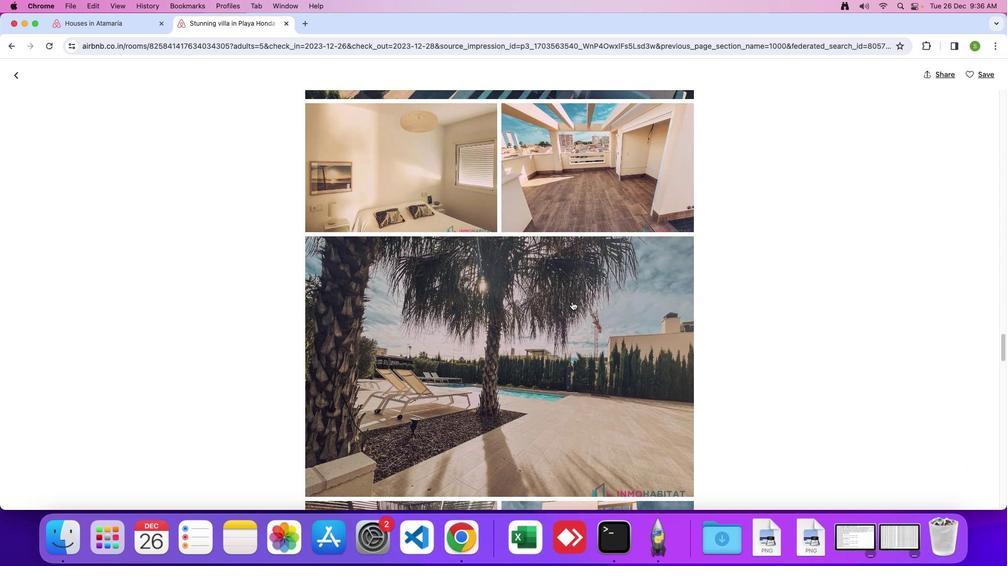 
Action: Mouse scrolled (572, 301) with delta (0, -1)
Screenshot: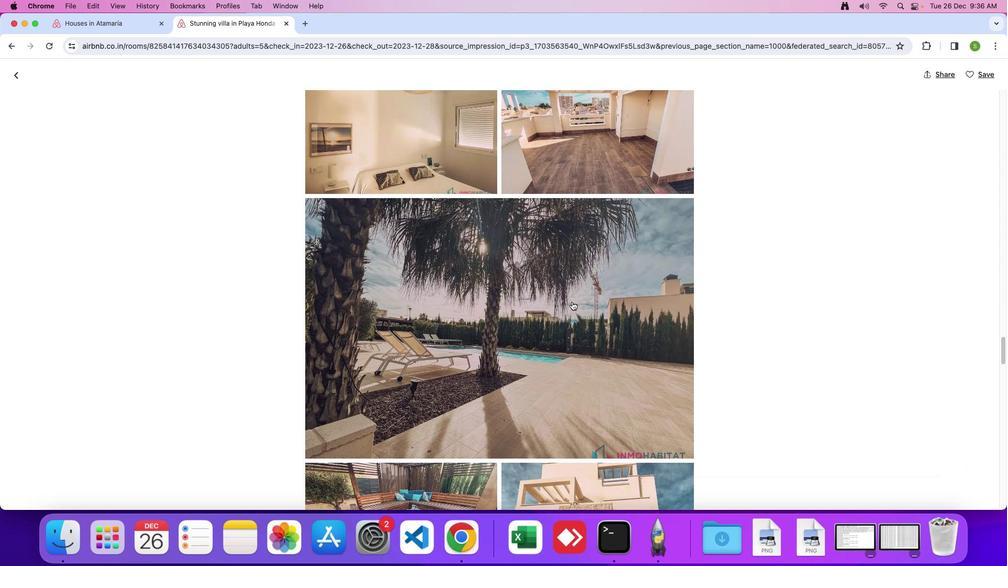 
Action: Mouse scrolled (572, 301) with delta (0, 0)
Screenshot: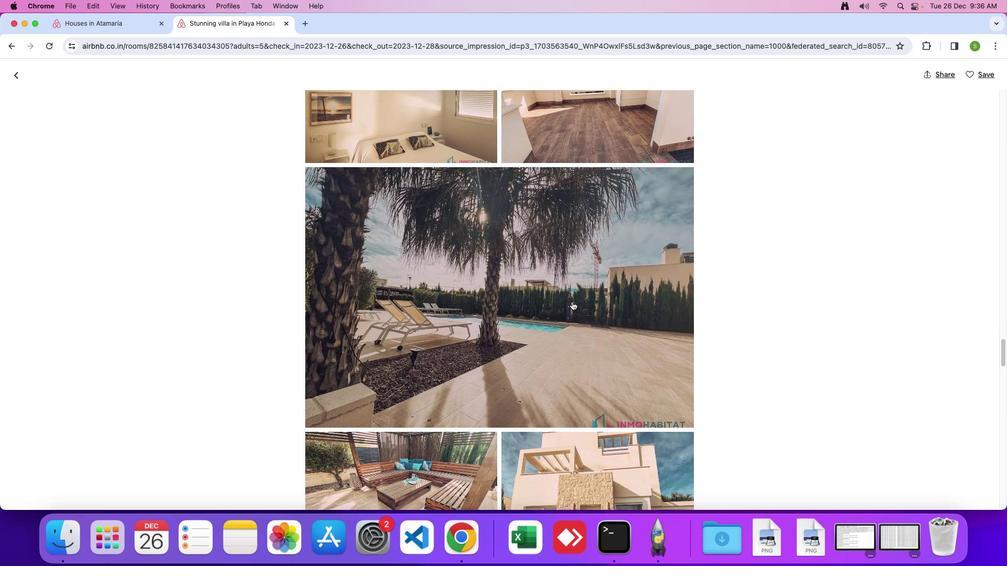 
Action: Mouse scrolled (572, 301) with delta (0, 0)
Screenshot: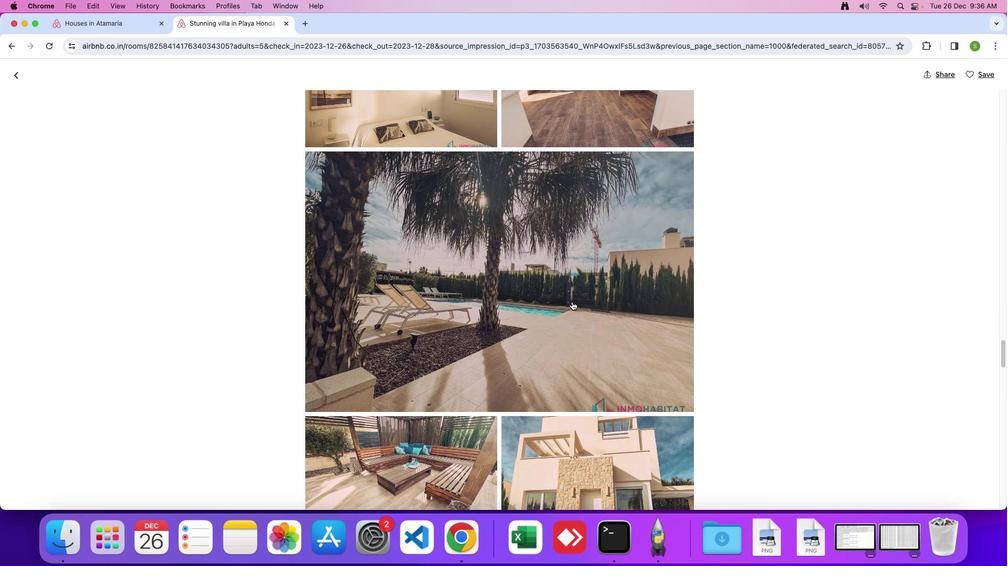
Action: Mouse scrolled (572, 301) with delta (0, -1)
Screenshot: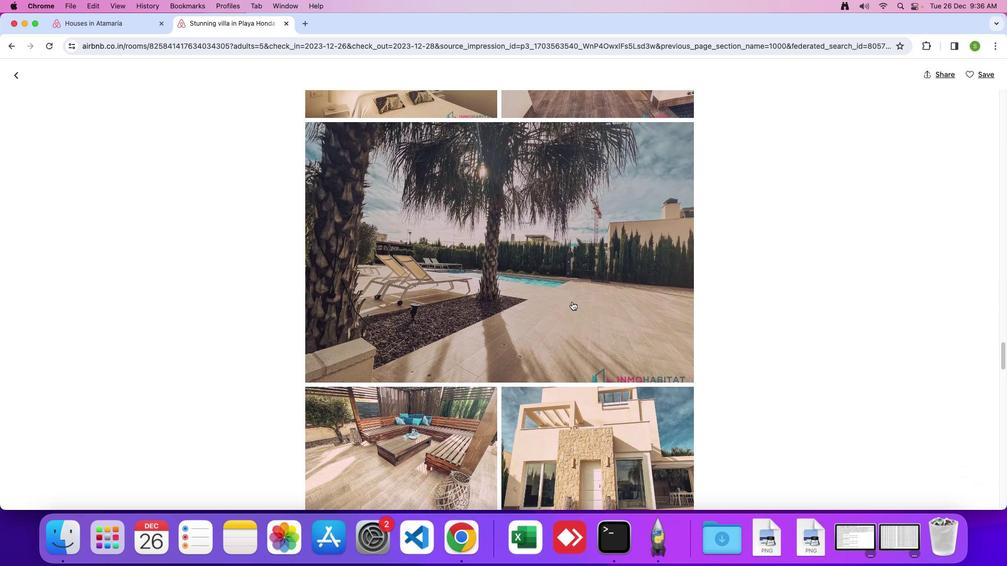 
Action: Mouse scrolled (572, 301) with delta (0, 0)
Screenshot: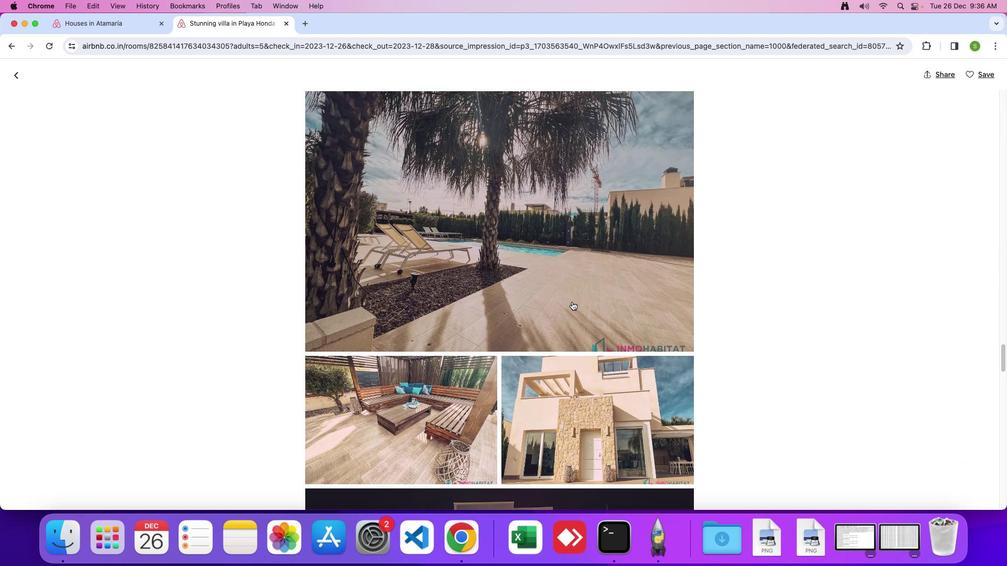 
Action: Mouse scrolled (572, 301) with delta (0, 0)
Screenshot: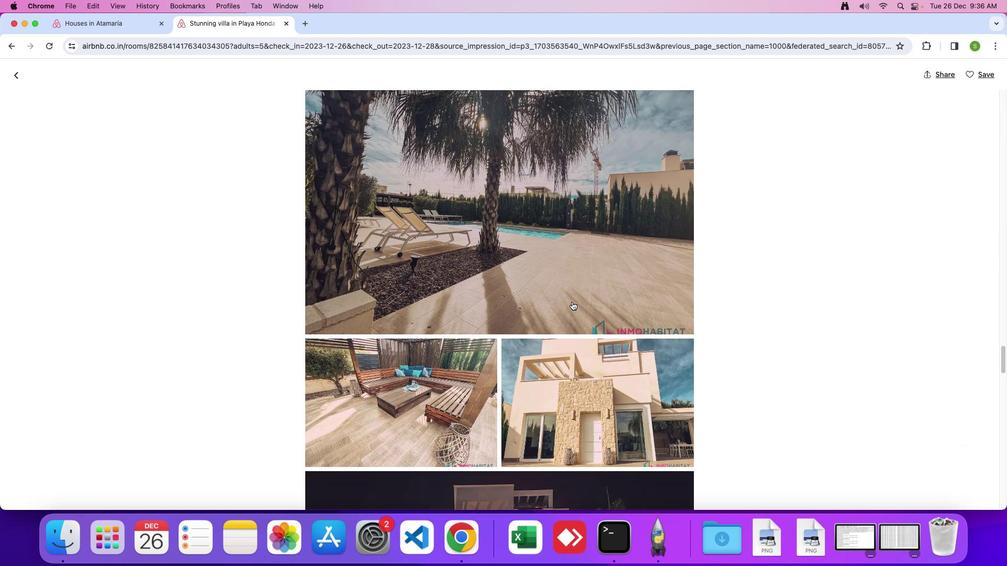 
Action: Mouse scrolled (572, 301) with delta (0, -1)
Screenshot: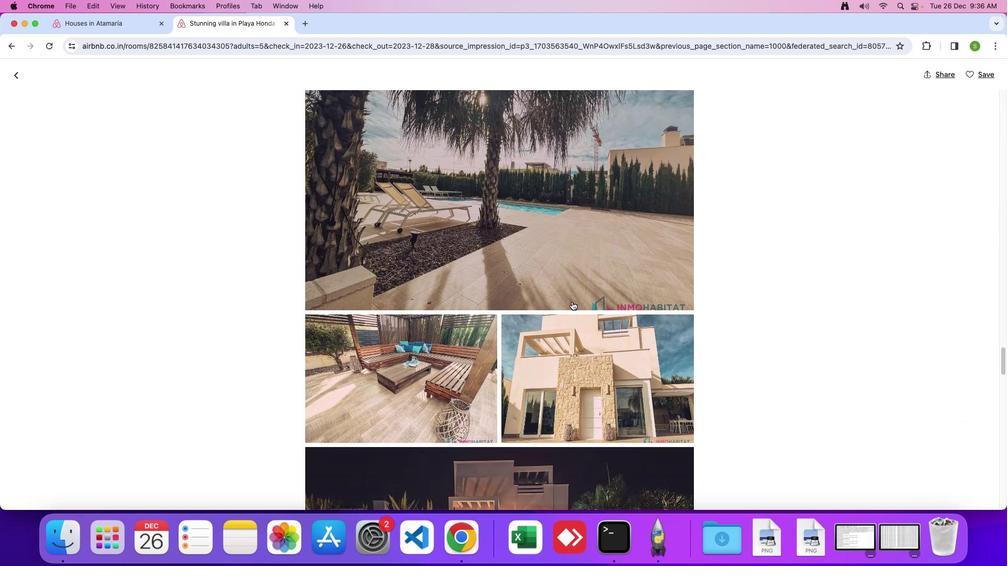 
Action: Mouse scrolled (572, 301) with delta (0, 0)
Screenshot: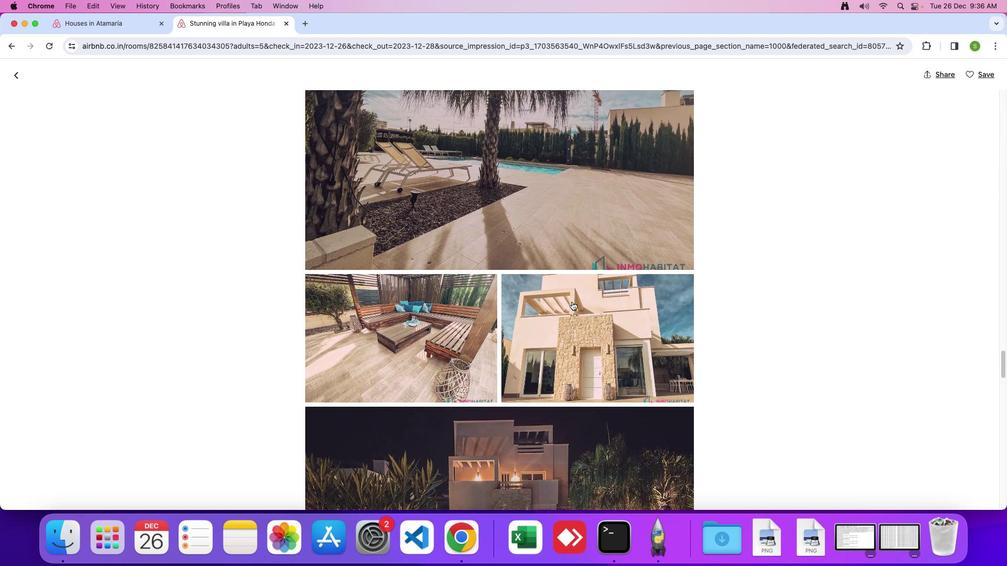 
Action: Mouse scrolled (572, 301) with delta (0, 0)
Screenshot: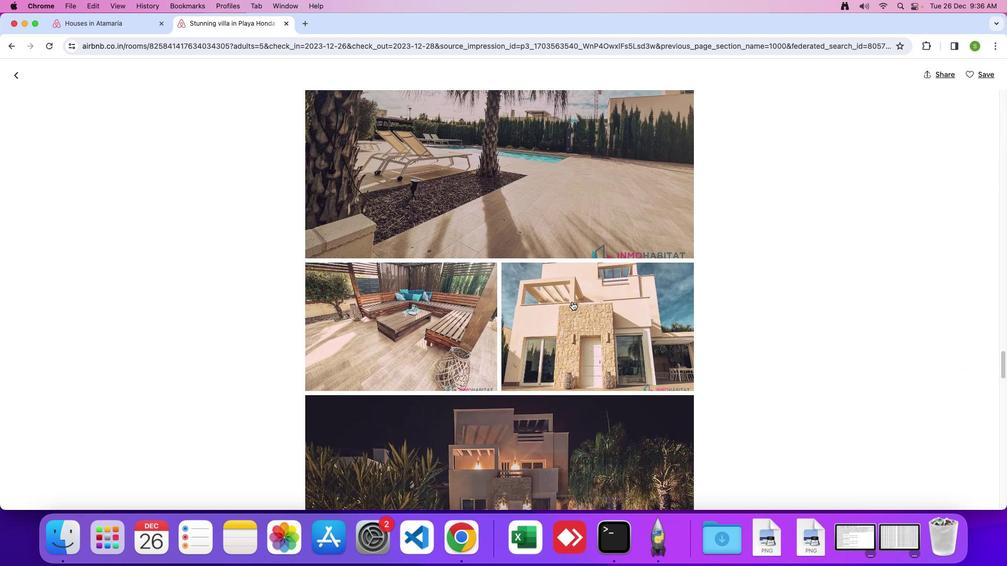 
Action: Mouse scrolled (572, 301) with delta (0, 0)
Screenshot: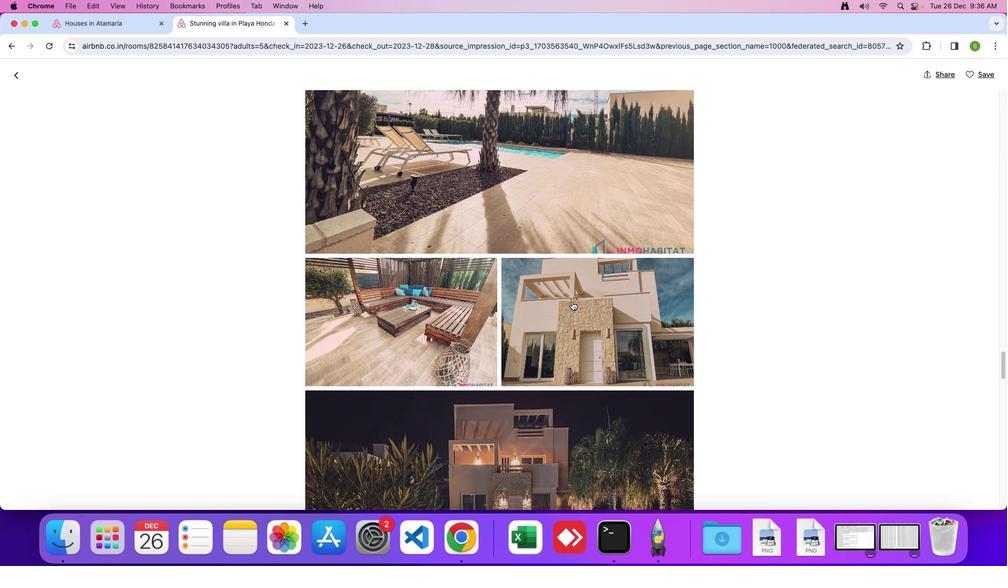 
Action: Mouse scrolled (572, 301) with delta (0, 0)
Screenshot: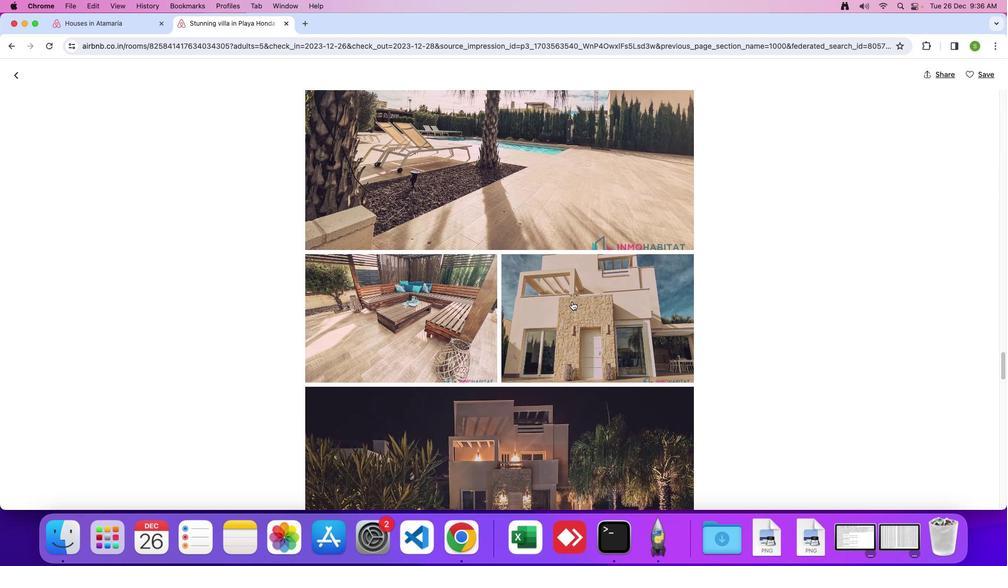 
Action: Mouse scrolled (572, 301) with delta (0, -1)
Screenshot: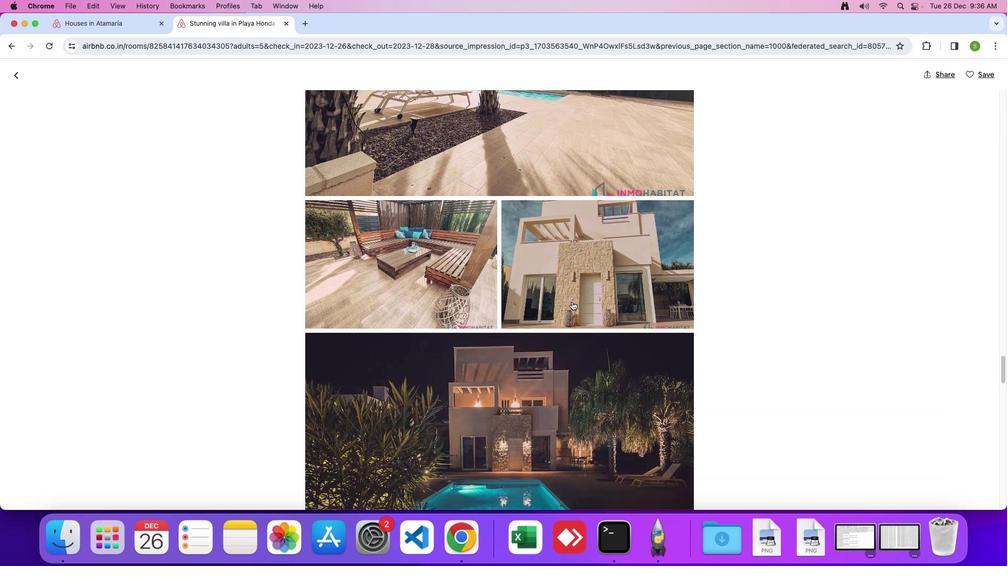 
Action: Mouse scrolled (572, 301) with delta (0, 0)
Screenshot: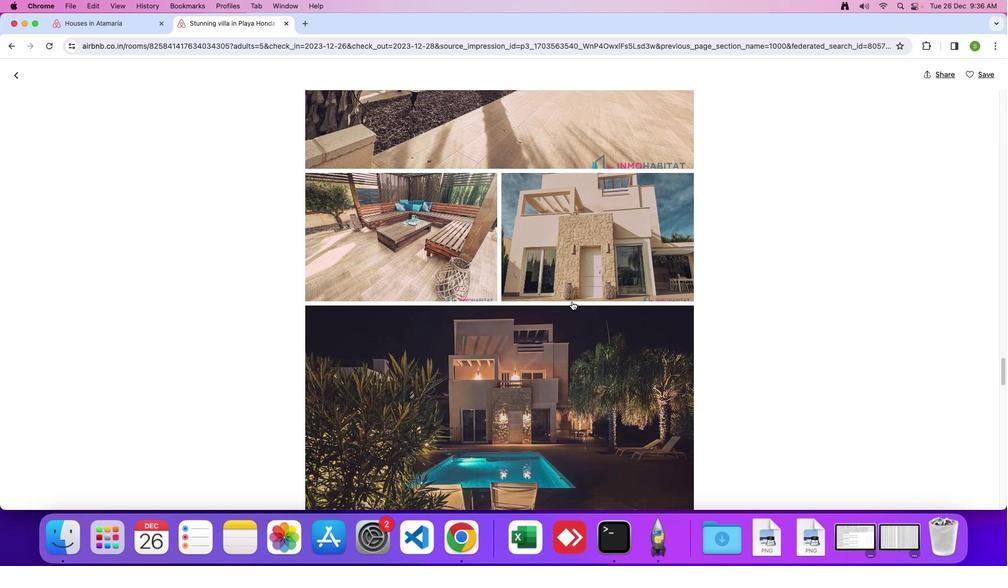 
Action: Mouse scrolled (572, 301) with delta (0, 0)
Screenshot: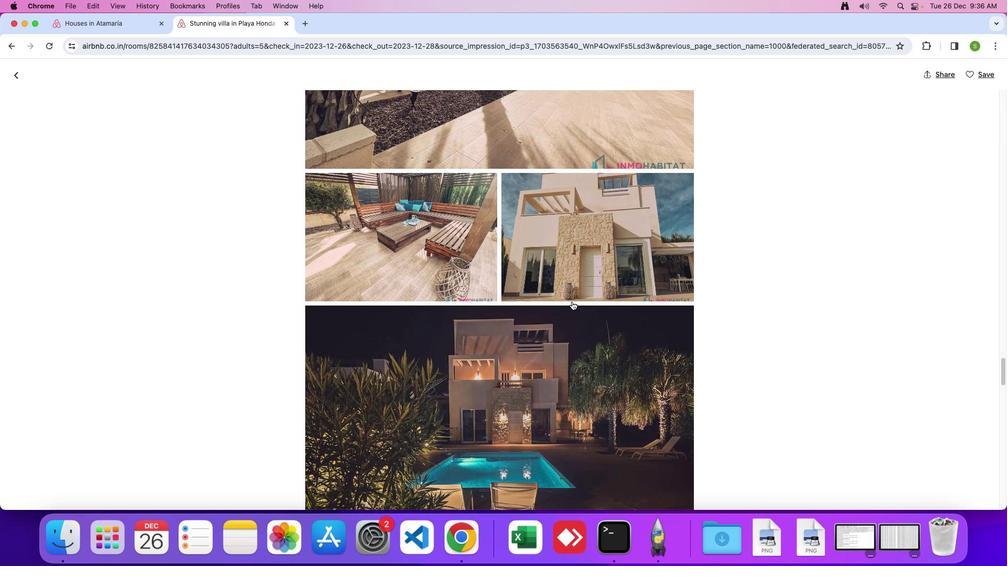 
Action: Mouse scrolled (572, 301) with delta (0, -1)
Screenshot: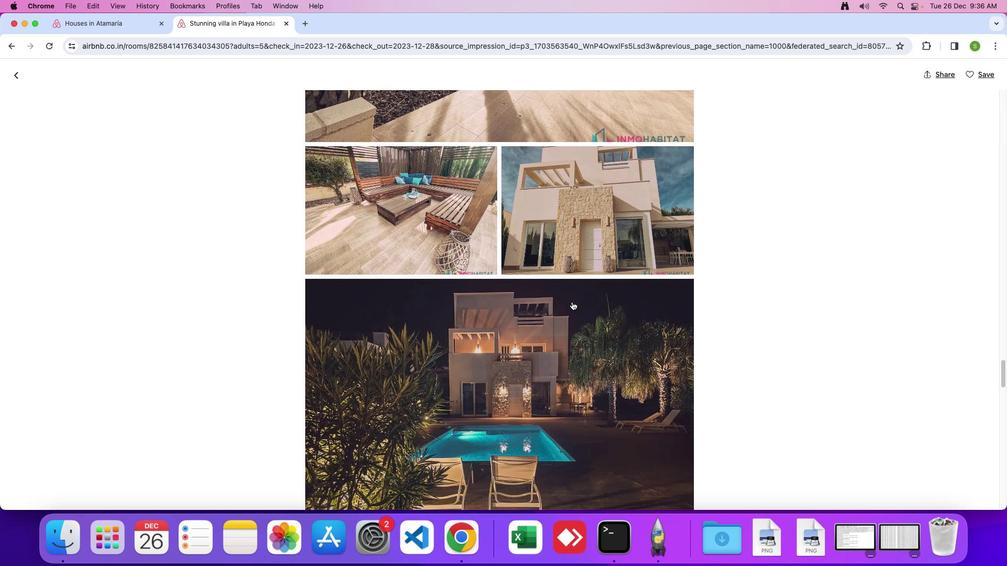 
Action: Mouse scrolled (572, 301) with delta (0, 0)
Screenshot: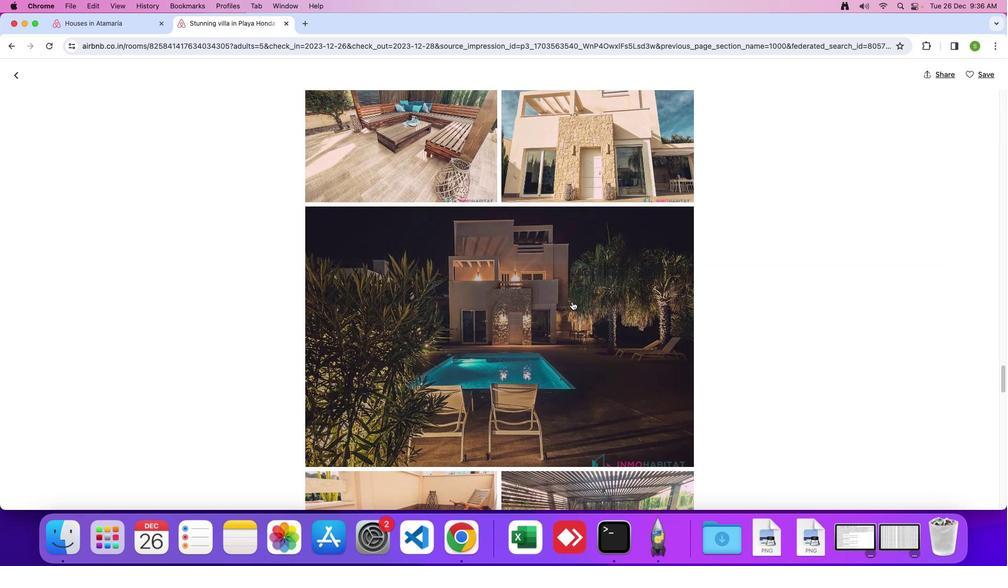 
Action: Mouse scrolled (572, 301) with delta (0, 0)
Screenshot: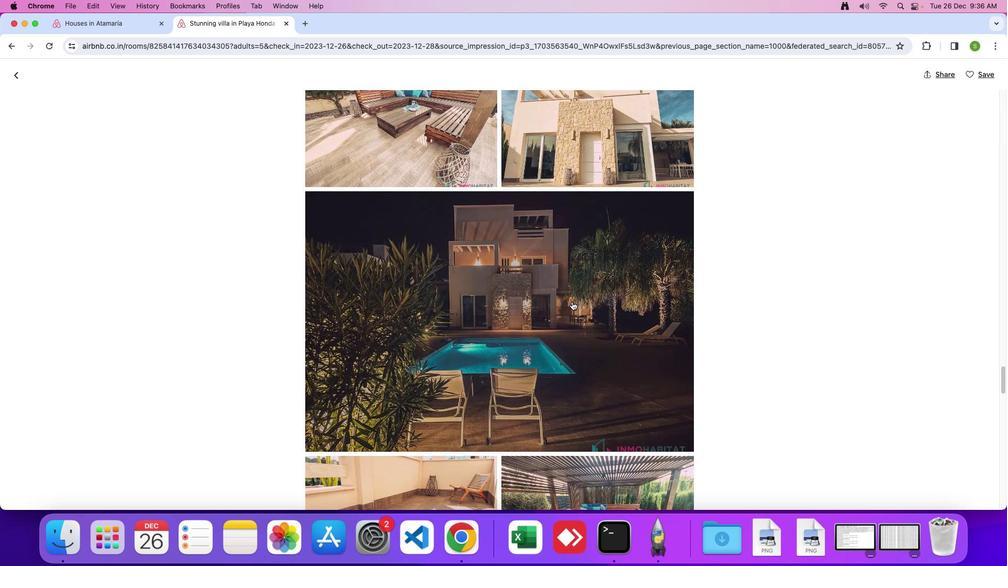 
Action: Mouse scrolled (572, 301) with delta (0, -1)
Screenshot: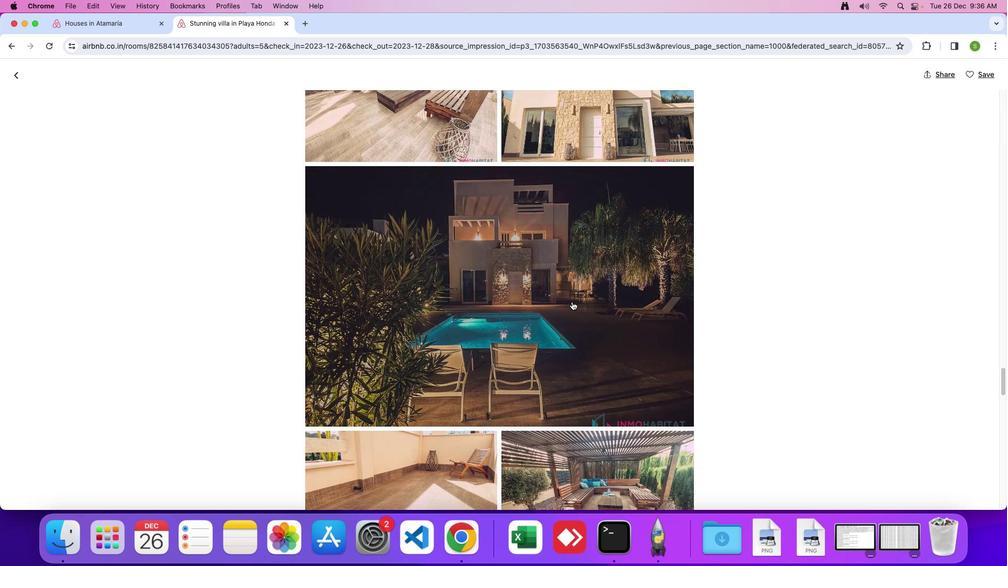 
Action: Mouse moved to (576, 289)
Screenshot: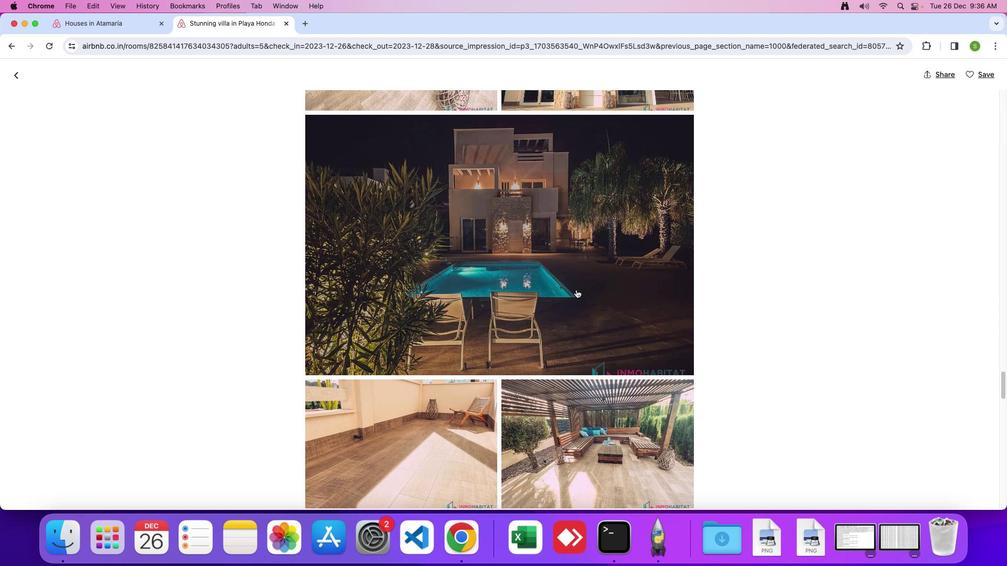 
Action: Mouse scrolled (576, 289) with delta (0, 0)
Screenshot: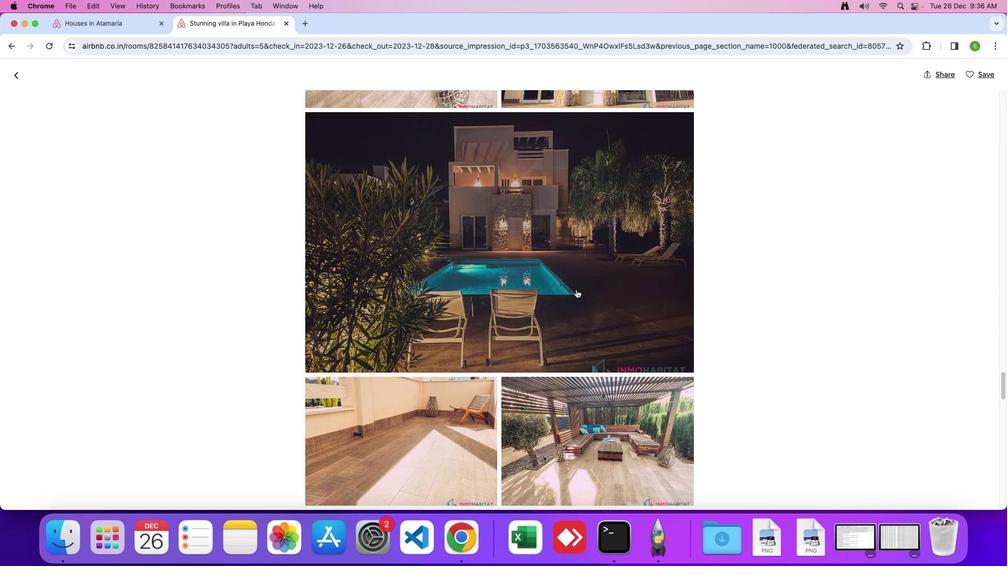 
Action: Mouse scrolled (576, 289) with delta (0, 0)
Screenshot: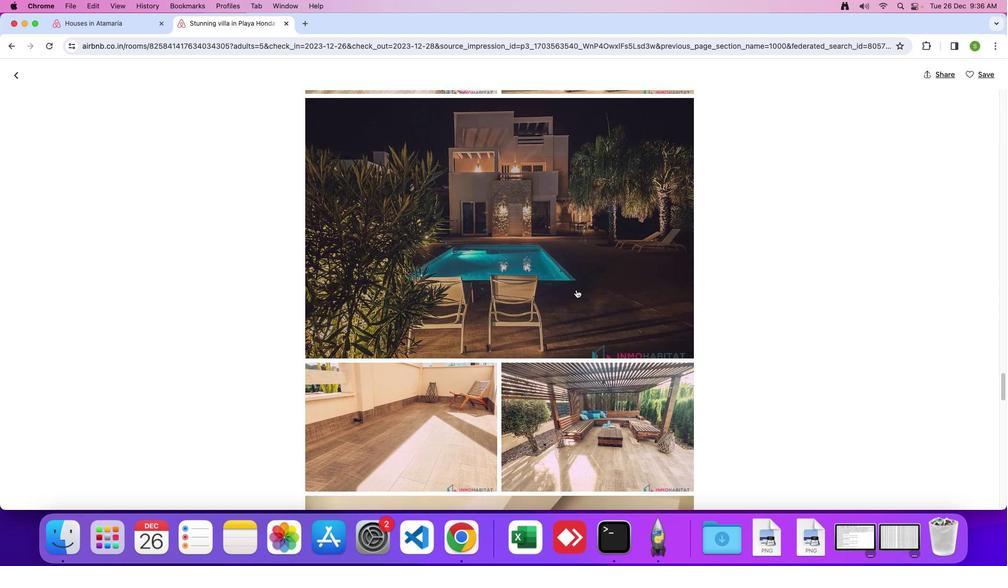 
Action: Mouse scrolled (576, 289) with delta (0, -1)
